 Task: Create Instagram posts with motivational quotes using Canva. Use watercolor backgrounds and add decorative elements.
Action: Mouse moved to (383, 663)
Screenshot: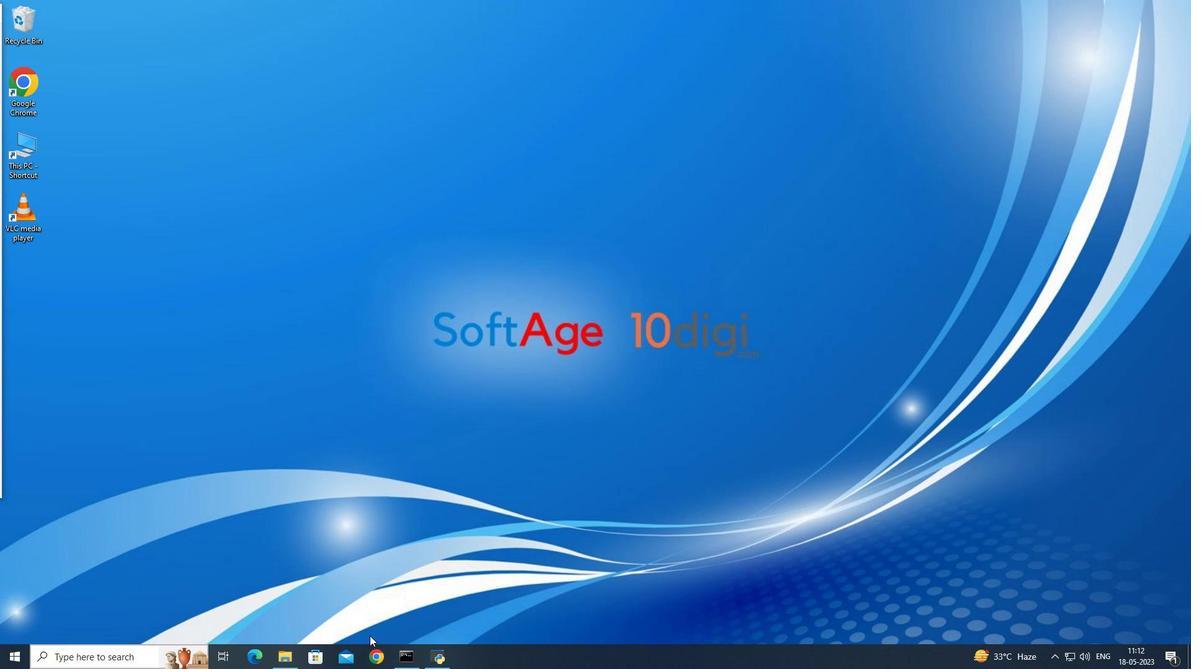 
Action: Mouse pressed left at (383, 663)
Screenshot: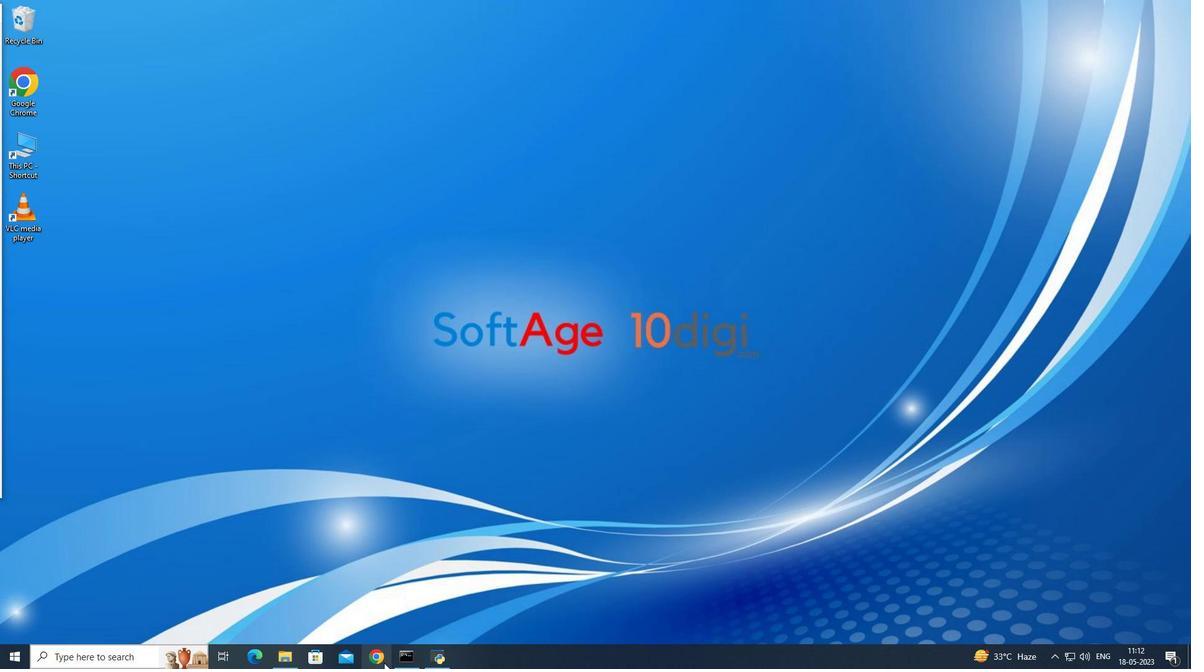 
Action: Mouse moved to (221, 25)
Screenshot: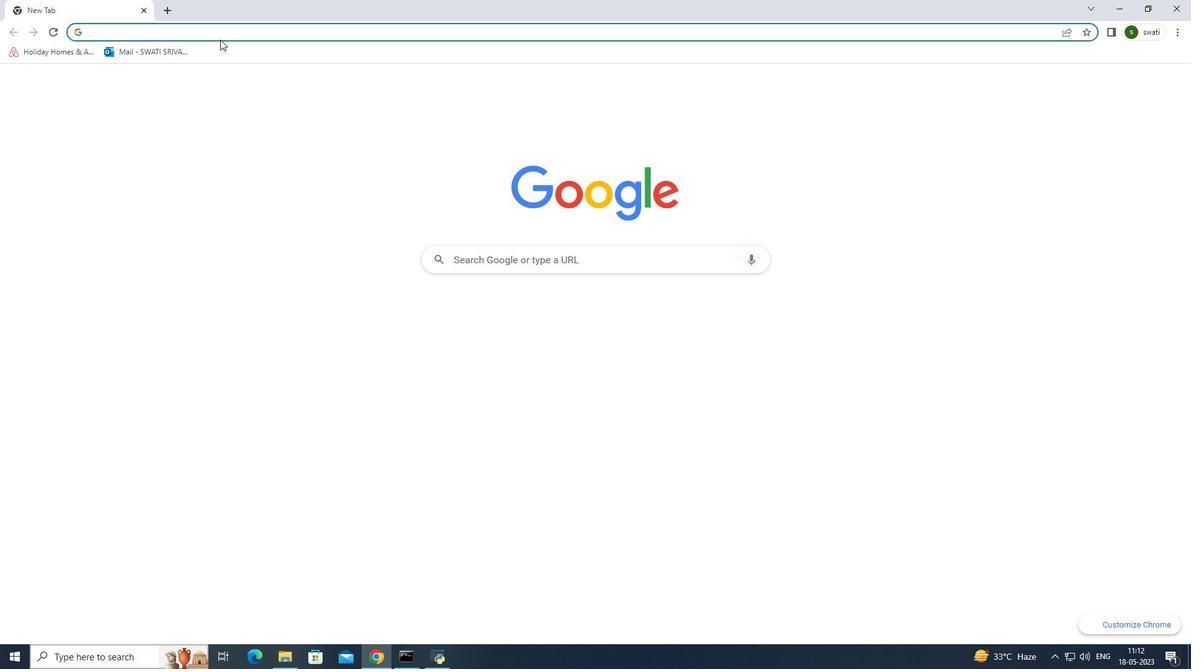 
Action: Mouse pressed left at (221, 25)
Screenshot: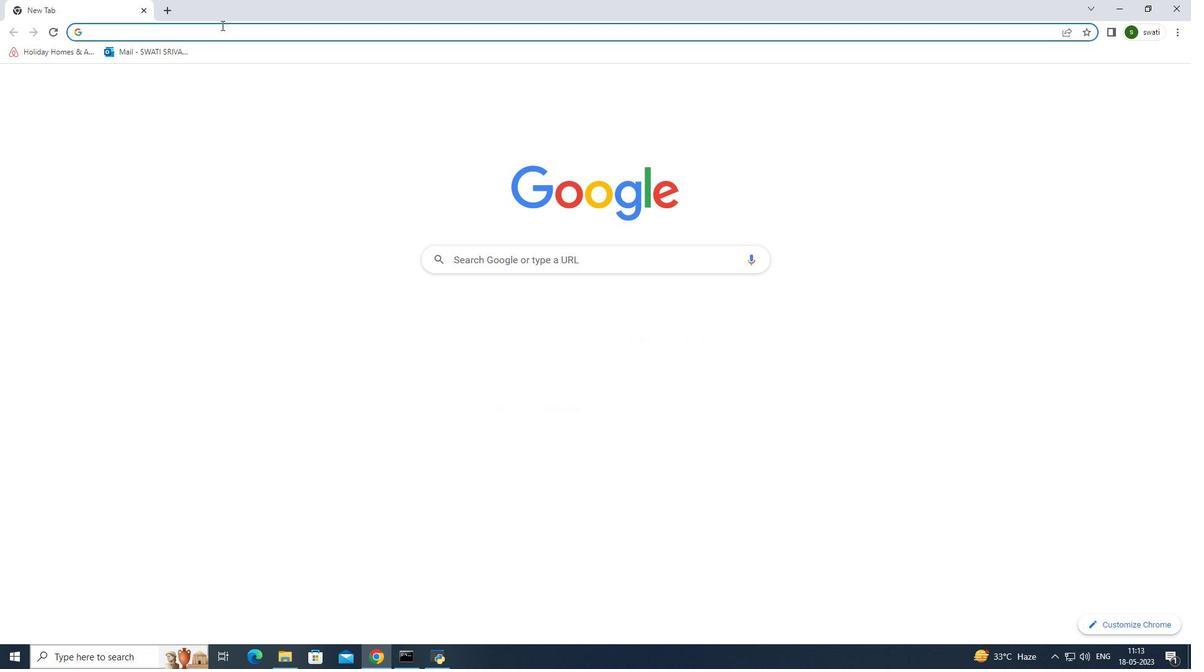 
Action: Key pressed canva
Screenshot: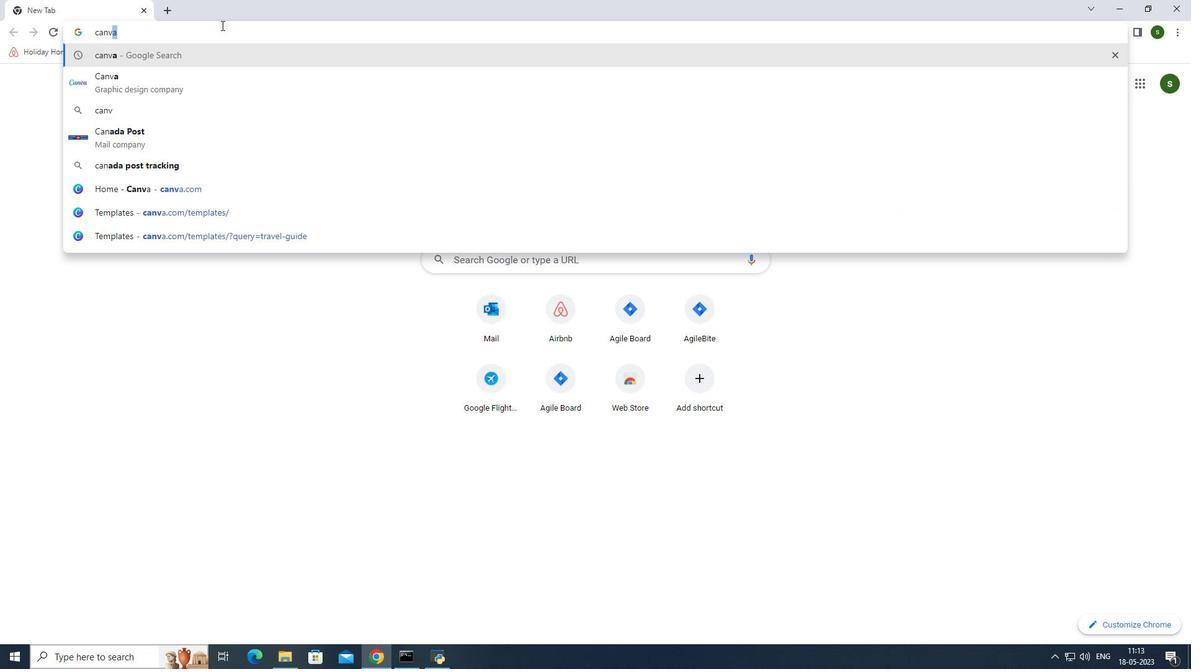 
Action: Mouse moved to (204, 89)
Screenshot: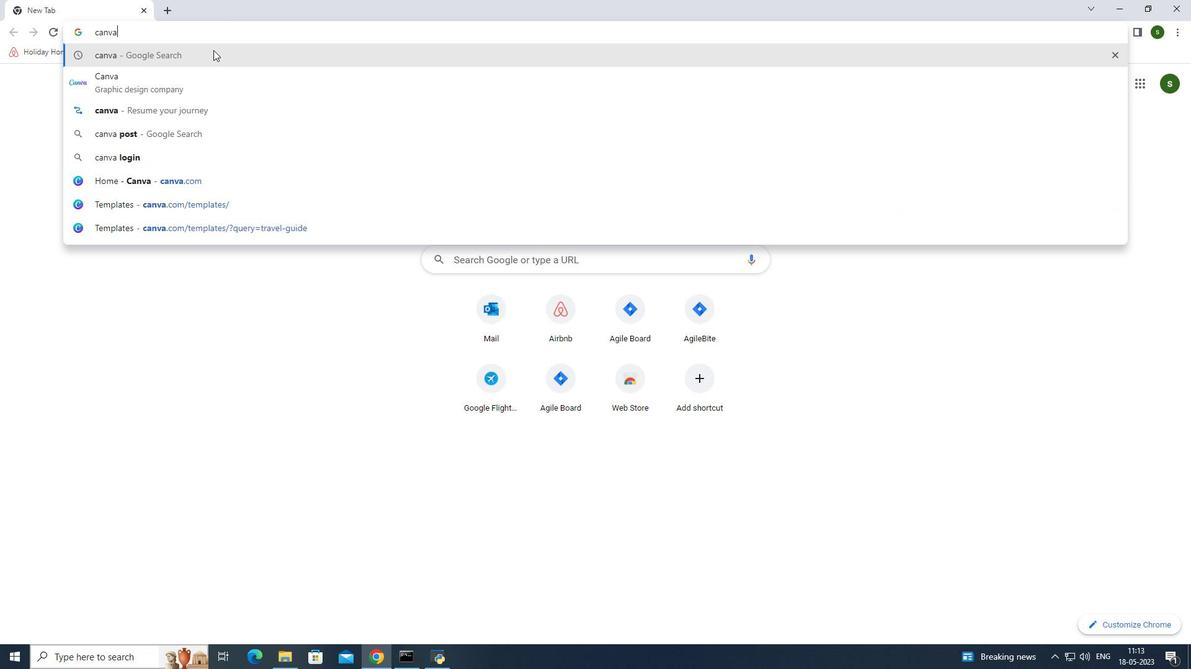 
Action: Mouse pressed left at (204, 89)
Screenshot: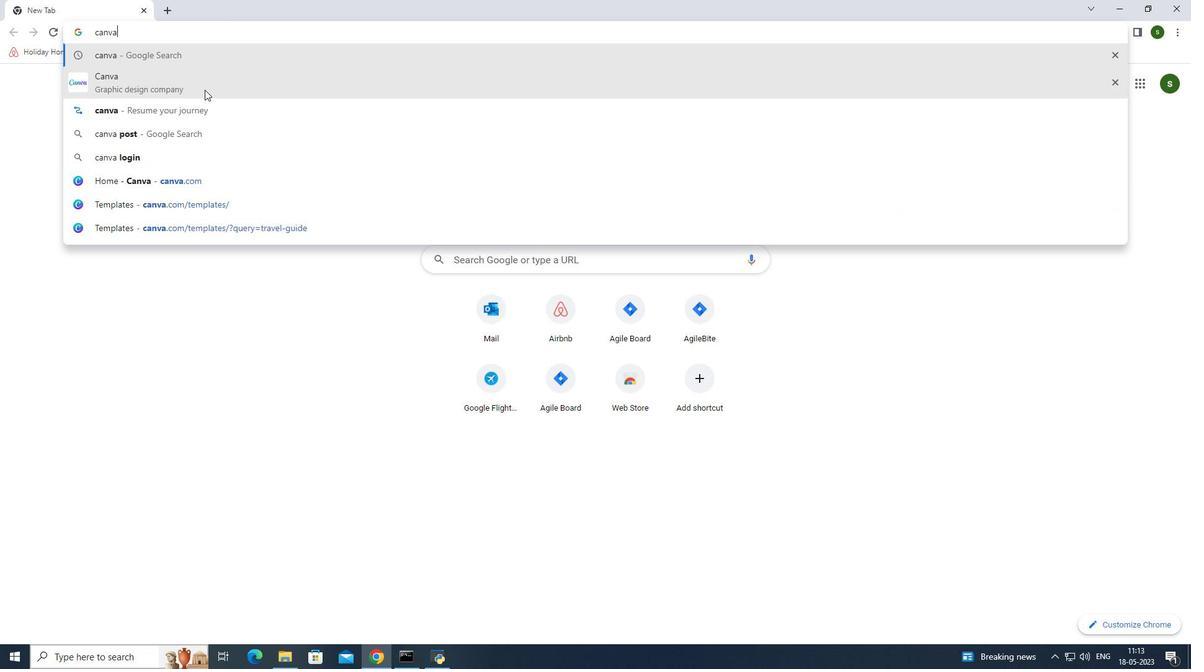 
Action: Mouse moved to (255, 195)
Screenshot: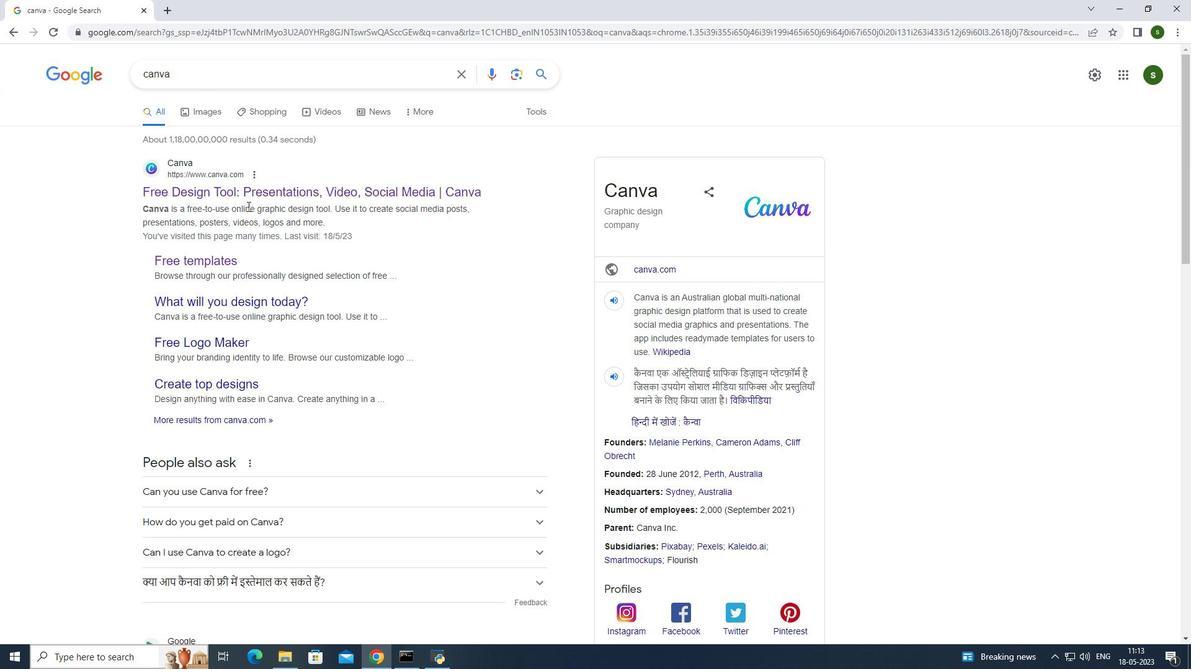 
Action: Mouse pressed left at (255, 195)
Screenshot: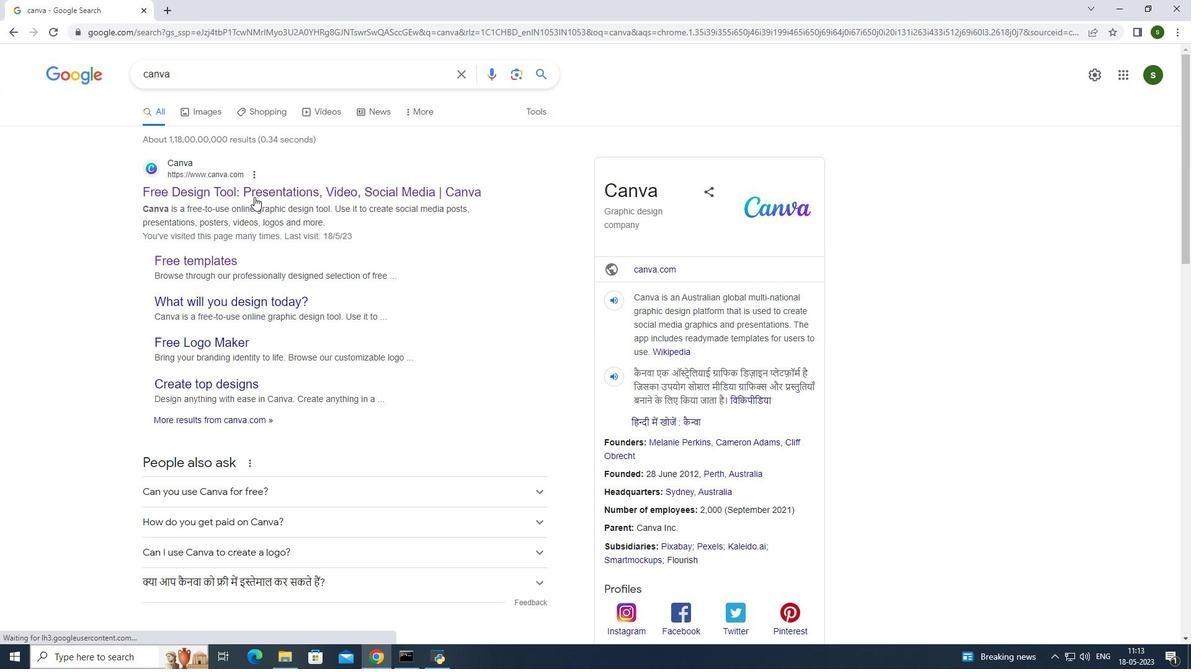 
Action: Mouse moved to (1034, 326)
Screenshot: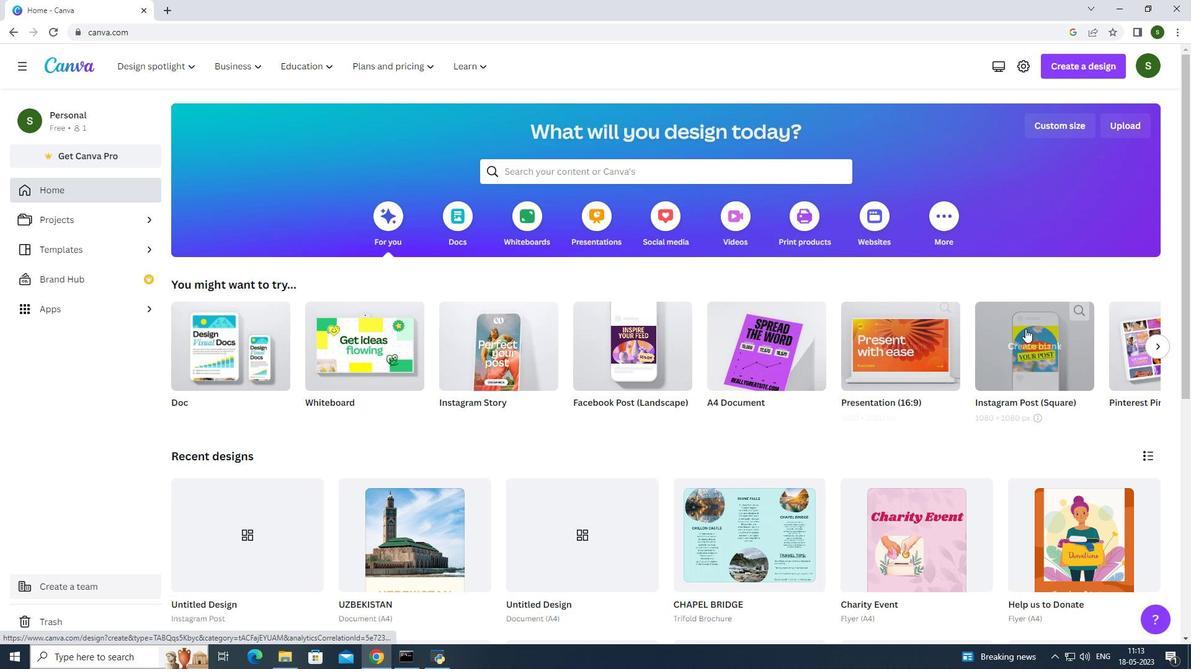 
Action: Mouse pressed left at (1034, 326)
Screenshot: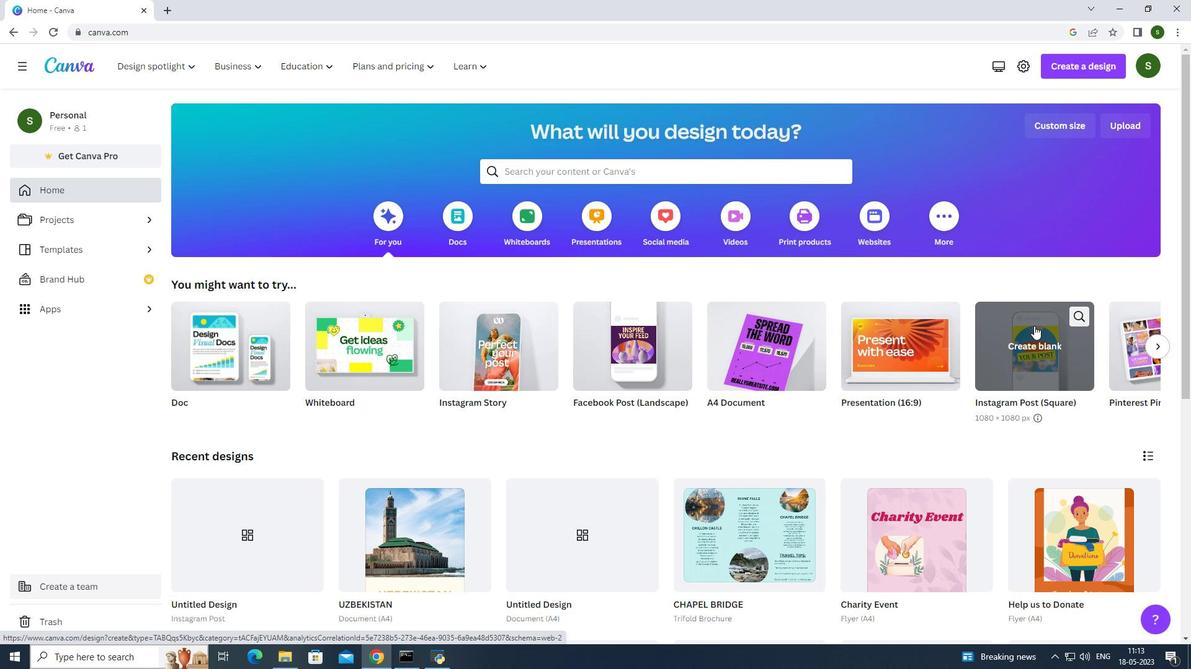 
Action: Mouse moved to (312, 5)
Screenshot: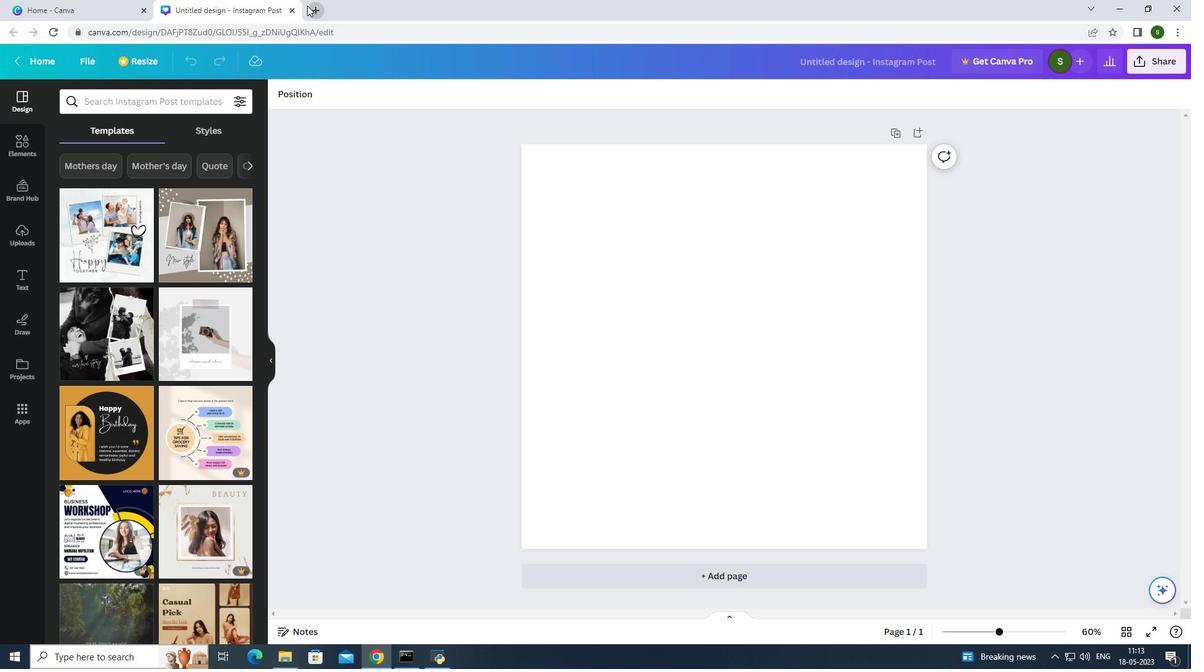 
Action: Mouse pressed left at (312, 5)
Screenshot: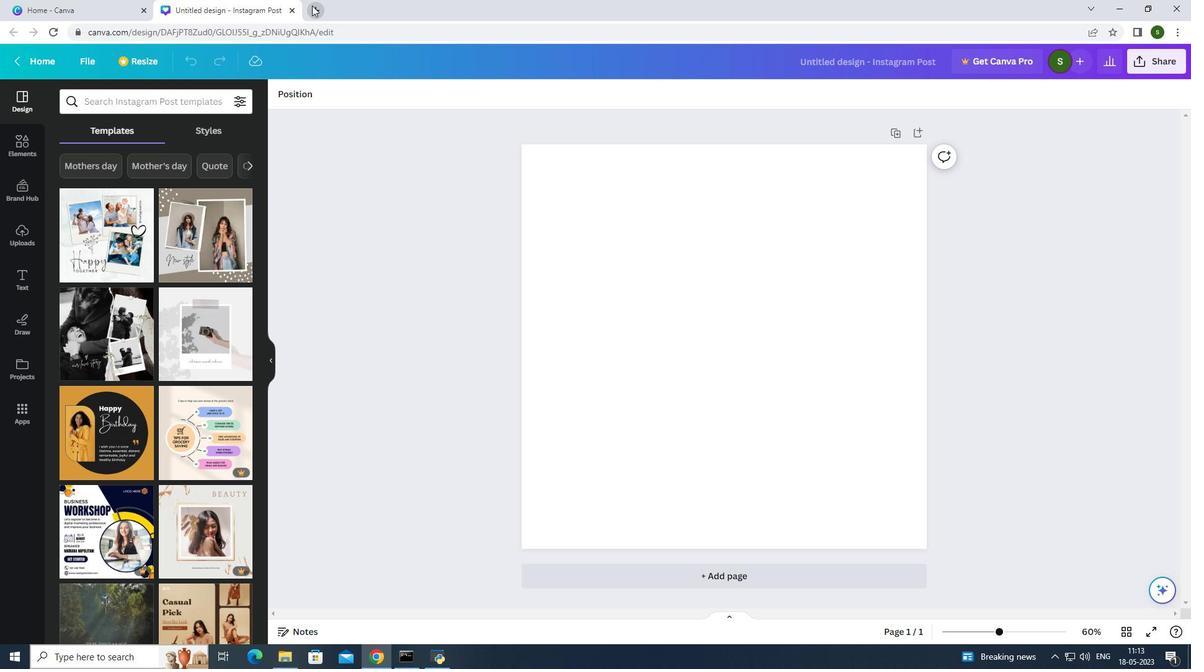 
Action: Mouse moved to (368, 29)
Screenshot: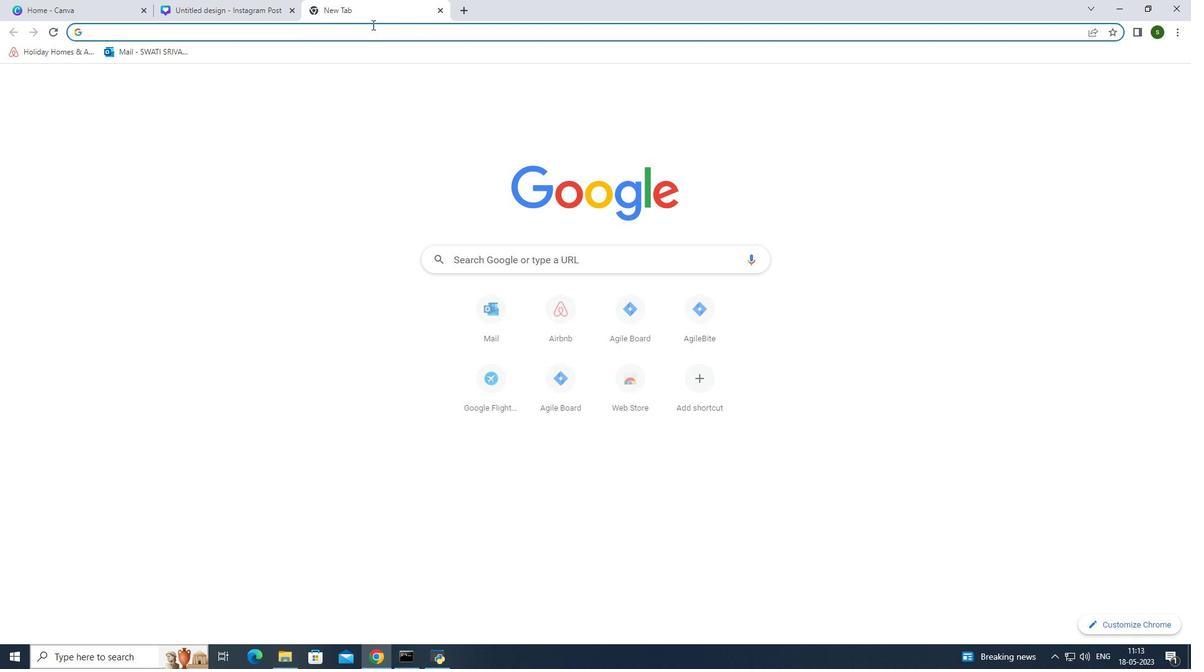 
Action: Mouse pressed left at (368, 29)
Screenshot: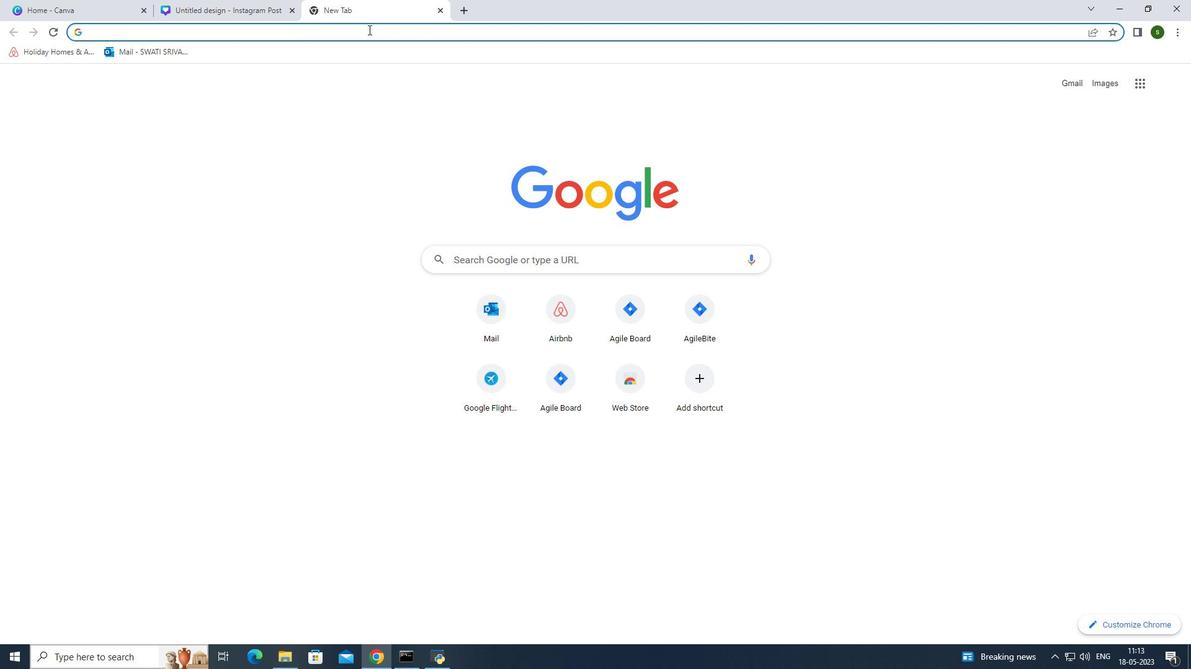
Action: Key pressed motivation
Screenshot: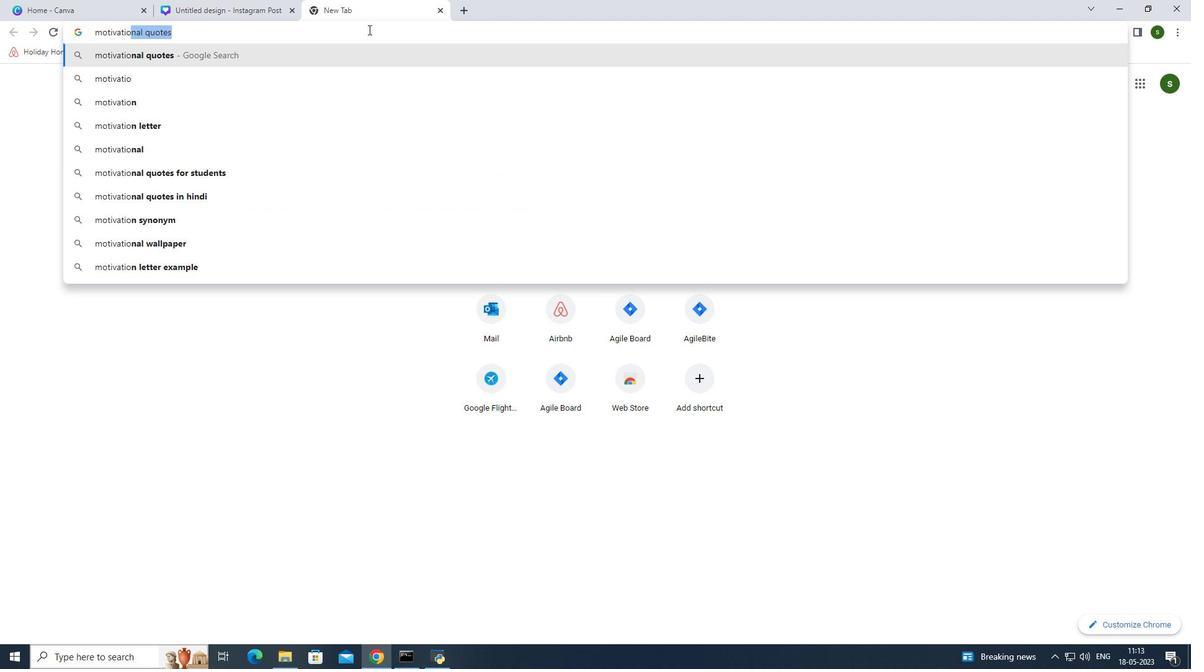 
Action: Mouse moved to (259, 58)
Screenshot: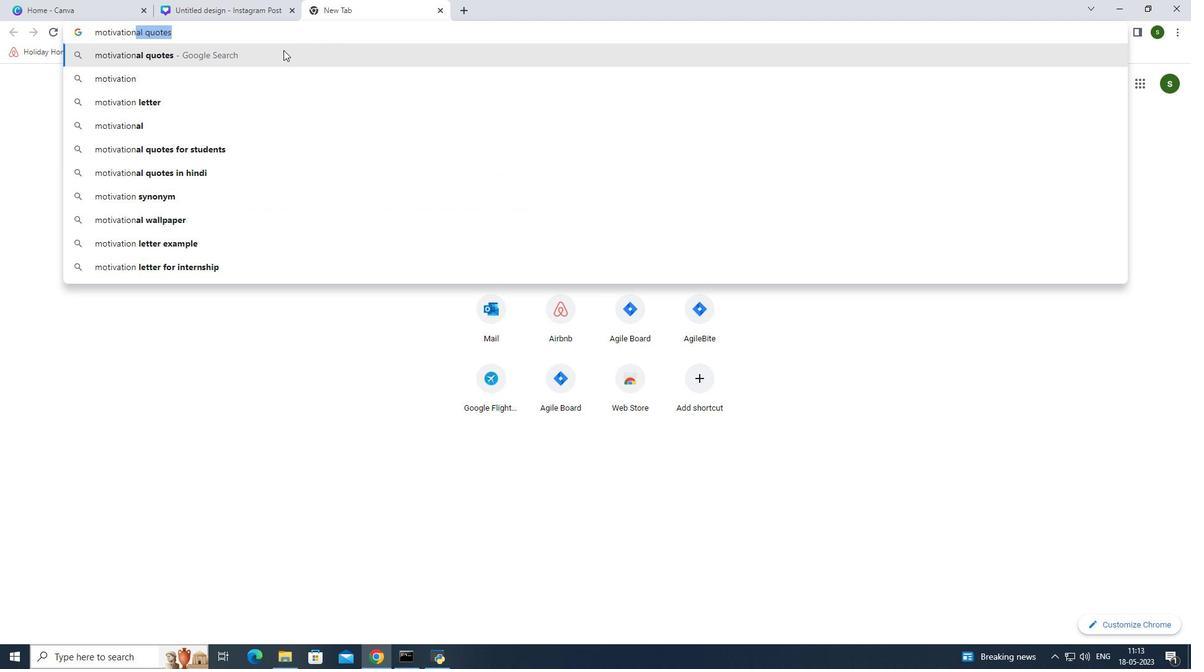 
Action: Mouse pressed left at (259, 58)
Screenshot: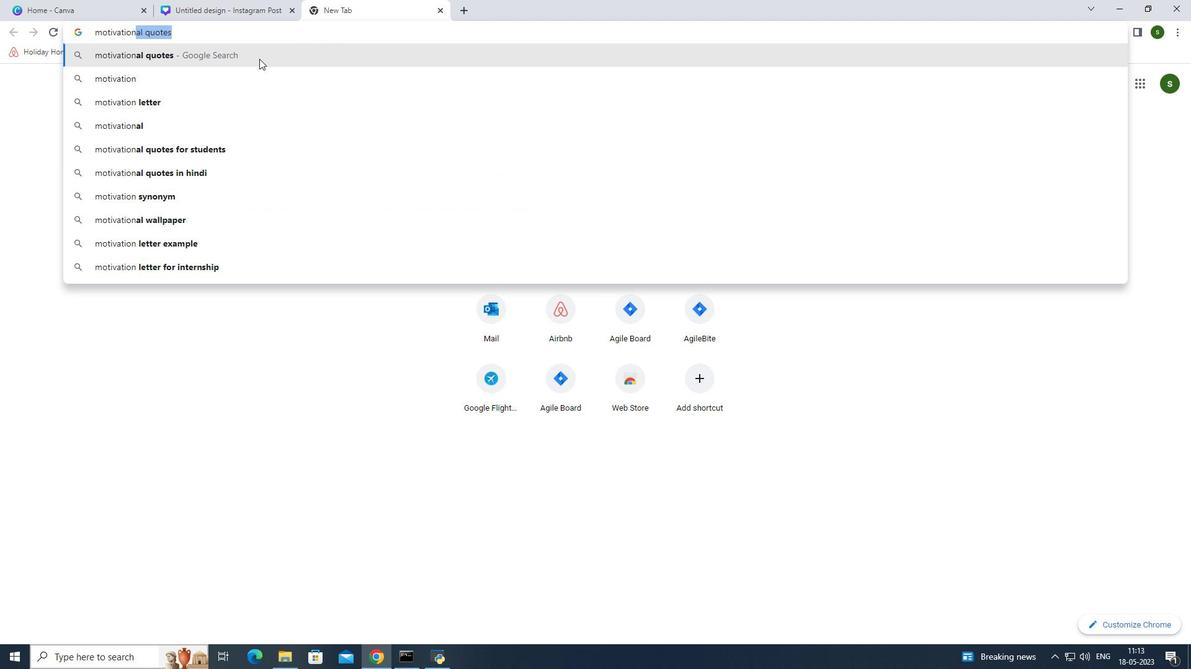 
Action: Mouse moved to (269, 66)
Screenshot: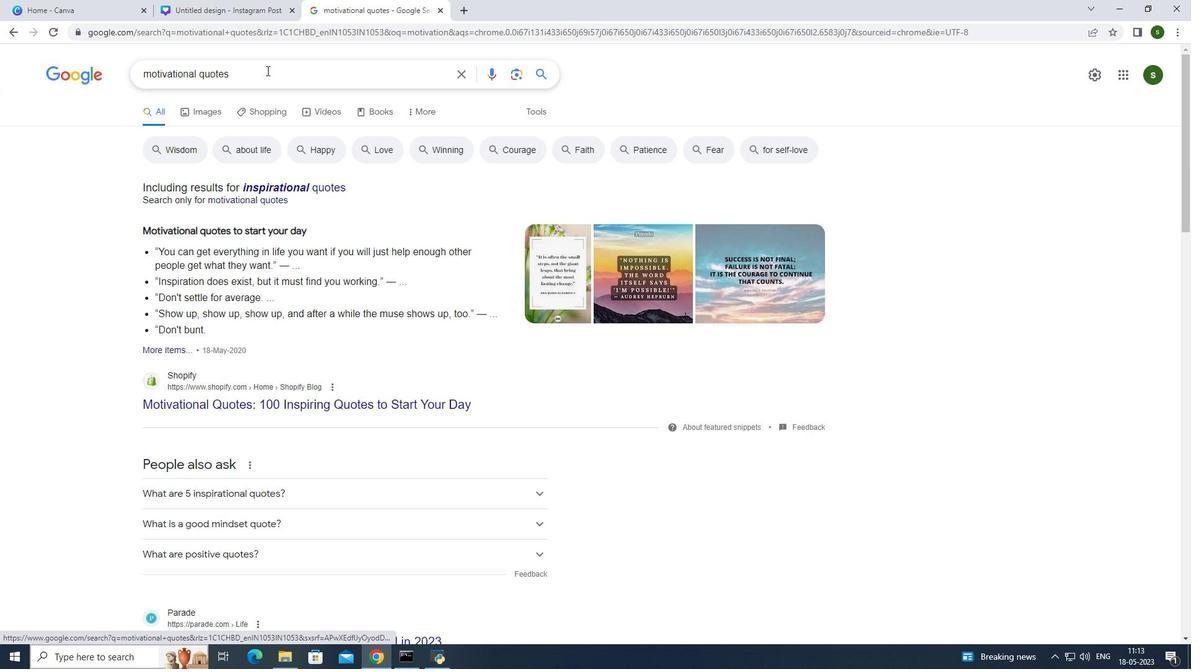 
Action: Mouse pressed left at (269, 66)
Screenshot: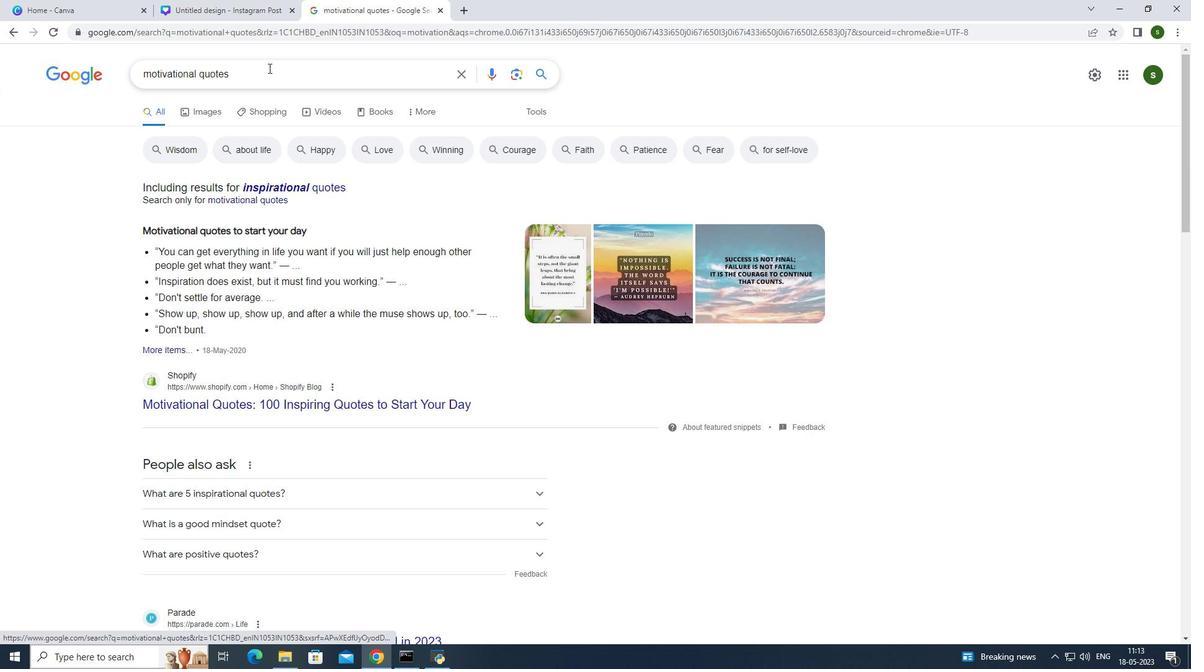 
Action: Mouse moved to (269, 75)
Screenshot: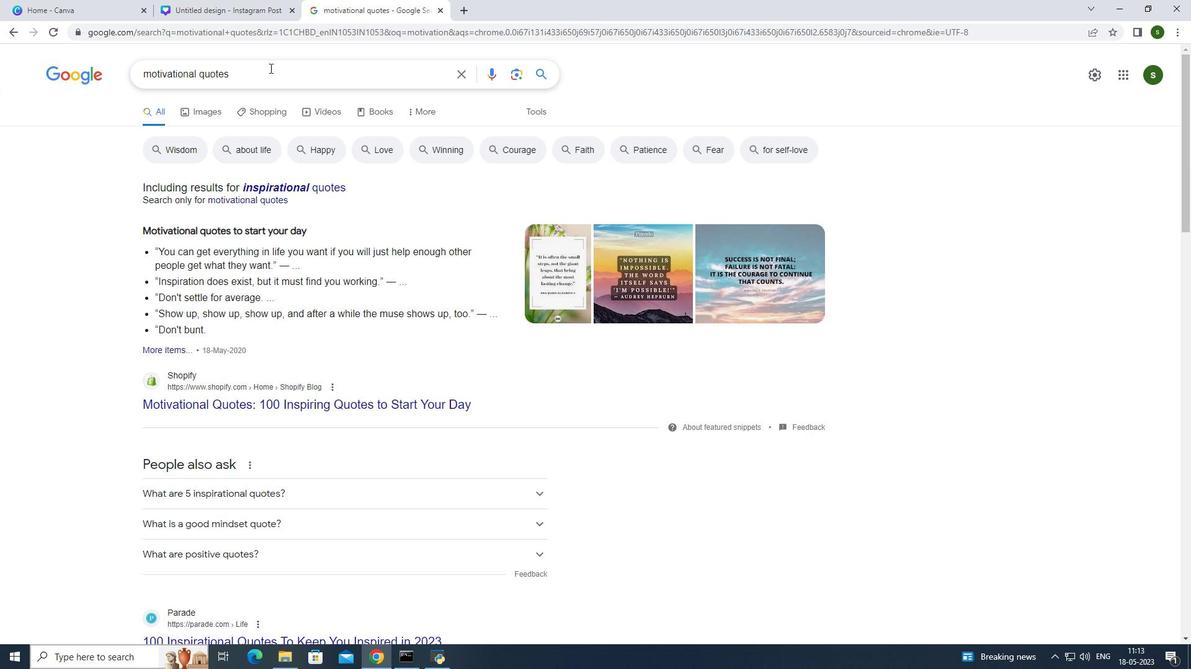 
Action: Mouse pressed left at (269, 75)
Screenshot: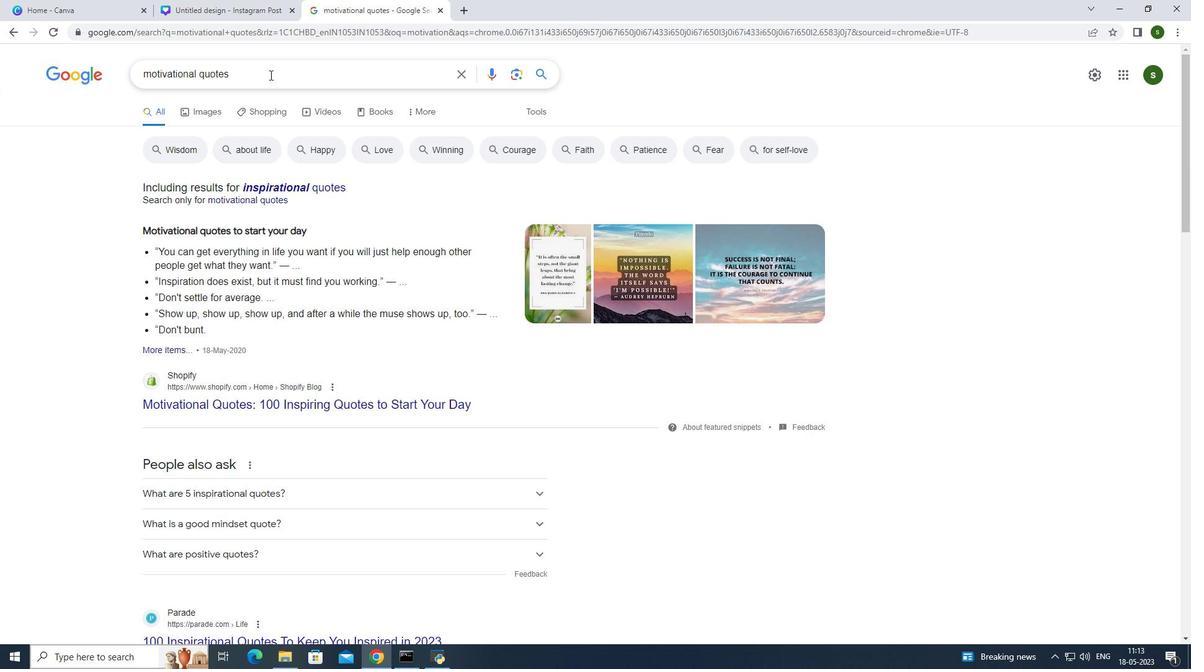 
Action: Key pressed <Key.space>for<Key.space>insp
Screenshot: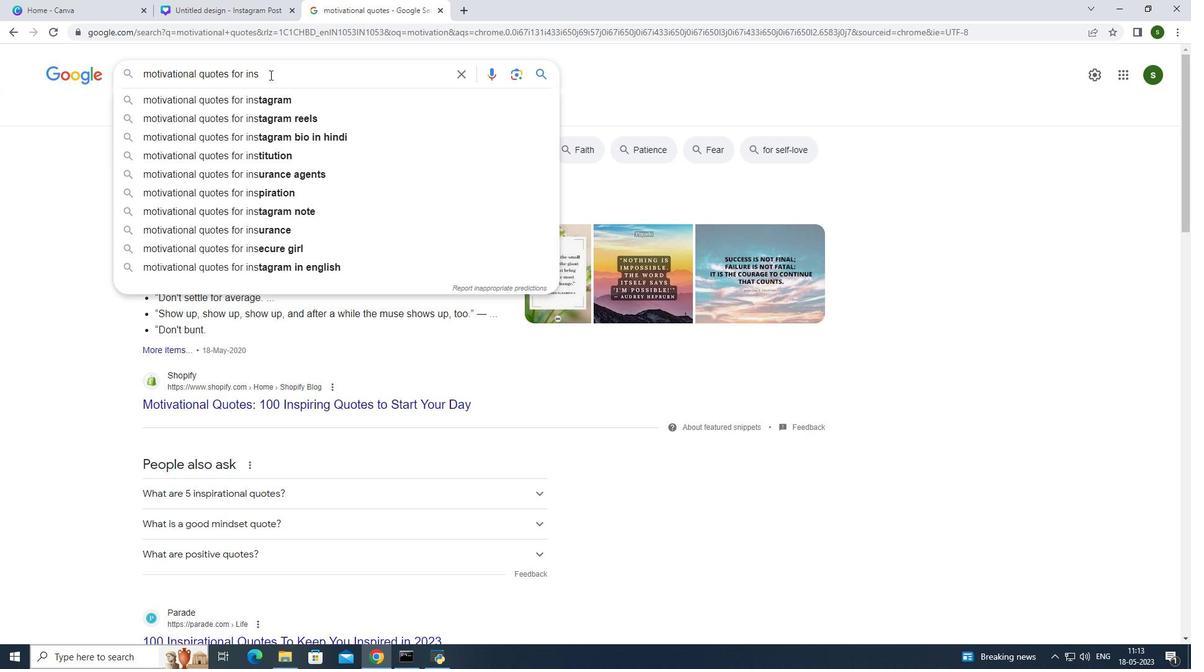 
Action: Mouse moved to (277, 96)
Screenshot: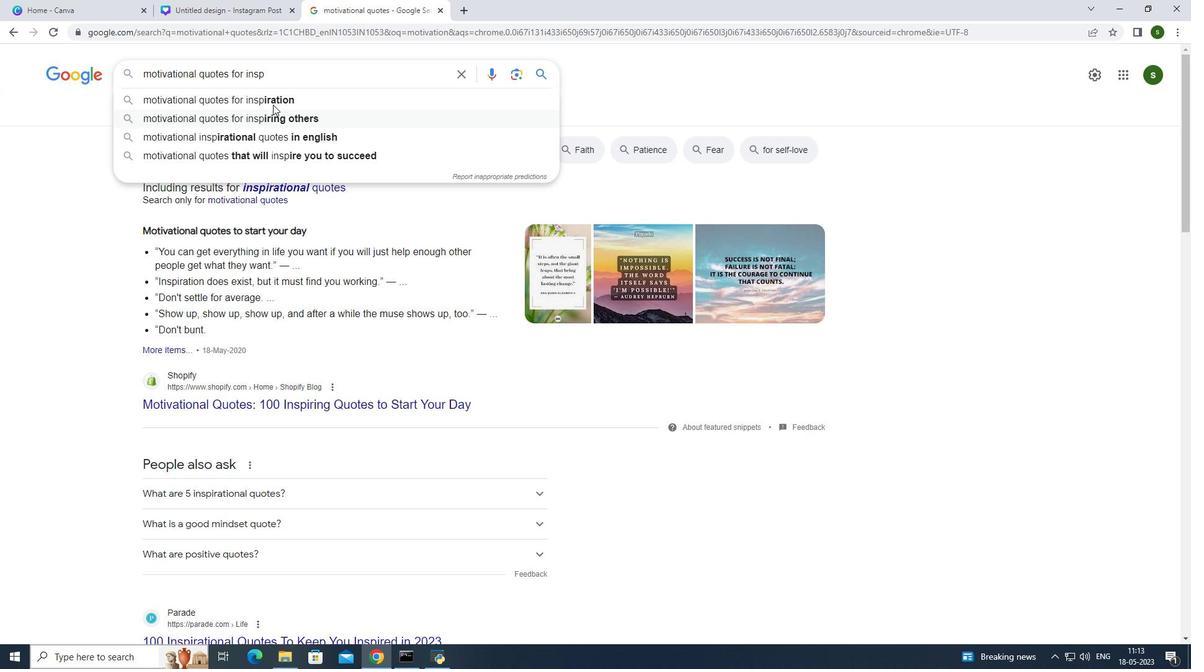 
Action: Mouse pressed left at (277, 96)
Screenshot: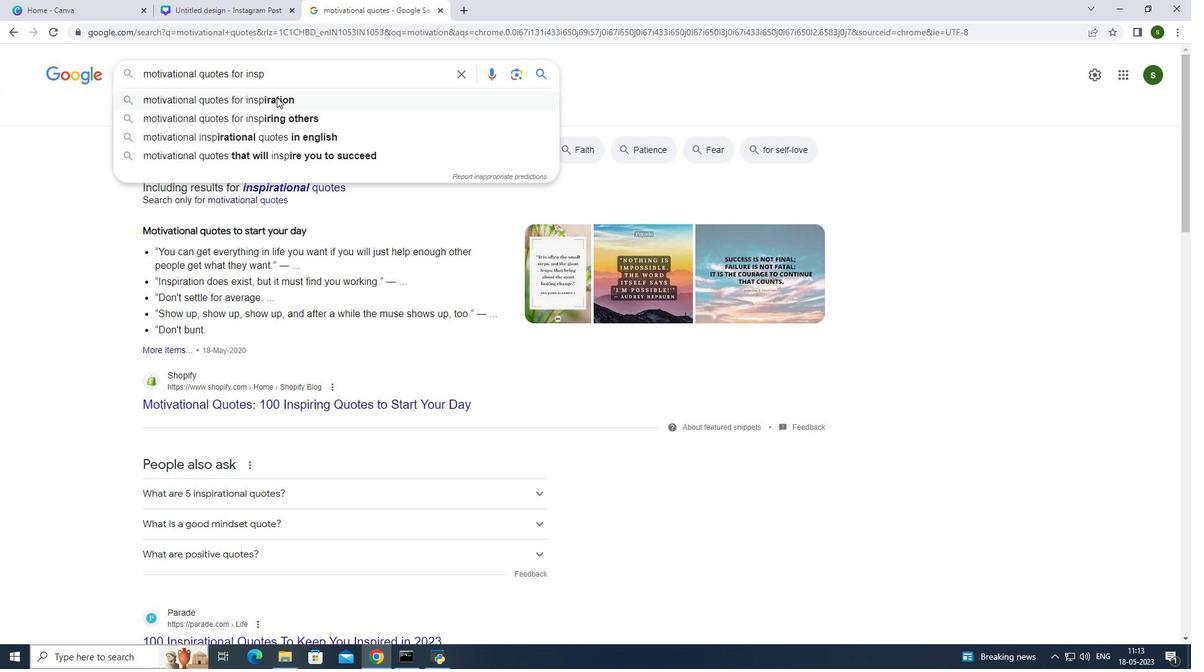 
Action: Mouse moved to (627, 427)
Screenshot: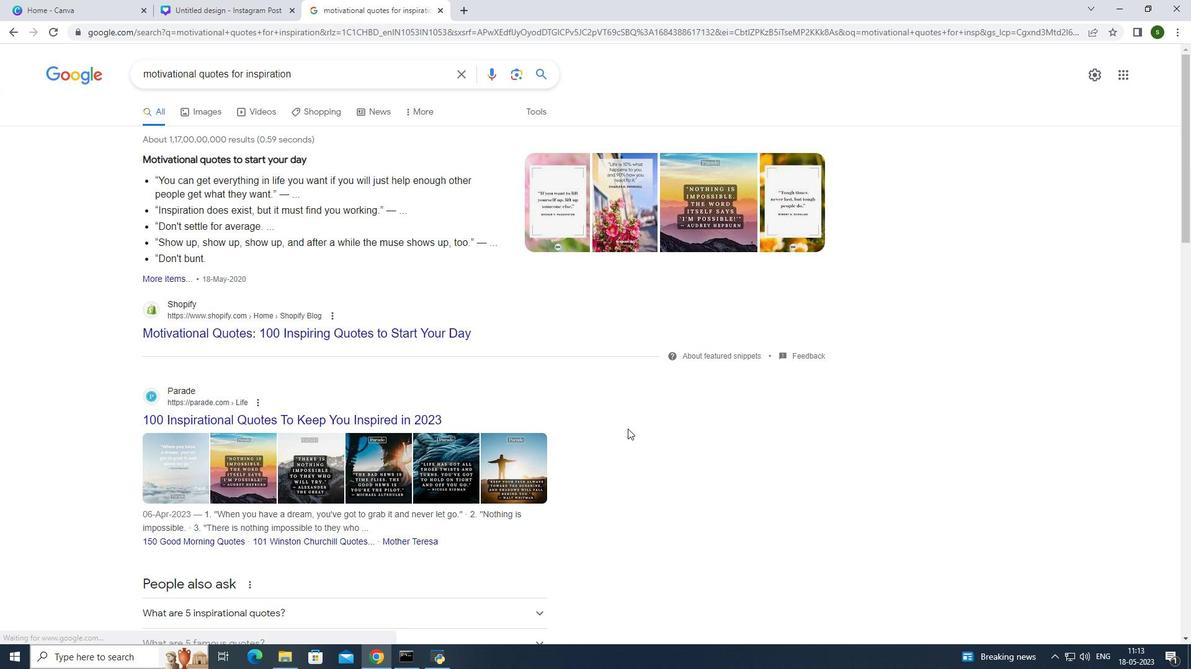 
Action: Mouse scrolled (627, 426) with delta (0, 0)
Screenshot: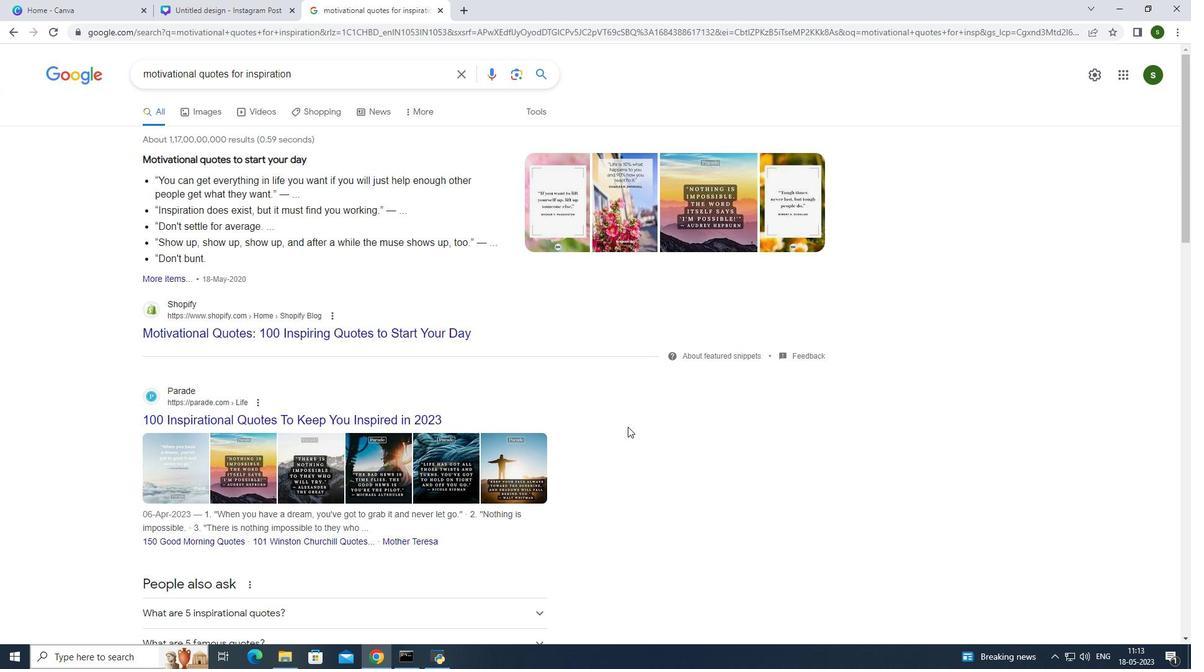 
Action: Mouse scrolled (627, 426) with delta (0, 0)
Screenshot: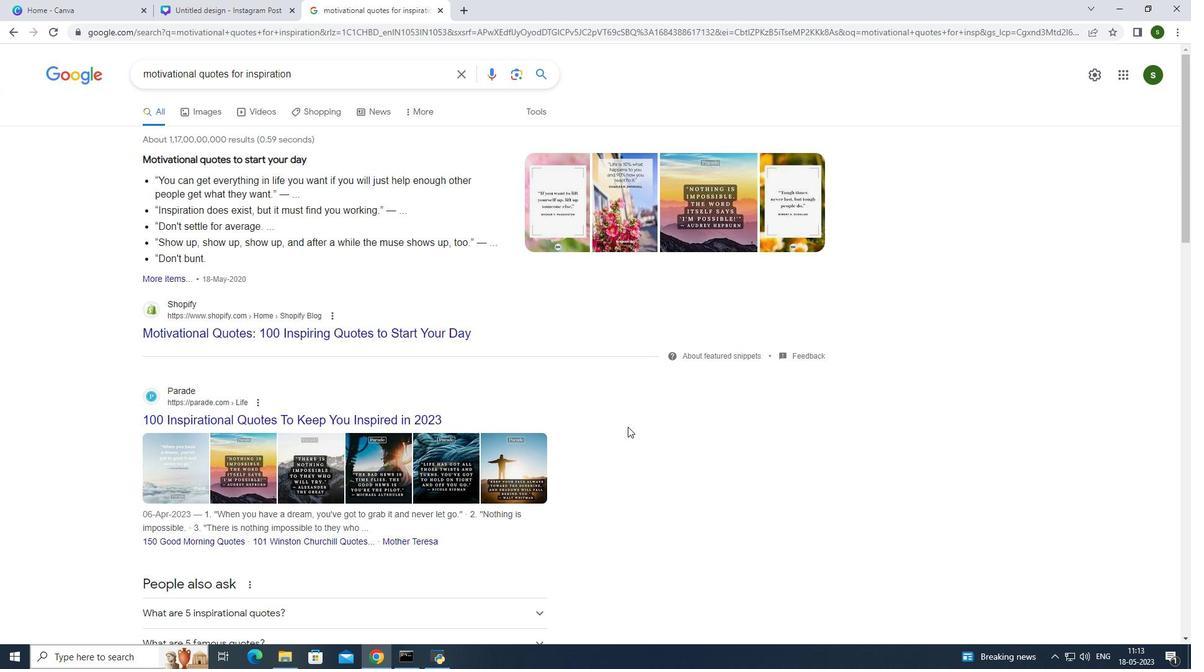 
Action: Mouse scrolled (627, 426) with delta (0, 0)
Screenshot: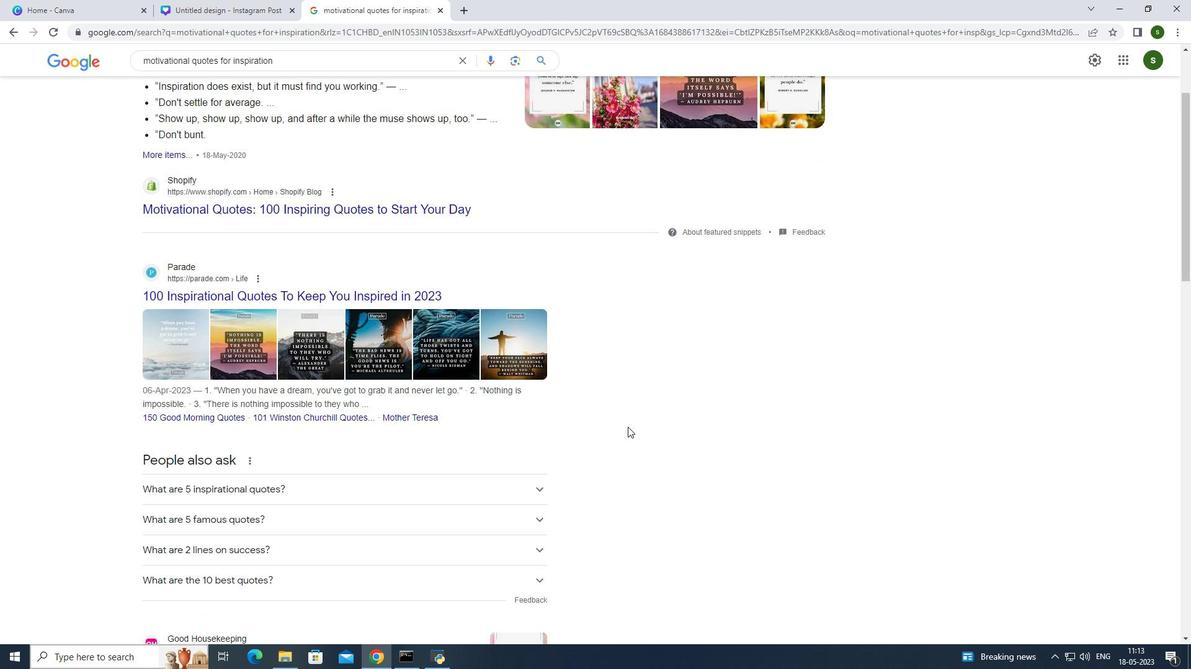 
Action: Mouse moved to (628, 426)
Screenshot: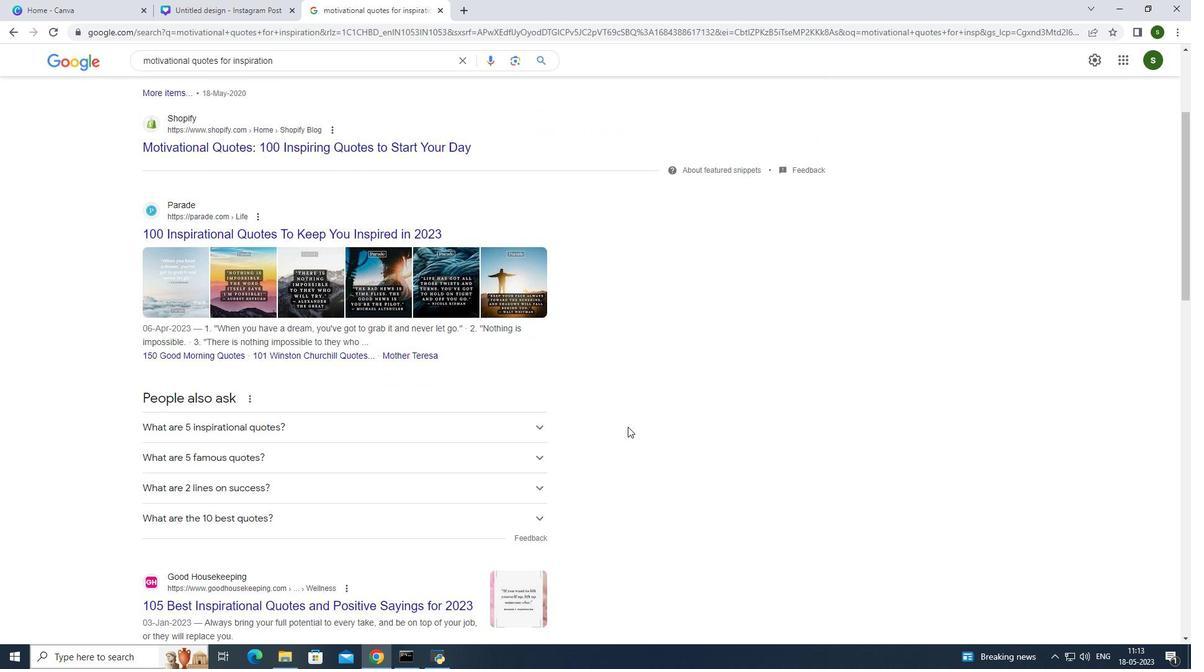 
Action: Mouse scrolled (628, 425) with delta (0, 0)
Screenshot: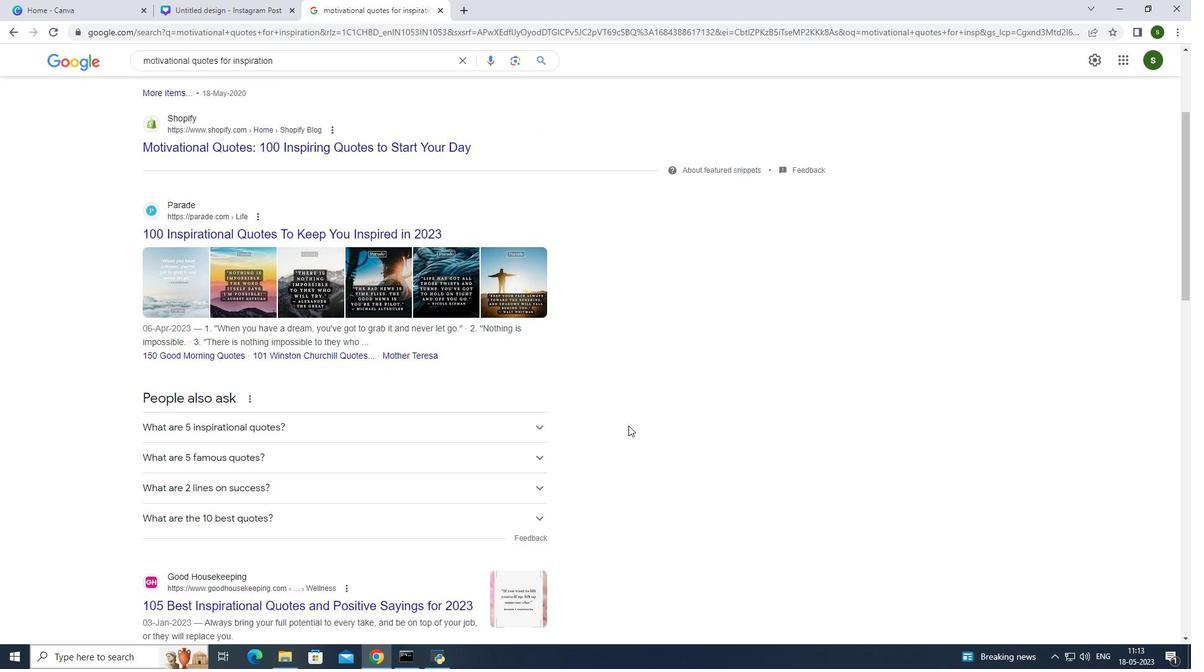 
Action: Mouse scrolled (628, 425) with delta (0, 0)
Screenshot: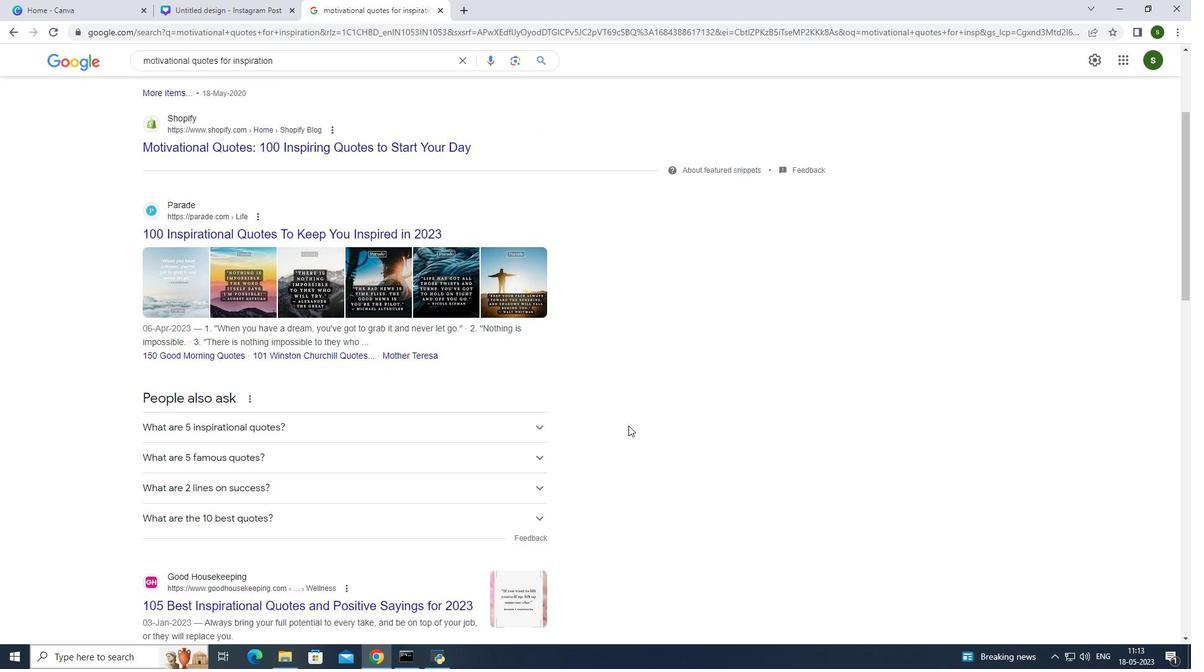 
Action: Mouse scrolled (628, 425) with delta (0, 0)
Screenshot: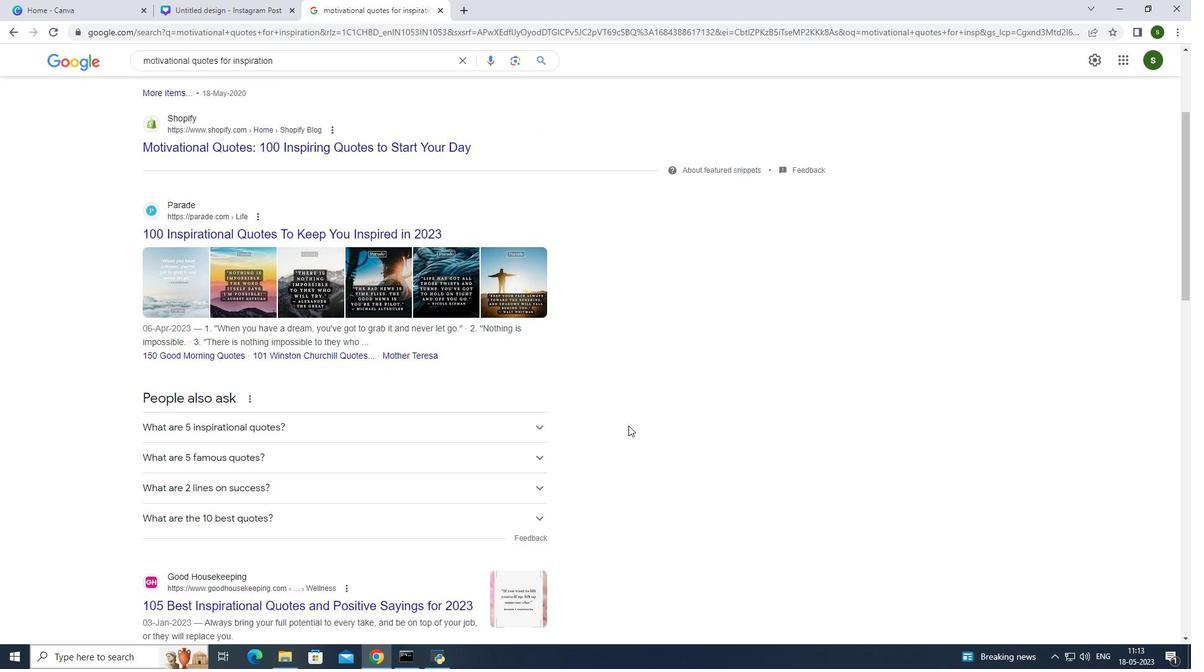 
Action: Mouse scrolled (628, 425) with delta (0, 0)
Screenshot: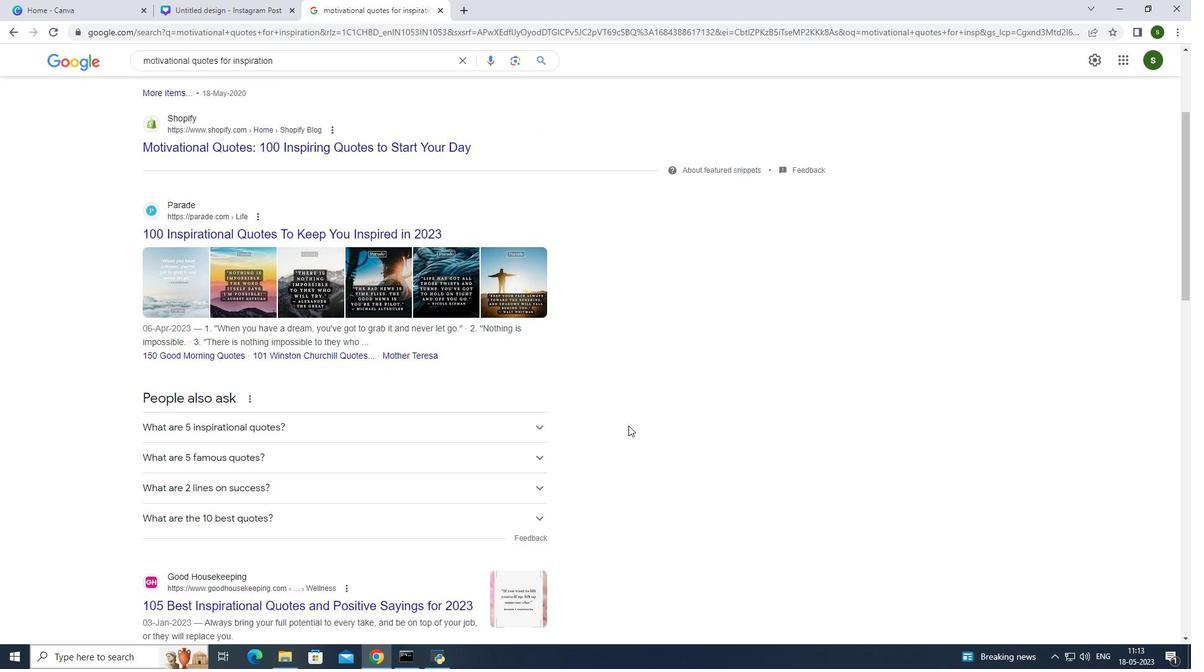 
Action: Mouse moved to (372, 363)
Screenshot: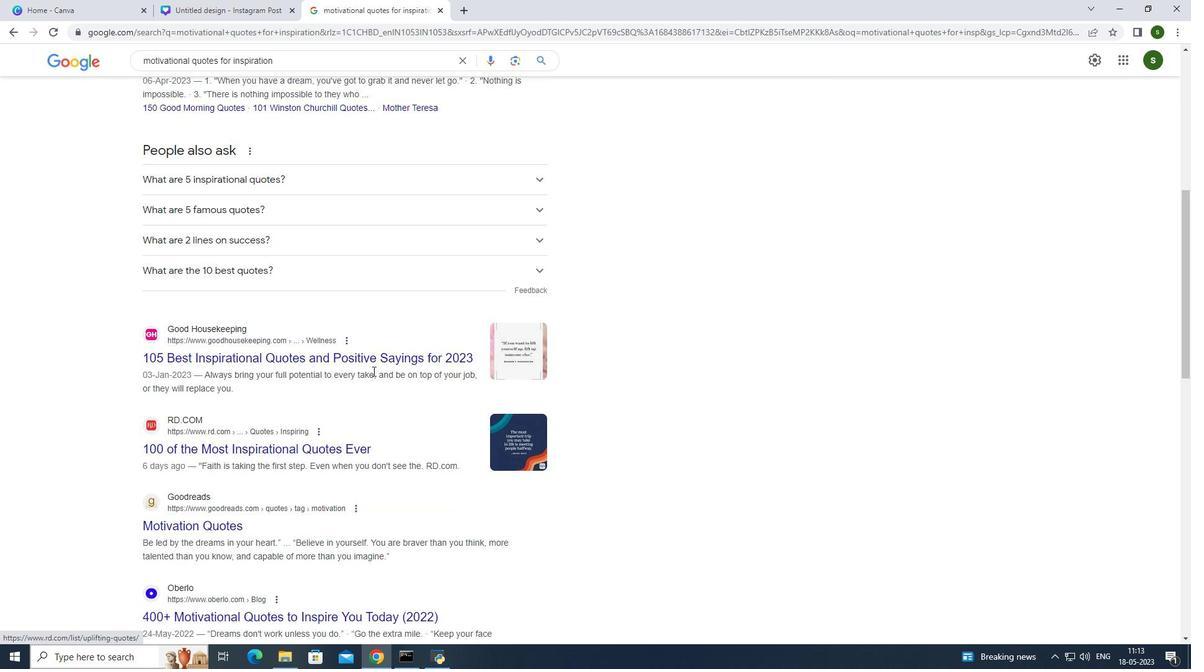 
Action: Mouse pressed left at (372, 363)
Screenshot: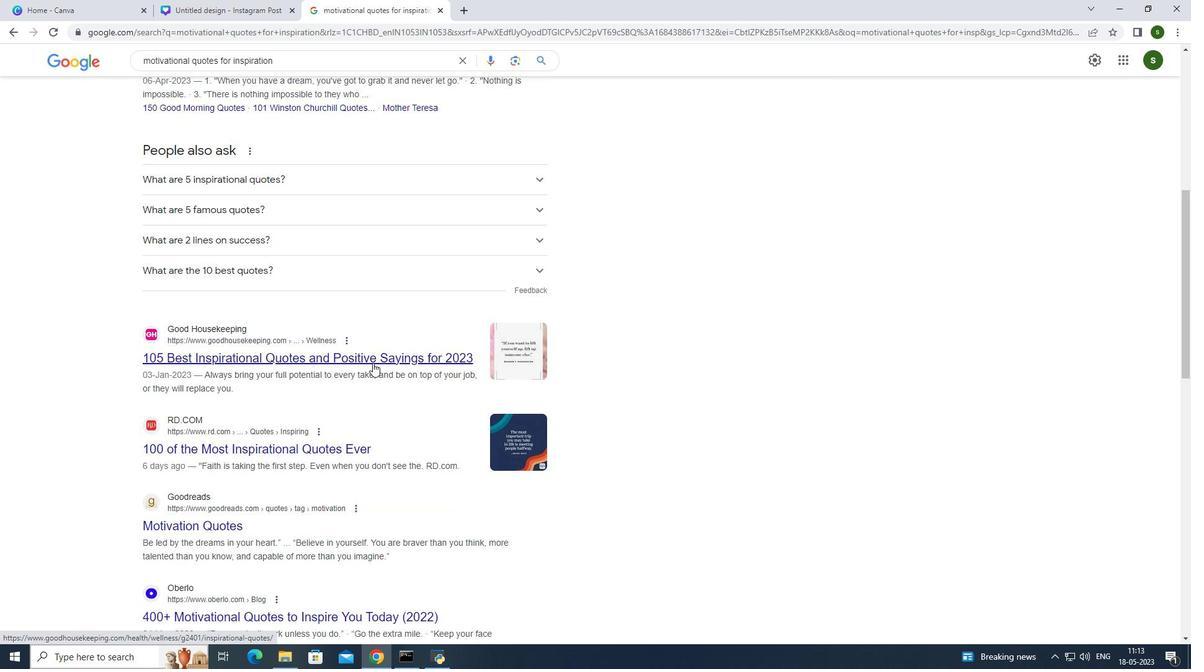 
Action: Mouse moved to (823, 404)
Screenshot: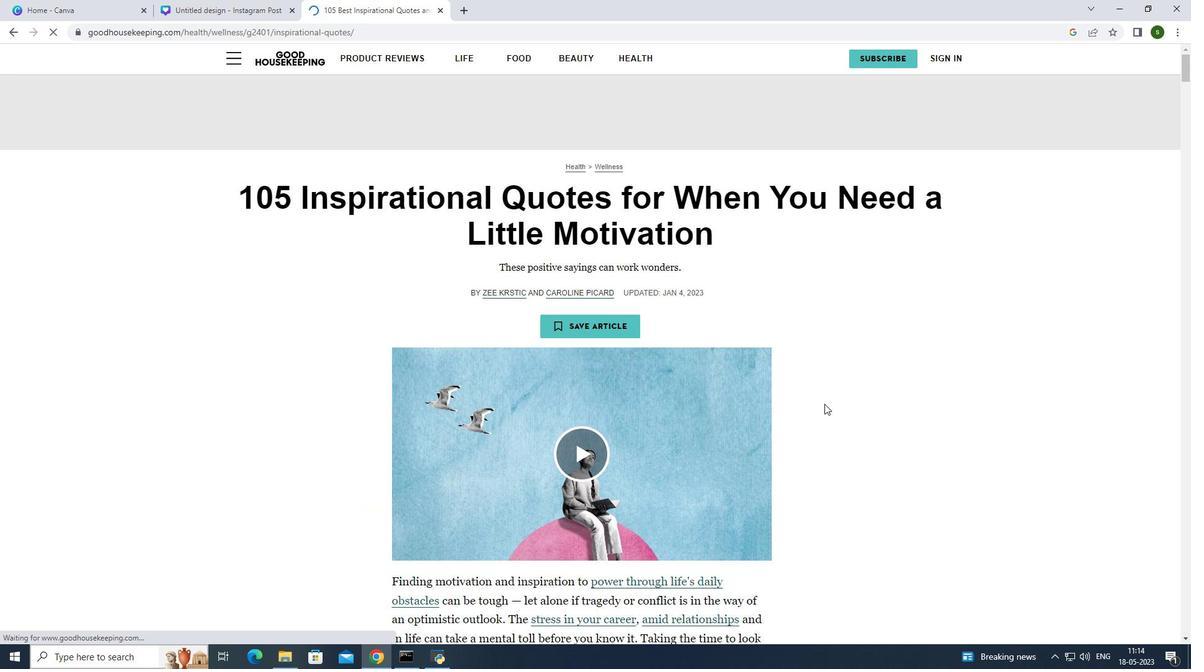 
Action: Mouse scrolled (823, 403) with delta (0, 0)
Screenshot: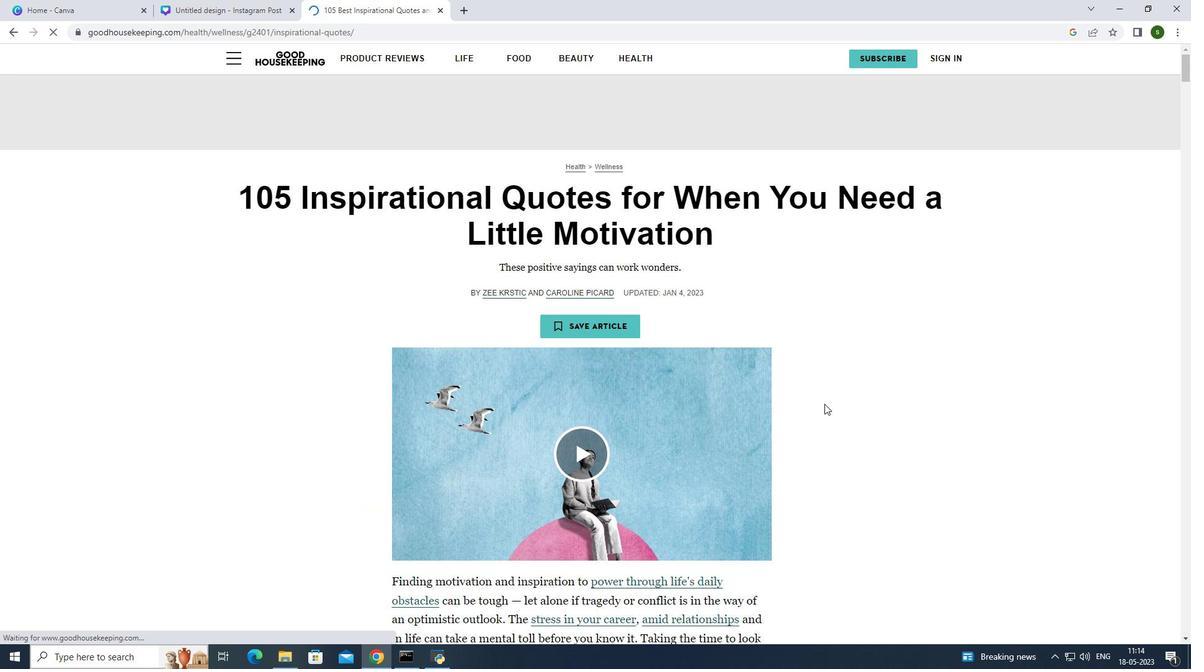 
Action: Mouse scrolled (823, 403) with delta (0, 0)
Screenshot: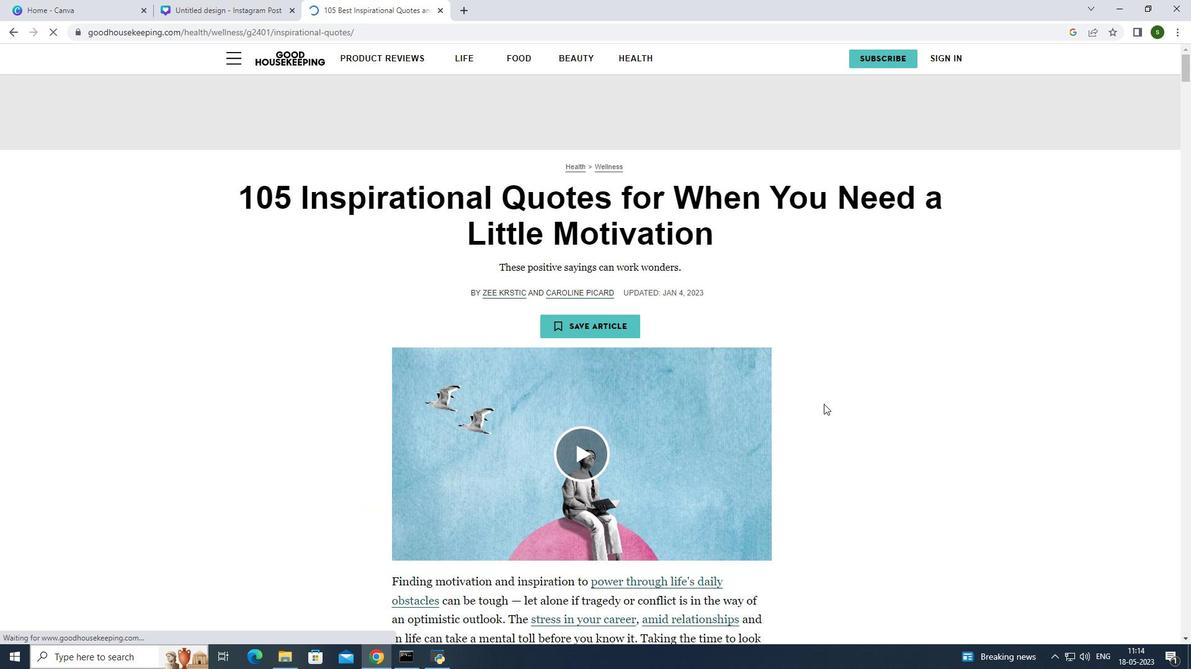 
Action: Mouse scrolled (823, 403) with delta (0, 0)
Screenshot: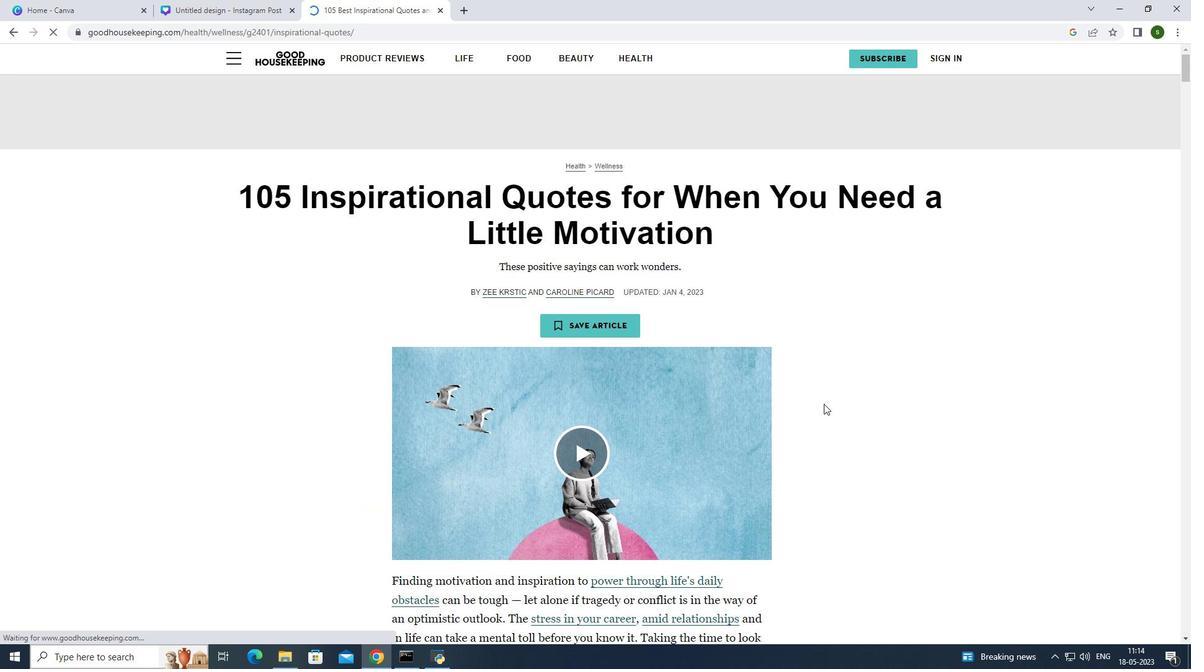 
Action: Mouse scrolled (823, 403) with delta (0, 0)
Screenshot: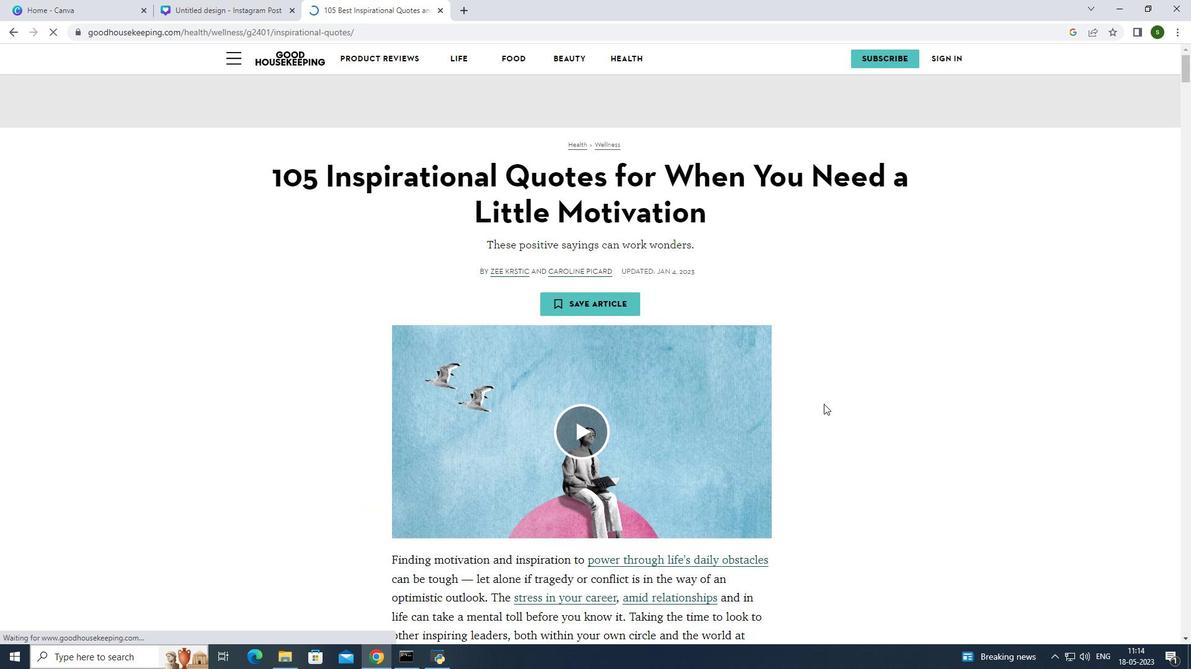 
Action: Mouse scrolled (823, 403) with delta (0, 0)
Screenshot: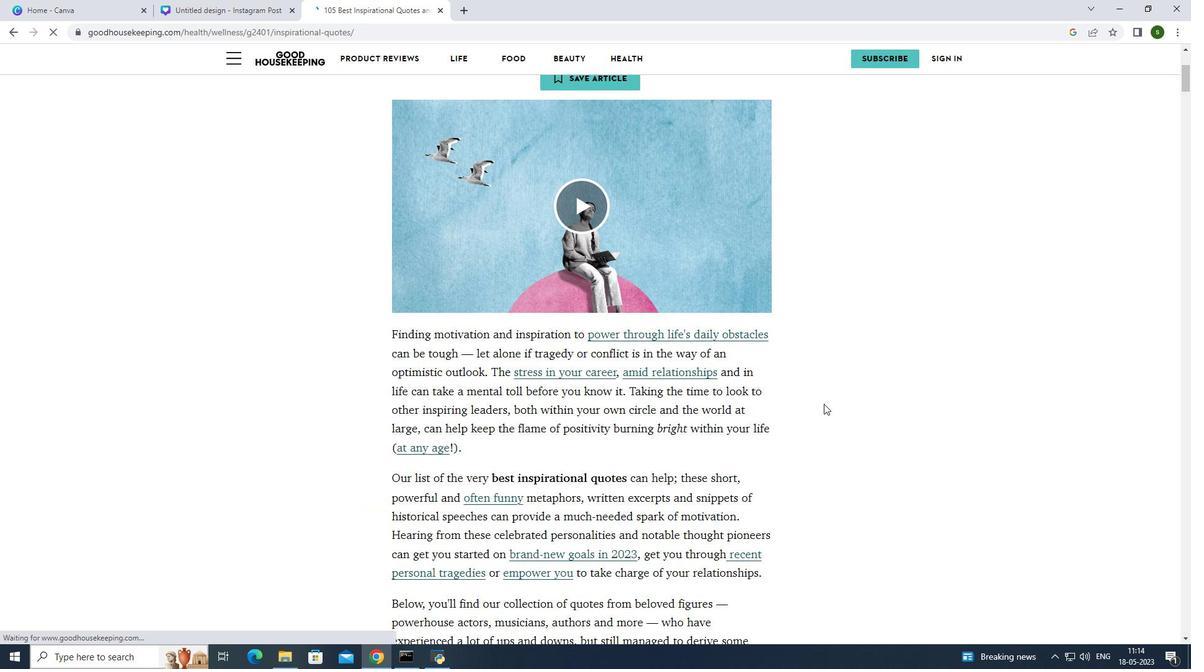 
Action: Mouse scrolled (823, 403) with delta (0, 0)
Screenshot: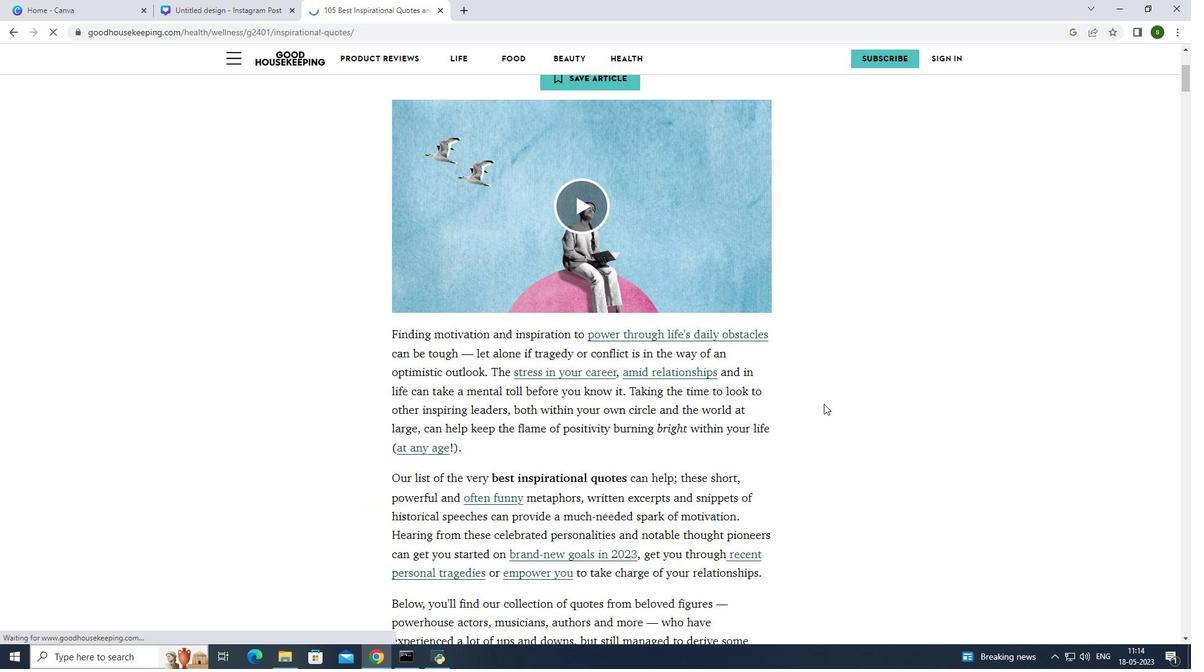 
Action: Mouse scrolled (823, 403) with delta (0, 0)
Screenshot: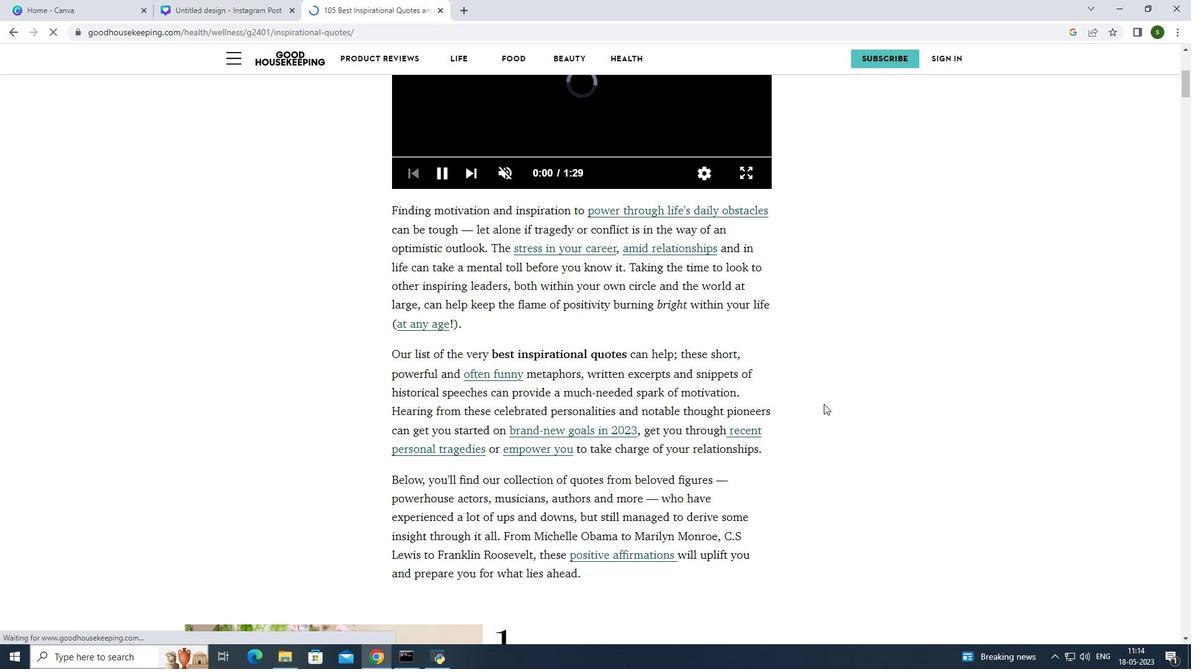 
Action: Mouse scrolled (823, 403) with delta (0, 0)
Screenshot: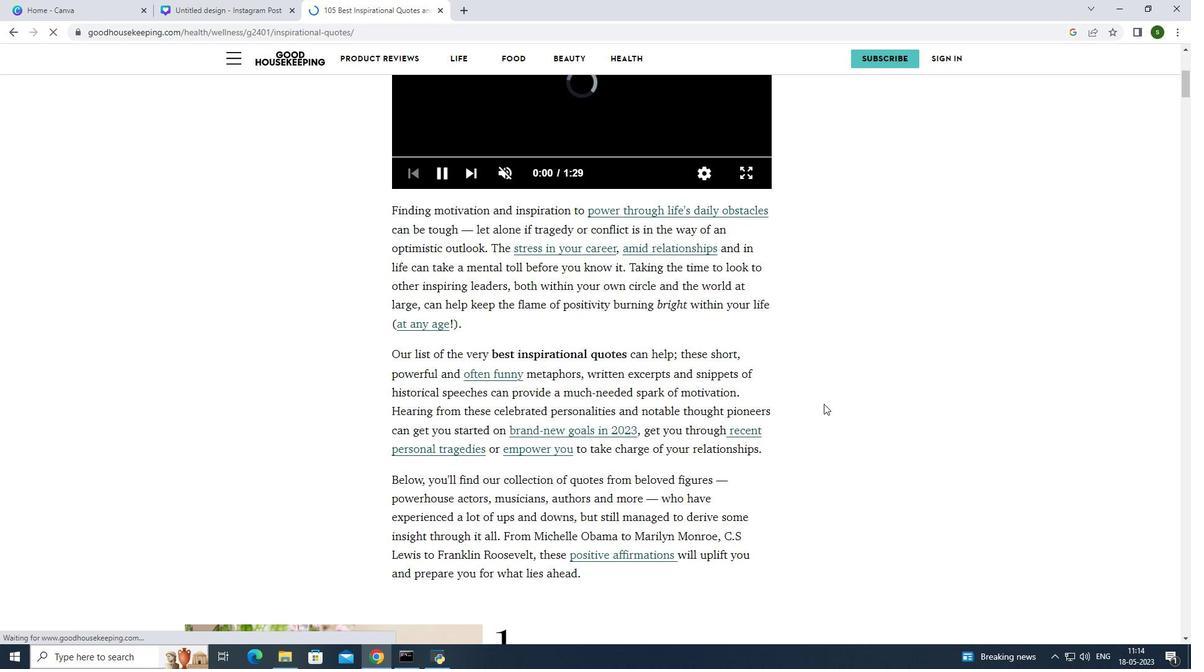 
Action: Mouse scrolled (823, 403) with delta (0, 0)
Screenshot: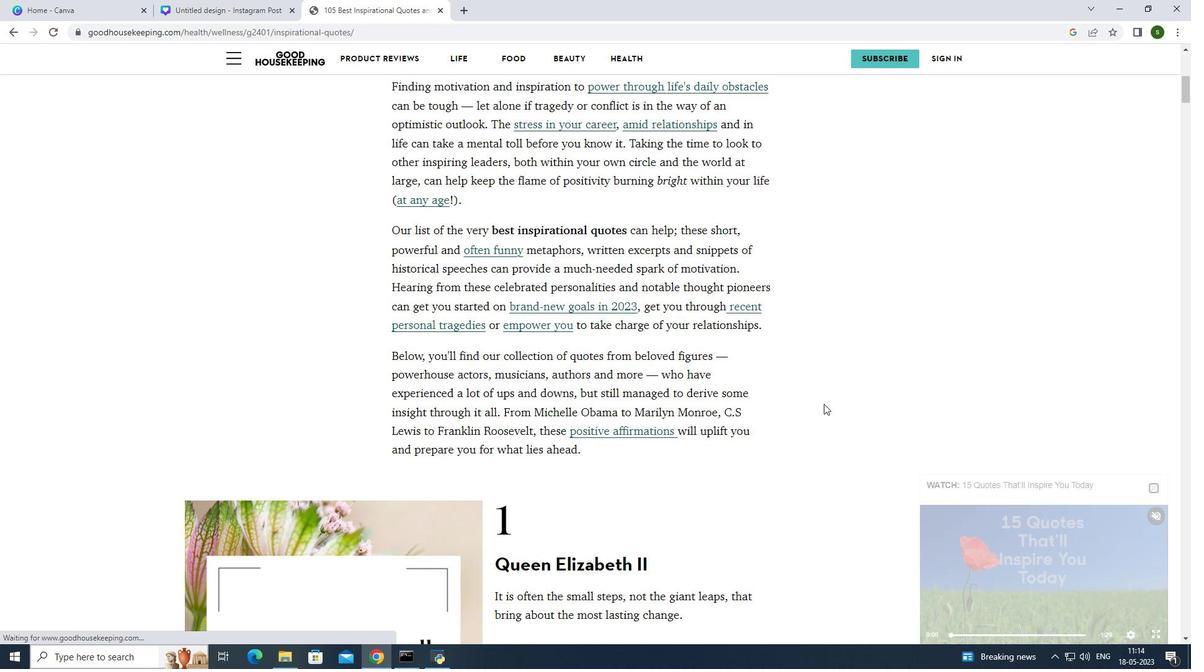 
Action: Mouse scrolled (823, 403) with delta (0, 0)
Screenshot: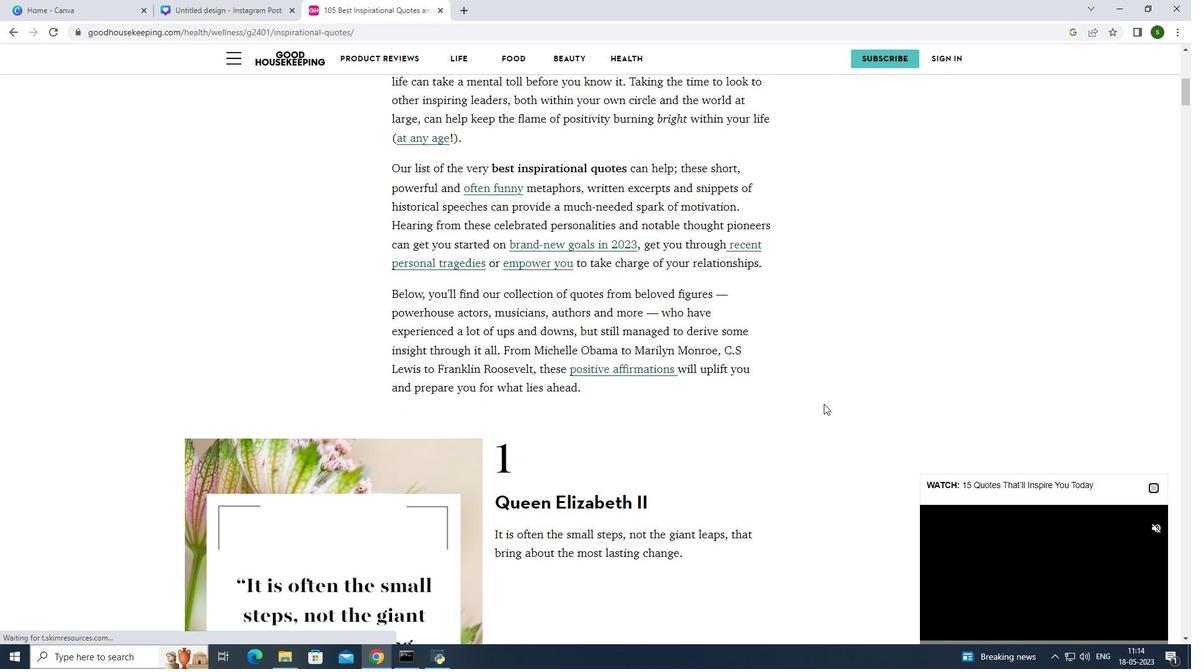 
Action: Mouse scrolled (823, 403) with delta (0, 0)
Screenshot: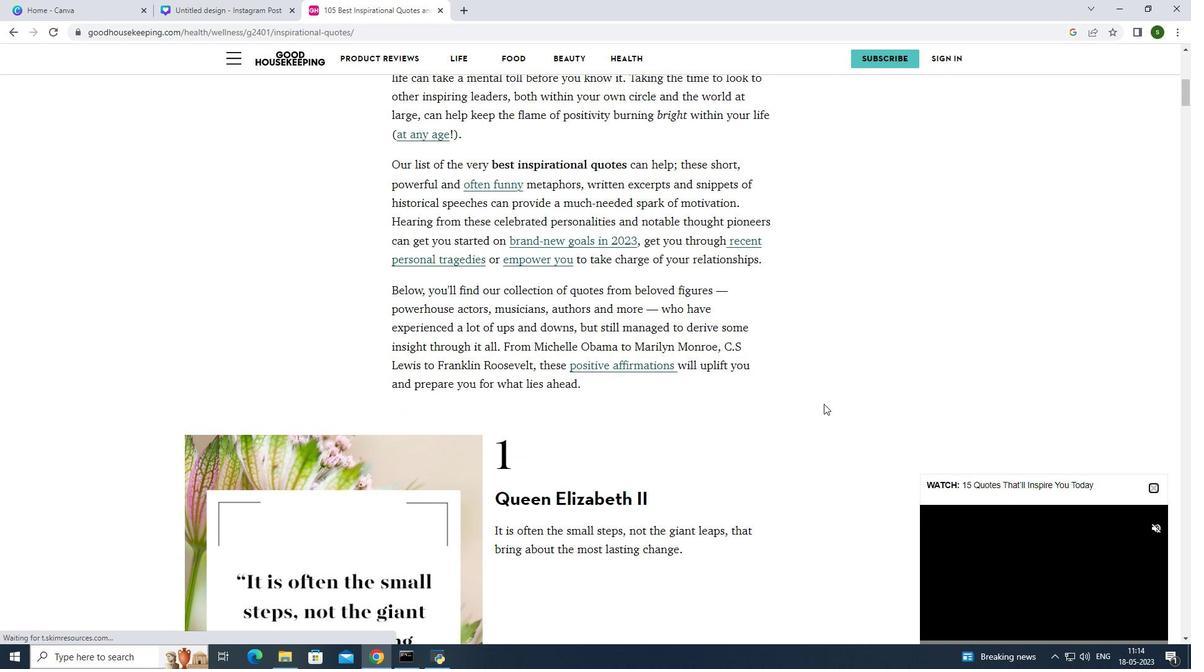 
Action: Mouse scrolled (823, 403) with delta (0, 0)
Screenshot: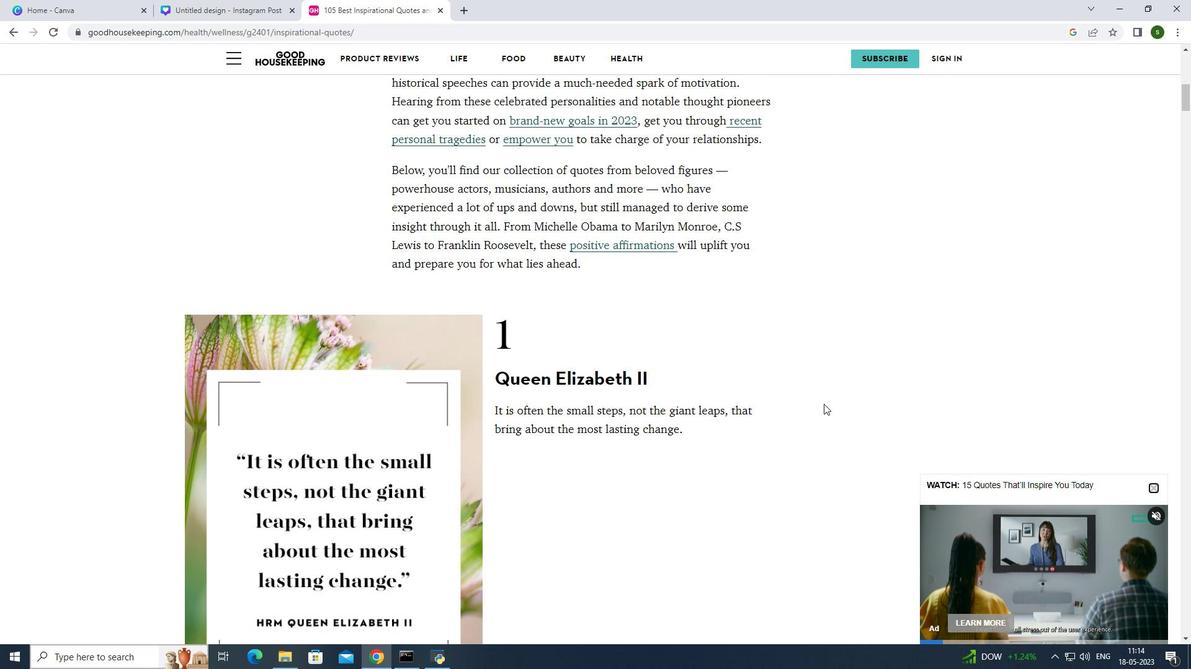 
Action: Mouse scrolled (823, 403) with delta (0, 0)
Screenshot: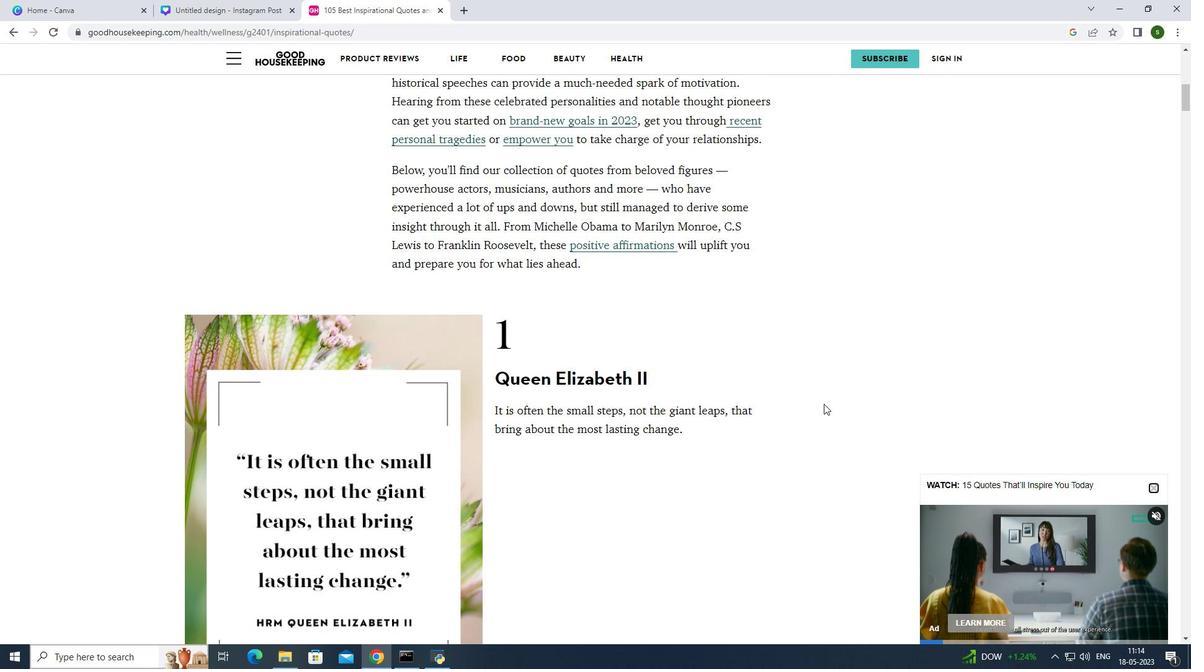 
Action: Mouse scrolled (823, 403) with delta (0, 0)
Screenshot: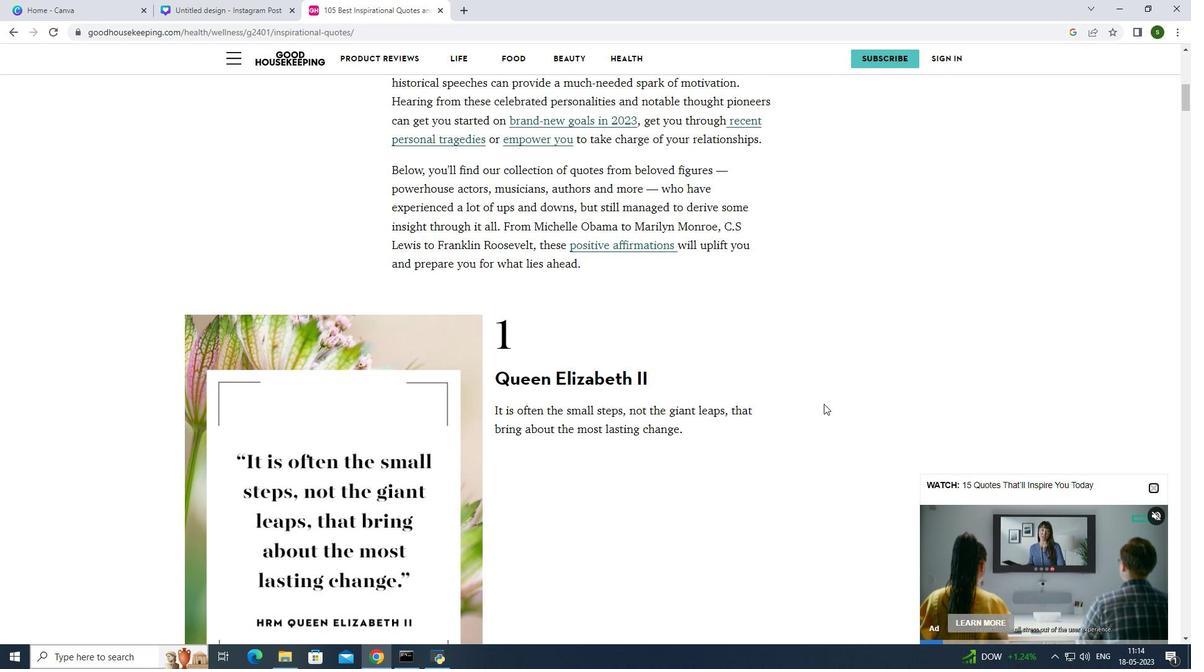 
Action: Mouse scrolled (823, 403) with delta (0, 0)
Screenshot: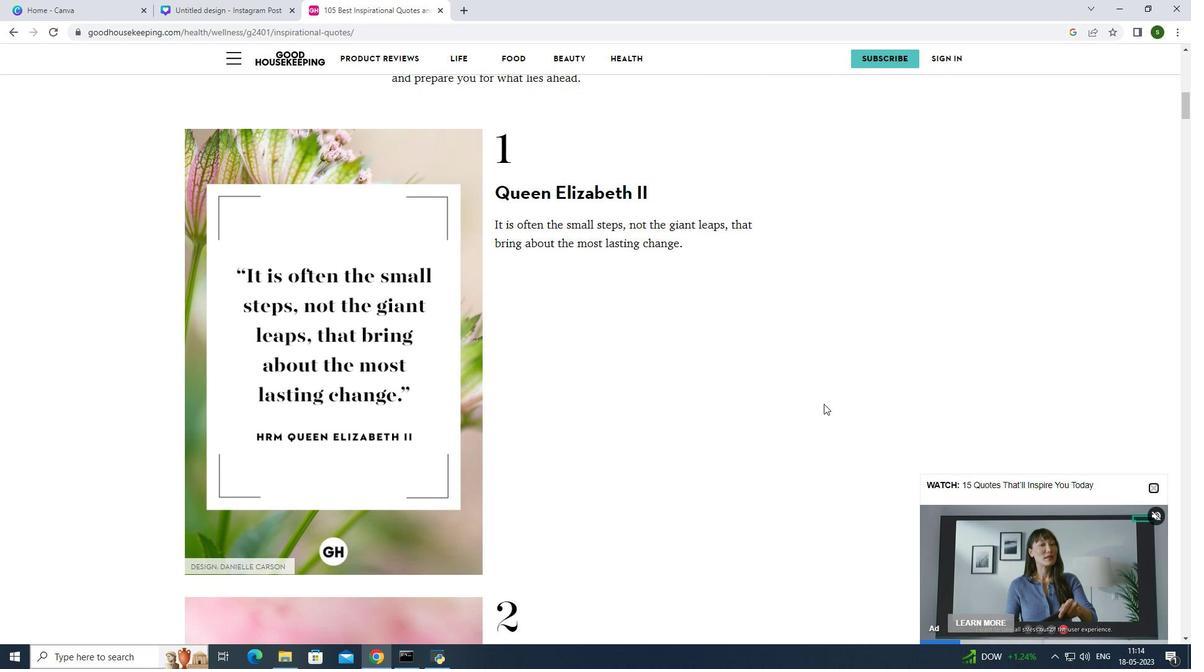 
Action: Mouse scrolled (823, 403) with delta (0, 0)
Screenshot: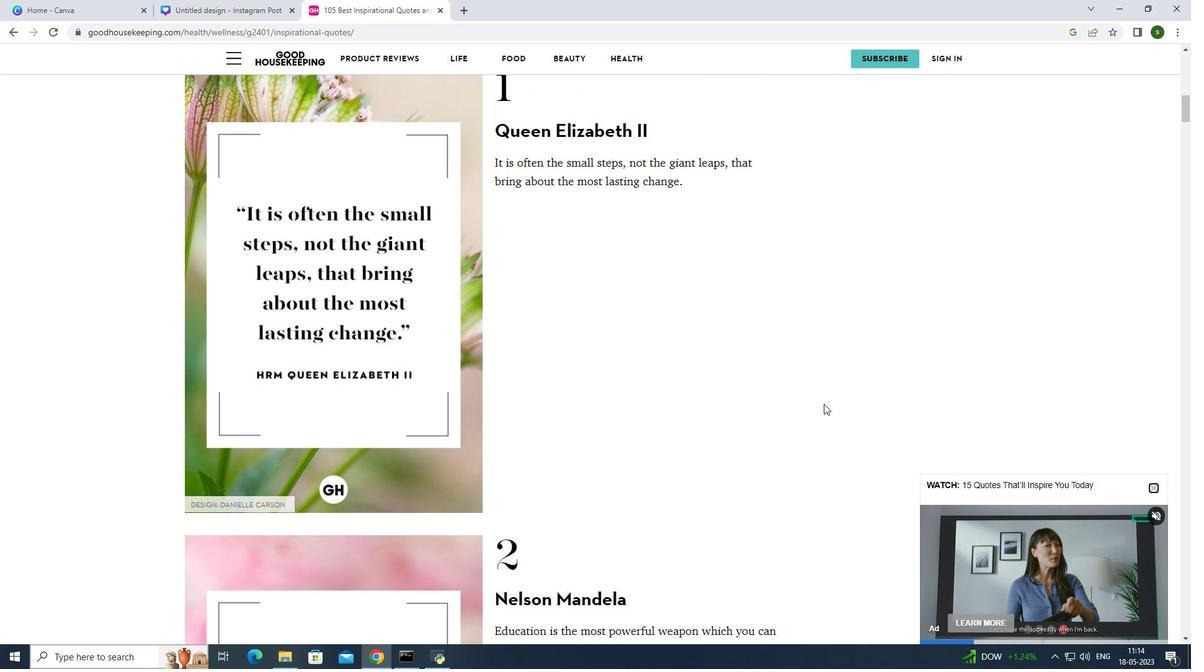 
Action: Mouse scrolled (823, 403) with delta (0, 0)
Screenshot: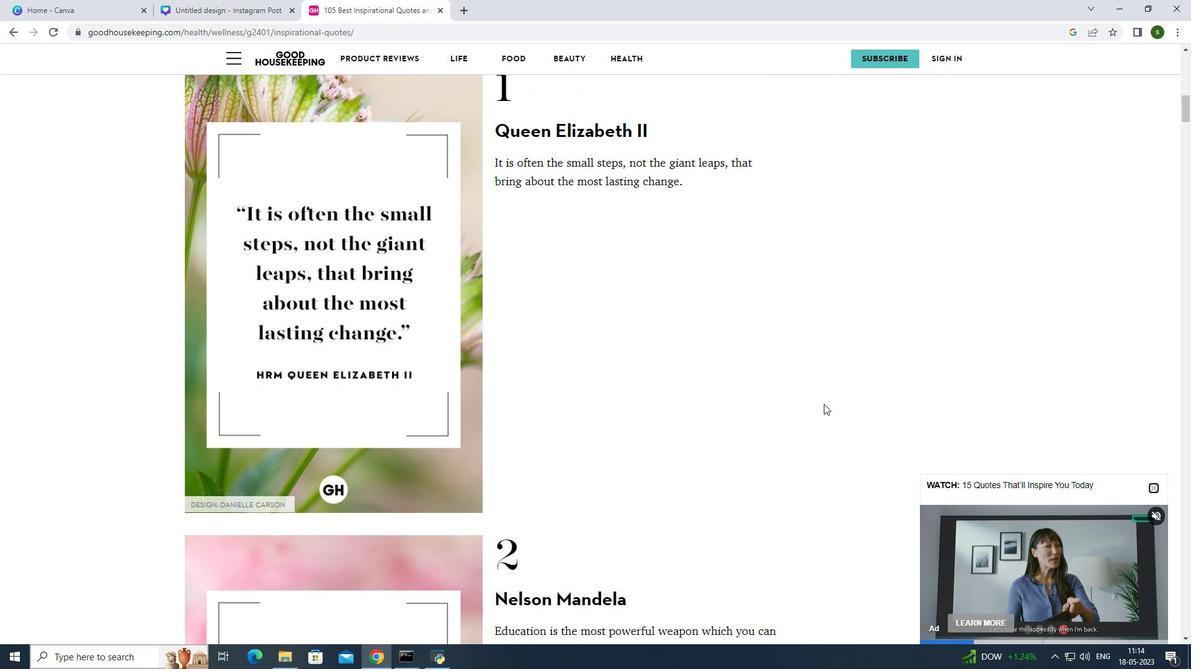 
Action: Mouse scrolled (823, 403) with delta (0, 0)
Screenshot: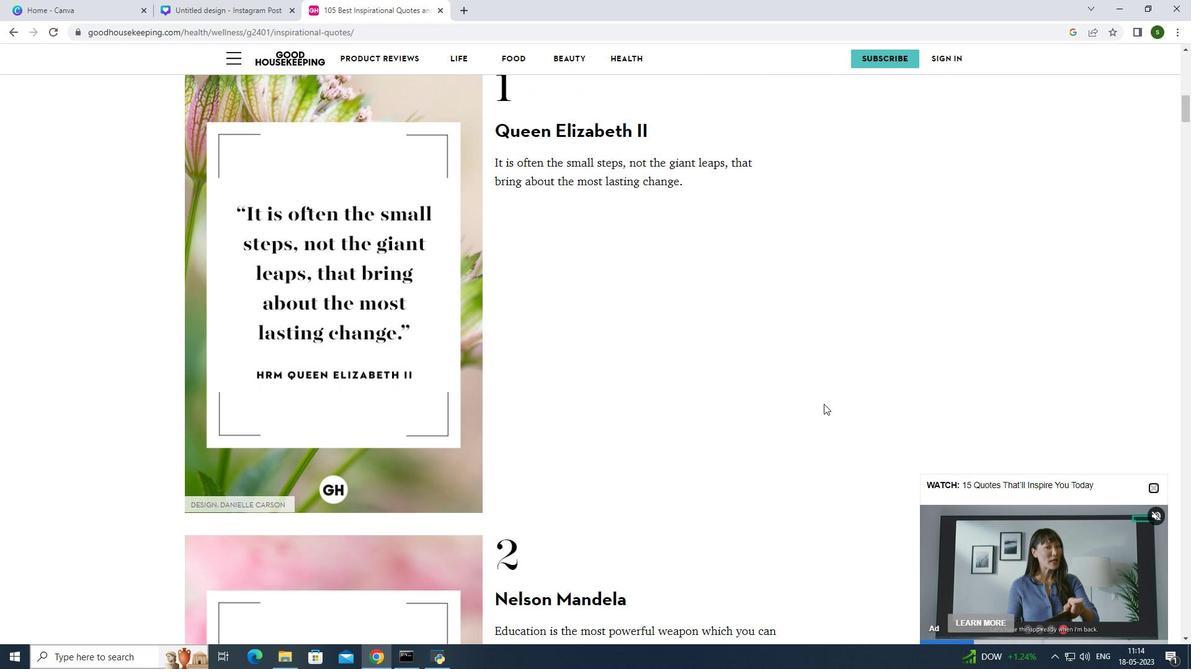 
Action: Mouse scrolled (823, 403) with delta (0, 0)
Screenshot: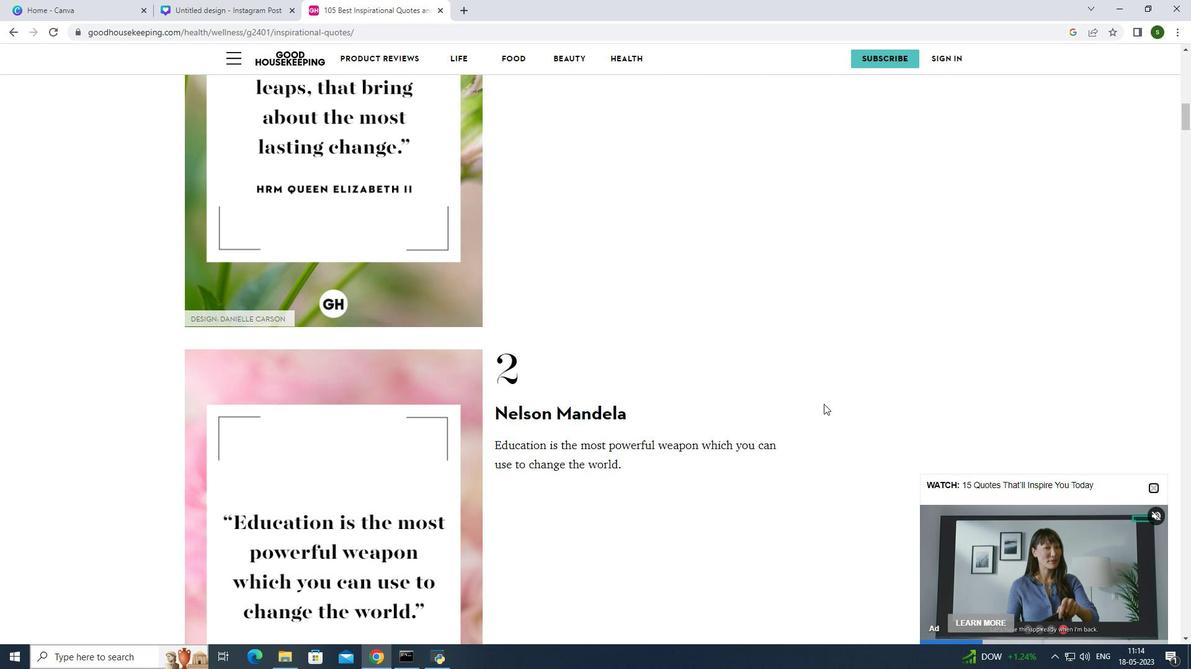 
Action: Mouse scrolled (823, 403) with delta (0, 0)
Screenshot: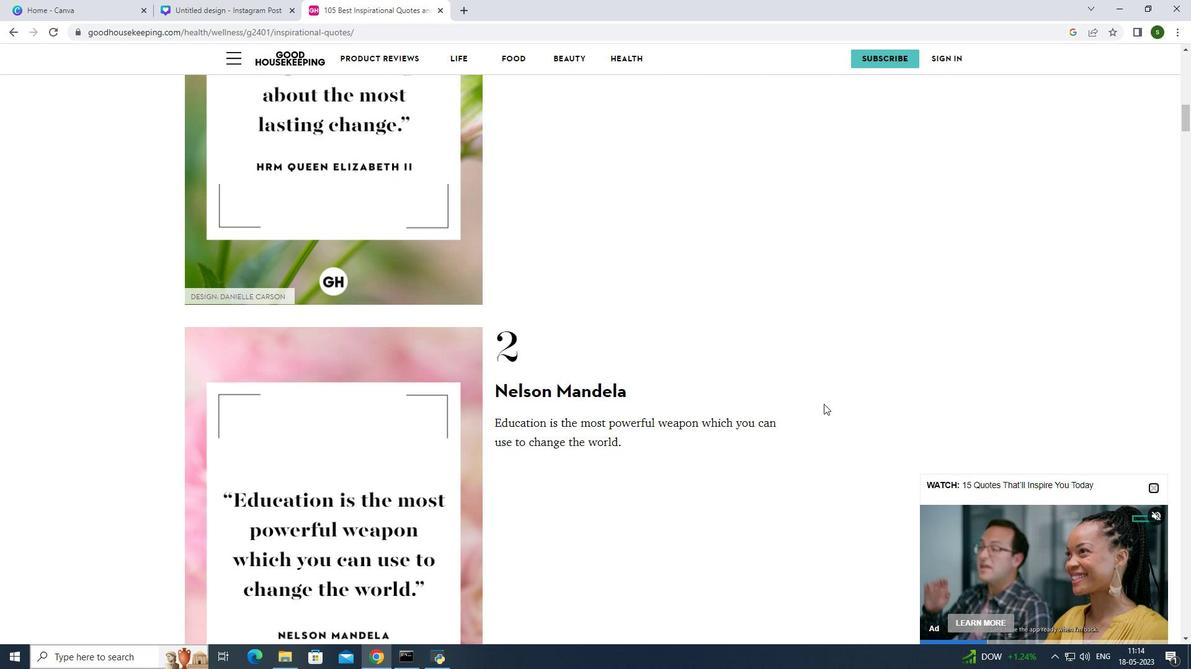 
Action: Mouse scrolled (823, 403) with delta (0, 0)
Screenshot: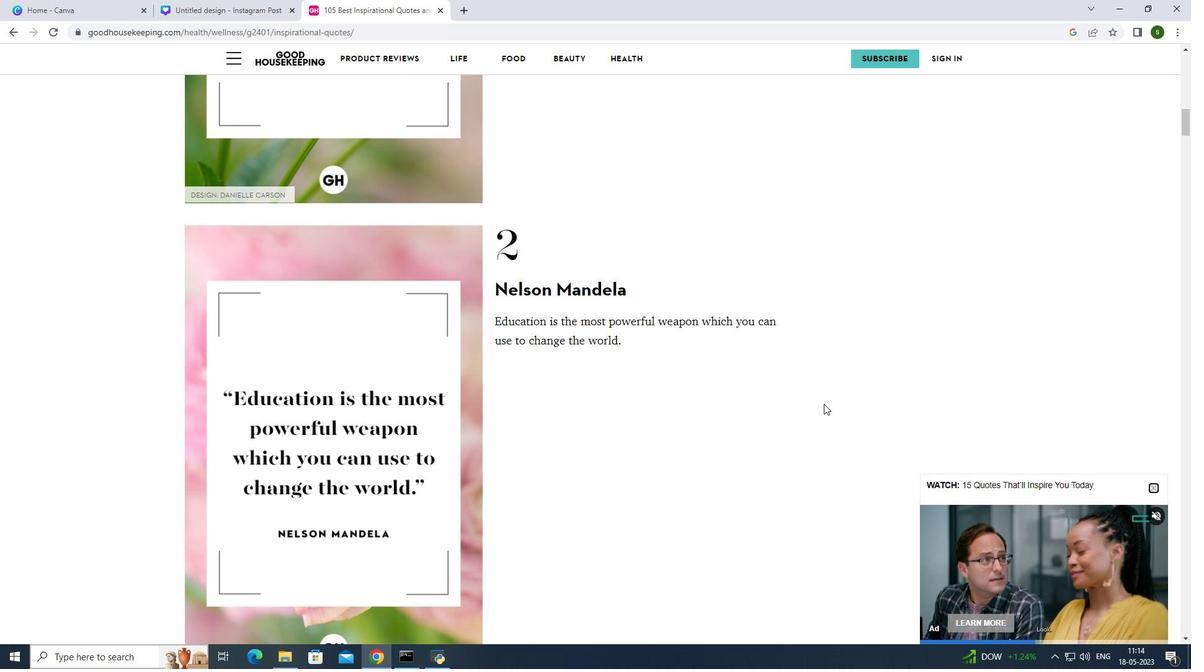 
Action: Mouse scrolled (823, 403) with delta (0, 0)
Screenshot: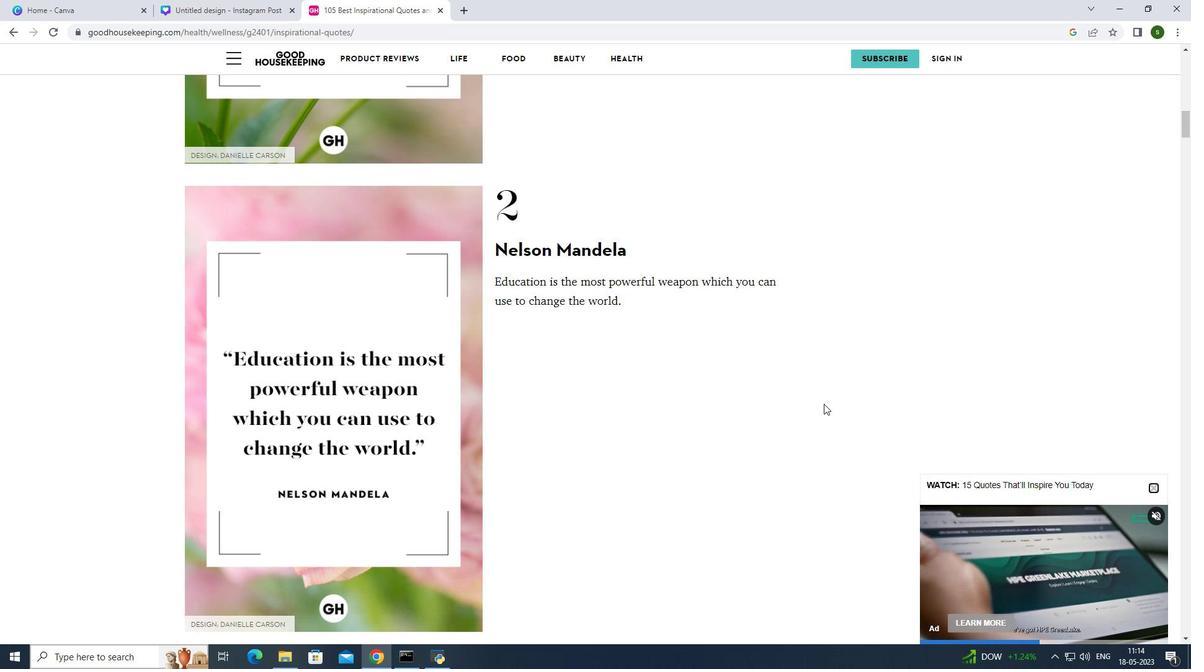 
Action: Mouse scrolled (823, 403) with delta (0, 0)
Screenshot: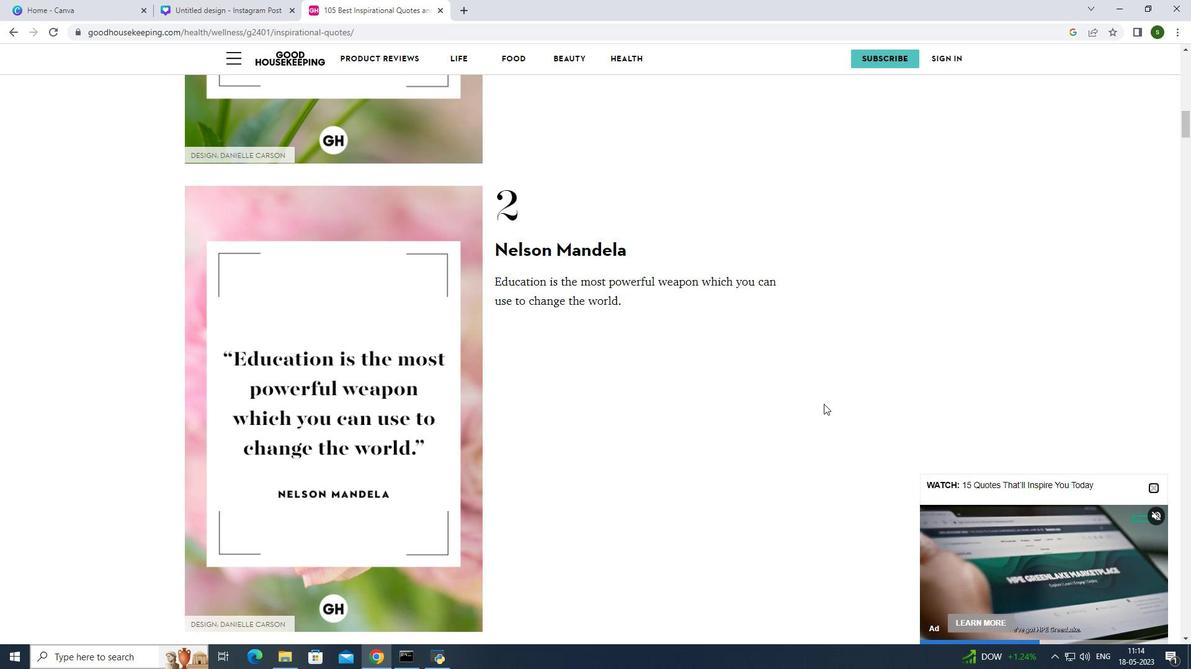 
Action: Mouse scrolled (823, 403) with delta (0, 0)
Screenshot: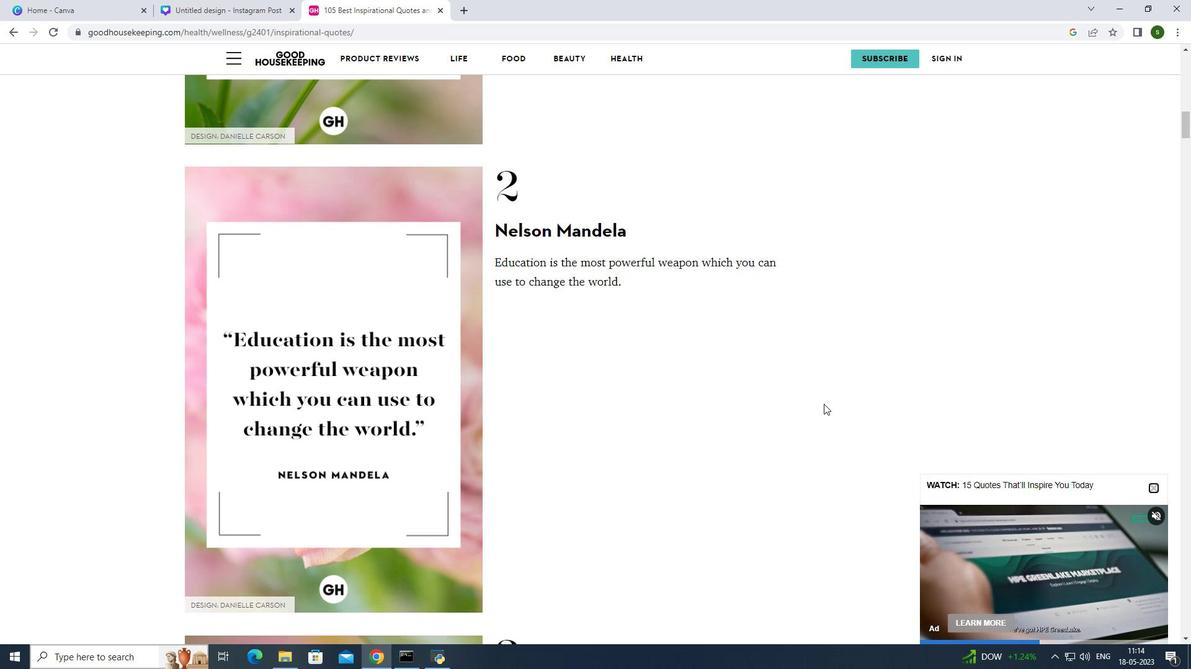 
Action: Mouse moved to (819, 404)
Screenshot: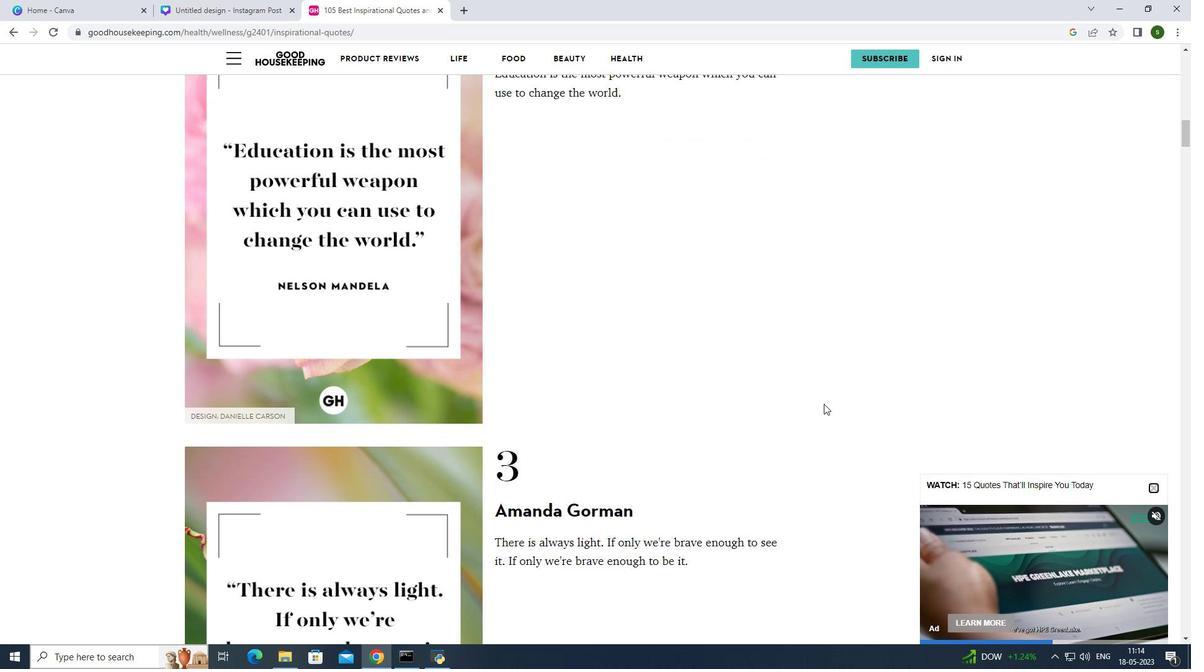 
Action: Mouse scrolled (821, 403) with delta (0, 0)
Screenshot: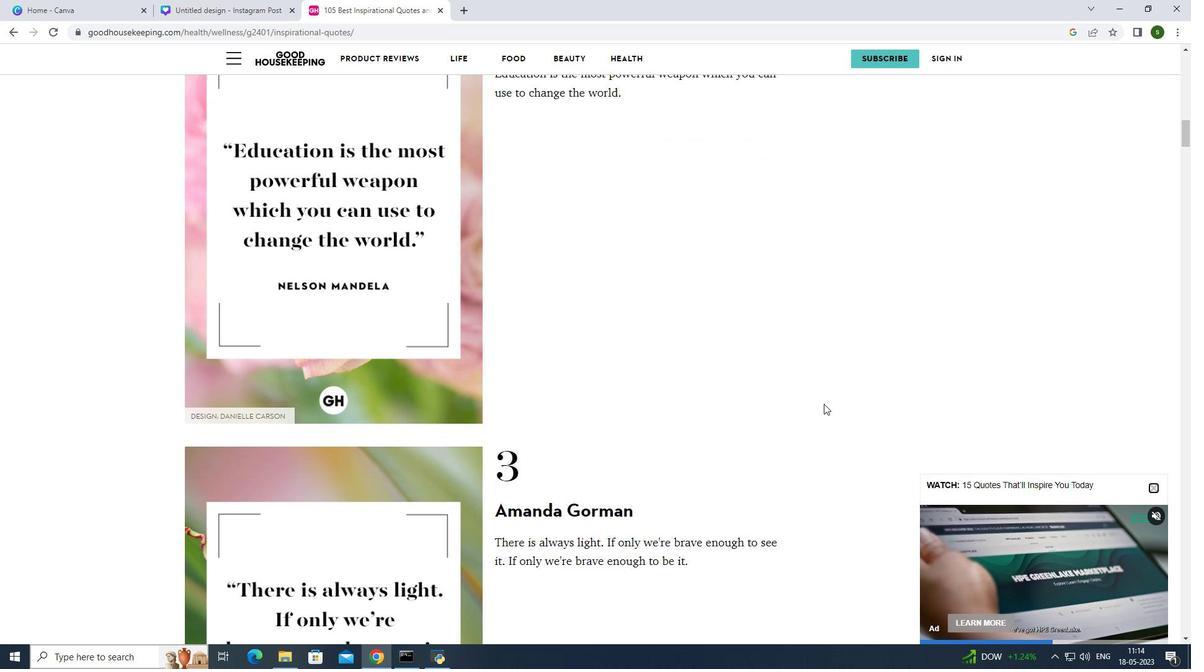 
Action: Mouse moved to (815, 405)
Screenshot: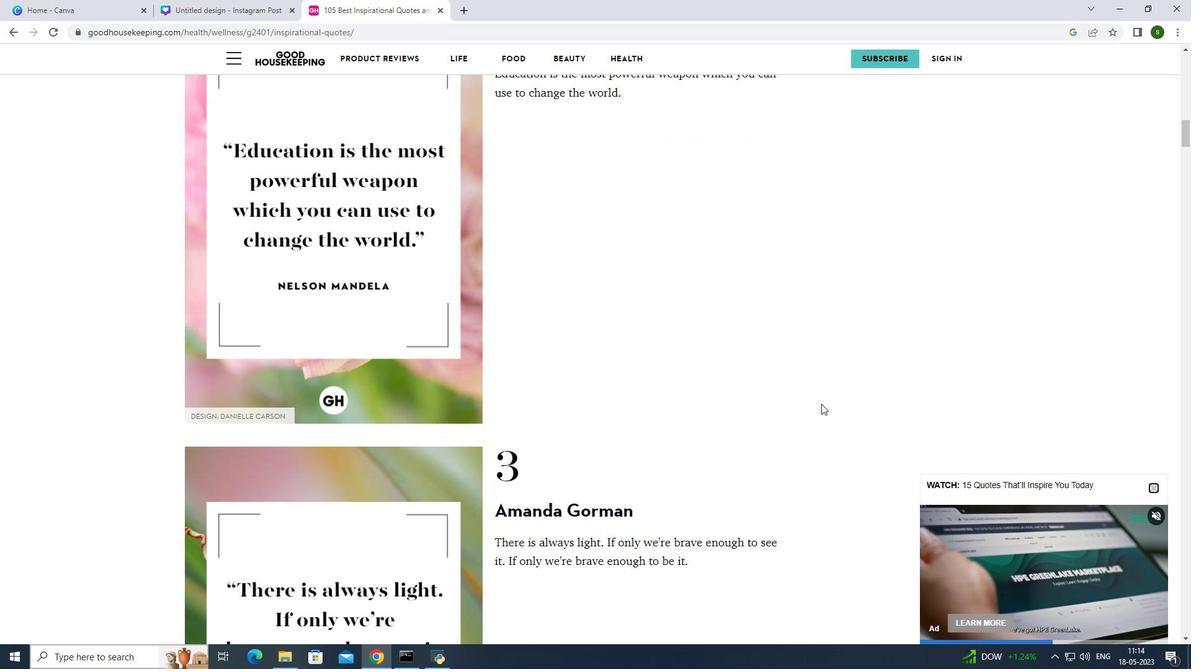 
Action: Mouse scrolled (815, 404) with delta (0, 0)
Screenshot: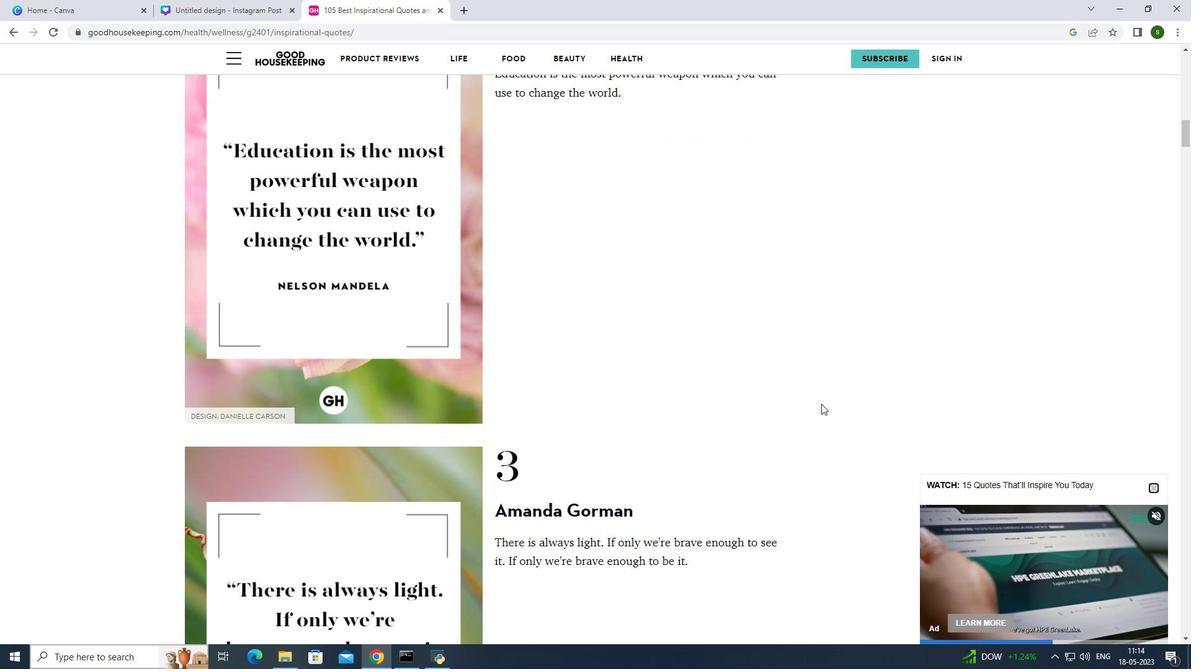 
Action: Mouse moved to (815, 405)
Screenshot: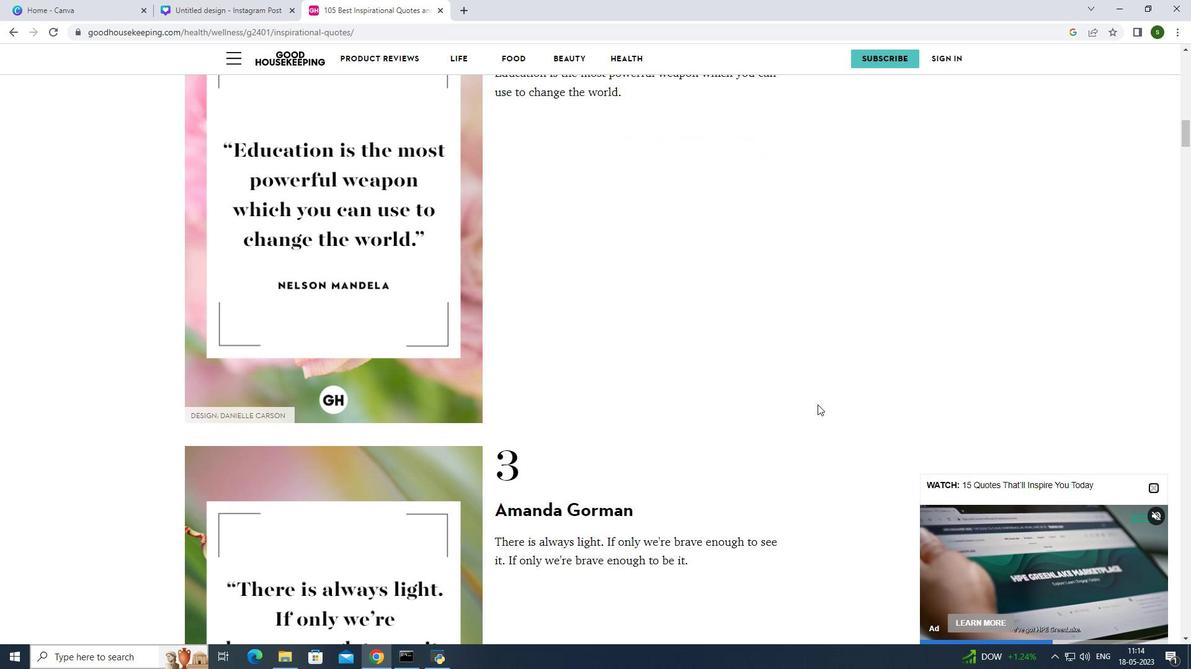 
Action: Mouse scrolled (815, 404) with delta (0, 0)
Screenshot: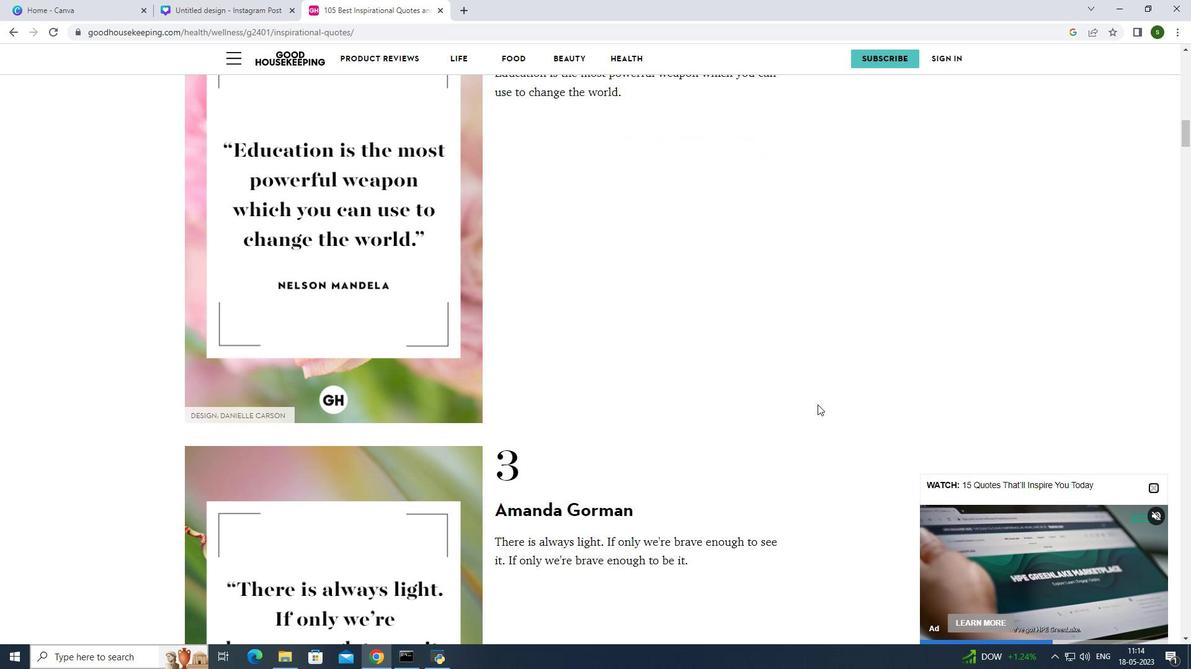 
Action: Mouse moved to (814, 405)
Screenshot: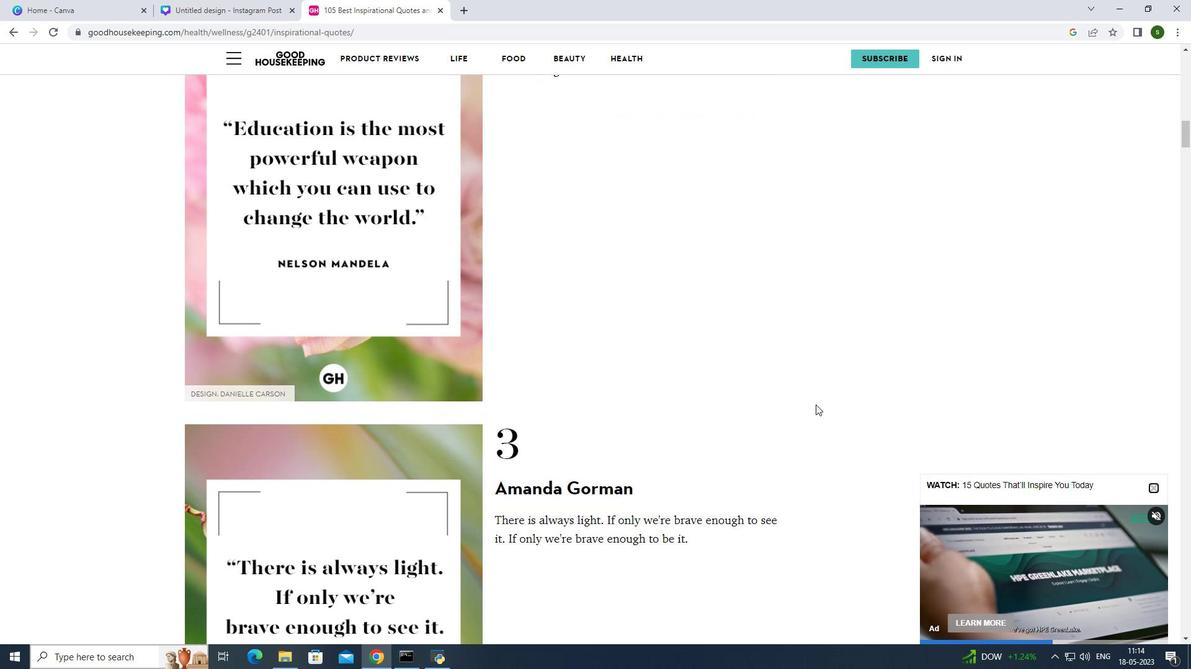 
Action: Mouse scrolled (814, 404) with delta (0, 0)
Screenshot: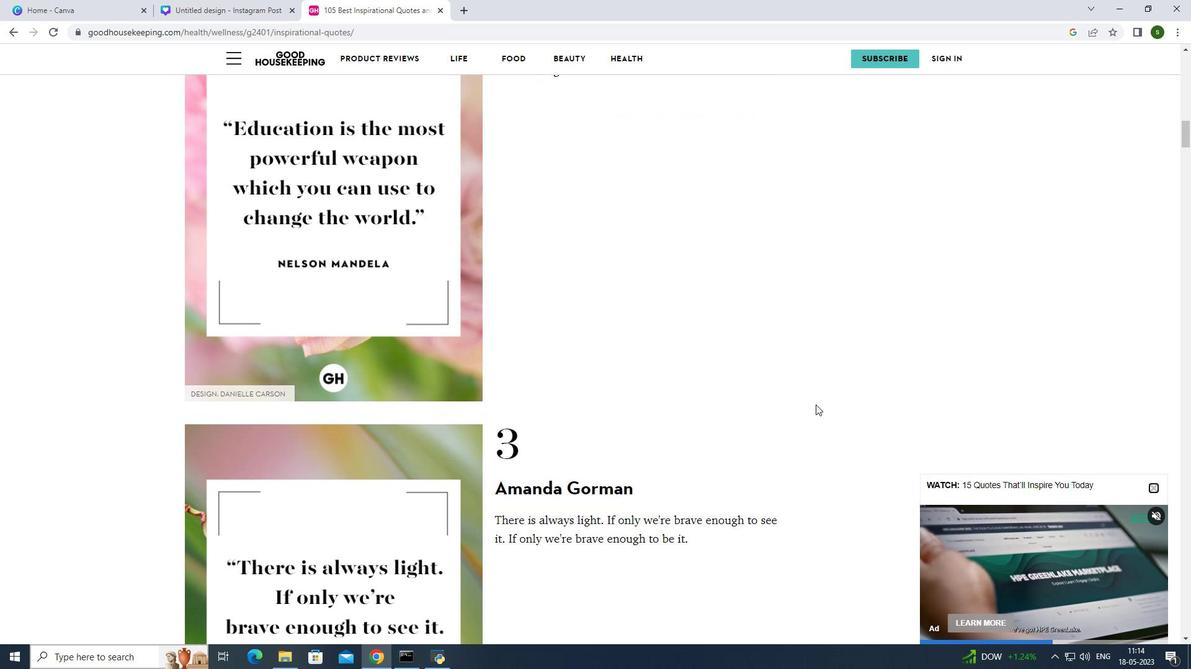 
Action: Mouse scrolled (814, 404) with delta (0, 0)
Screenshot: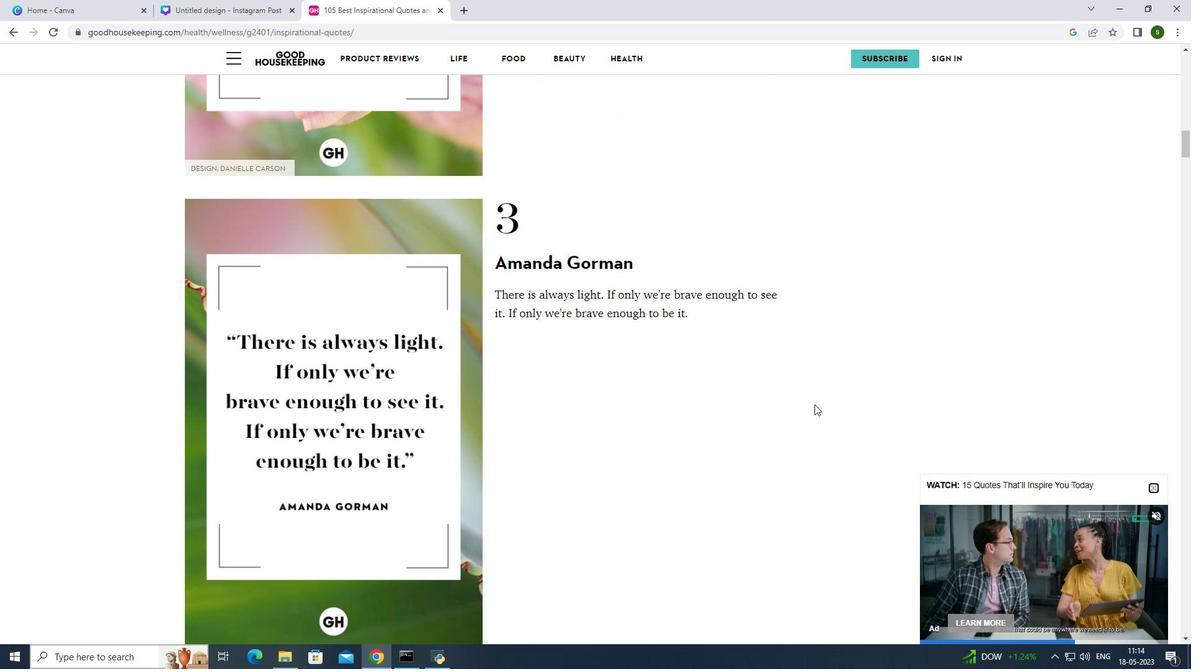 
Action: Mouse moved to (723, 407)
Screenshot: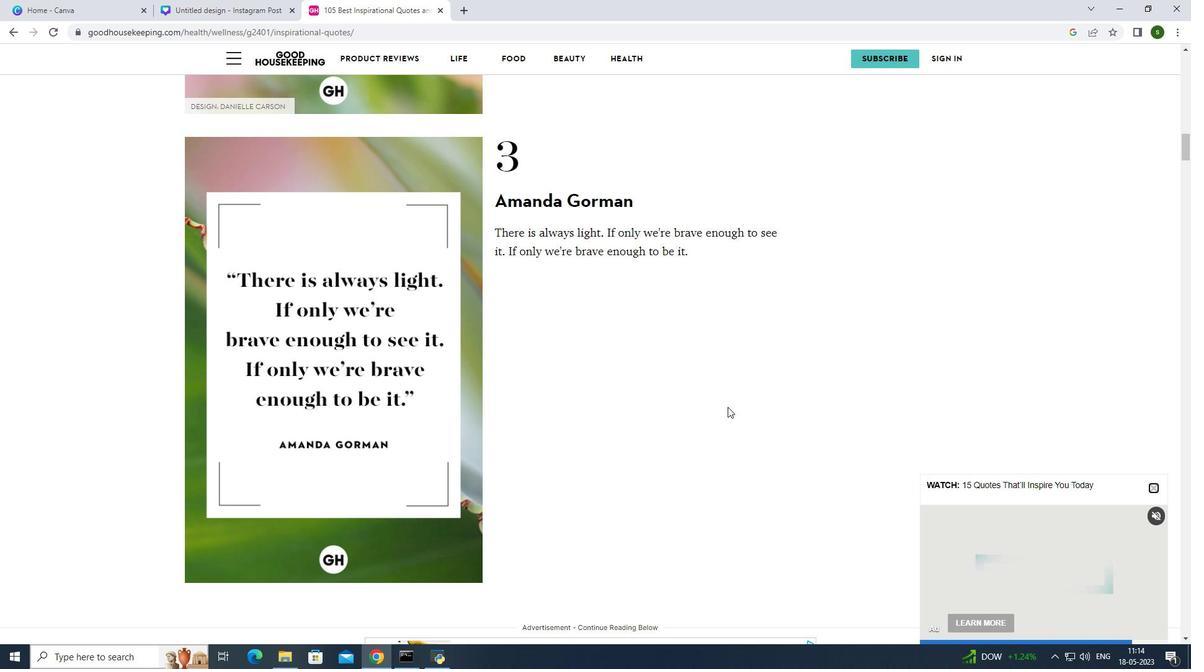 
Action: Mouse scrolled (723, 406) with delta (0, 0)
Screenshot: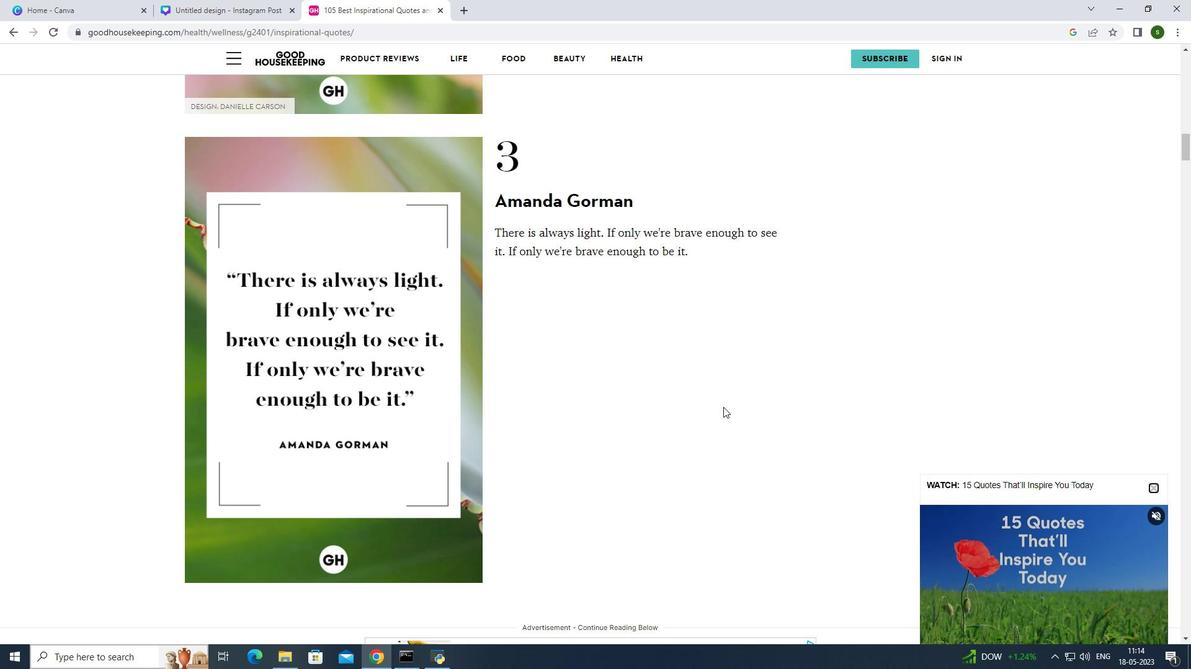 
Action: Mouse scrolled (723, 406) with delta (0, 0)
Screenshot: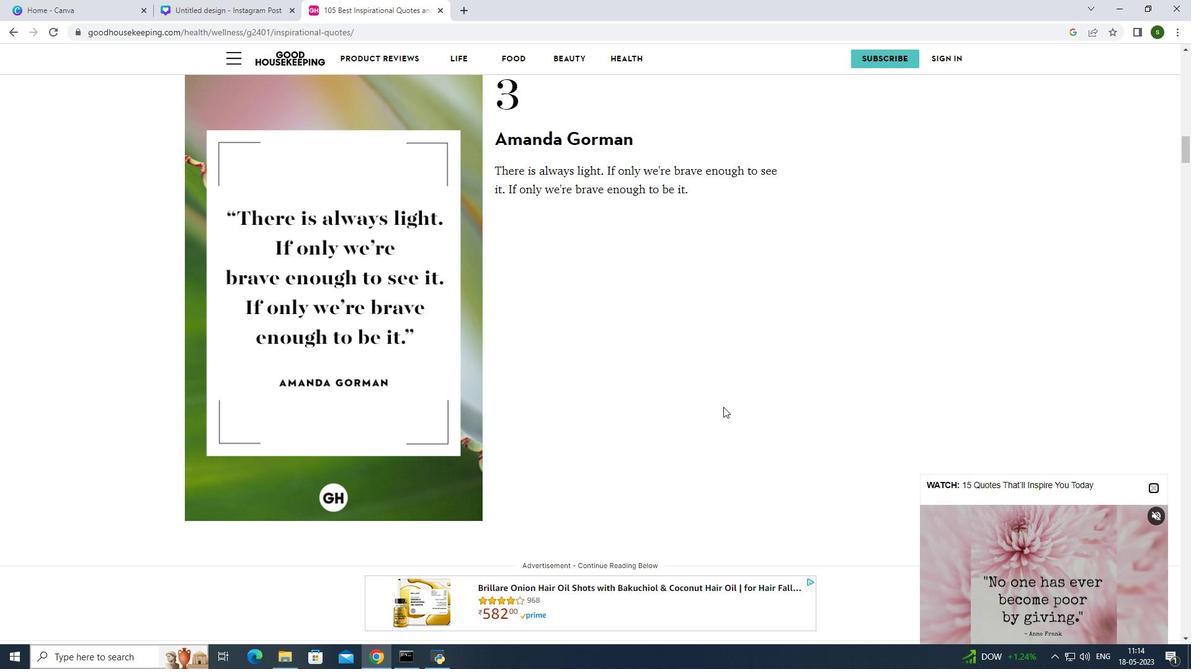 
Action: Mouse scrolled (723, 406) with delta (0, 0)
Screenshot: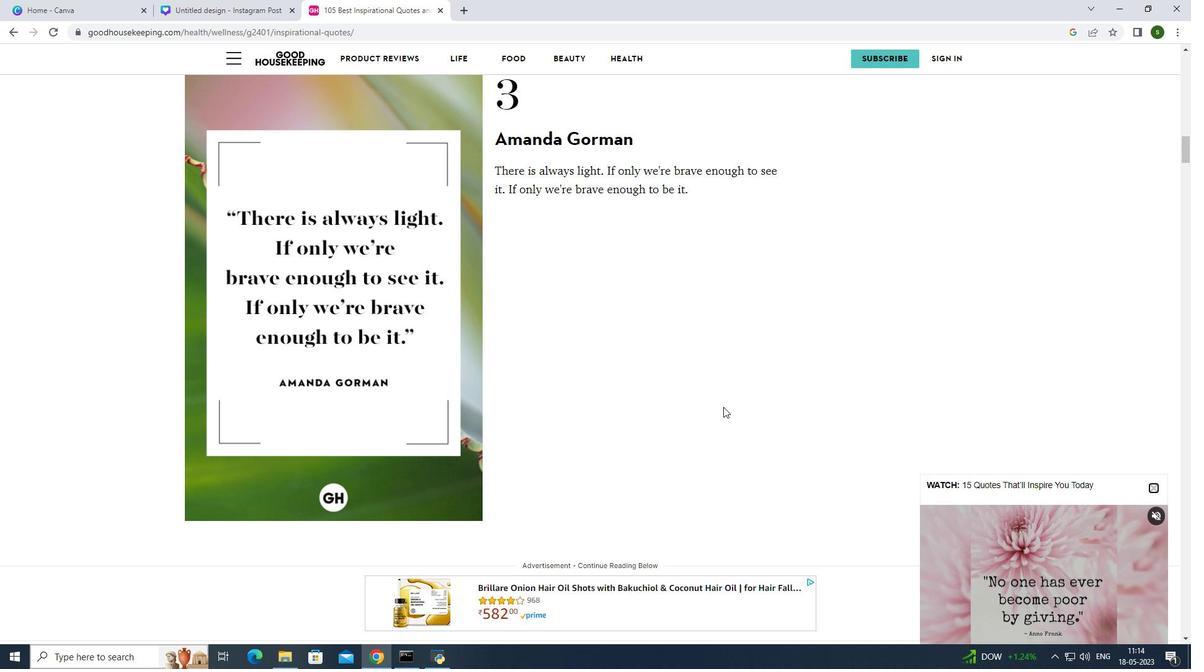 
Action: Mouse scrolled (723, 406) with delta (0, 0)
Screenshot: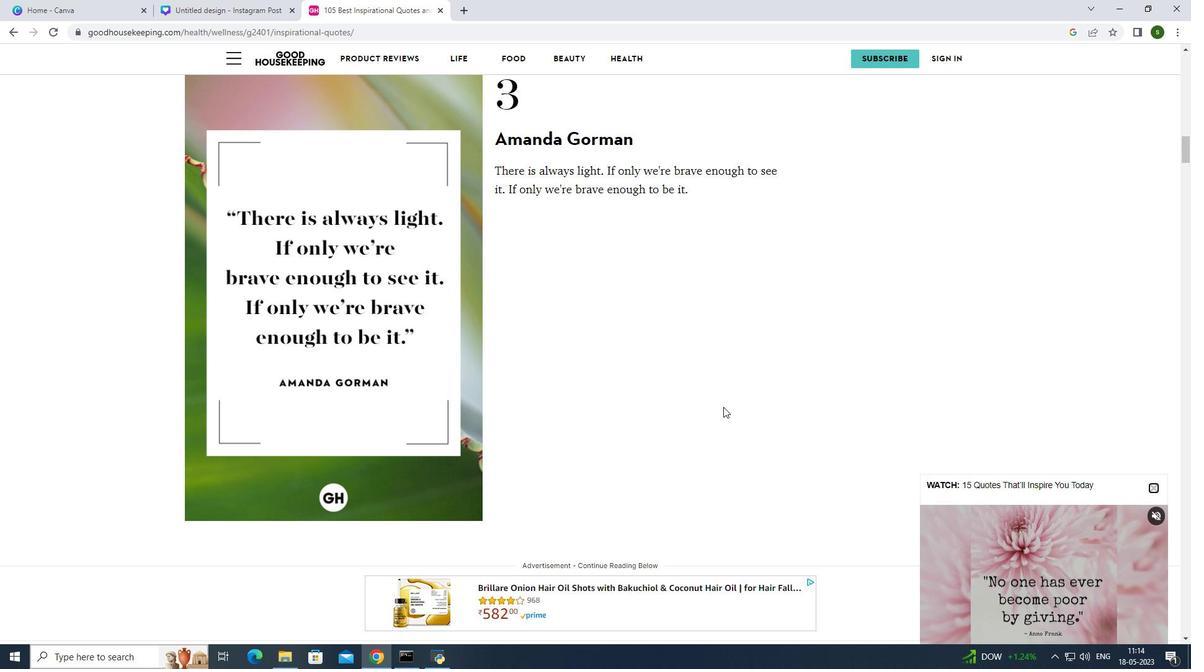 
Action: Mouse scrolled (723, 406) with delta (0, 0)
Screenshot: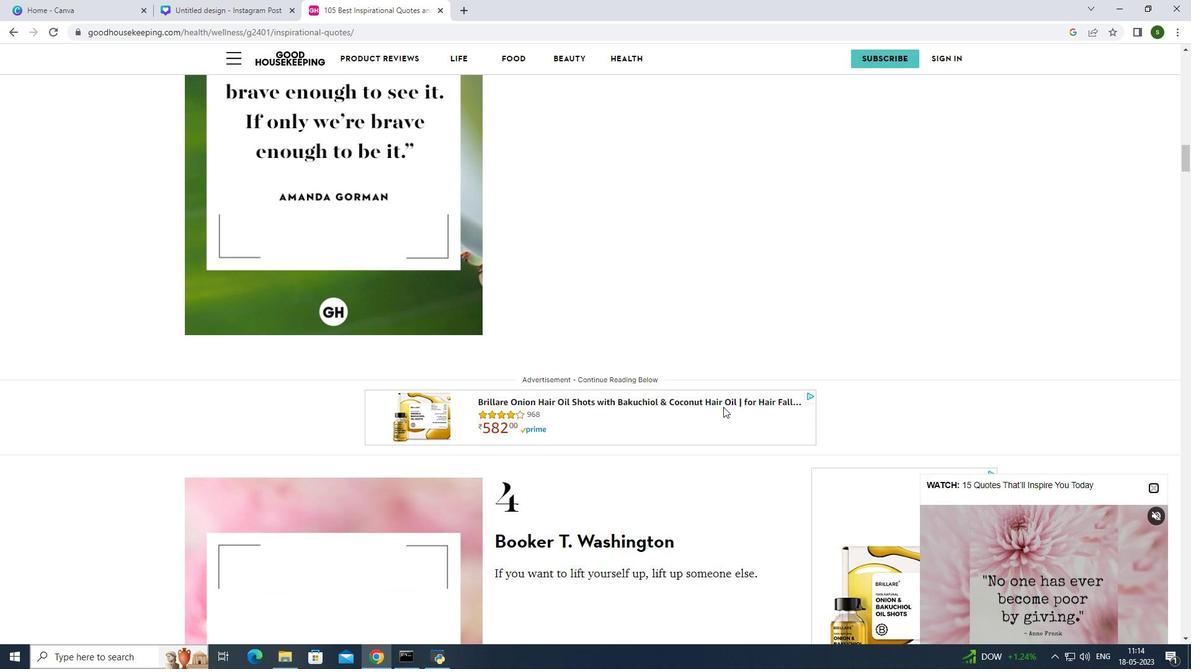 
Action: Mouse scrolled (723, 406) with delta (0, 0)
Screenshot: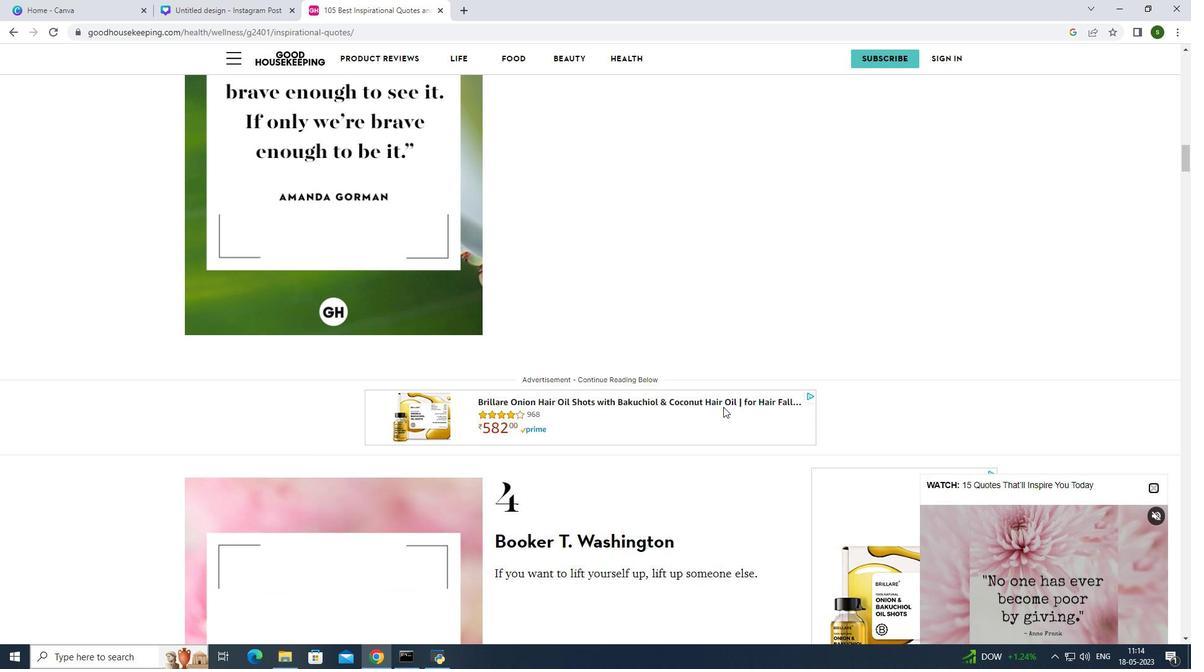 
Action: Mouse scrolled (723, 406) with delta (0, 0)
Screenshot: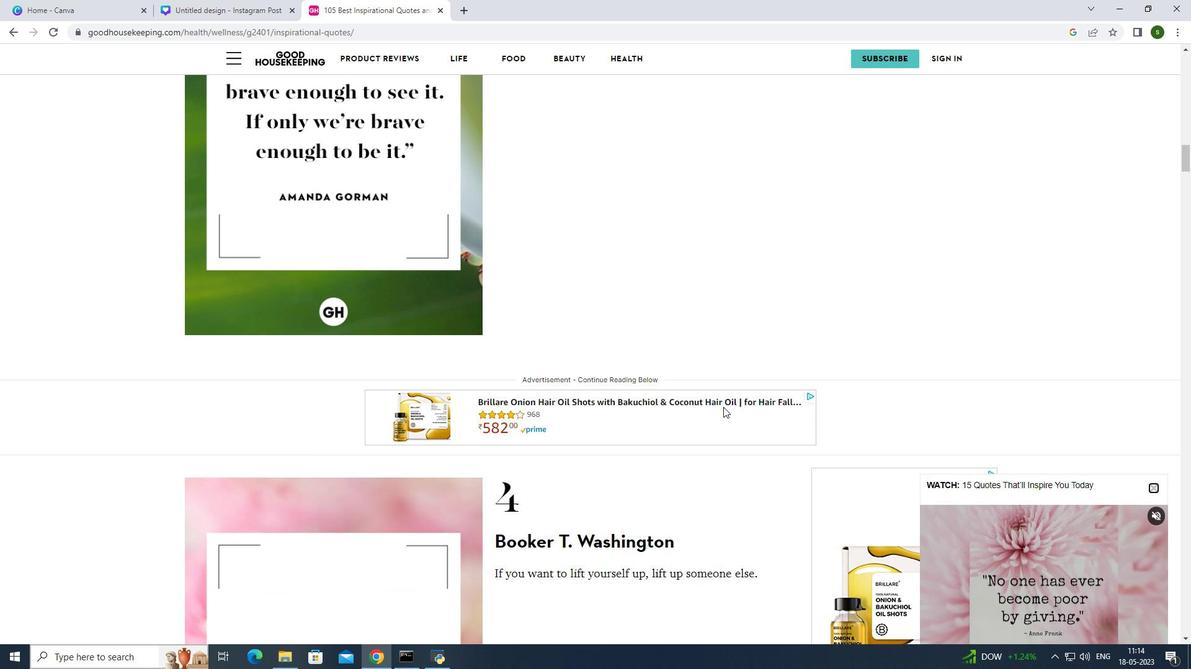 
Action: Mouse scrolled (723, 406) with delta (0, 0)
Screenshot: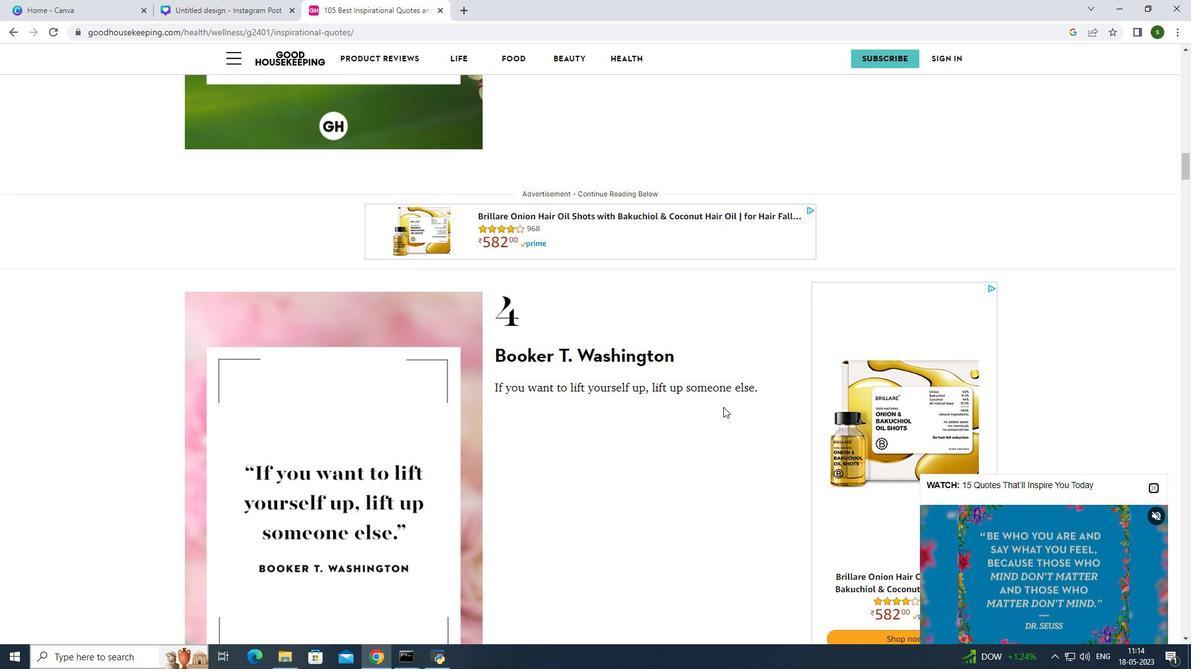 
Action: Mouse scrolled (723, 406) with delta (0, 0)
Screenshot: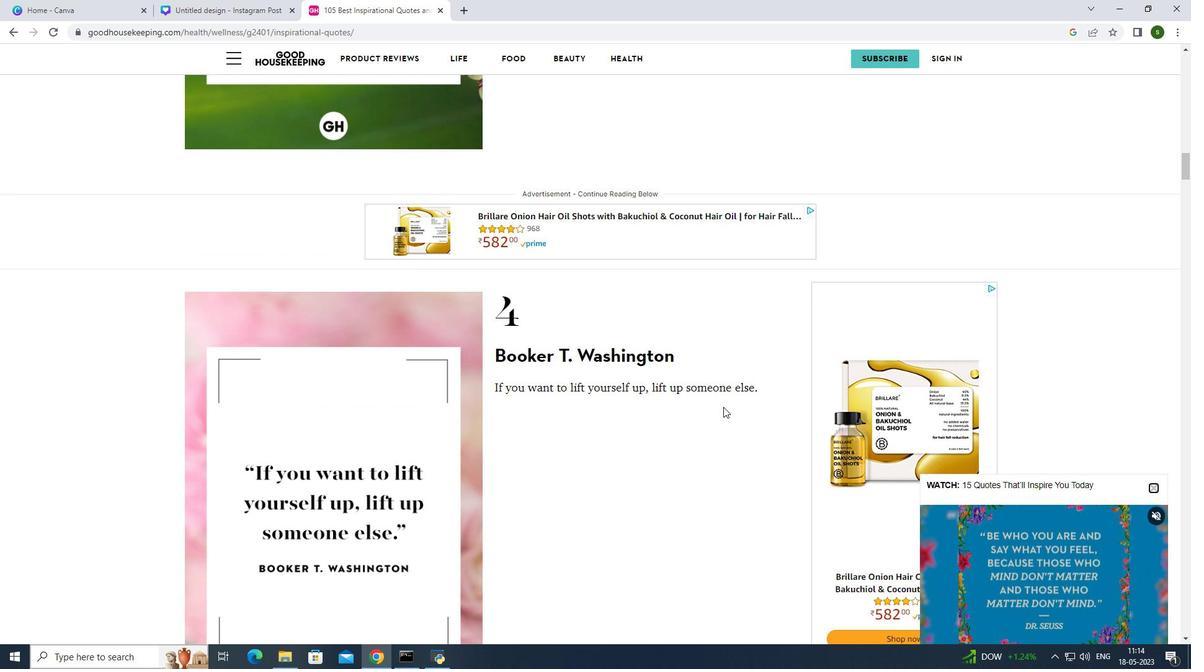
Action: Mouse scrolled (723, 406) with delta (0, 0)
Screenshot: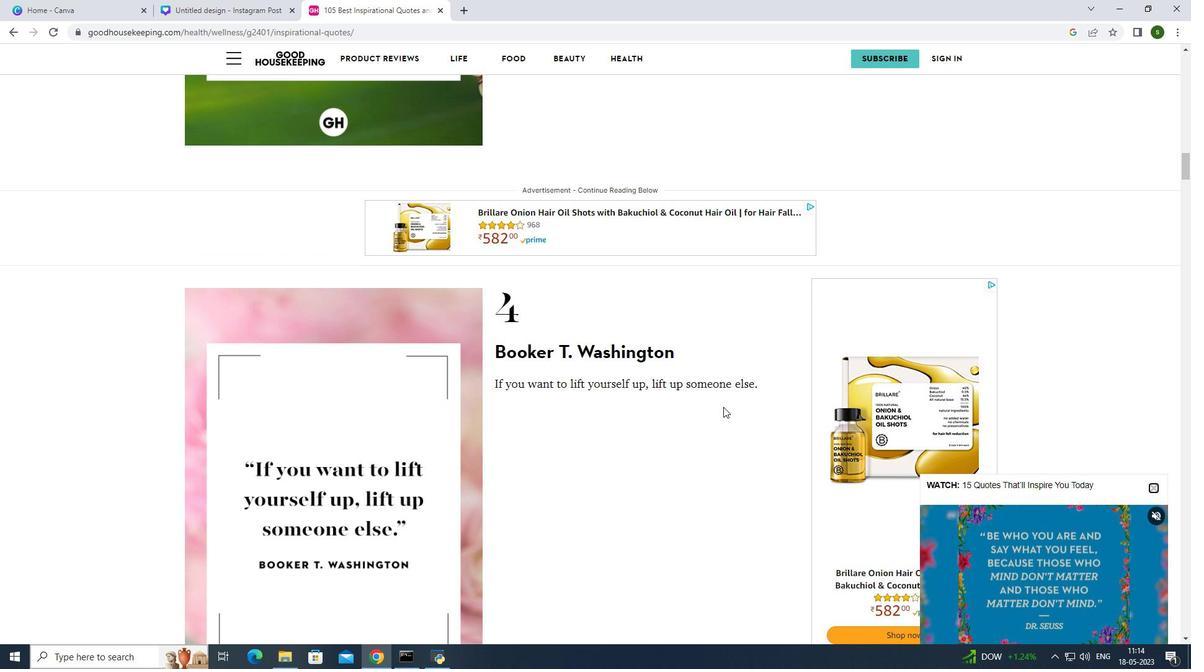 
Action: Mouse scrolled (723, 406) with delta (0, 0)
Screenshot: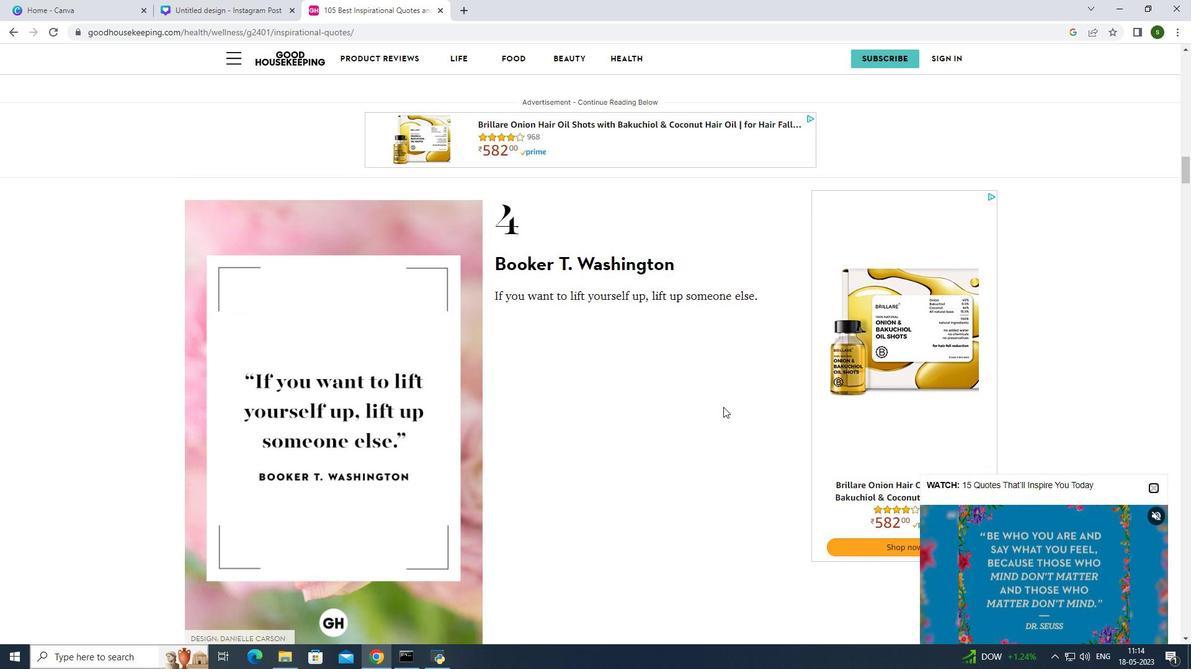 
Action: Mouse scrolled (723, 406) with delta (0, 0)
Screenshot: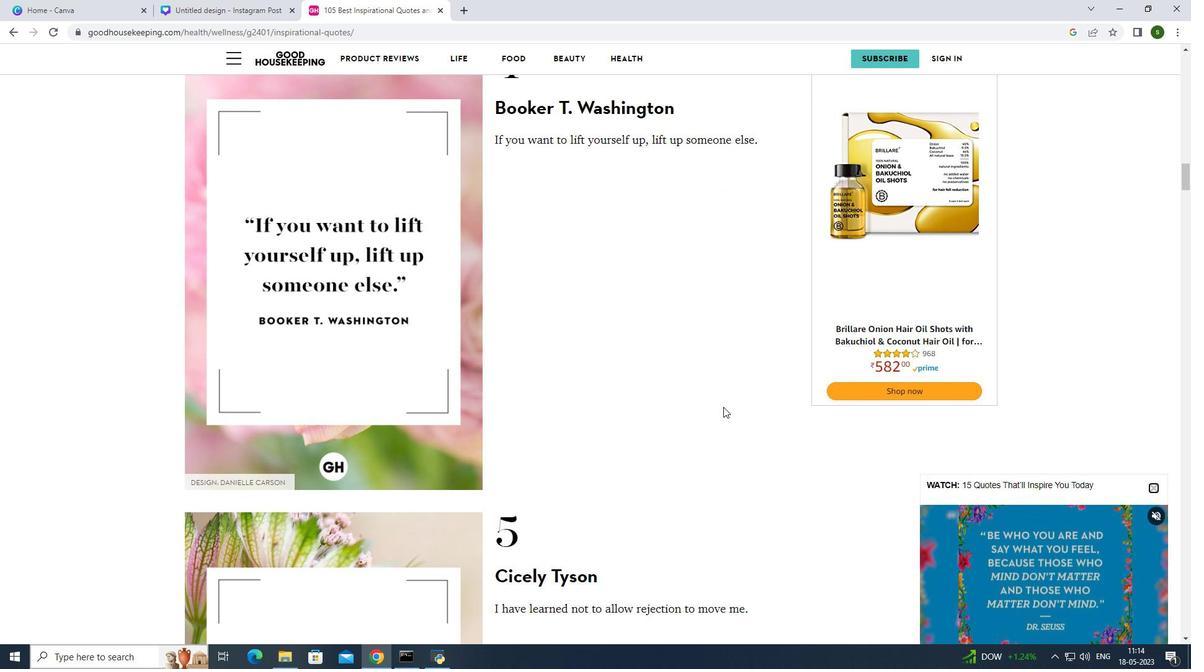 
Action: Mouse scrolled (723, 406) with delta (0, 0)
Screenshot: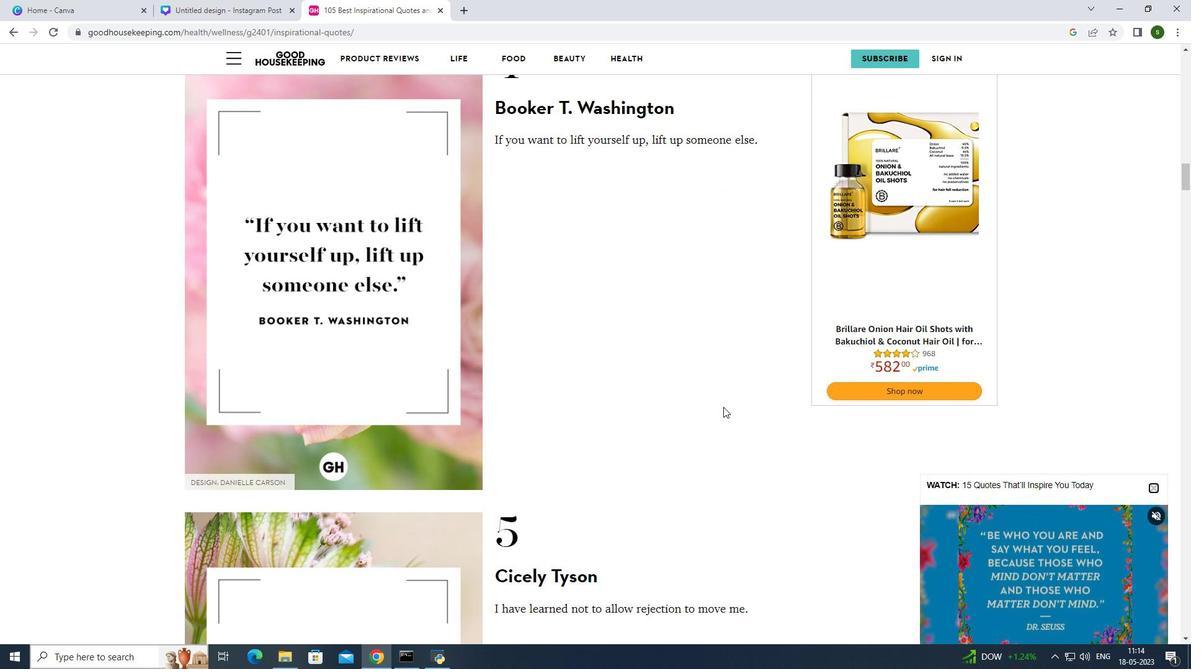 
Action: Mouse scrolled (723, 406) with delta (0, 0)
Screenshot: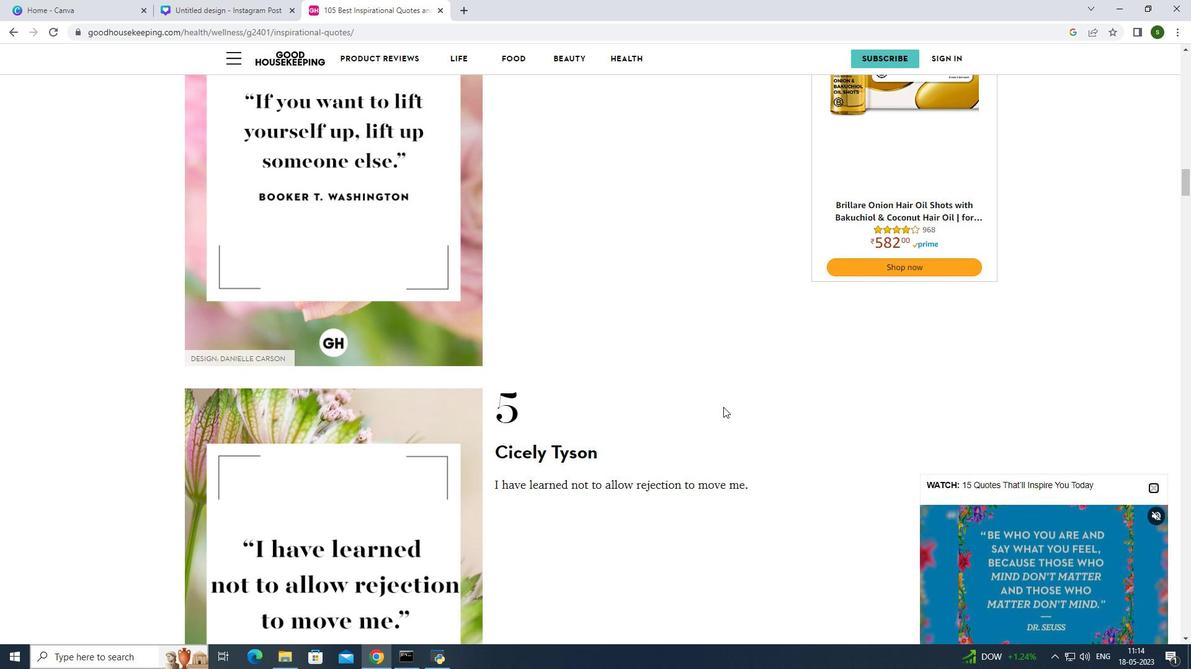 
Action: Mouse scrolled (723, 406) with delta (0, 0)
Screenshot: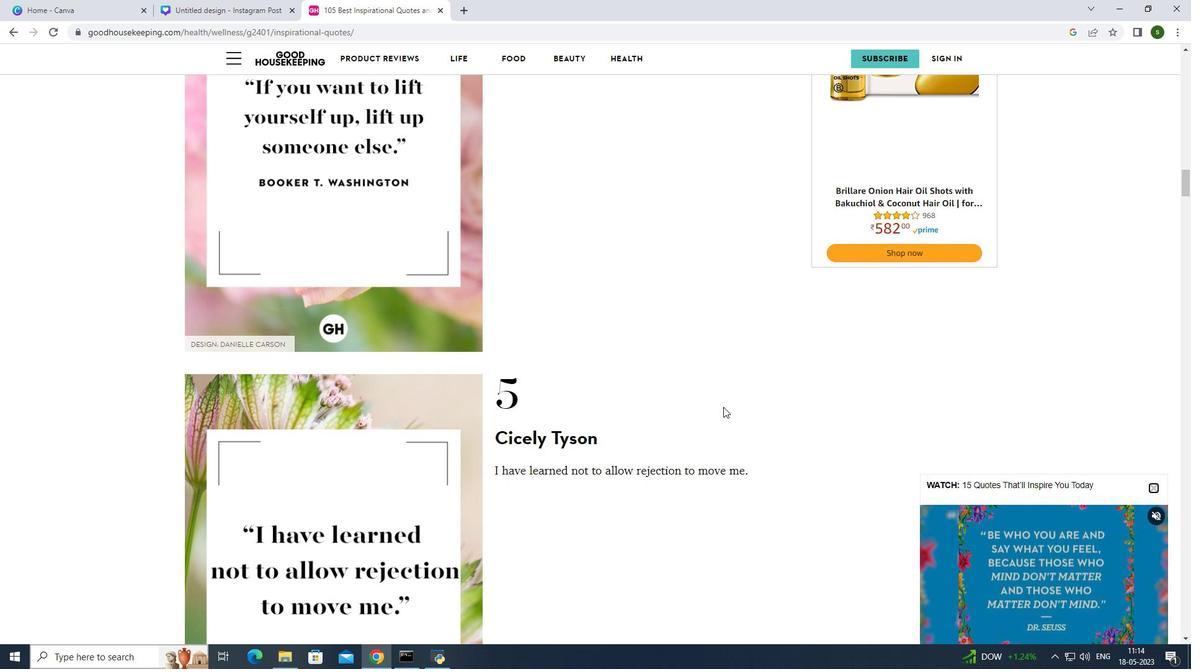 
Action: Mouse scrolled (723, 406) with delta (0, 0)
Screenshot: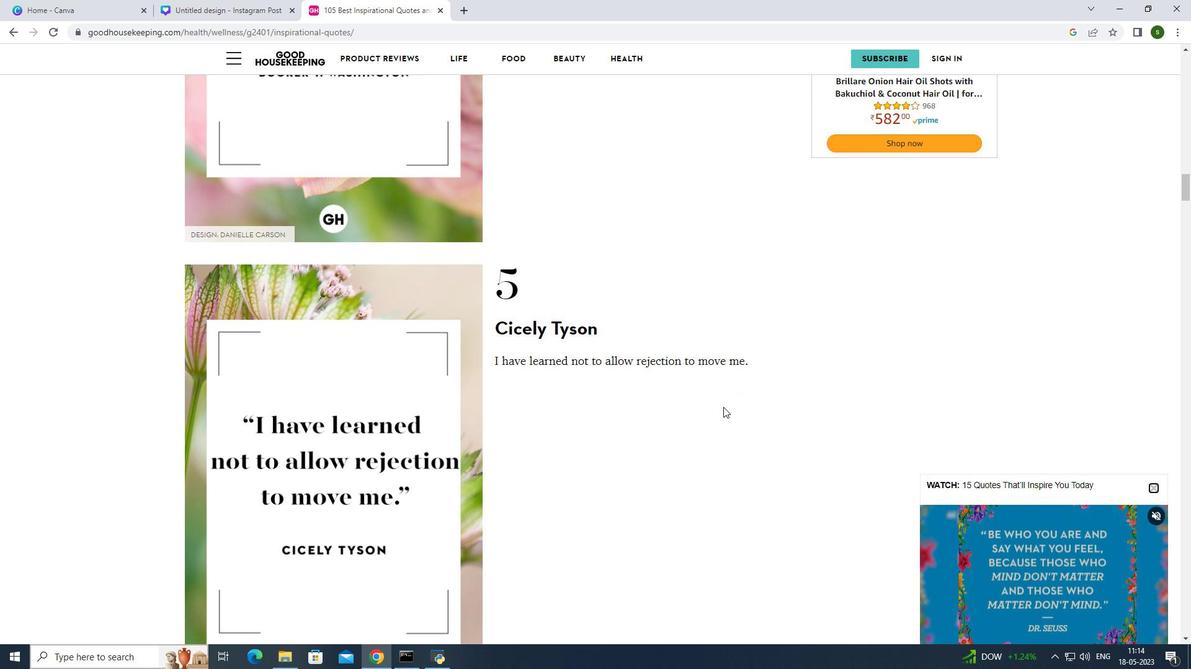 
Action: Mouse moved to (14, 27)
Screenshot: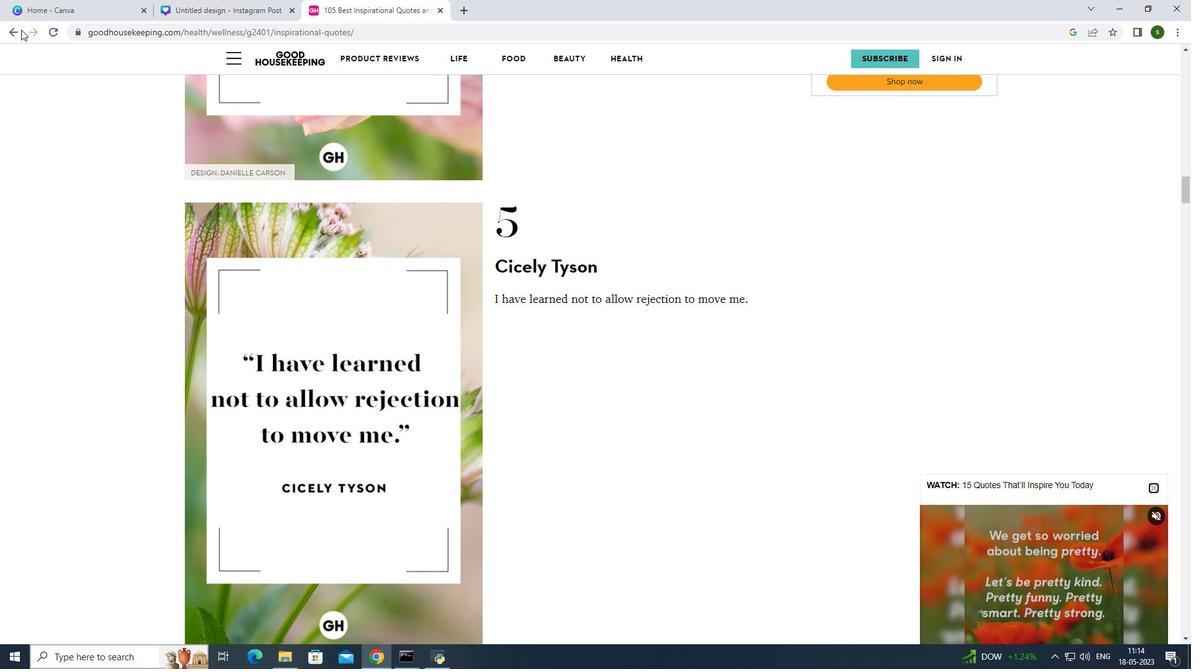 
Action: Mouse pressed left at (14, 27)
Screenshot: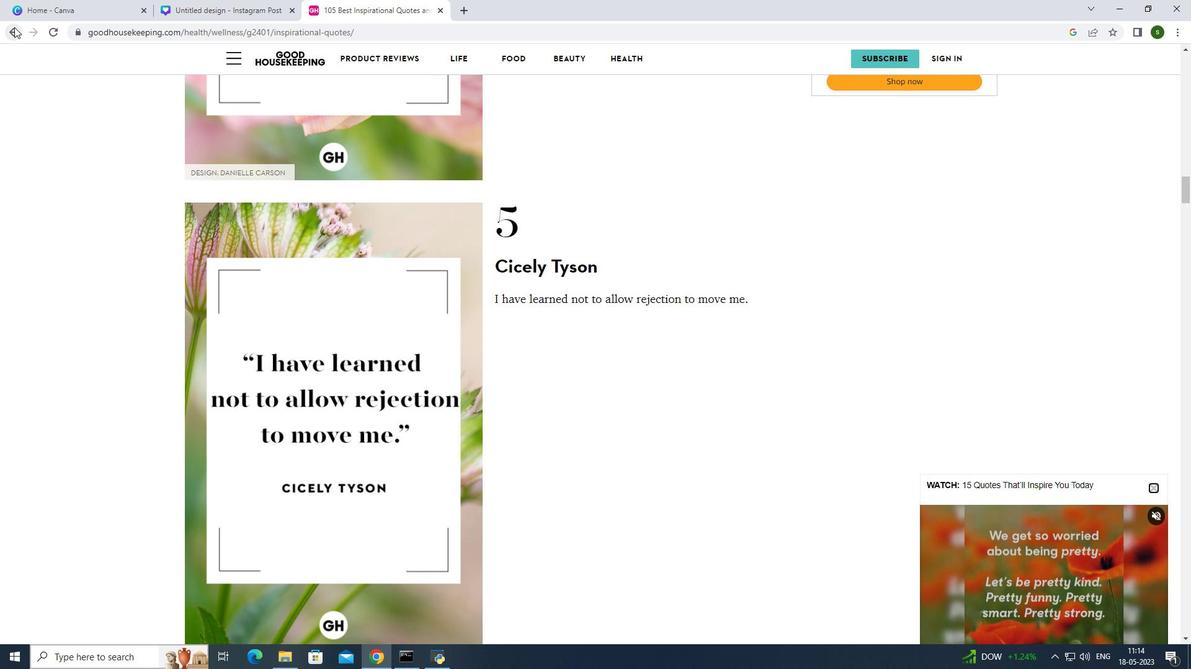 
Action: Mouse moved to (607, 337)
Screenshot: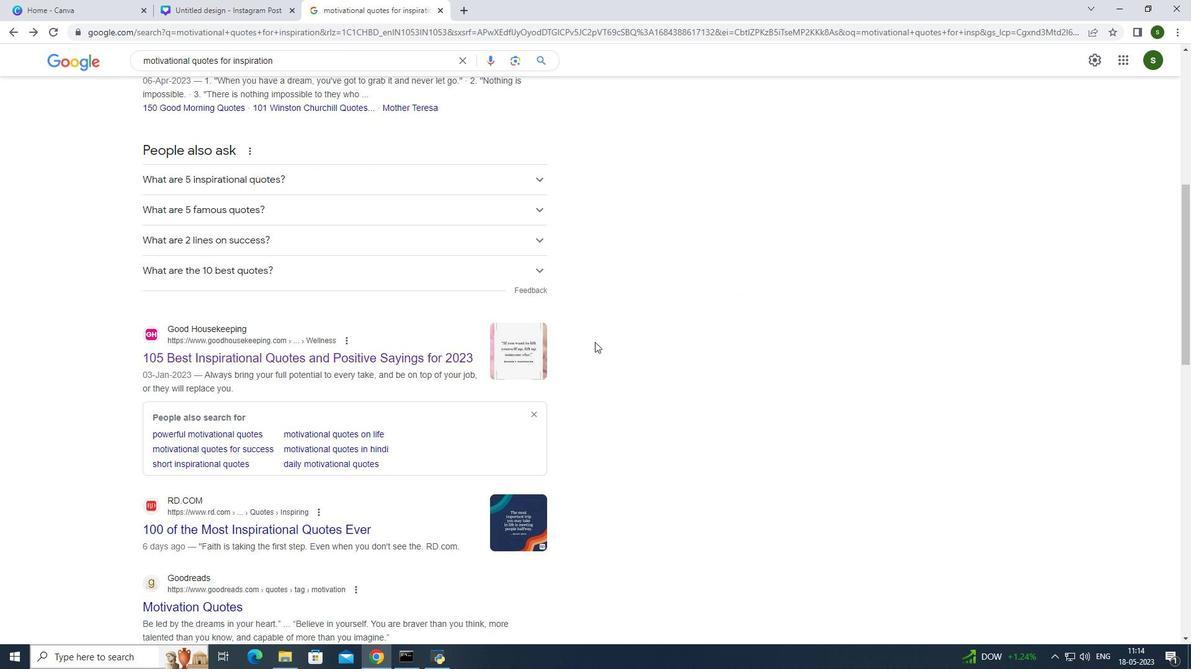 
Action: Mouse scrolled (607, 336) with delta (0, 0)
Screenshot: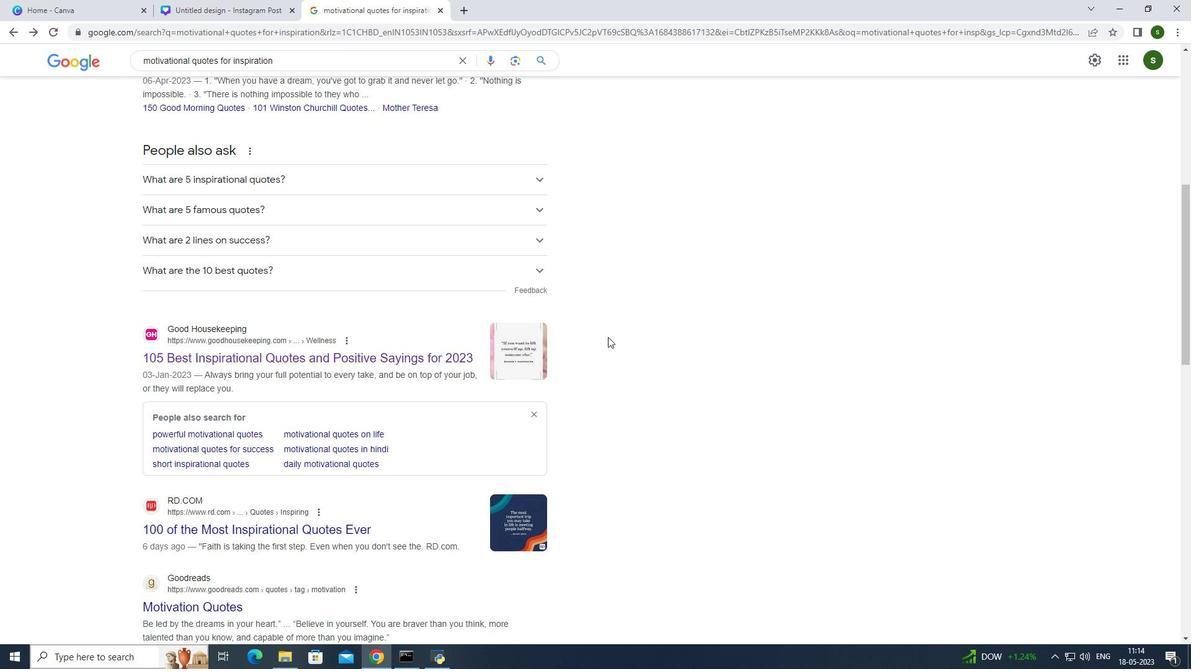 
Action: Mouse scrolled (607, 336) with delta (0, 0)
Screenshot: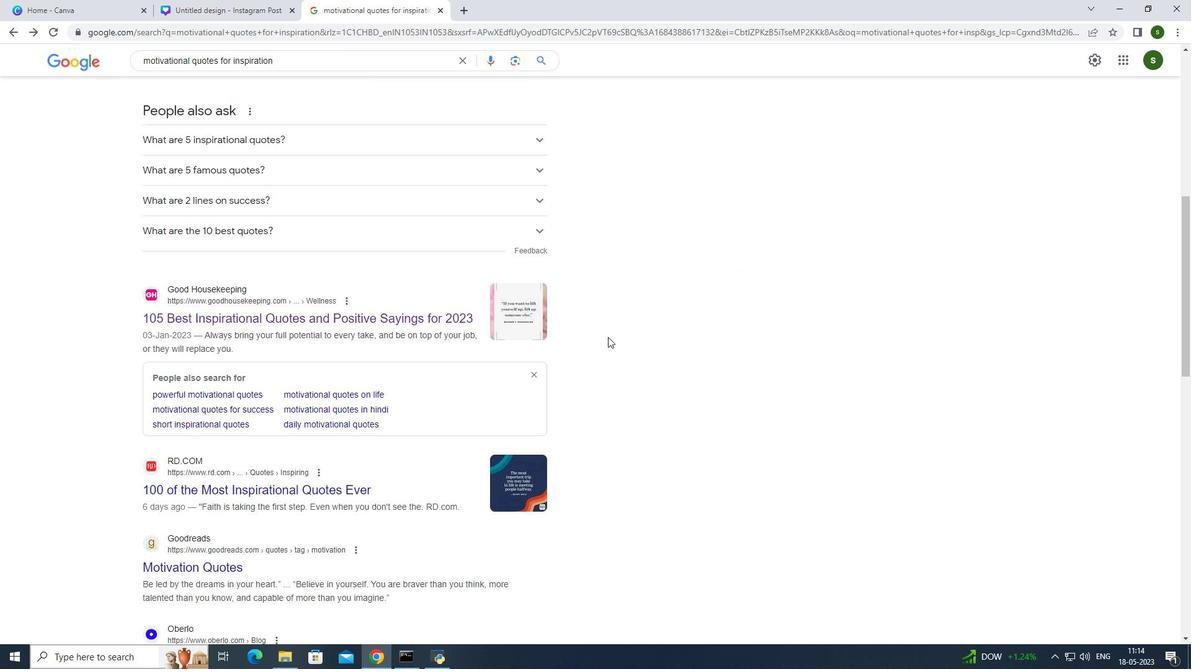 
Action: Mouse scrolled (607, 336) with delta (0, 0)
Screenshot: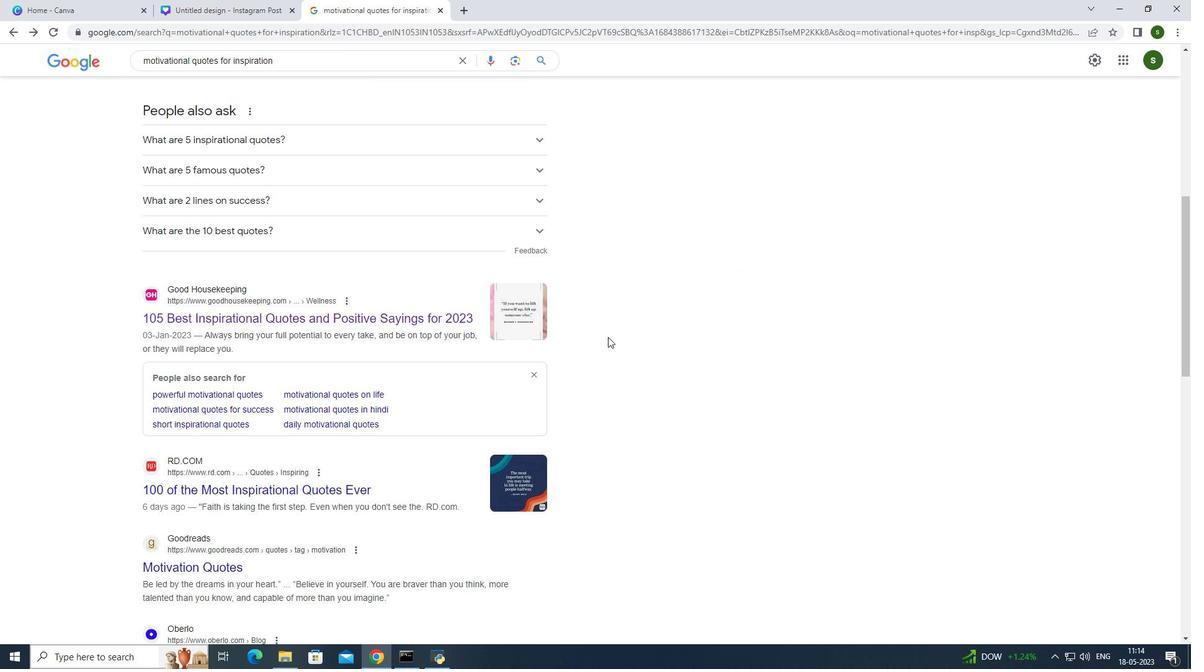 
Action: Mouse scrolled (607, 336) with delta (0, 0)
Screenshot: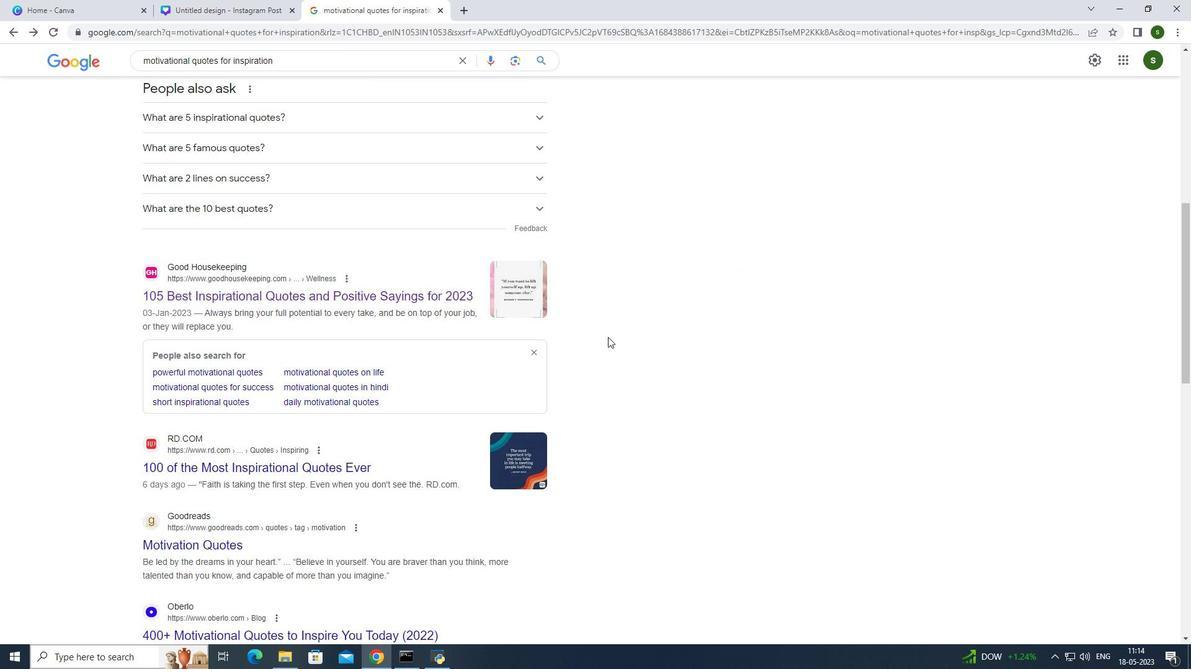 
Action: Mouse moved to (303, 282)
Screenshot: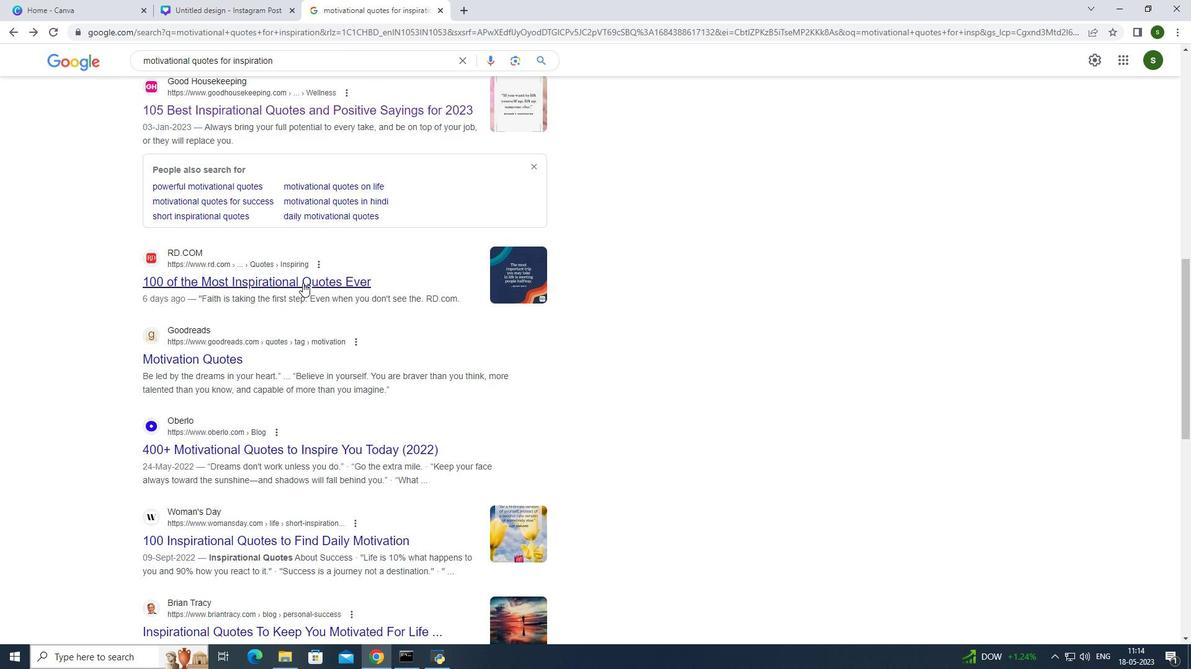 
Action: Mouse pressed right at (303, 282)
Screenshot: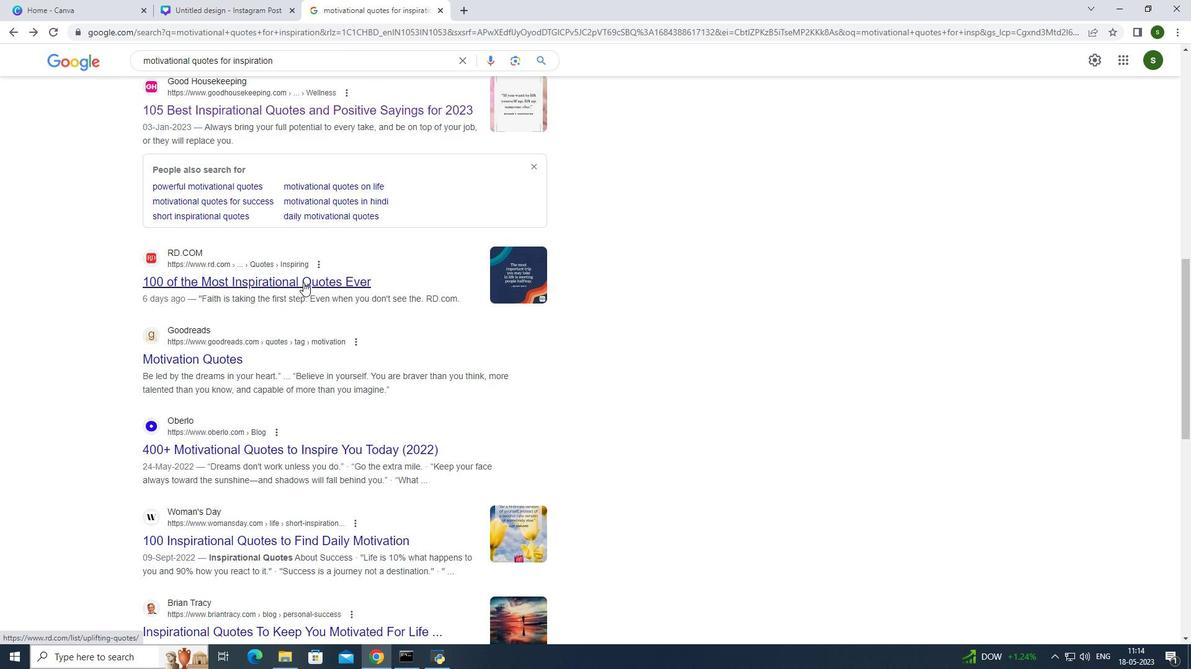 
Action: Mouse moved to (334, 291)
Screenshot: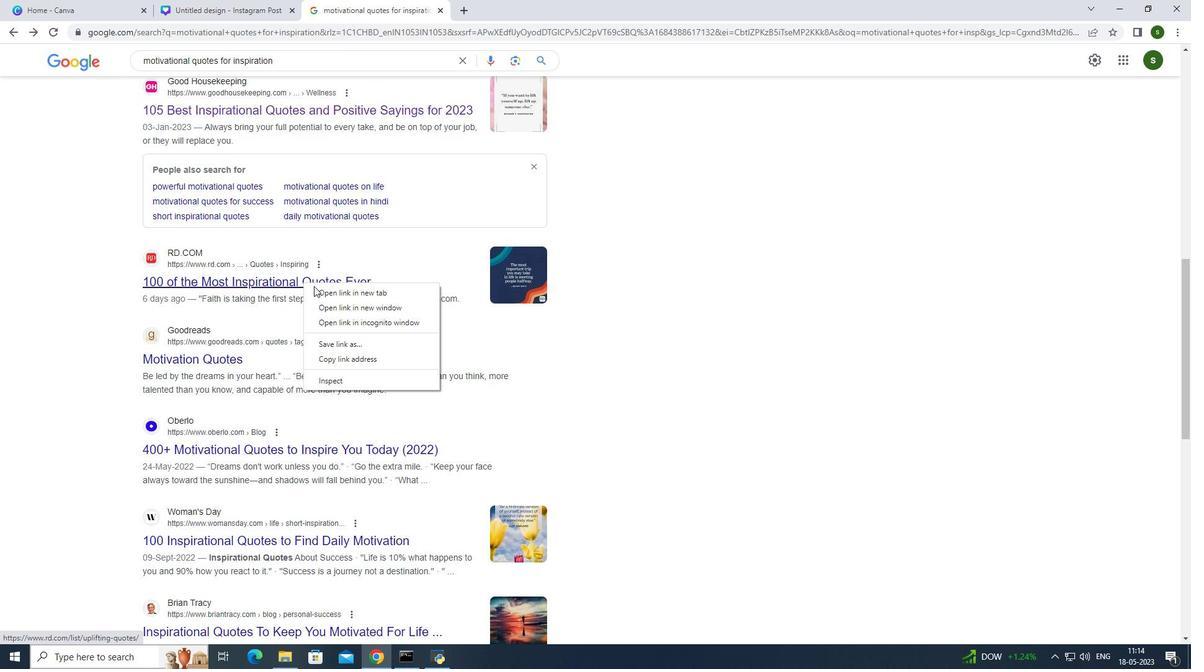 
Action: Mouse pressed left at (334, 291)
Screenshot: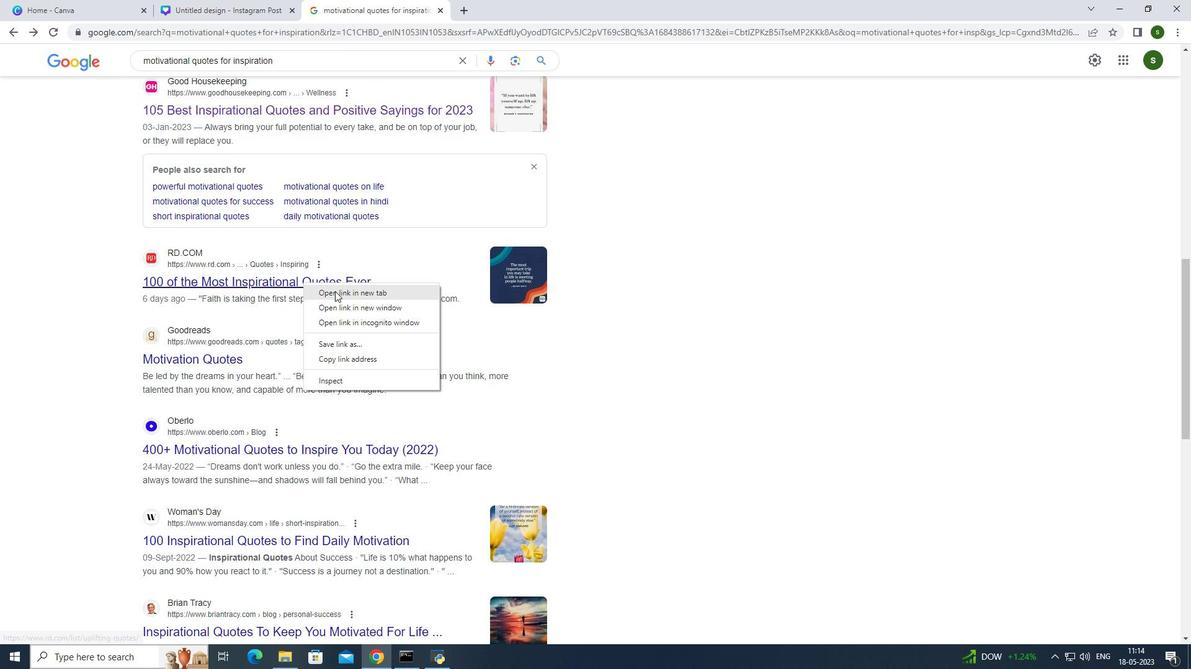 
Action: Mouse moved to (526, 11)
Screenshot: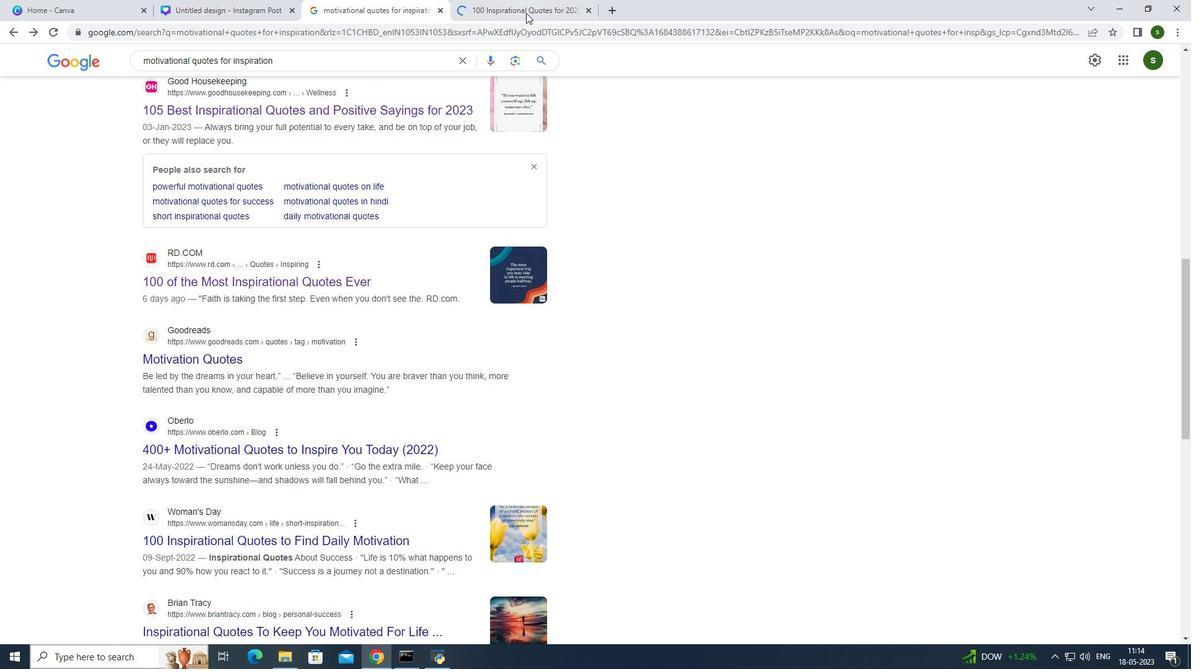 
Action: Mouse pressed left at (526, 11)
Screenshot: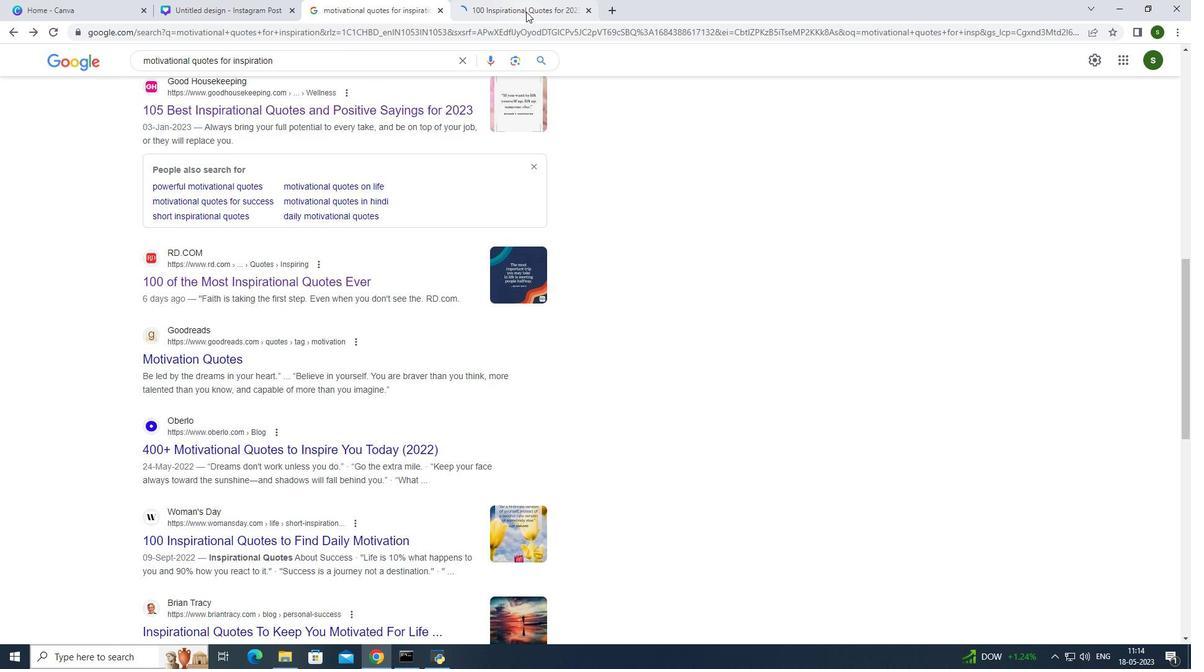 
Action: Mouse moved to (682, 359)
Screenshot: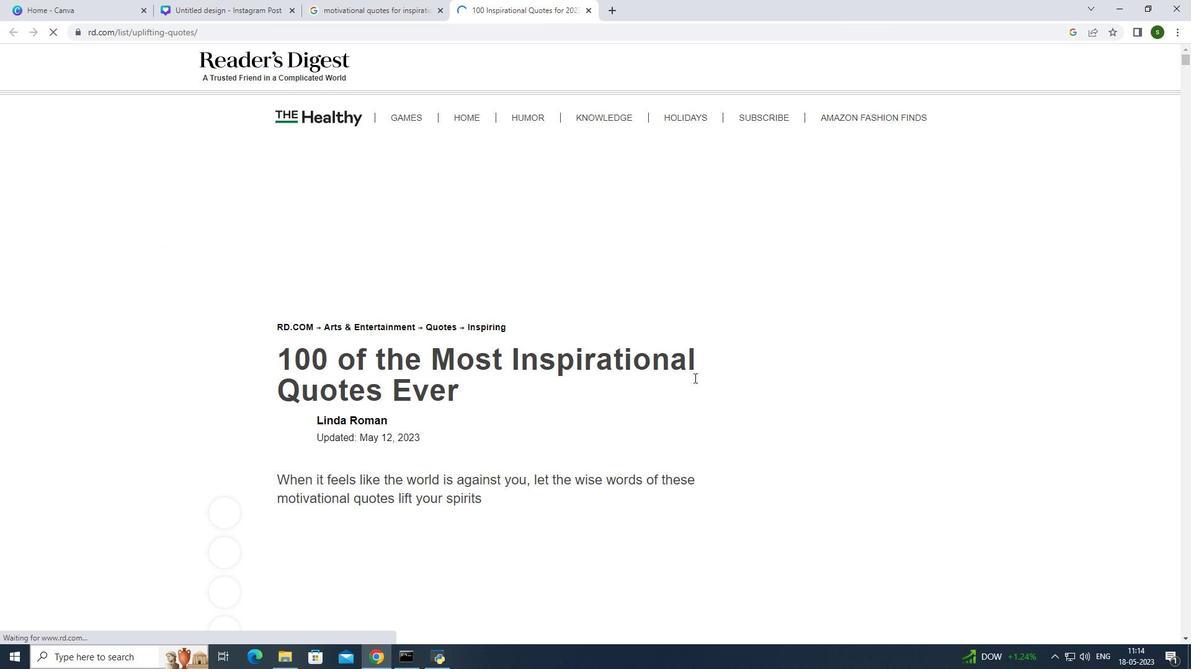 
Action: Mouse scrolled (682, 359) with delta (0, 0)
Screenshot: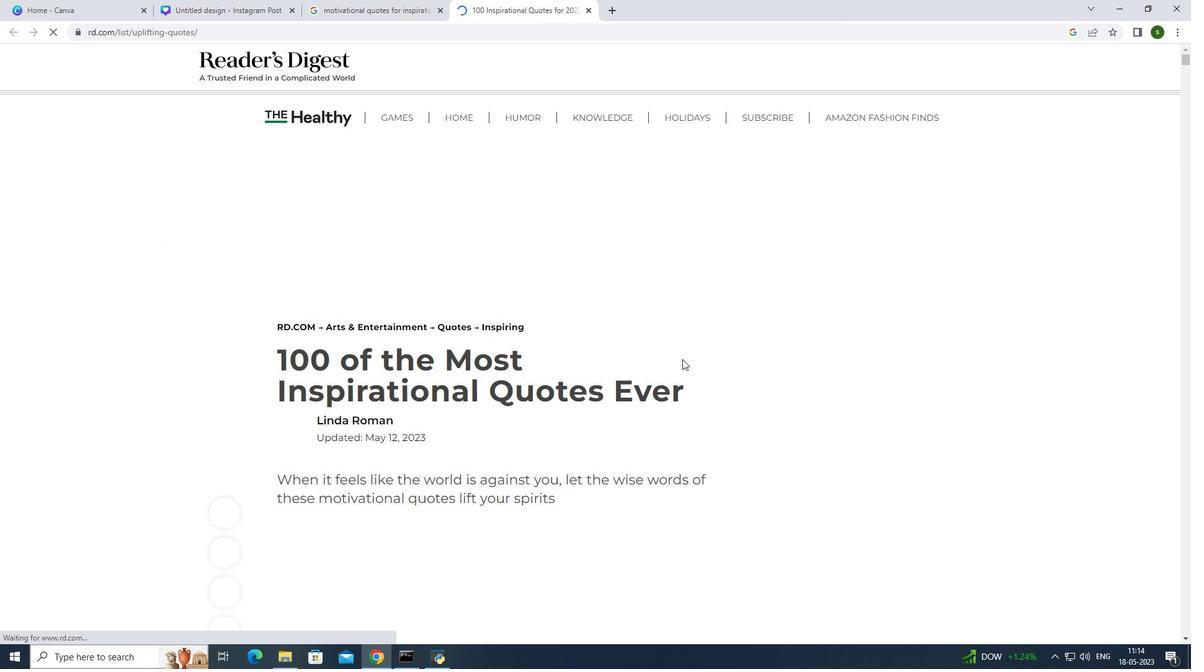 
Action: Mouse scrolled (682, 359) with delta (0, 0)
Screenshot: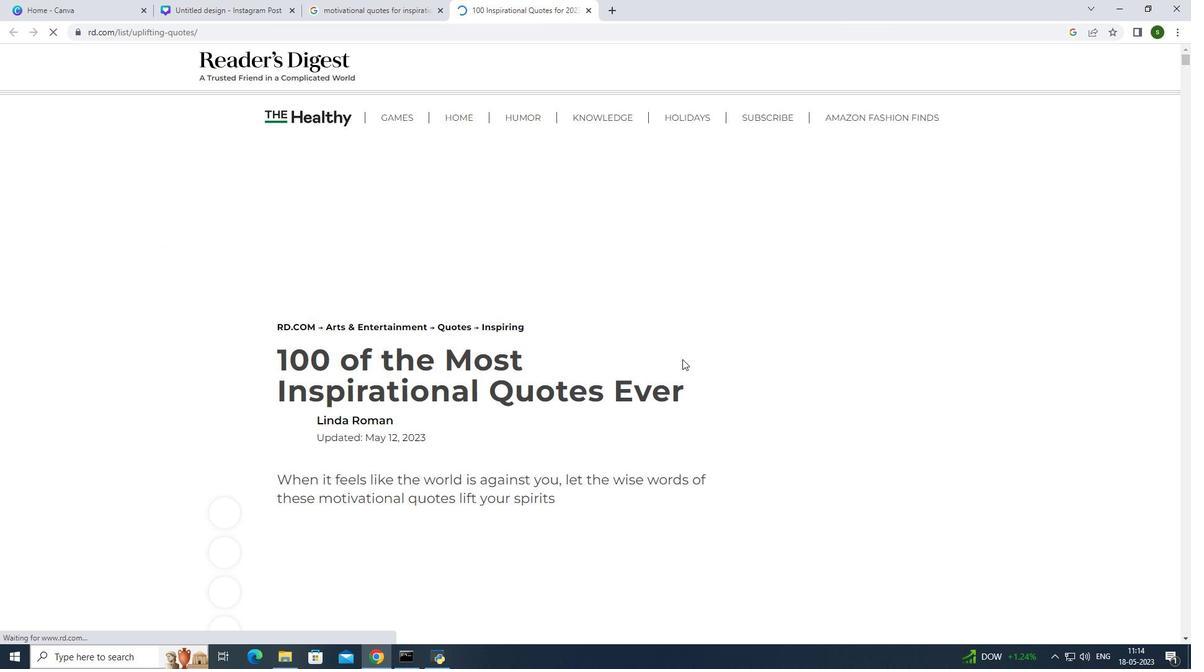 
Action: Mouse scrolled (682, 359) with delta (0, 0)
Screenshot: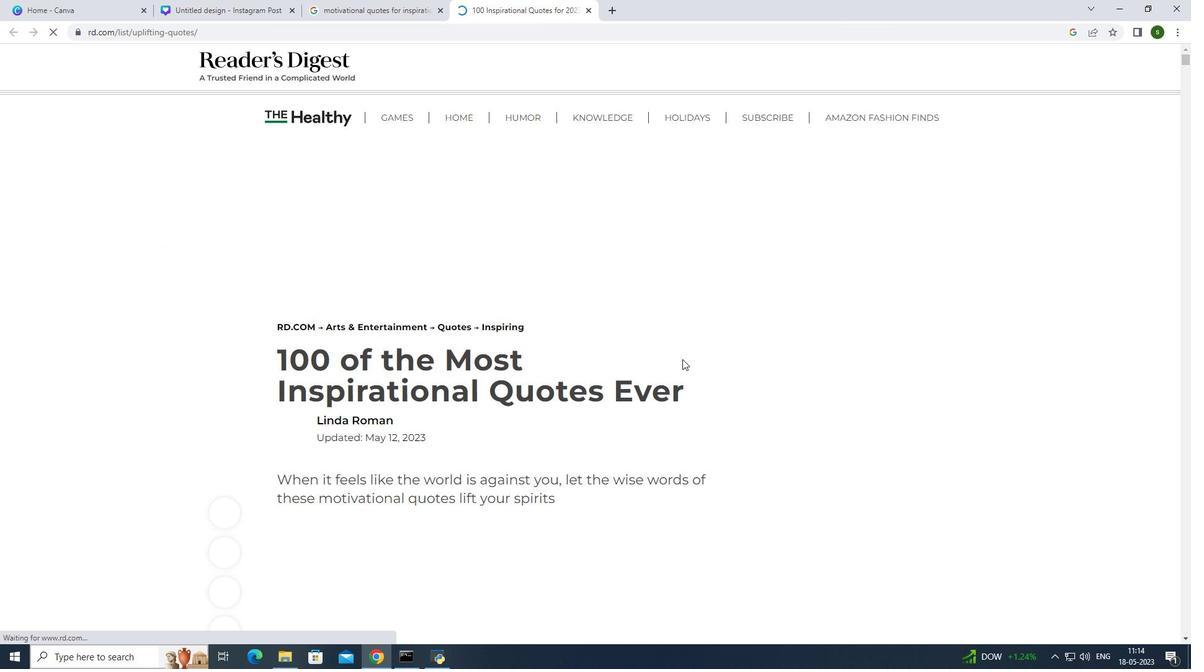 
Action: Mouse scrolled (682, 359) with delta (0, 0)
Screenshot: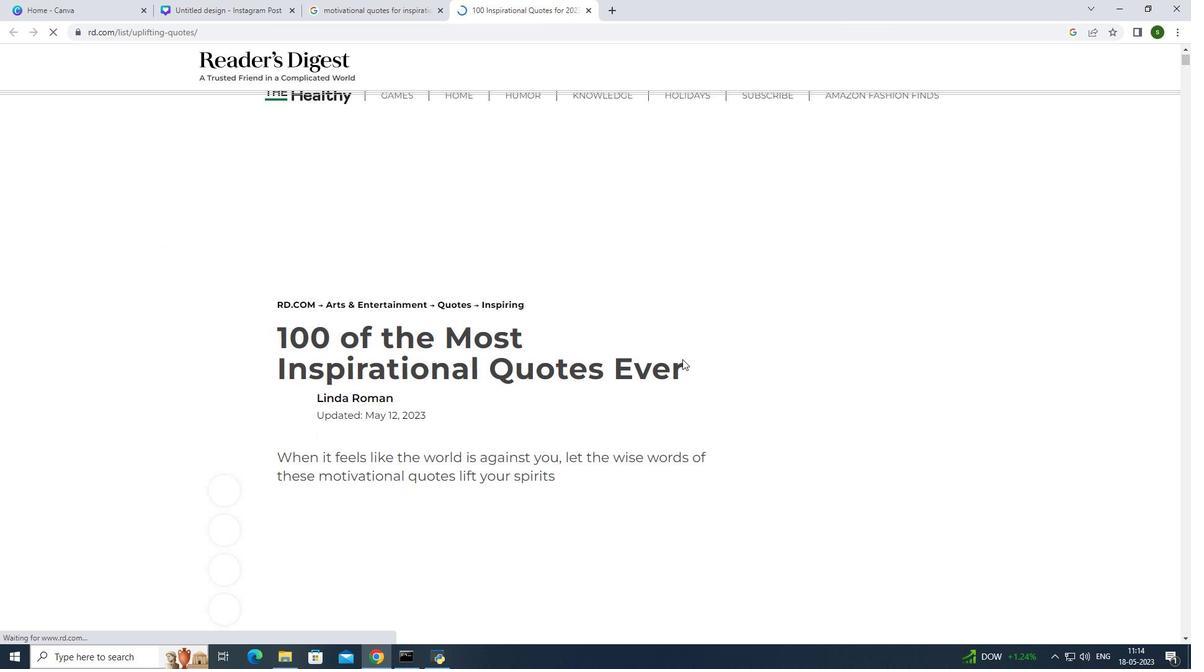 
Action: Mouse scrolled (682, 359) with delta (0, 0)
Screenshot: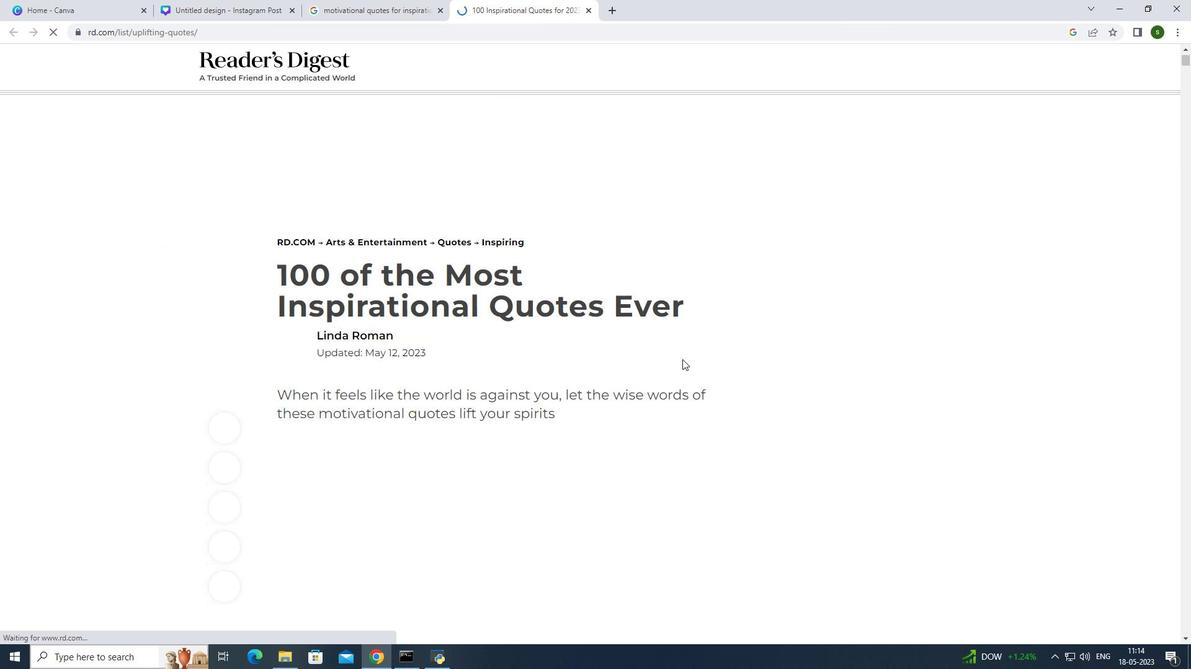 
Action: Mouse scrolled (682, 359) with delta (0, 0)
Screenshot: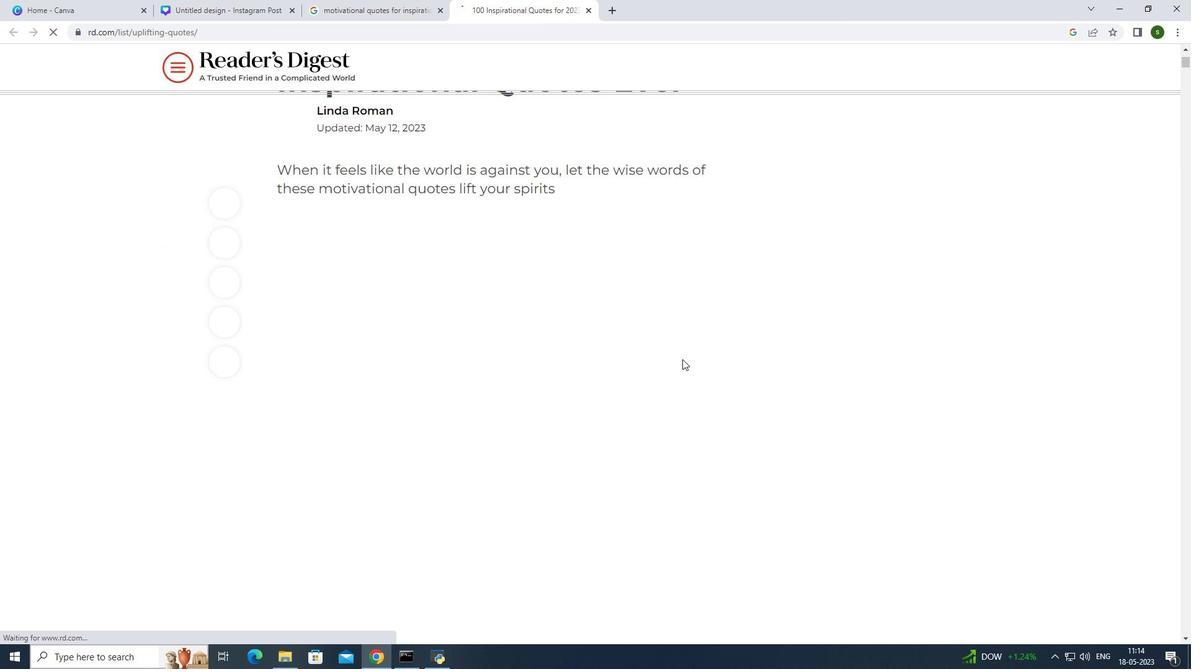 
Action: Mouse scrolled (682, 359) with delta (0, 0)
Screenshot: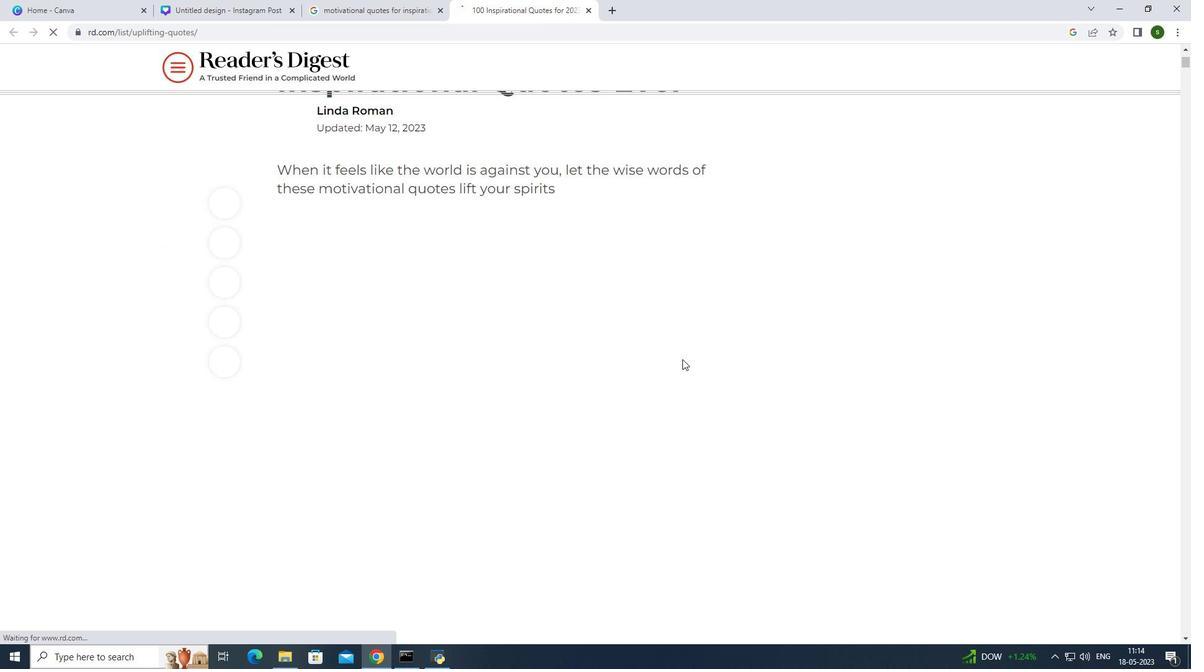 
Action: Mouse scrolled (682, 359) with delta (0, 0)
Screenshot: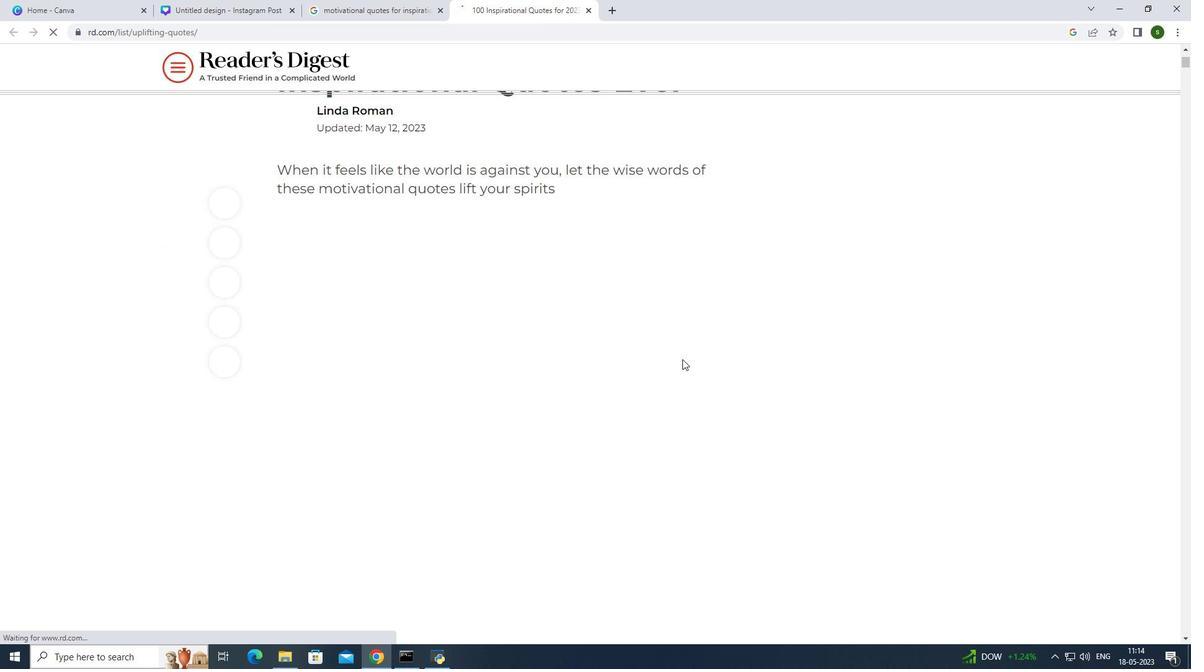 
Action: Mouse scrolled (682, 359) with delta (0, 0)
Screenshot: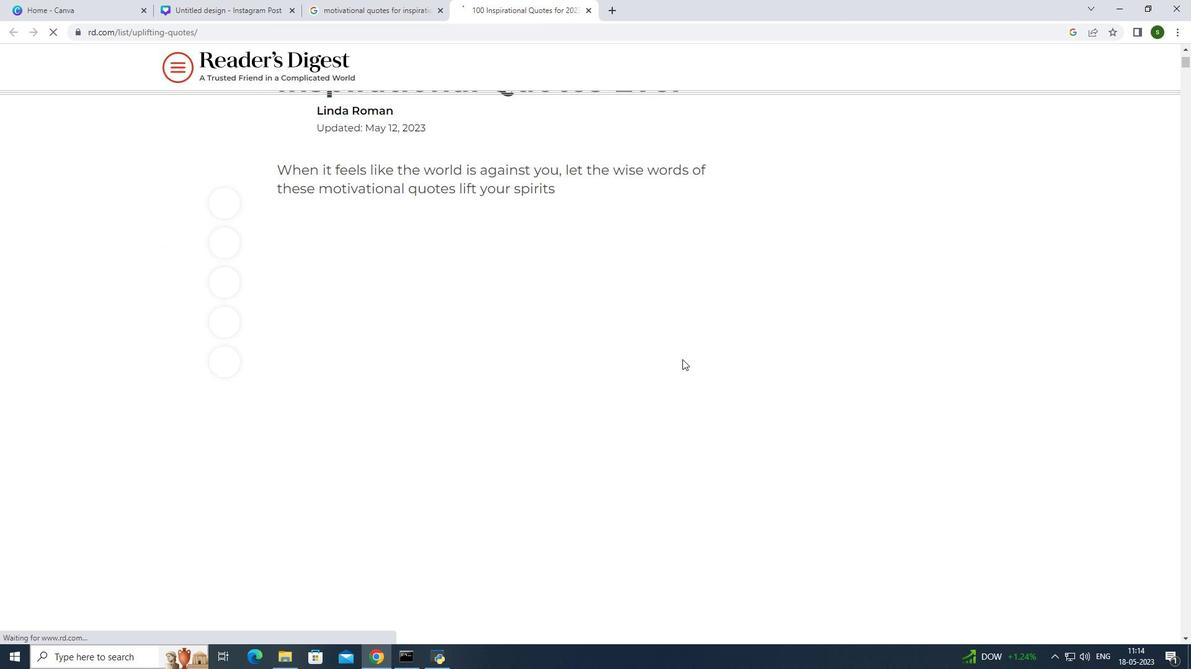 
Action: Mouse scrolled (682, 359) with delta (0, 0)
Screenshot: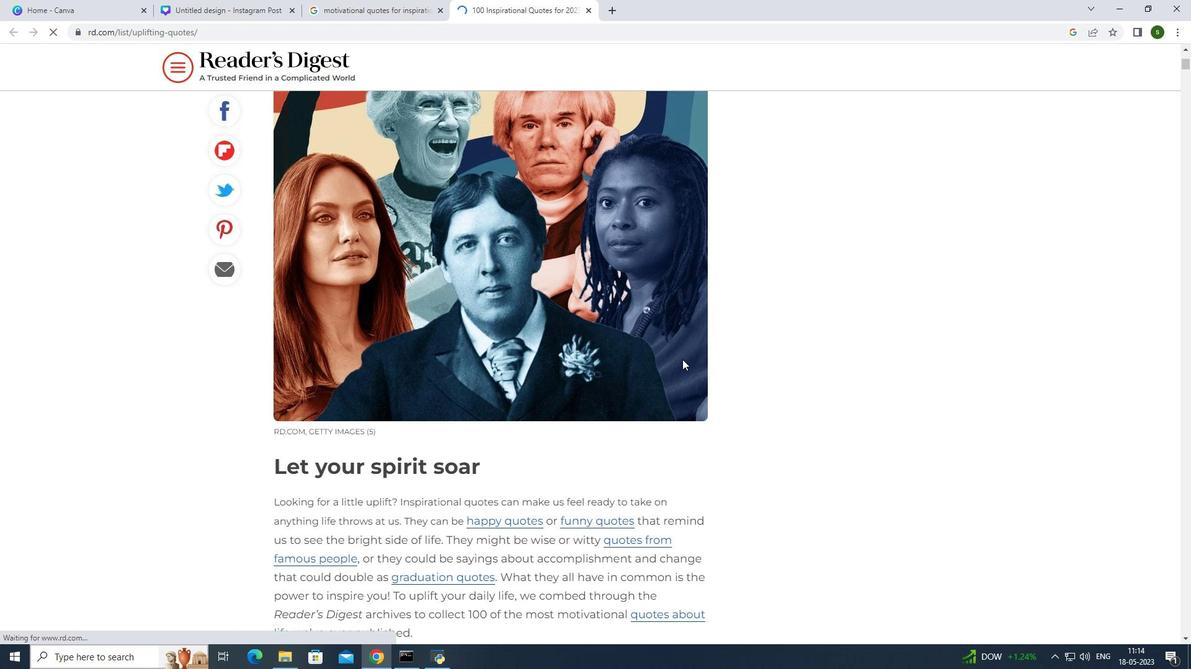 
Action: Mouse scrolled (682, 359) with delta (0, 0)
Screenshot: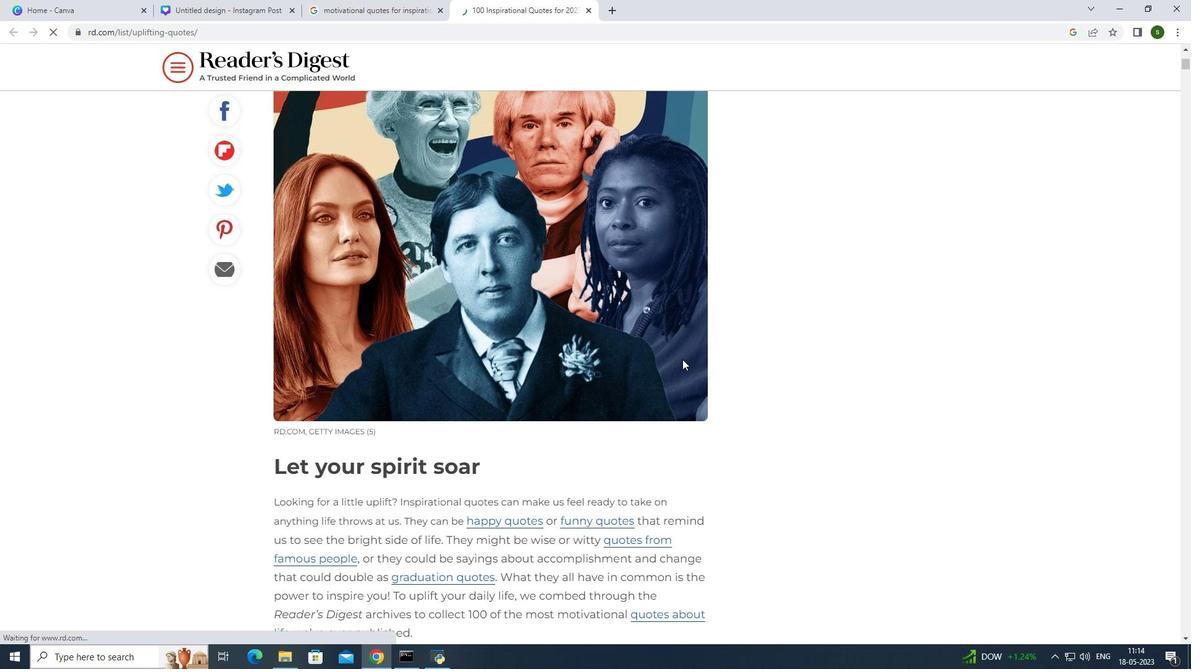 
Action: Mouse scrolled (682, 359) with delta (0, 0)
Screenshot: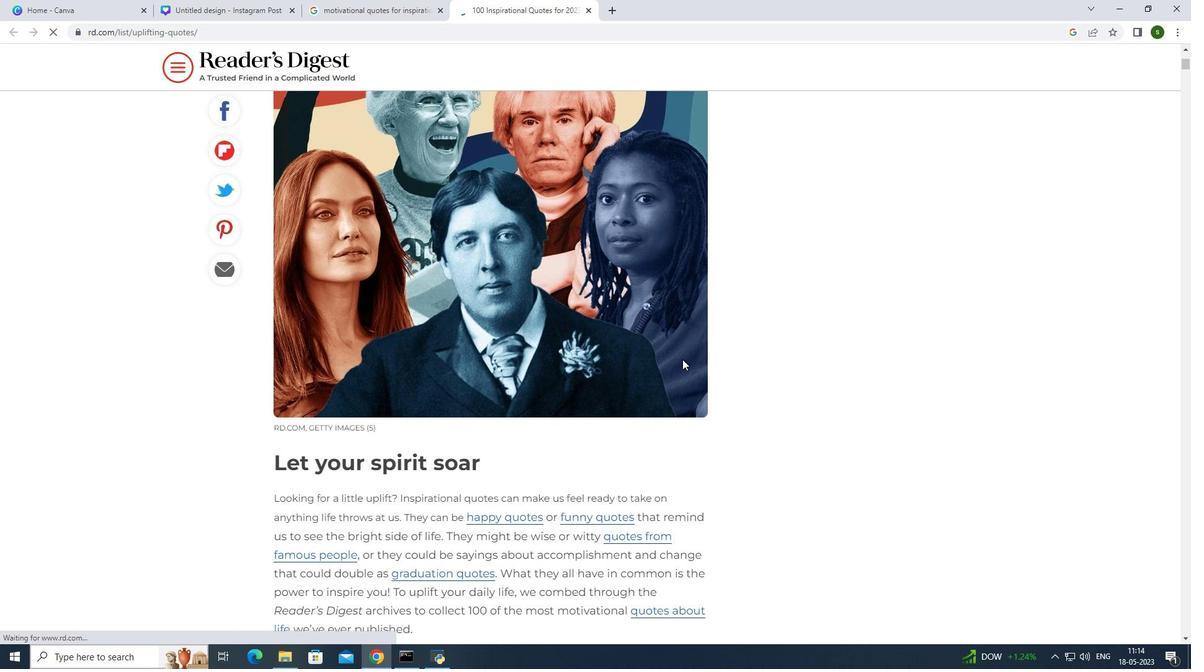 
Action: Mouse scrolled (682, 359) with delta (0, 0)
Screenshot: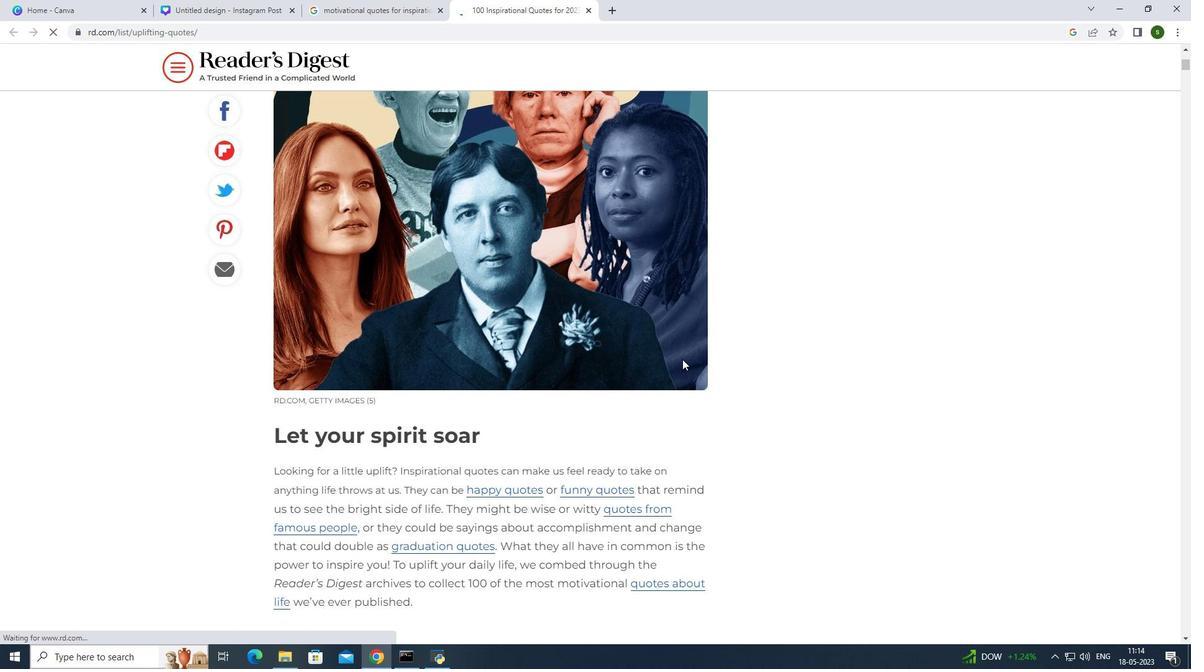 
Action: Mouse scrolled (682, 359) with delta (0, 0)
Screenshot: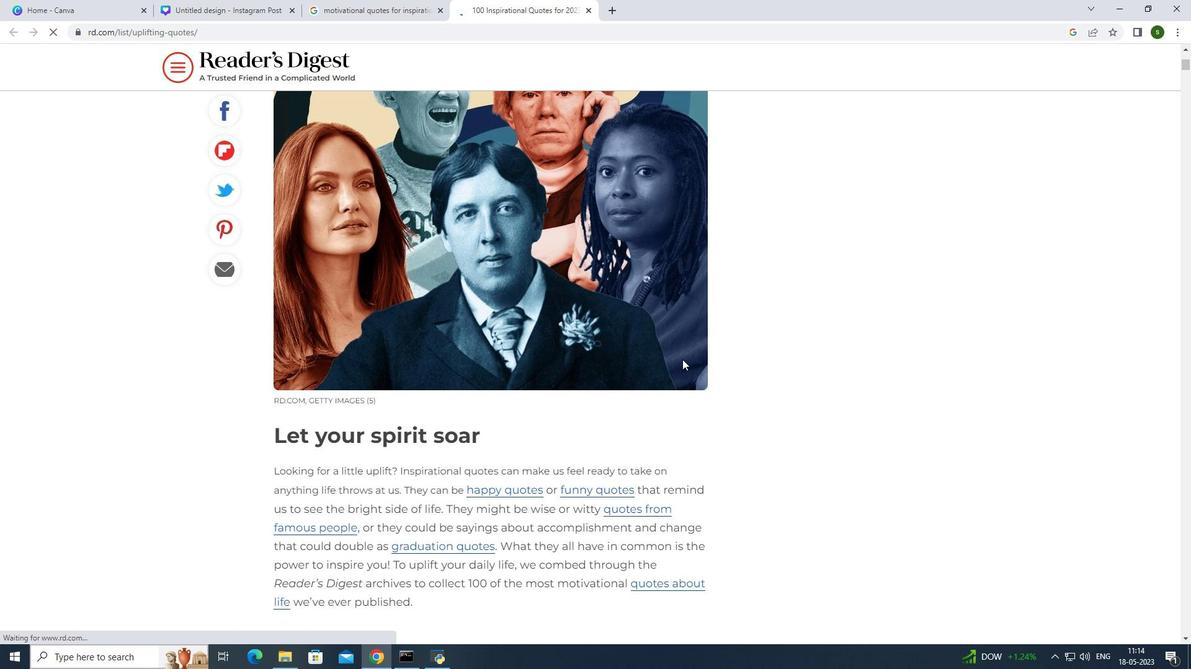 
Action: Mouse scrolled (682, 359) with delta (0, 0)
Screenshot: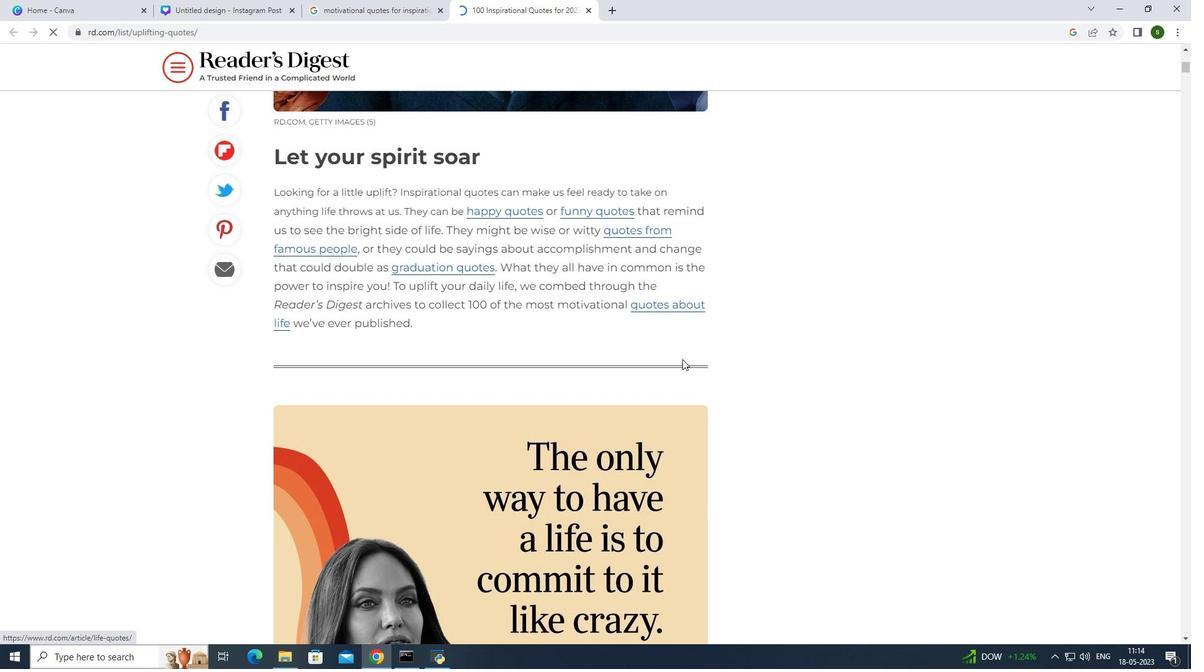 
Action: Mouse scrolled (682, 359) with delta (0, 0)
Screenshot: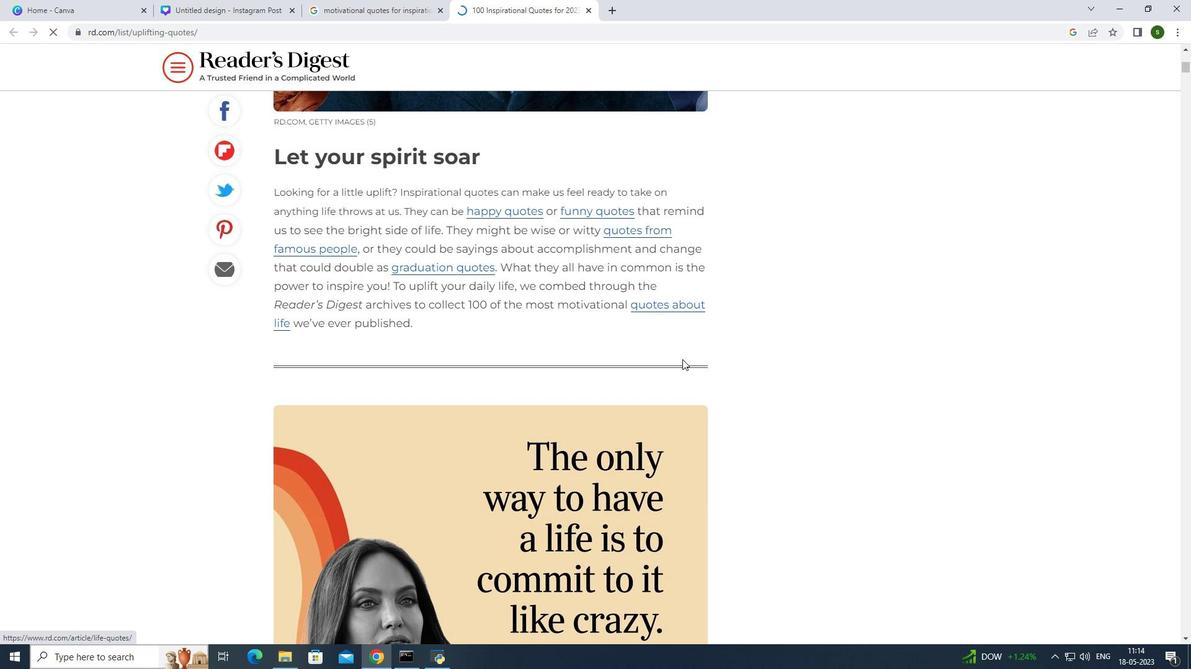 
Action: Mouse scrolled (682, 359) with delta (0, 0)
Screenshot: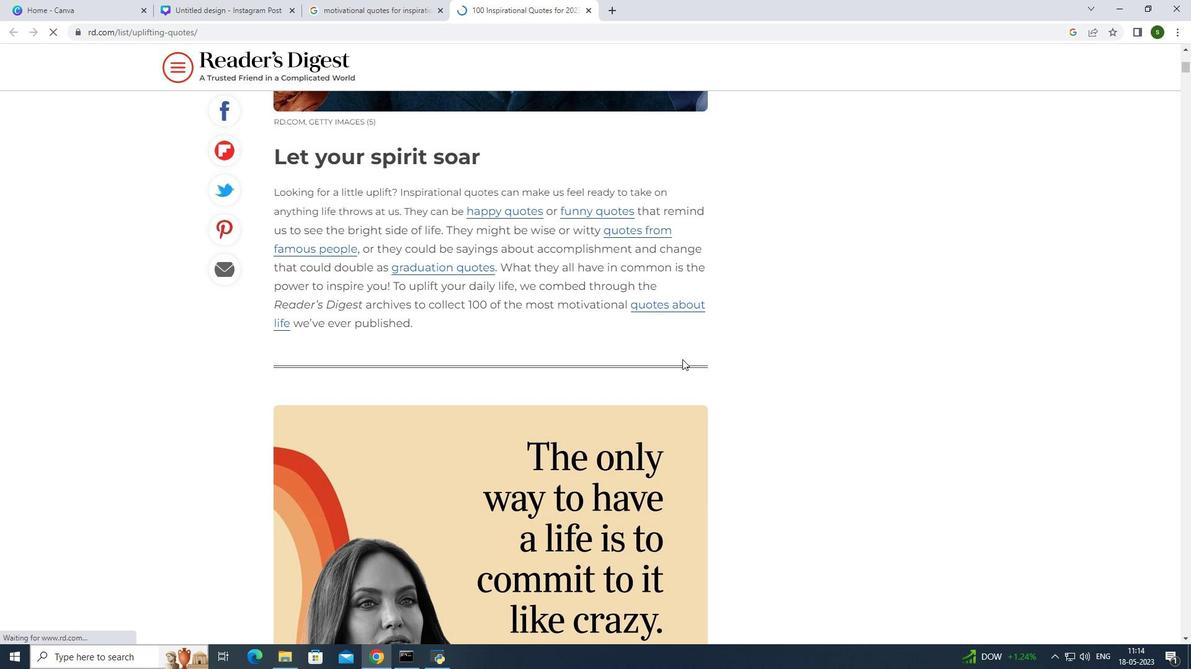 
Action: Mouse scrolled (682, 359) with delta (0, 0)
Screenshot: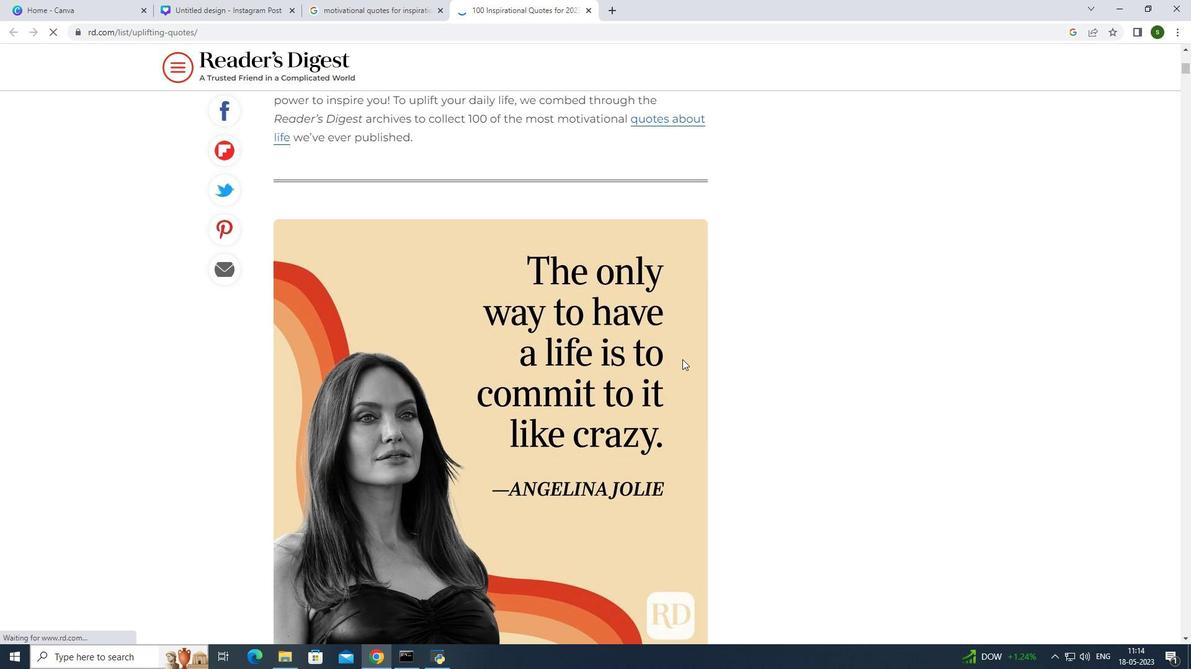 
Action: Mouse scrolled (682, 359) with delta (0, 0)
Screenshot: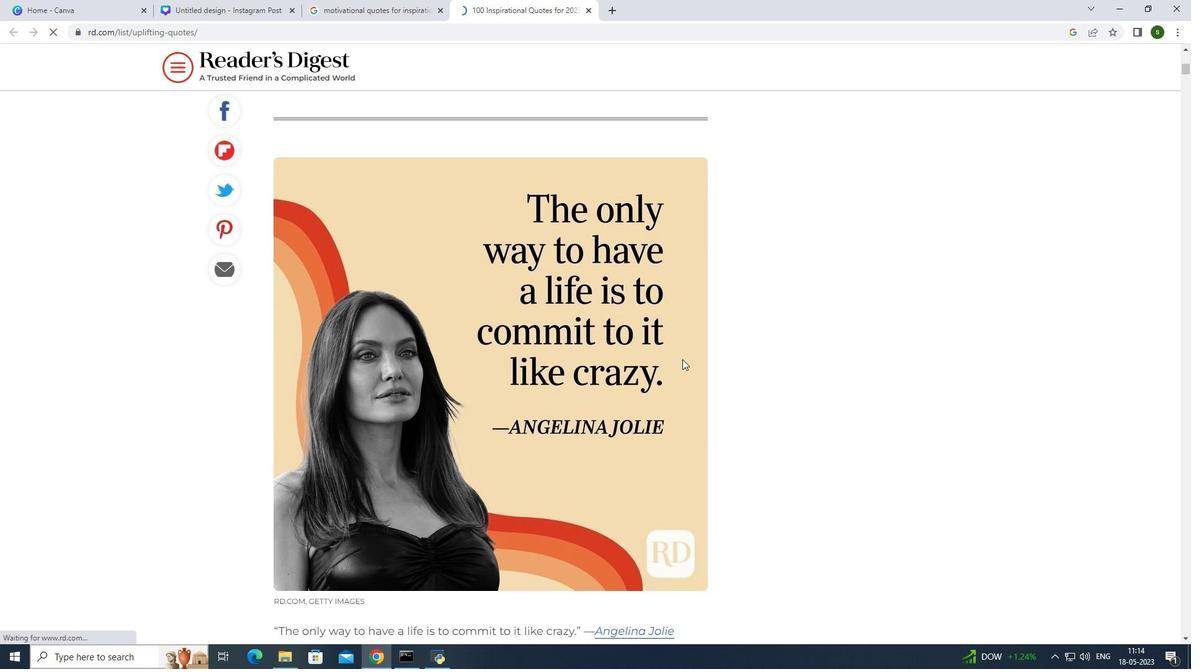 
Action: Mouse scrolled (682, 359) with delta (0, 0)
Screenshot: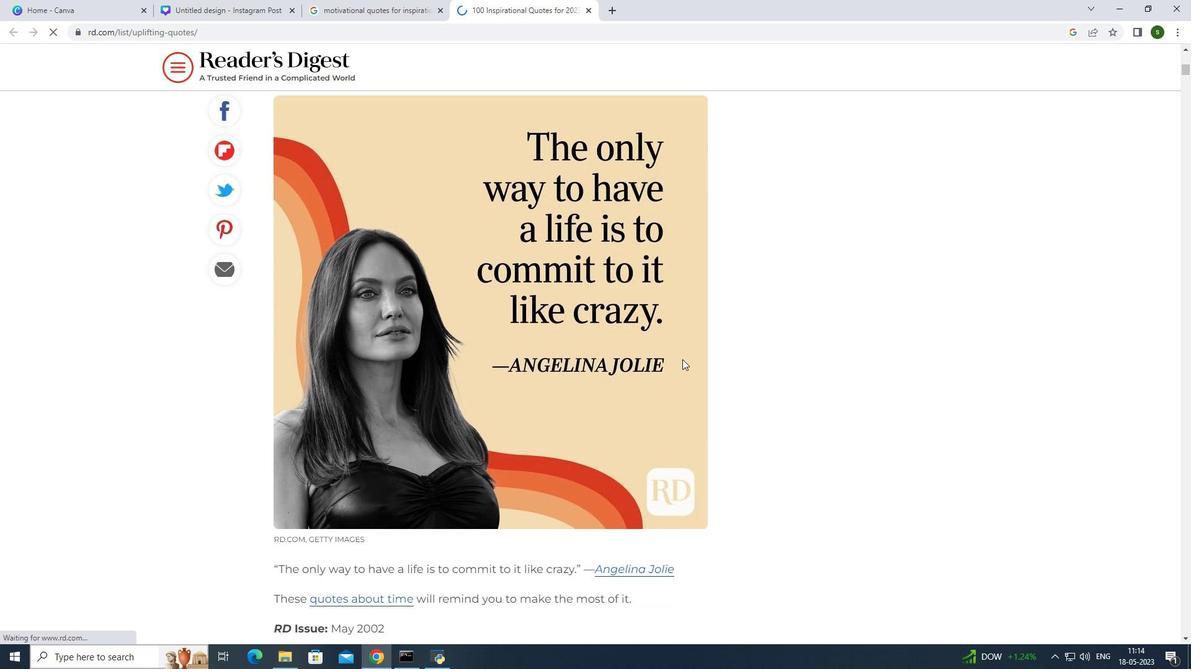 
Action: Mouse scrolled (682, 359) with delta (0, 0)
Screenshot: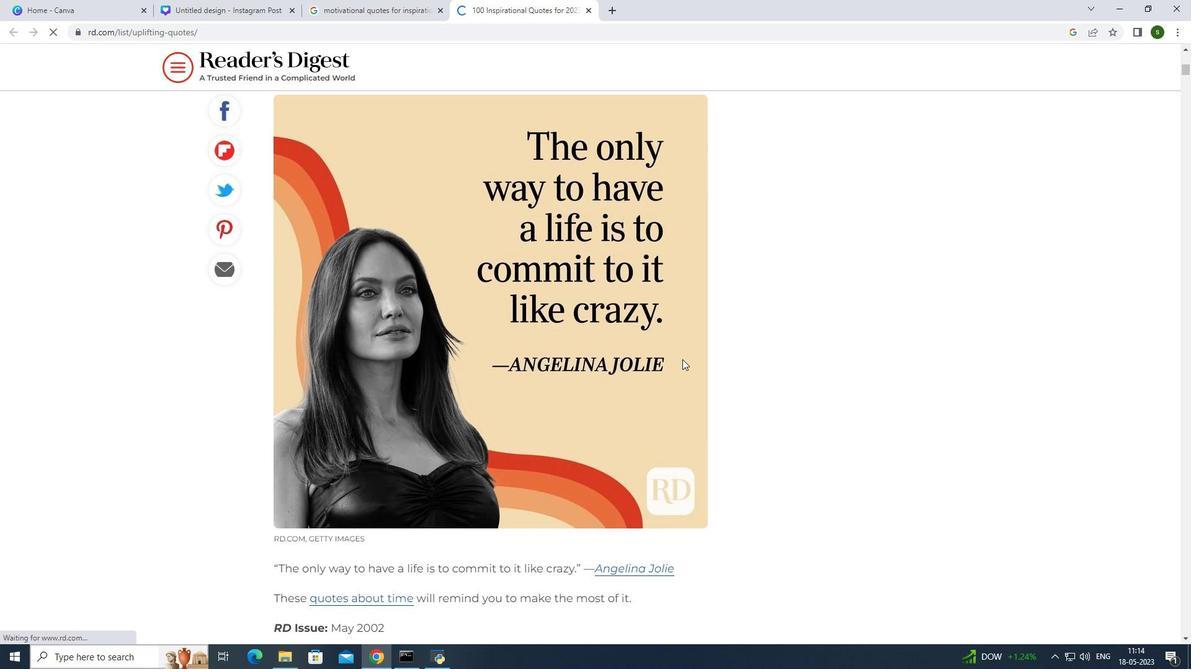 
Action: Mouse scrolled (682, 359) with delta (0, 0)
Screenshot: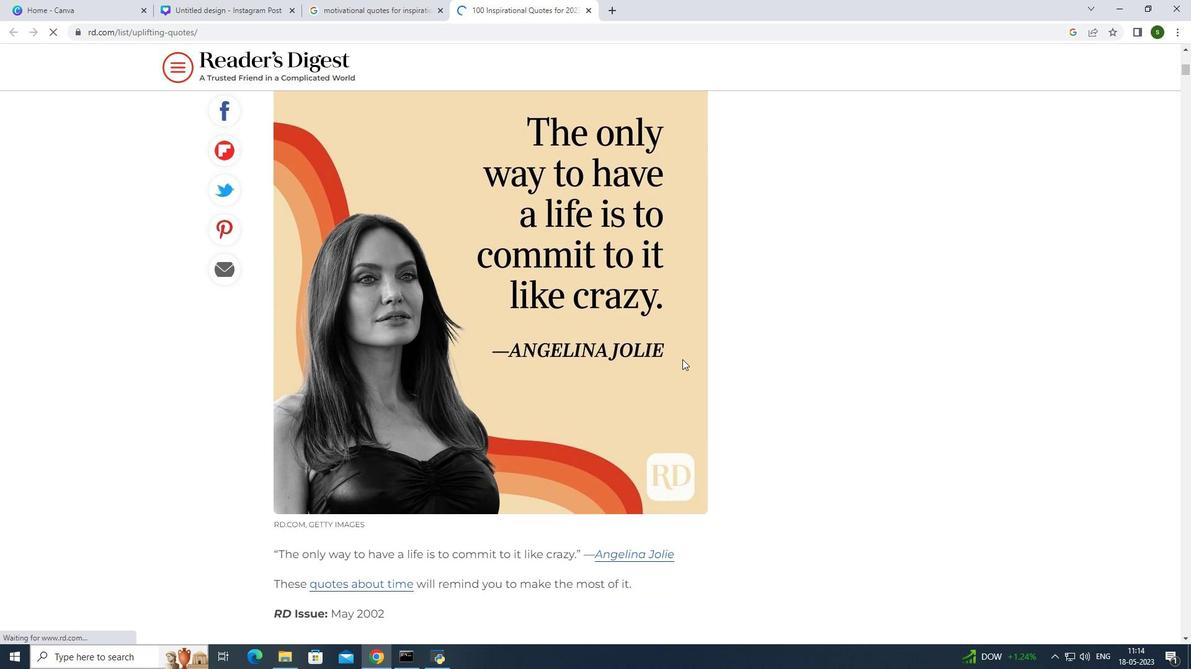 
Action: Mouse scrolled (682, 359) with delta (0, 0)
Screenshot: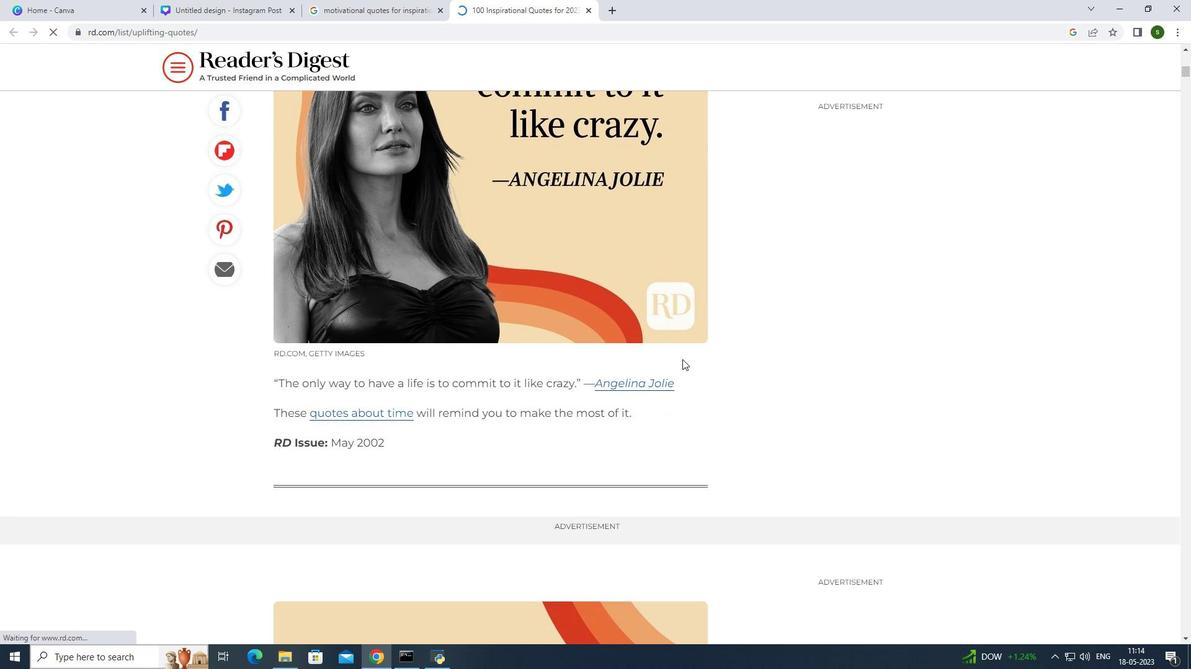 
Action: Mouse scrolled (682, 359) with delta (0, 0)
Screenshot: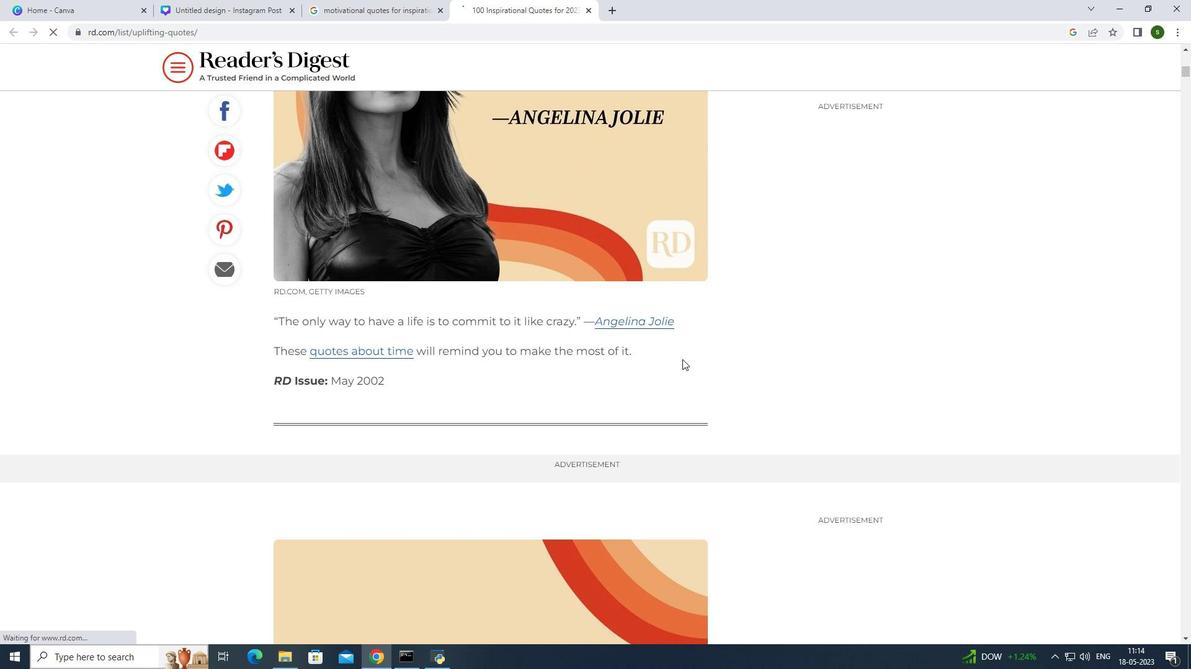 
Action: Mouse scrolled (682, 359) with delta (0, 0)
Screenshot: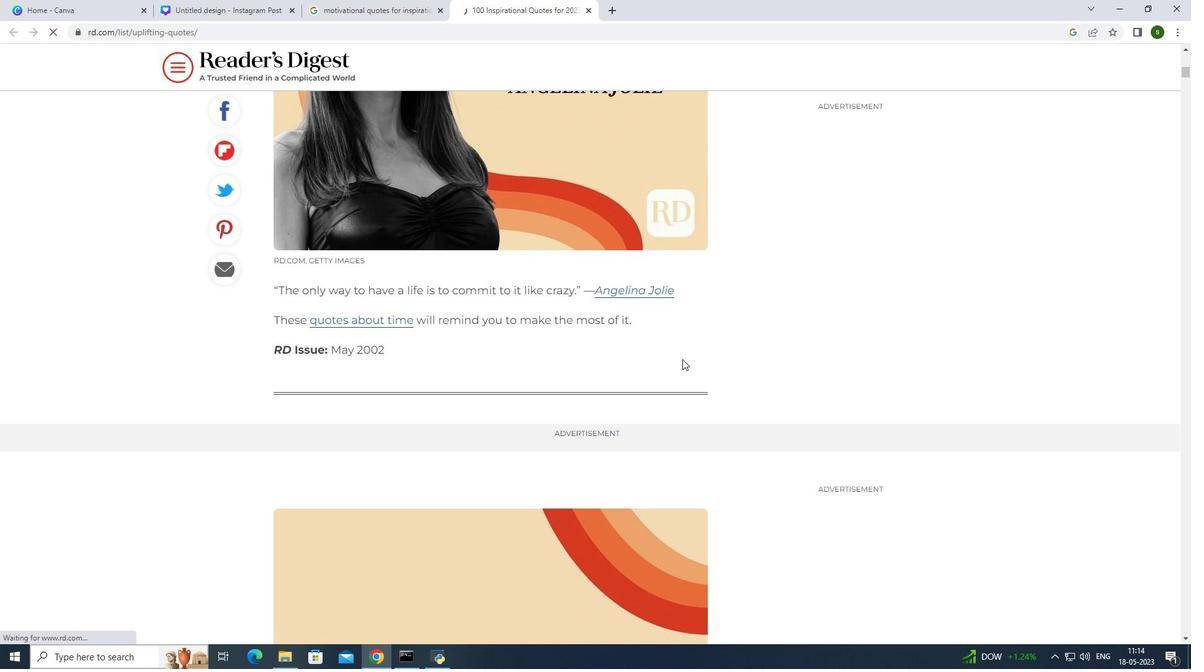 
Action: Mouse scrolled (682, 359) with delta (0, 0)
Screenshot: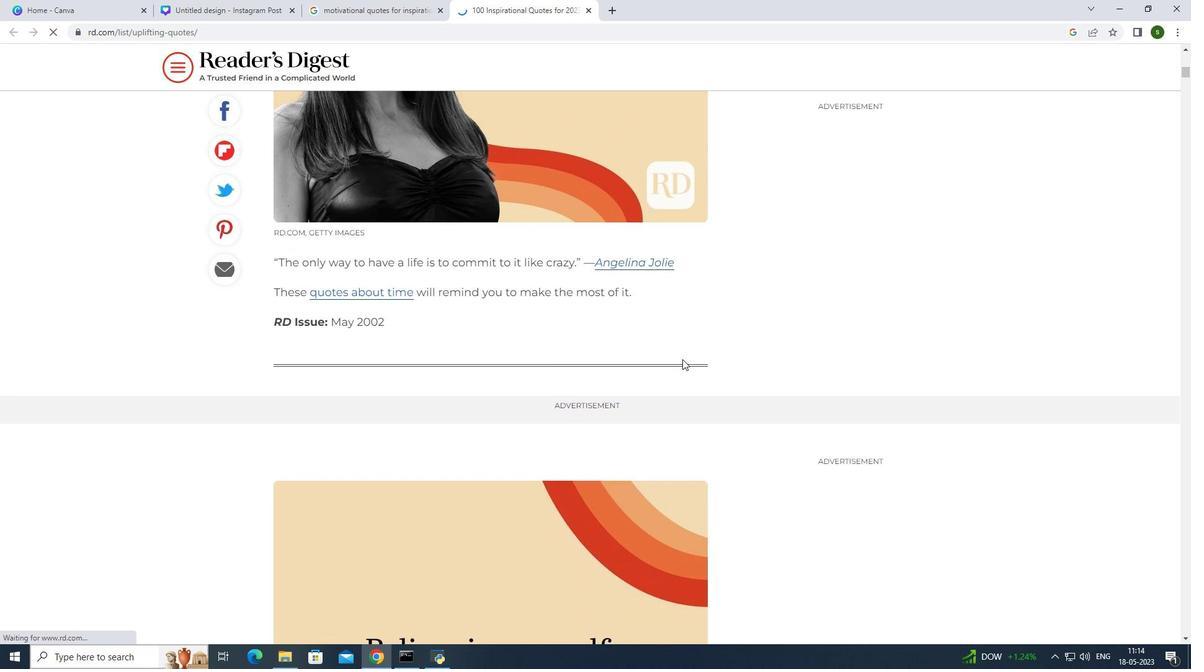 
Action: Mouse scrolled (682, 359) with delta (0, 0)
Screenshot: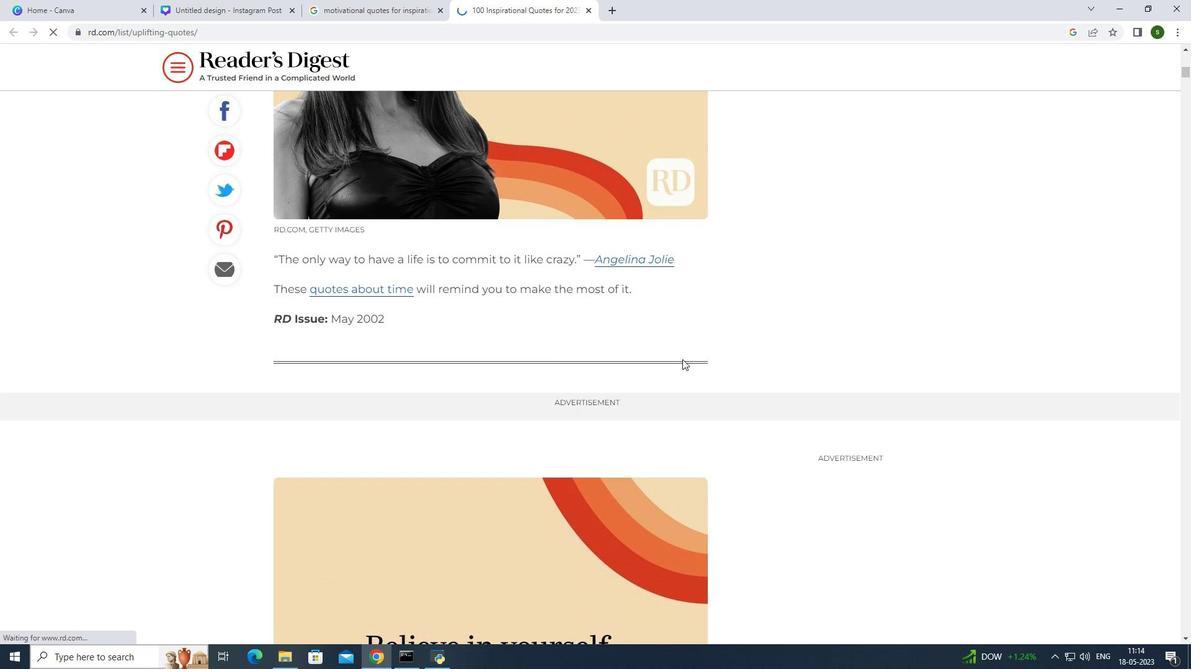 
Action: Mouse scrolled (682, 359) with delta (0, 0)
Screenshot: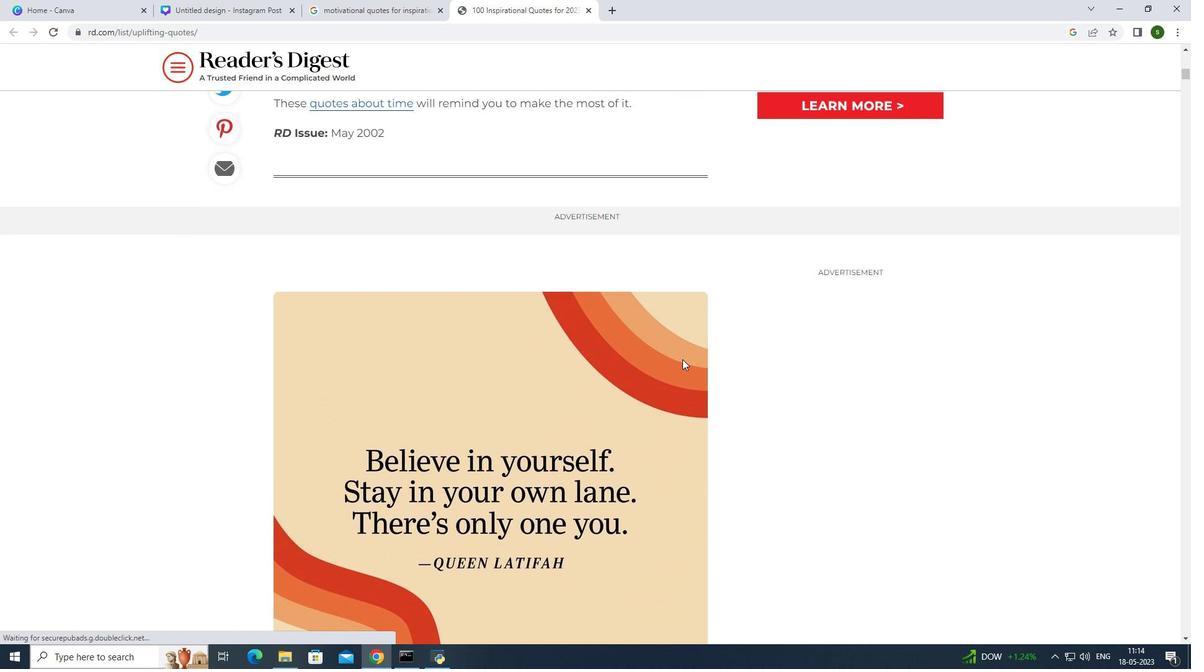 
Action: Mouse scrolled (682, 359) with delta (0, 0)
Screenshot: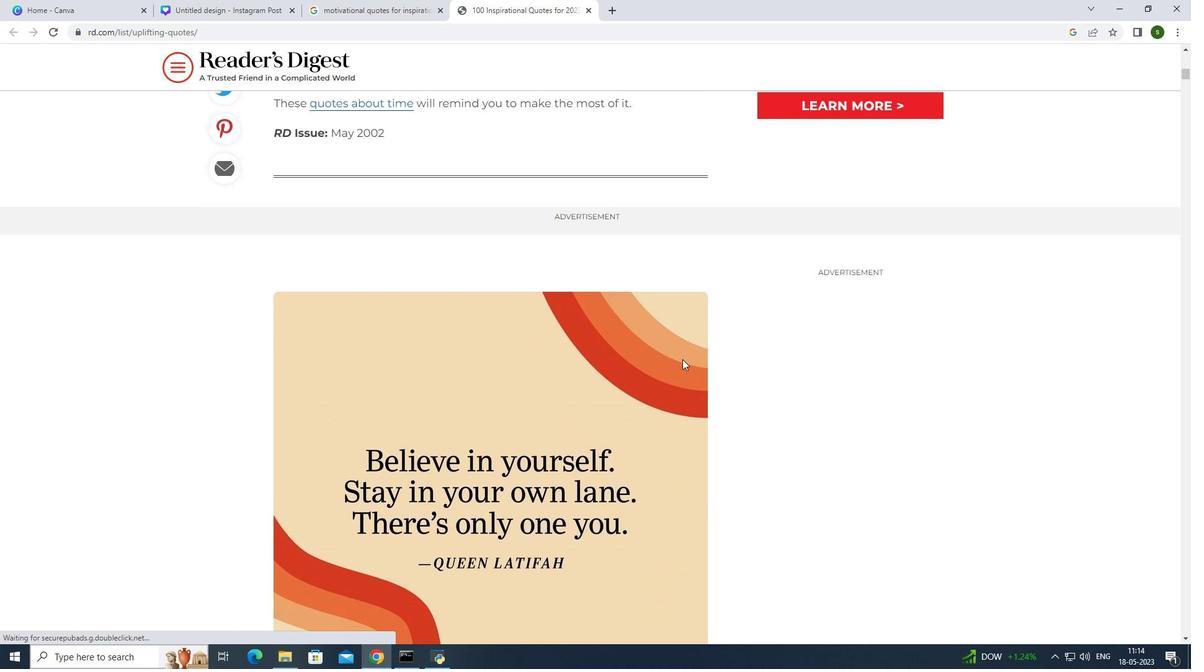 
Action: Mouse scrolled (682, 359) with delta (0, 0)
Screenshot: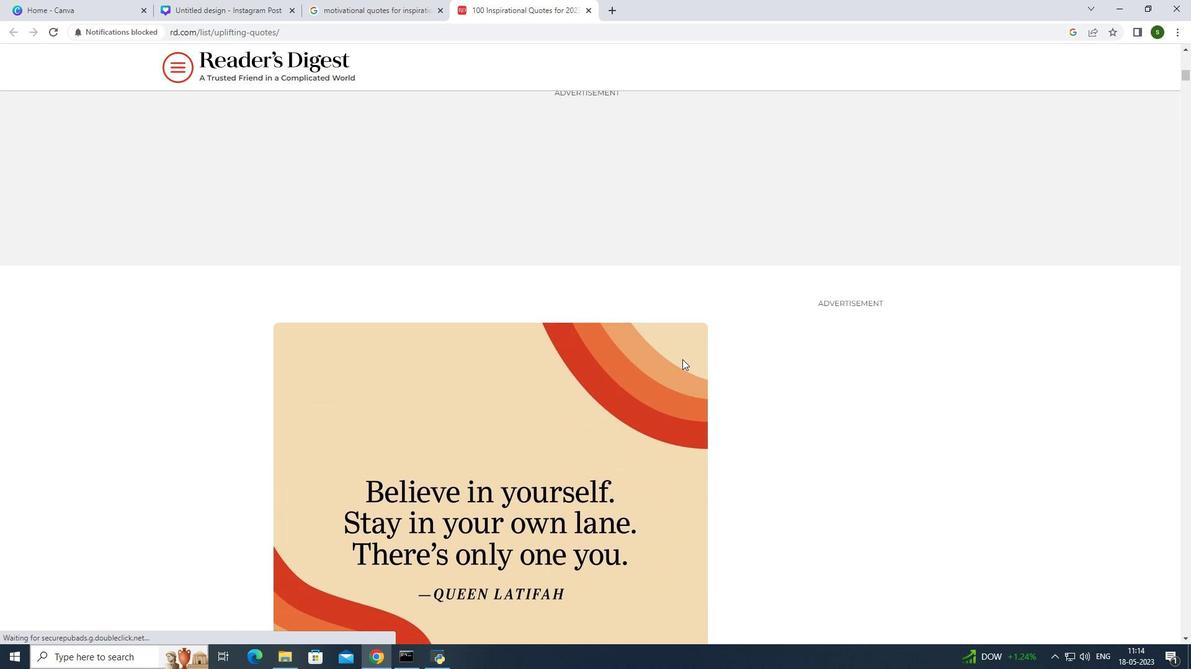 
Action: Mouse scrolled (682, 359) with delta (0, 0)
Screenshot: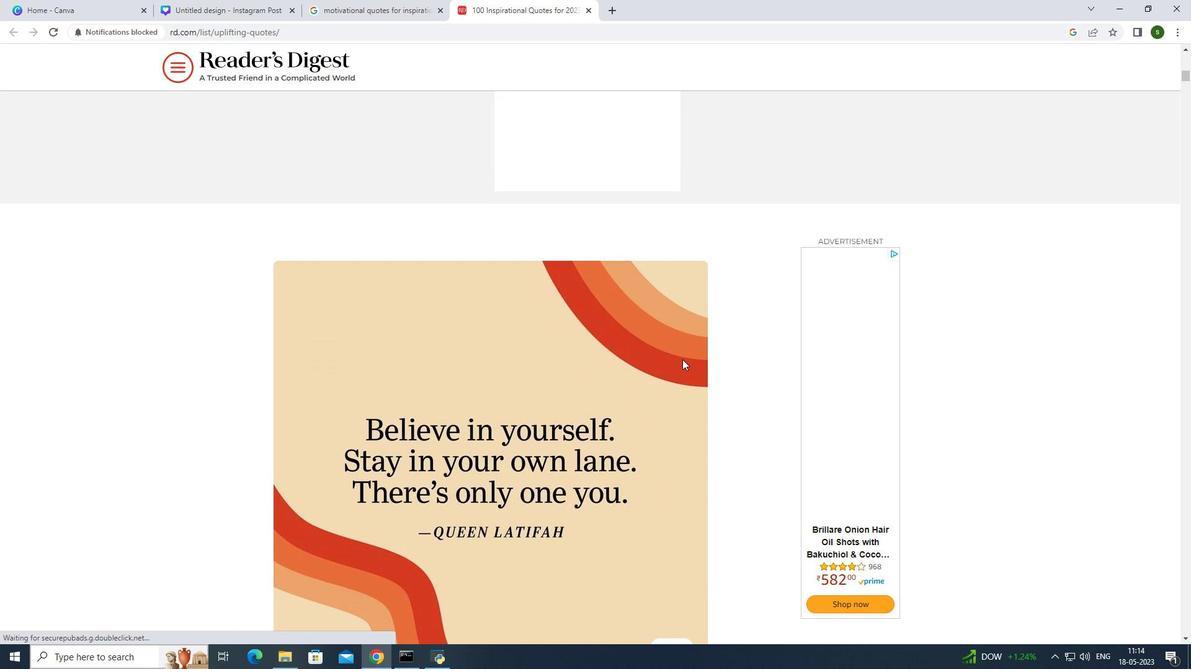 
Action: Mouse scrolled (682, 359) with delta (0, 0)
Screenshot: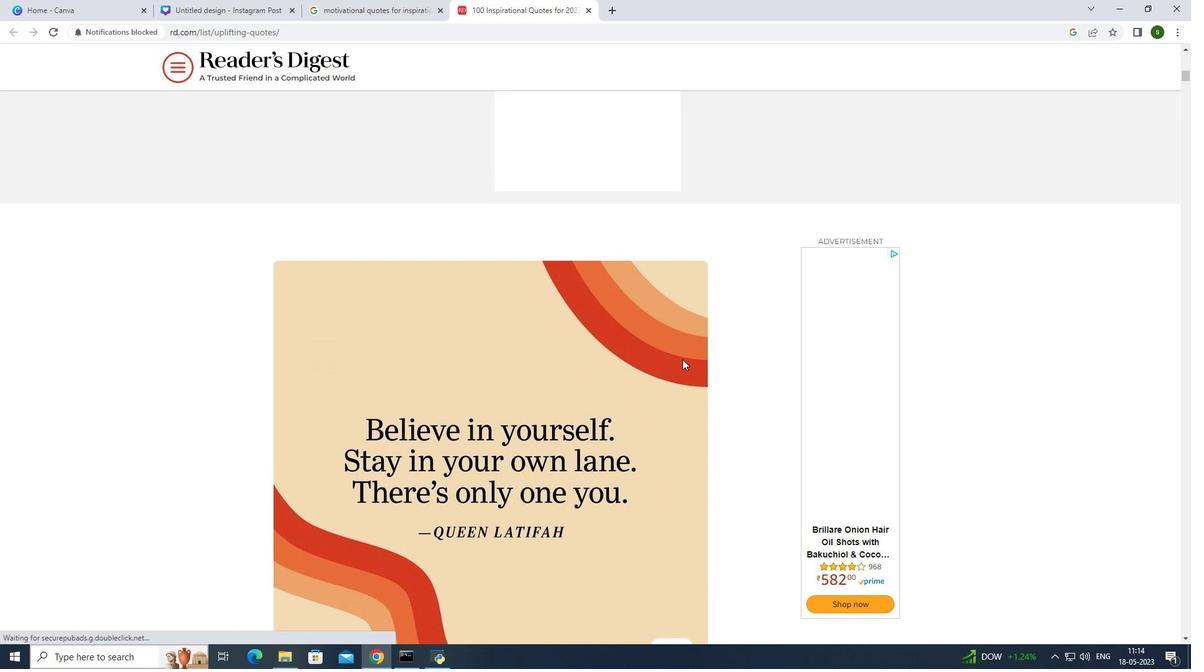 
Action: Mouse scrolled (682, 359) with delta (0, 0)
Screenshot: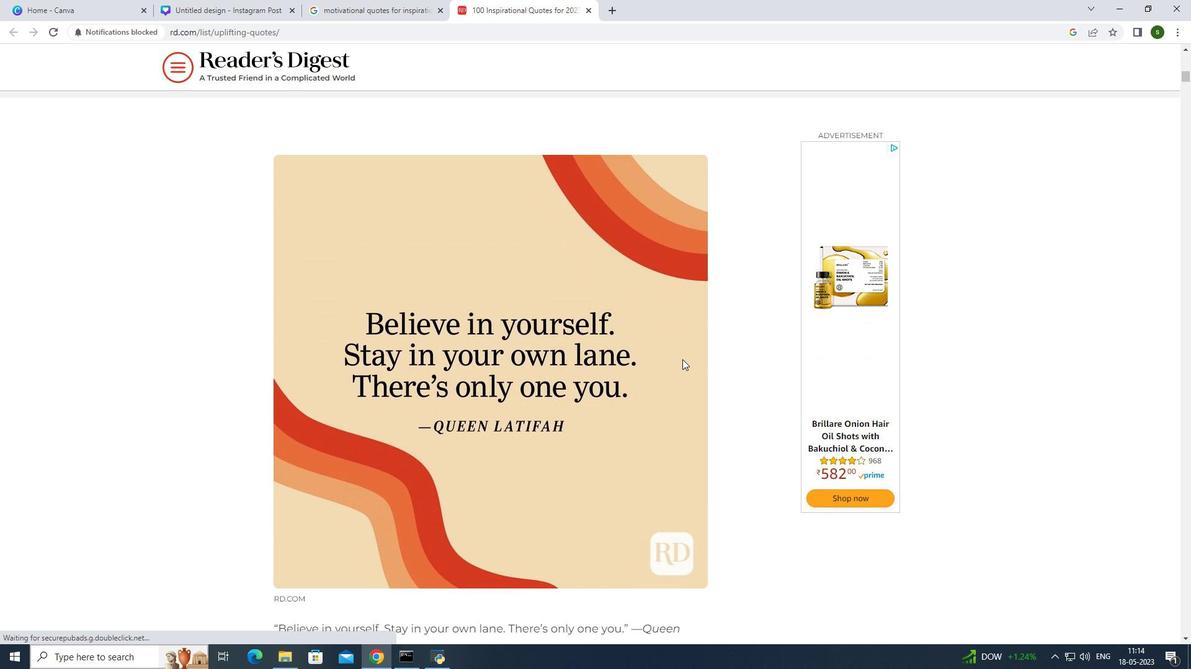 
Action: Mouse scrolled (682, 359) with delta (0, 0)
Screenshot: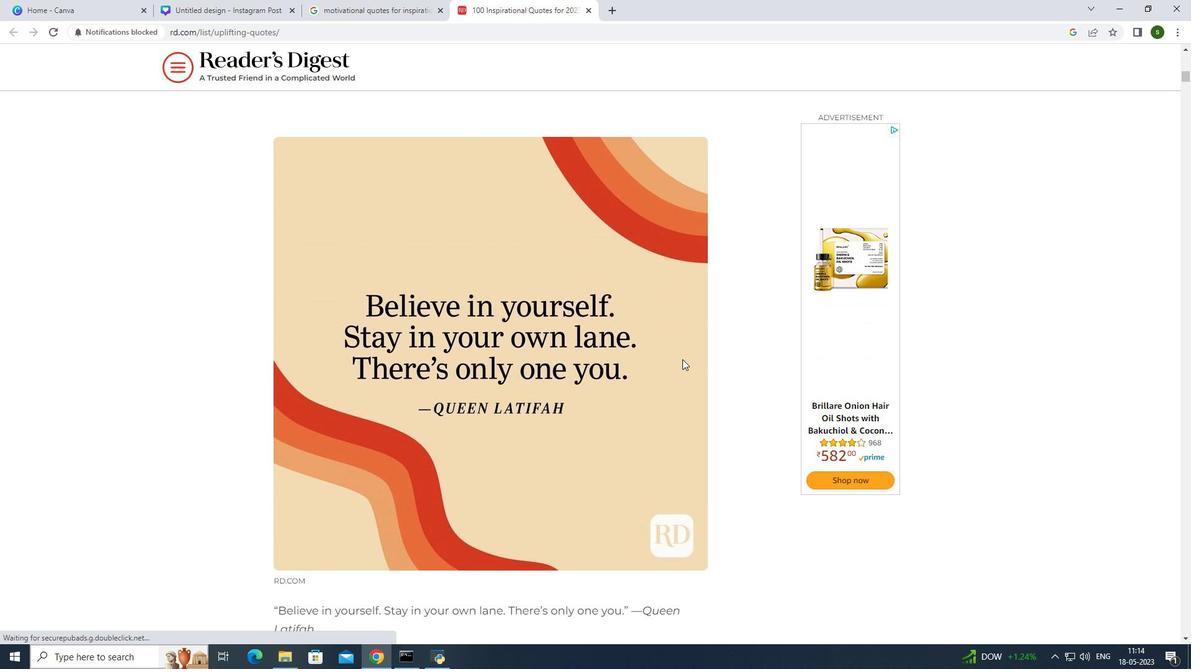 
Action: Mouse scrolled (682, 359) with delta (0, 0)
Screenshot: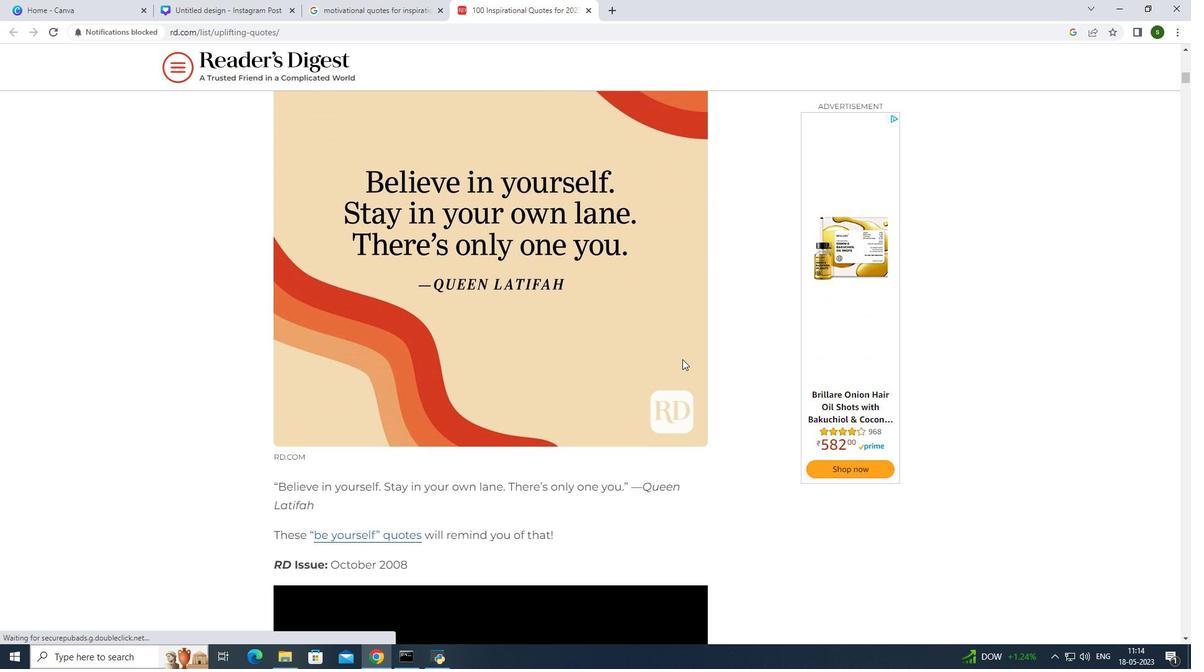 
Action: Mouse scrolled (682, 359) with delta (0, 0)
Screenshot: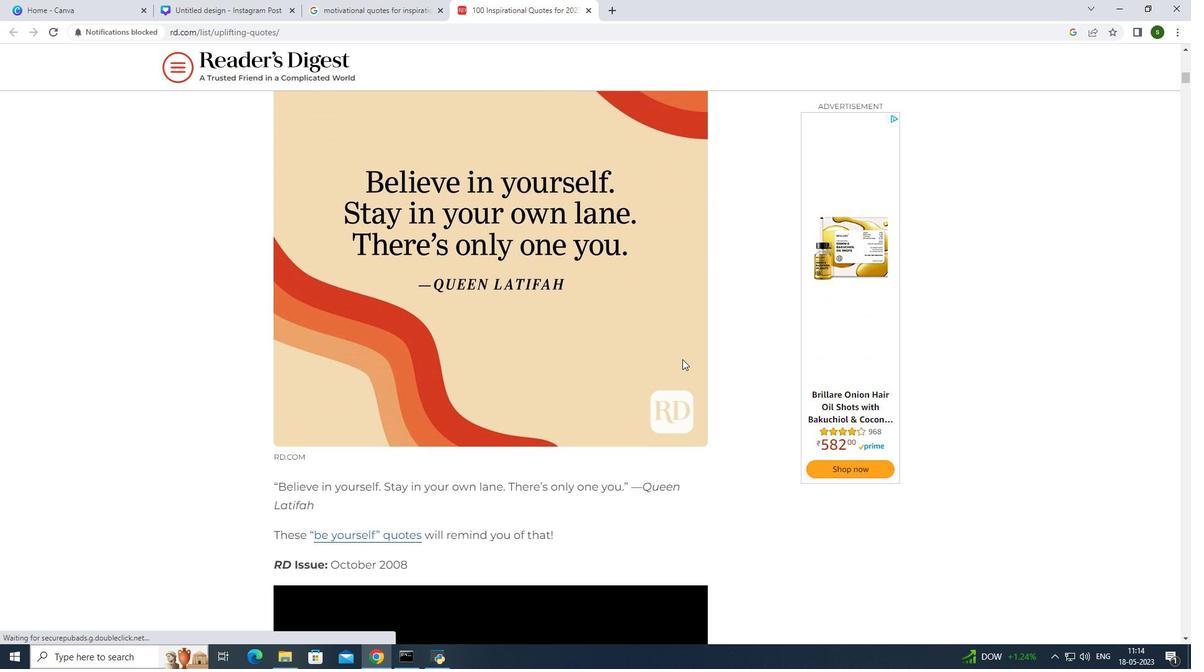 
Action: Mouse scrolled (682, 359) with delta (0, 0)
Screenshot: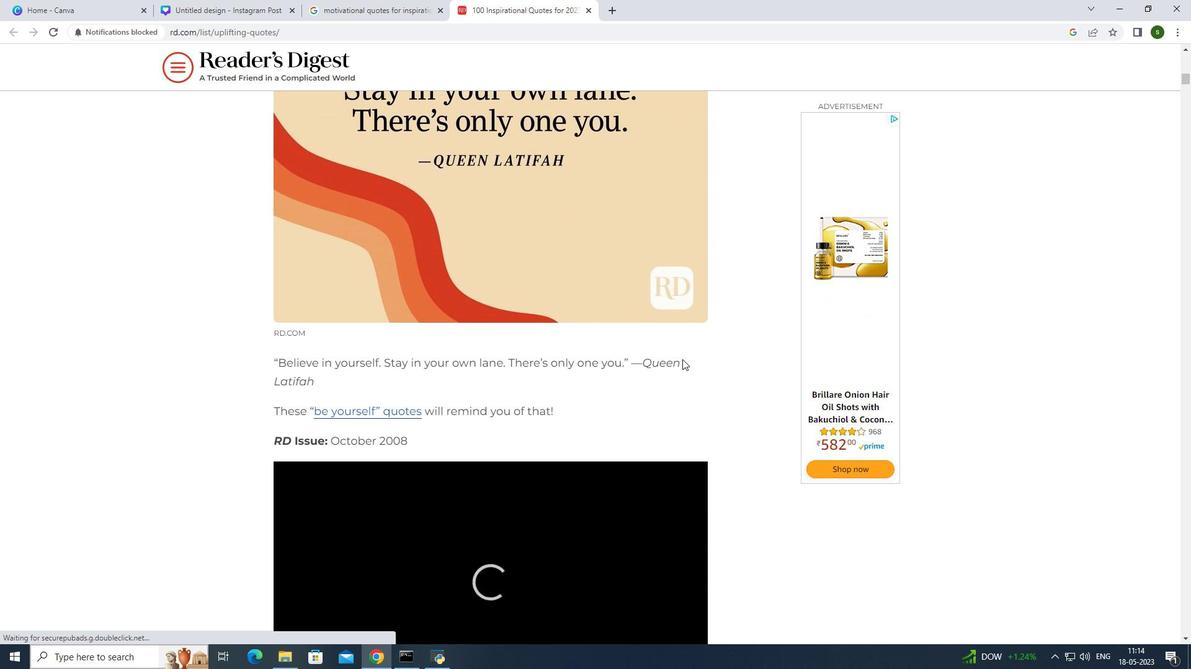 
Action: Mouse scrolled (682, 359) with delta (0, 0)
Screenshot: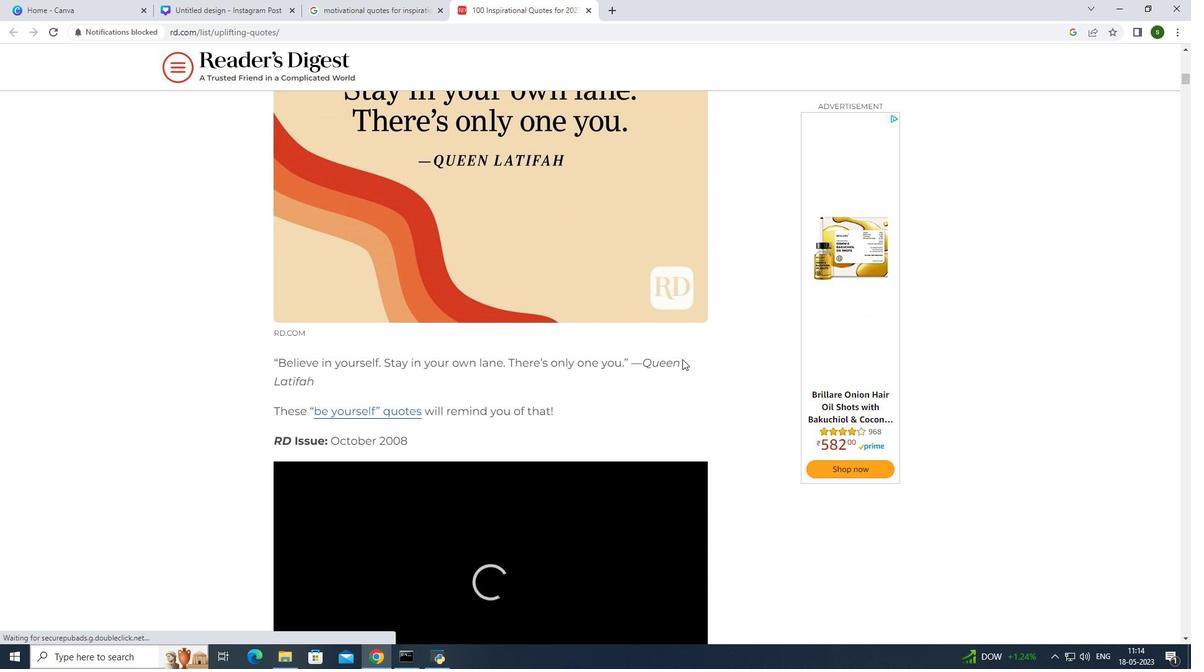 
Action: Mouse scrolled (682, 359) with delta (0, 0)
Screenshot: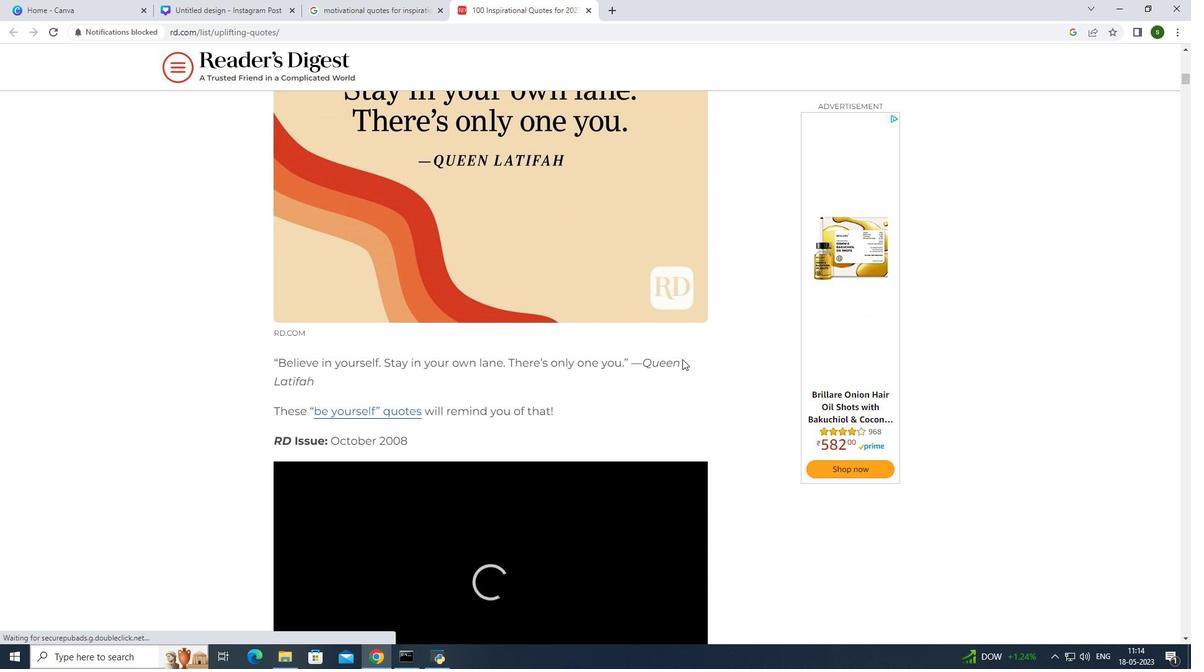 
Action: Mouse scrolled (682, 359) with delta (0, 0)
Screenshot: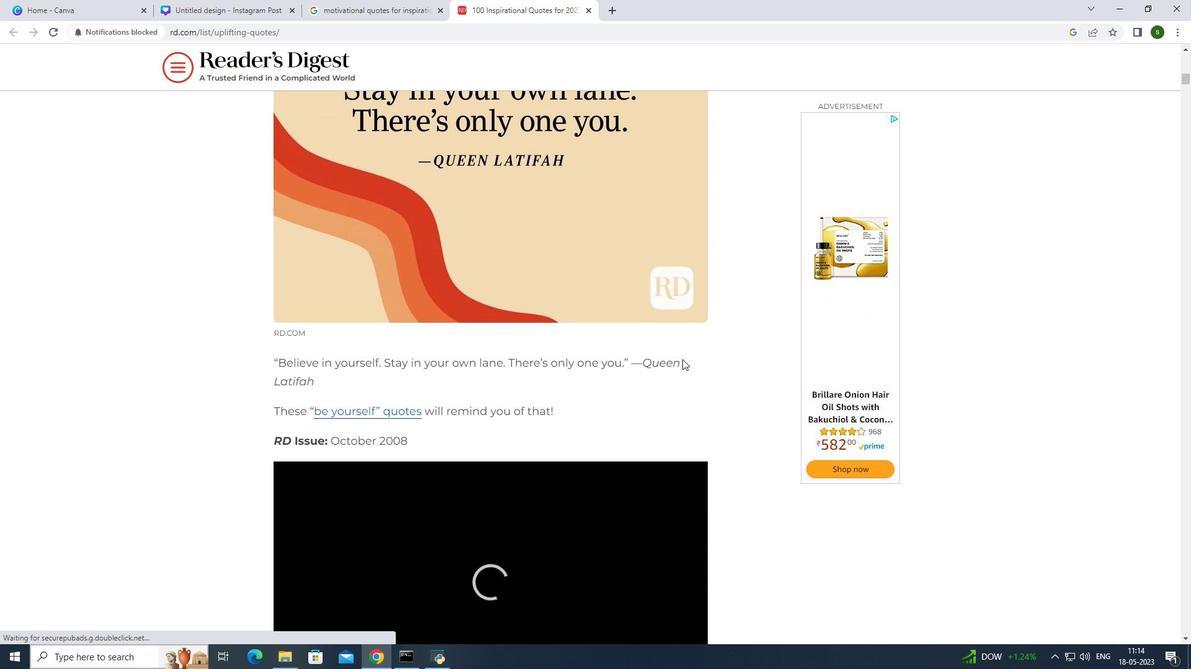 
Action: Mouse scrolled (682, 359) with delta (0, 0)
Screenshot: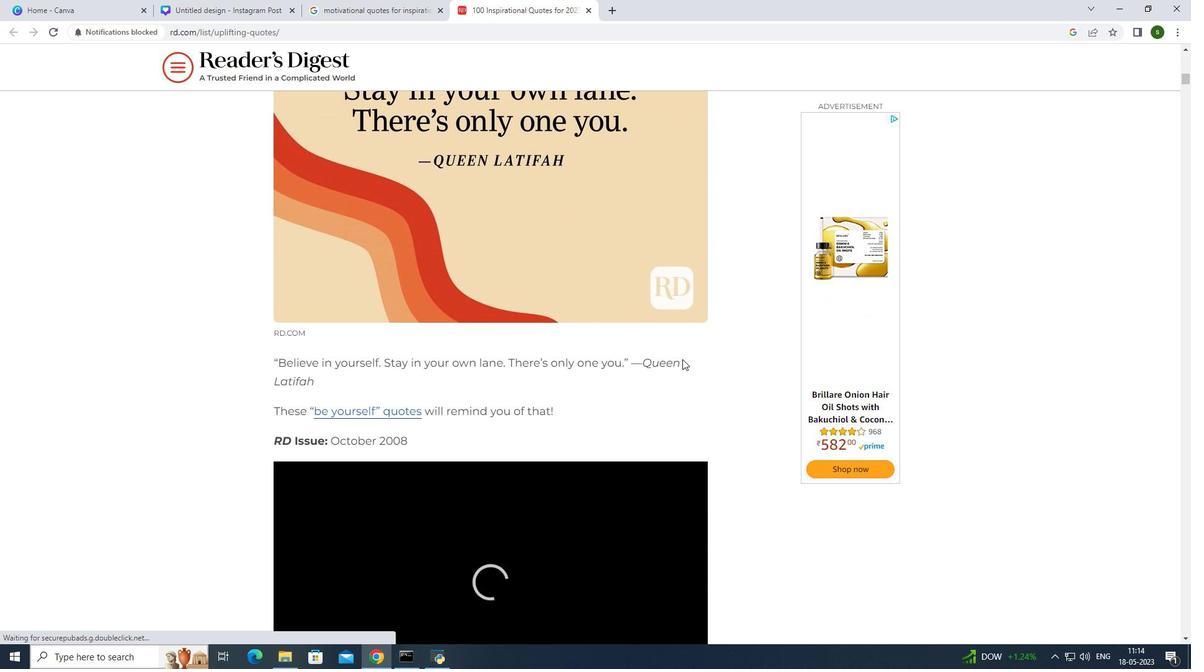 
Action: Mouse scrolled (682, 359) with delta (0, 0)
Screenshot: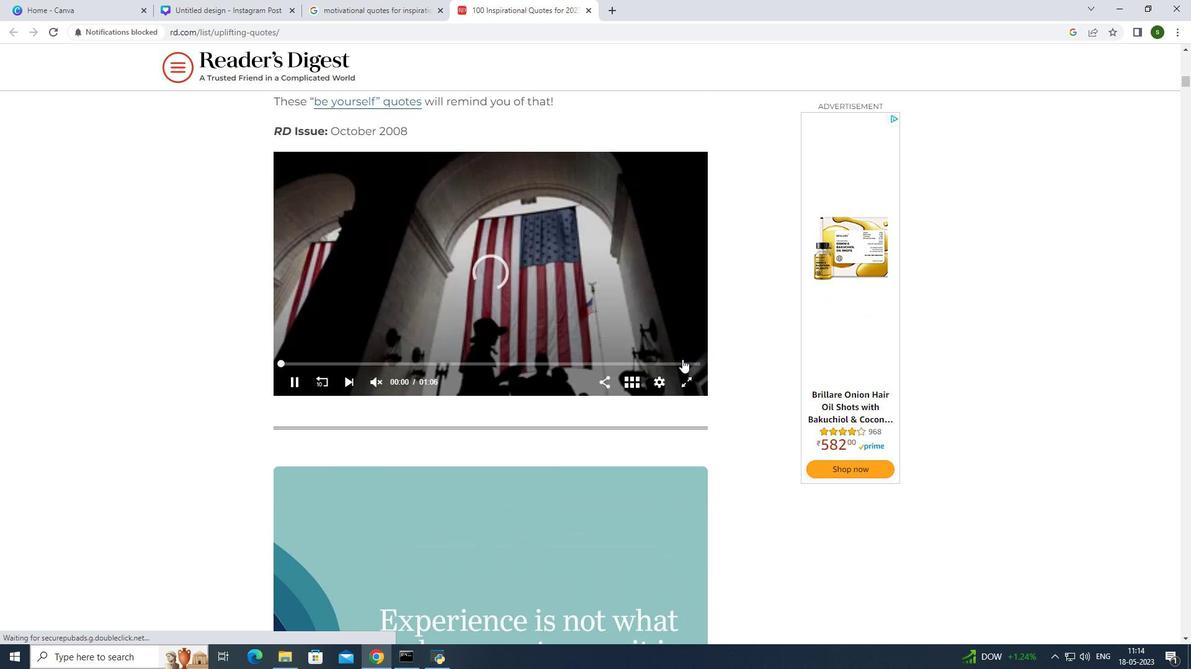 
Action: Mouse scrolled (682, 359) with delta (0, 0)
Screenshot: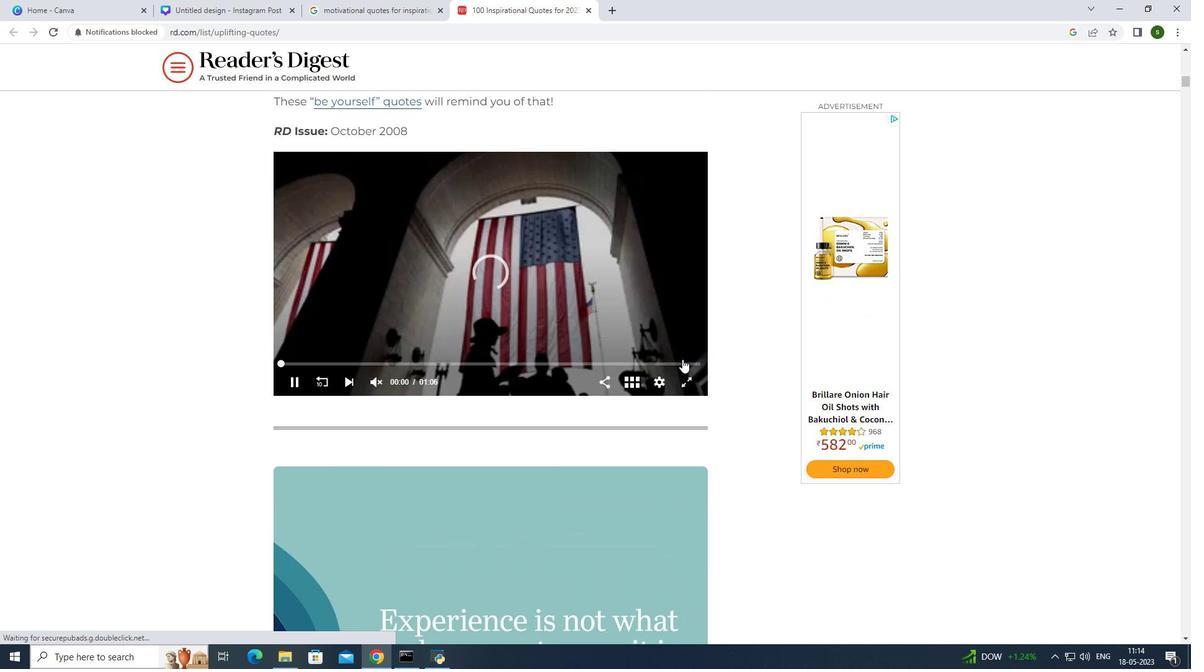 
Action: Mouse scrolled (682, 359) with delta (0, 0)
Screenshot: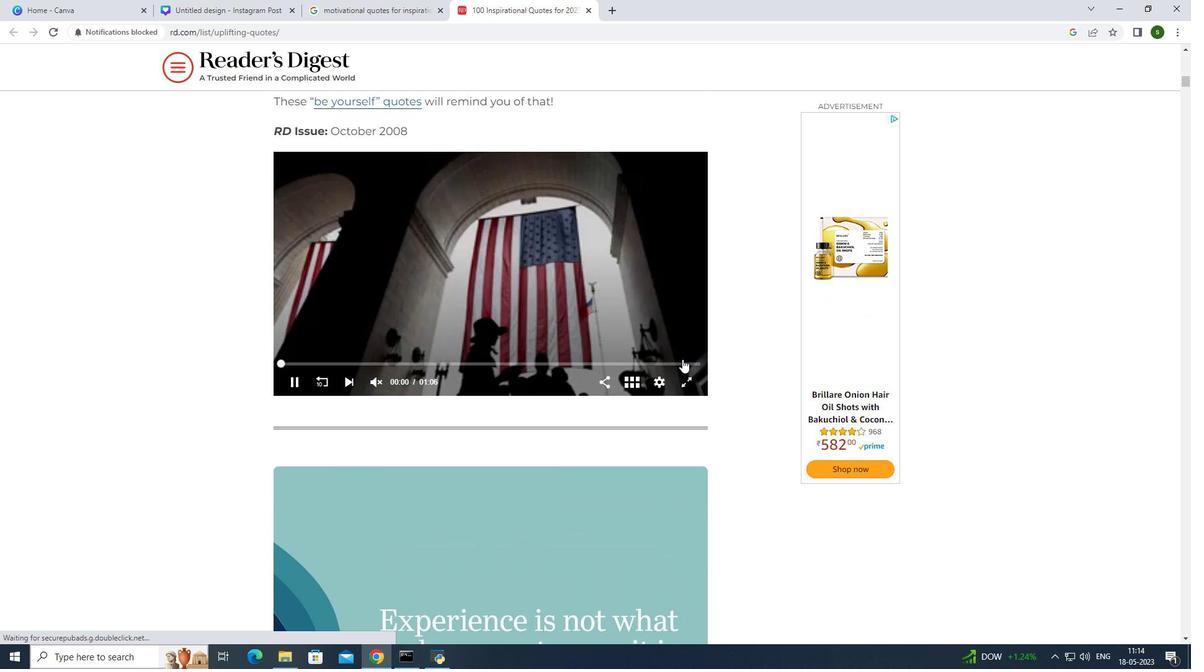 
Action: Mouse scrolled (682, 359) with delta (0, 0)
Screenshot: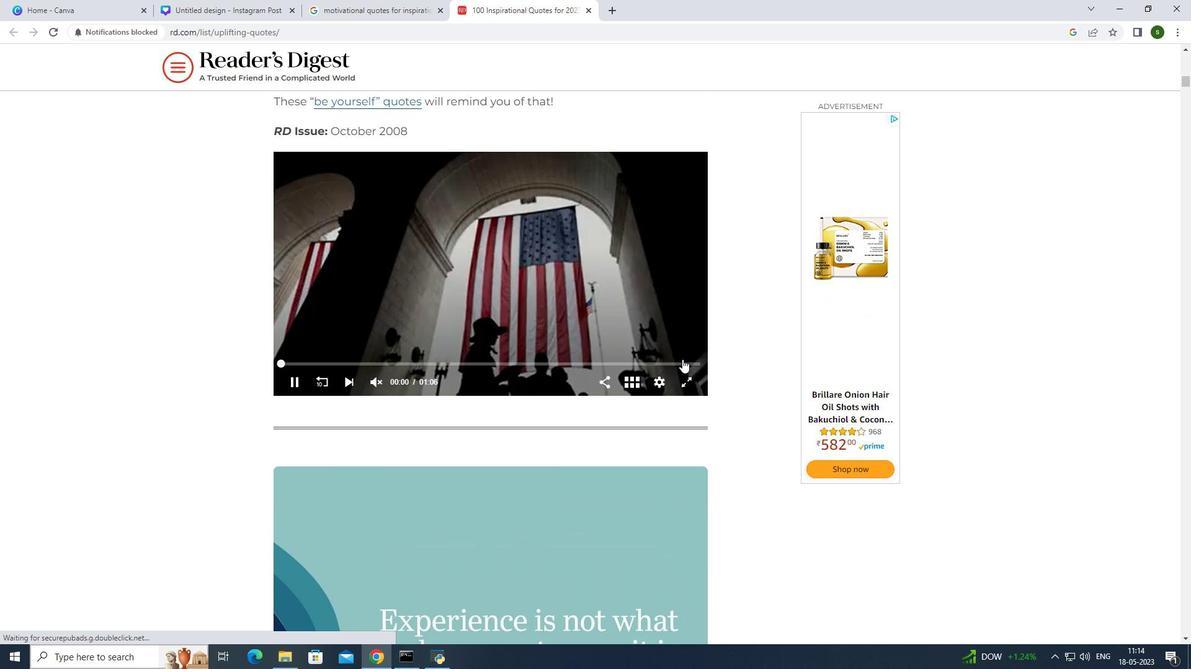 
Action: Mouse scrolled (682, 359) with delta (0, 0)
Screenshot: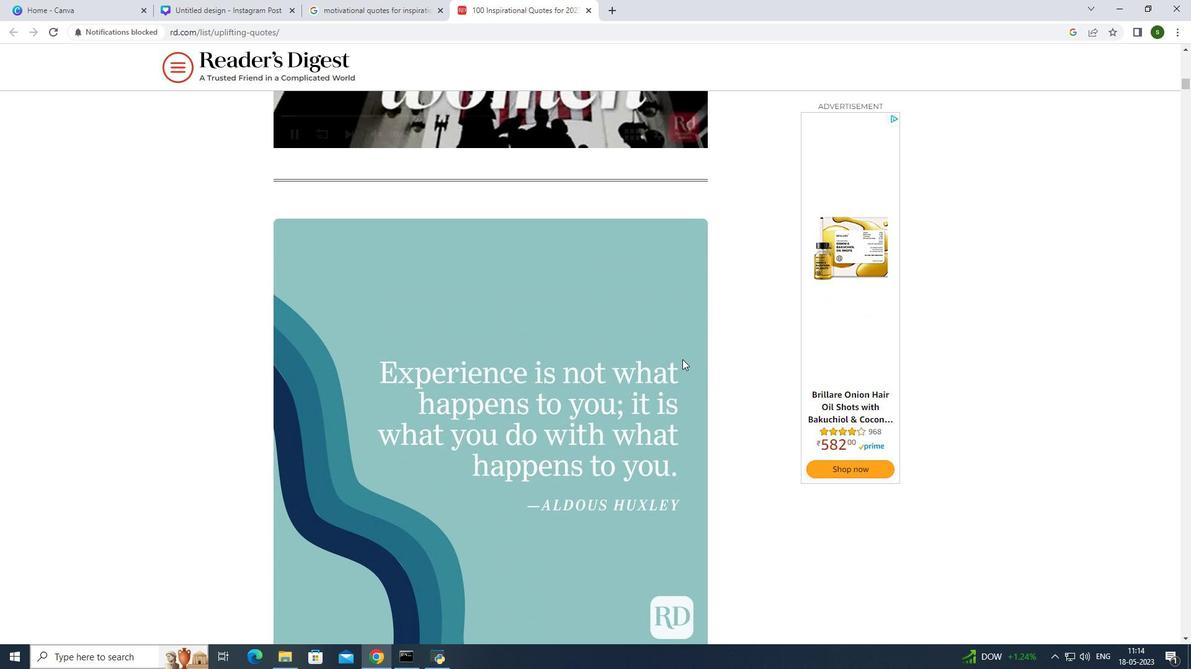 
Action: Mouse scrolled (682, 359) with delta (0, 0)
Screenshot: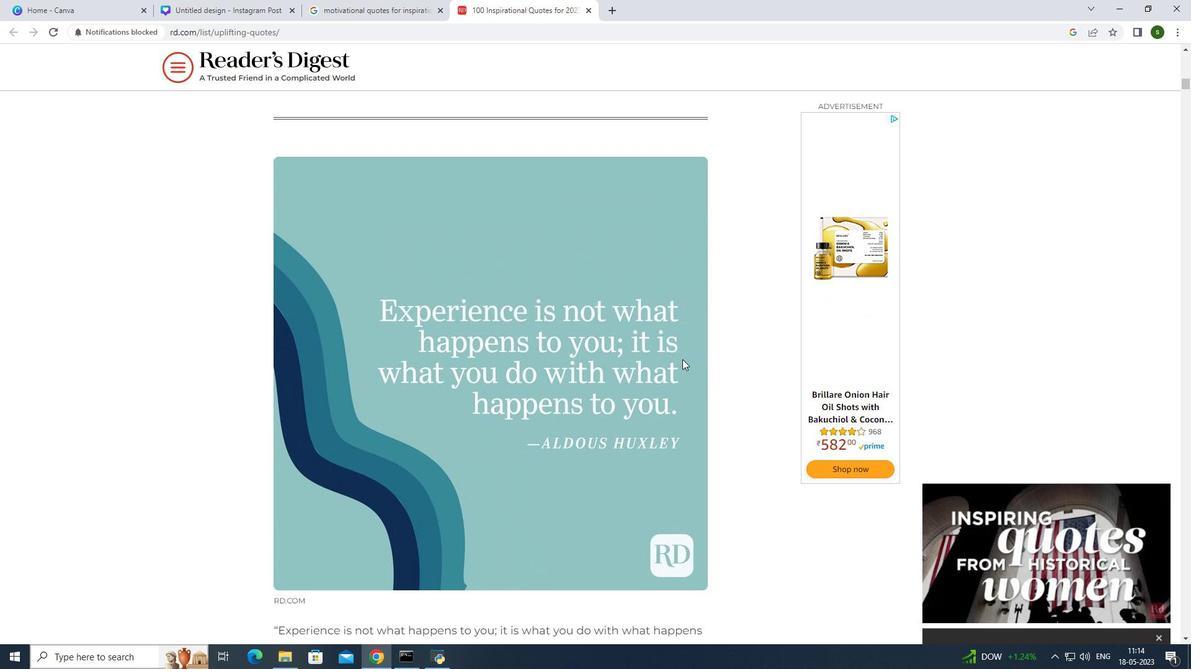 
Action: Mouse scrolled (682, 359) with delta (0, 0)
Screenshot: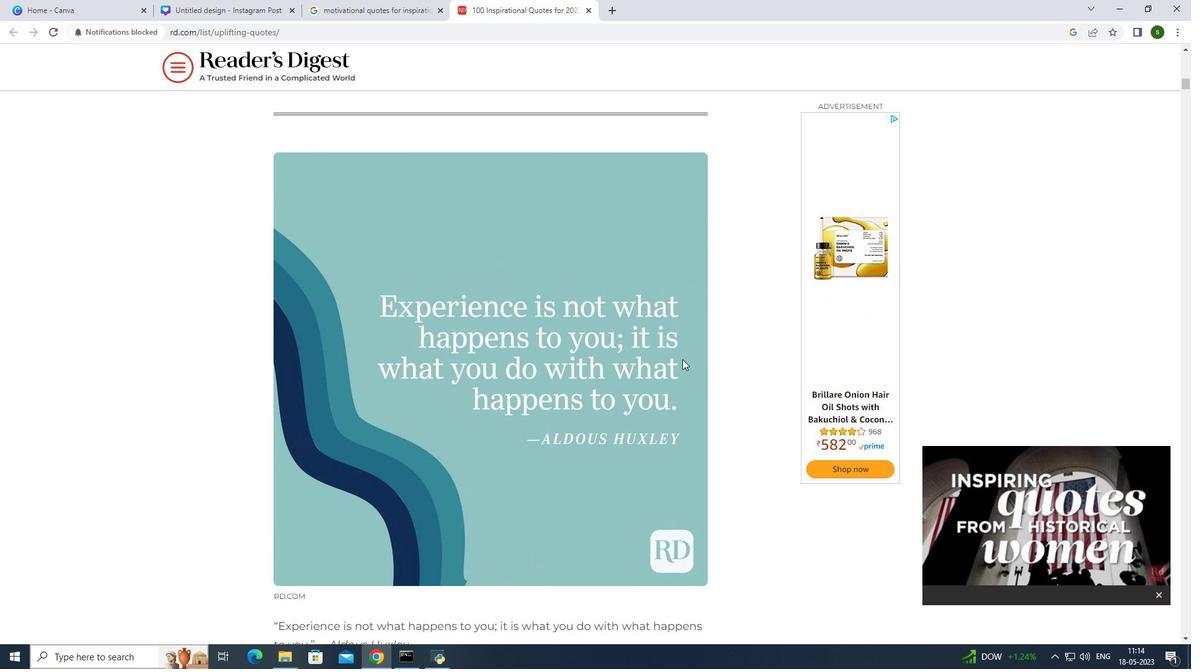 
Action: Mouse scrolled (682, 359) with delta (0, 0)
Screenshot: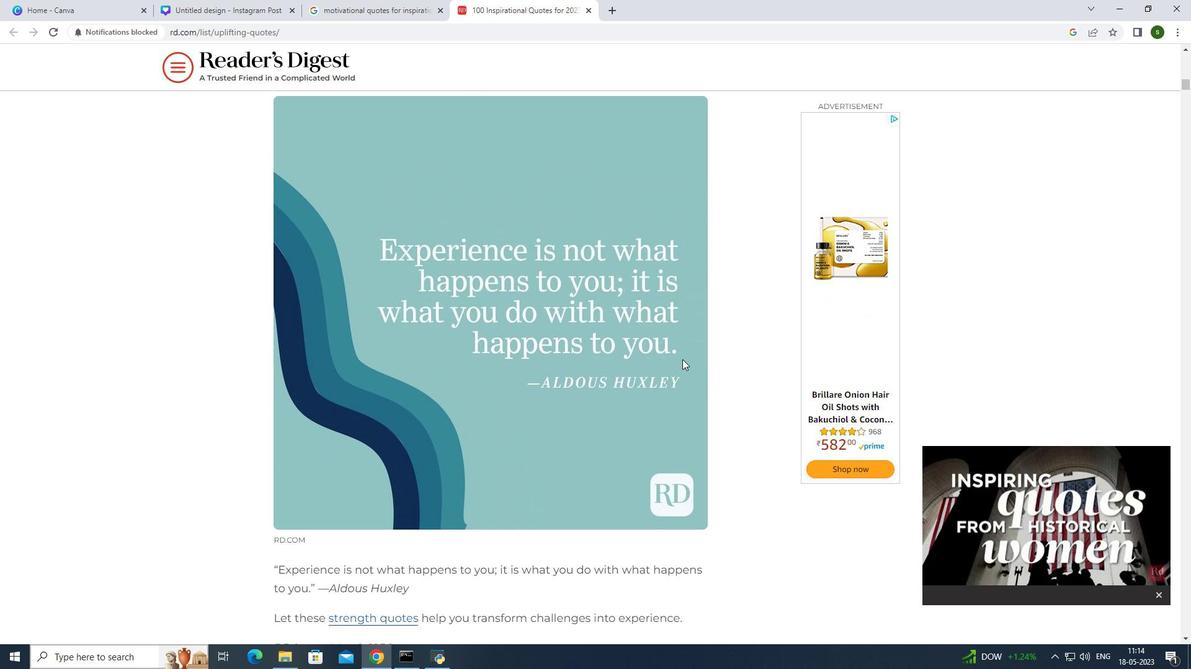 
Action: Mouse scrolled (682, 359) with delta (0, 0)
Screenshot: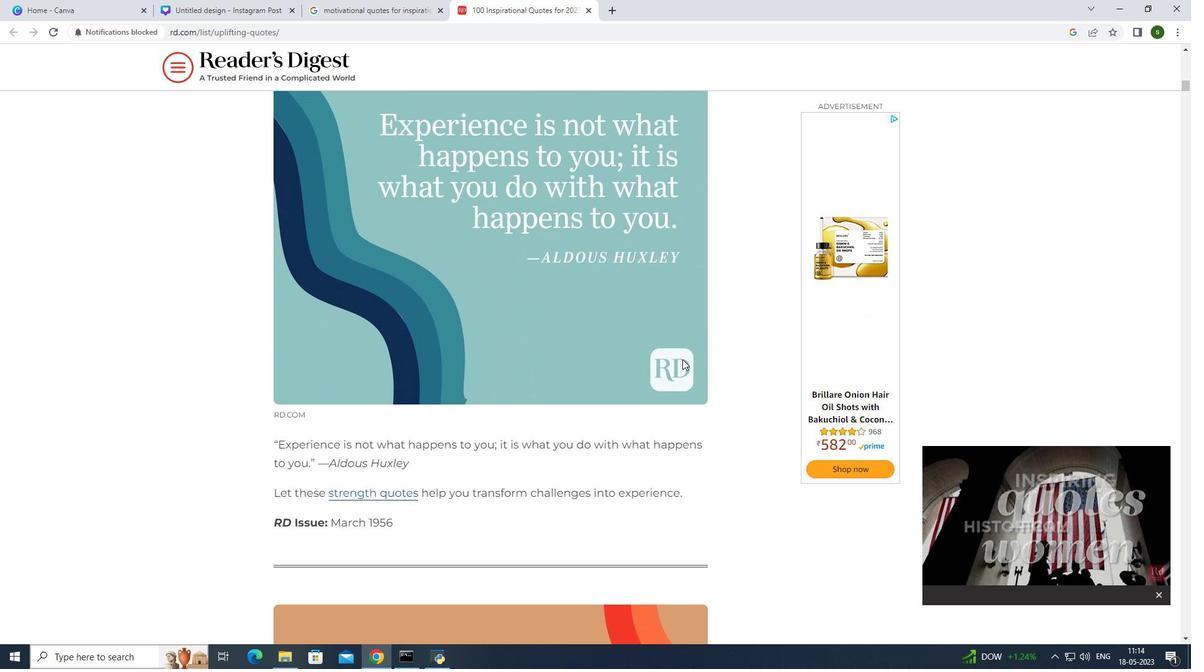 
Action: Mouse scrolled (682, 359) with delta (0, 0)
Screenshot: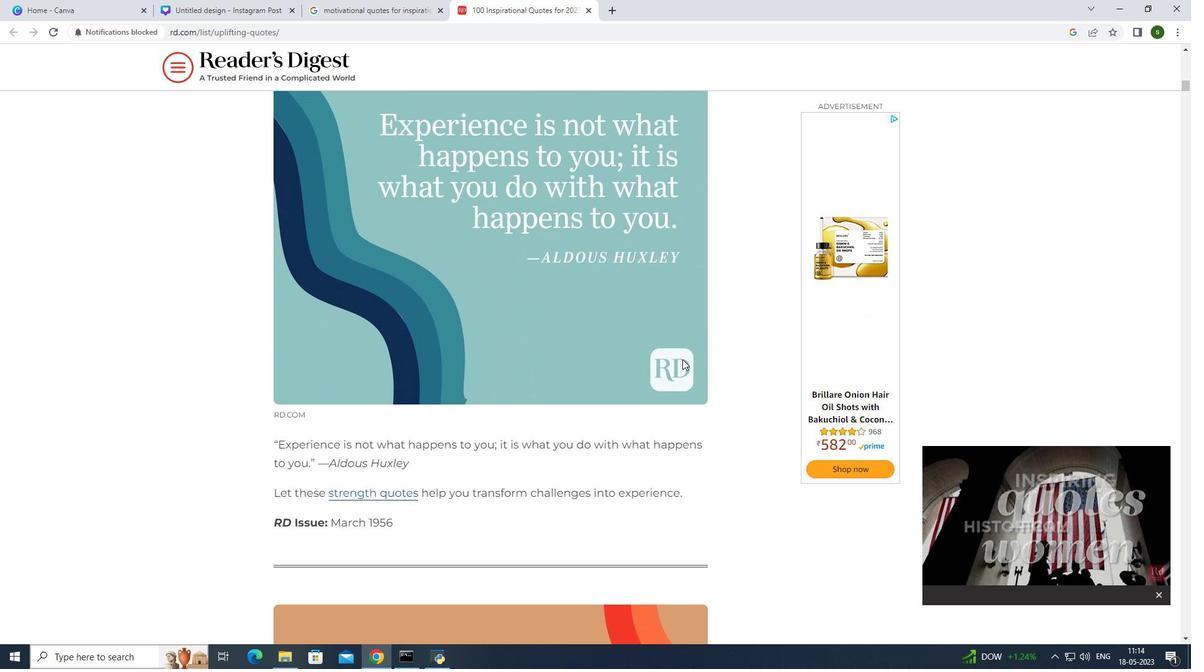 
Action: Mouse scrolled (682, 359) with delta (0, 0)
Screenshot: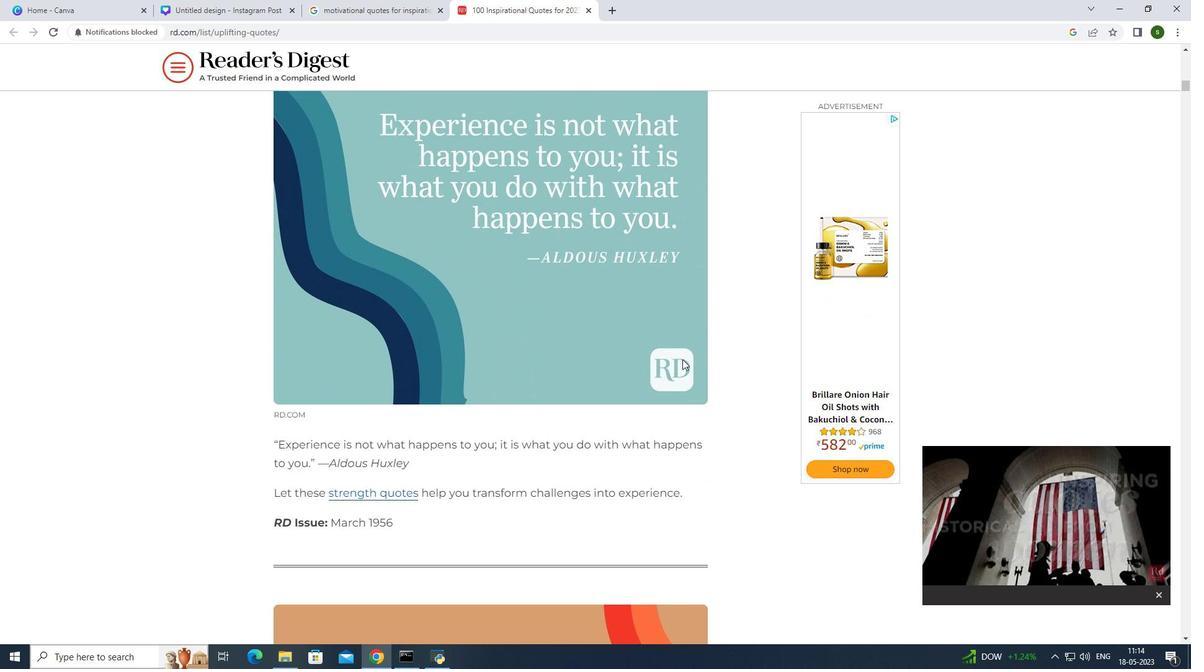 
Action: Mouse scrolled (682, 359) with delta (0, 0)
Screenshot: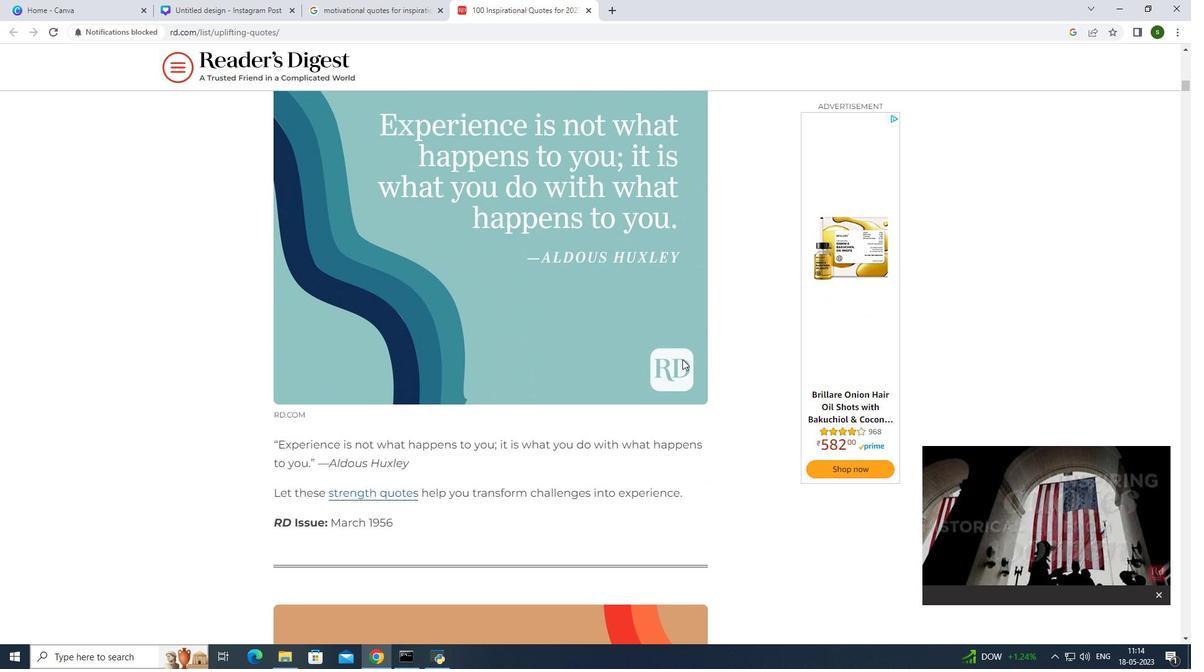 
Action: Mouse scrolled (682, 359) with delta (0, 0)
Screenshot: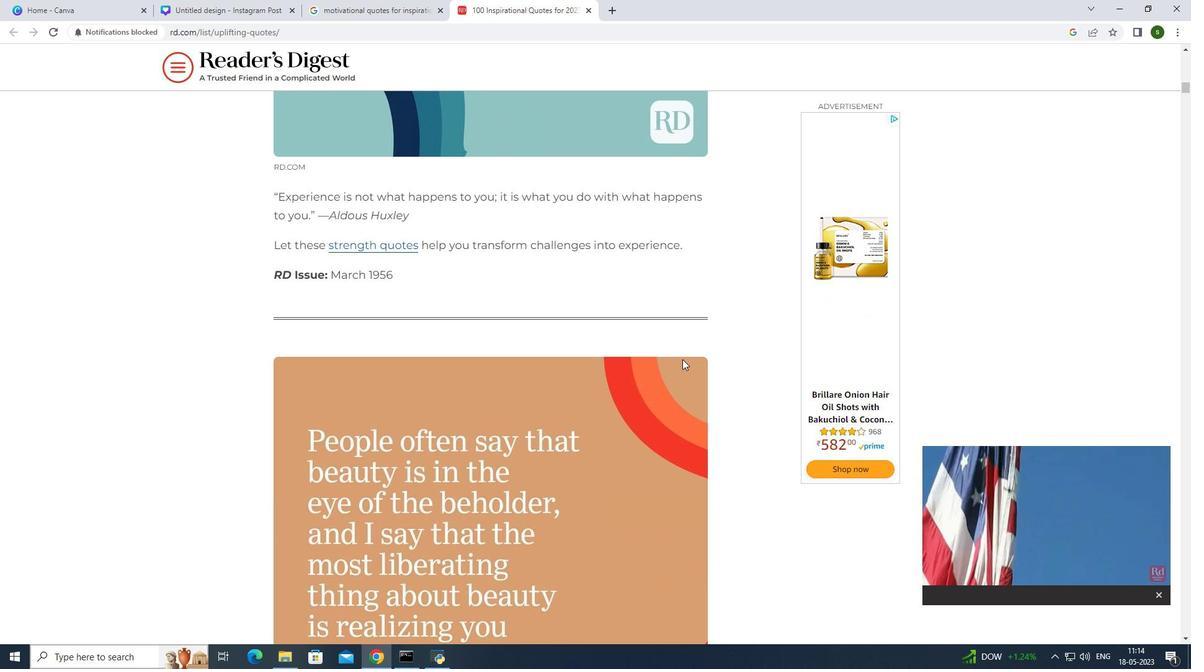 
Action: Mouse scrolled (682, 359) with delta (0, 0)
Screenshot: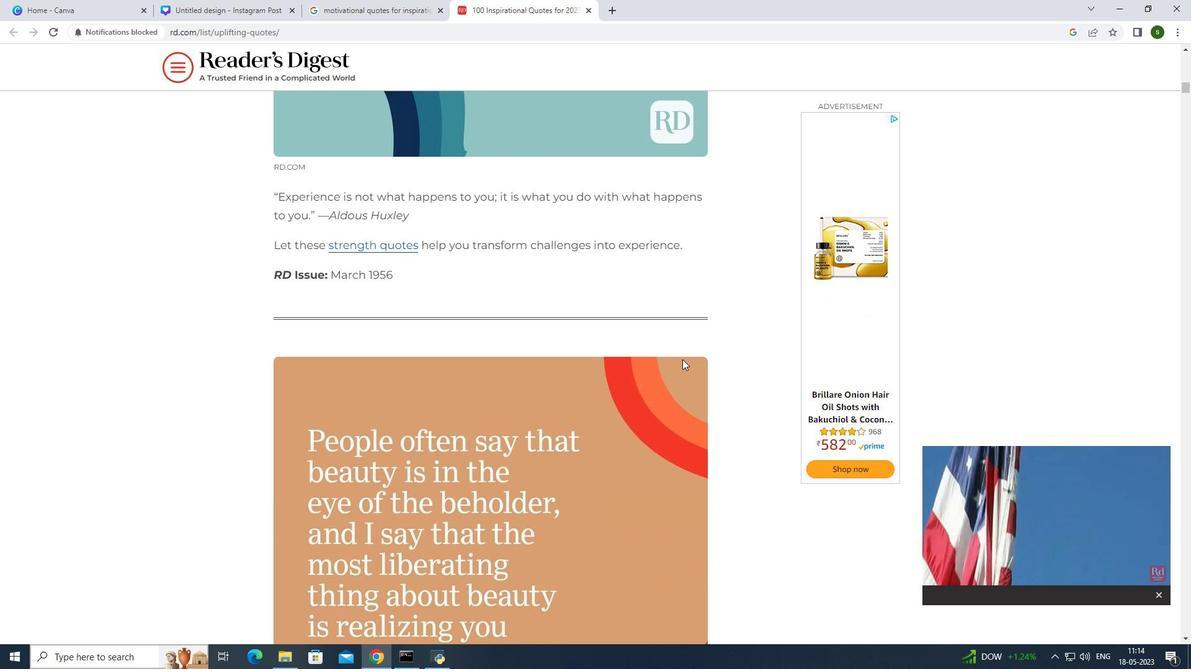 
Action: Mouse scrolled (682, 359) with delta (0, 0)
Screenshot: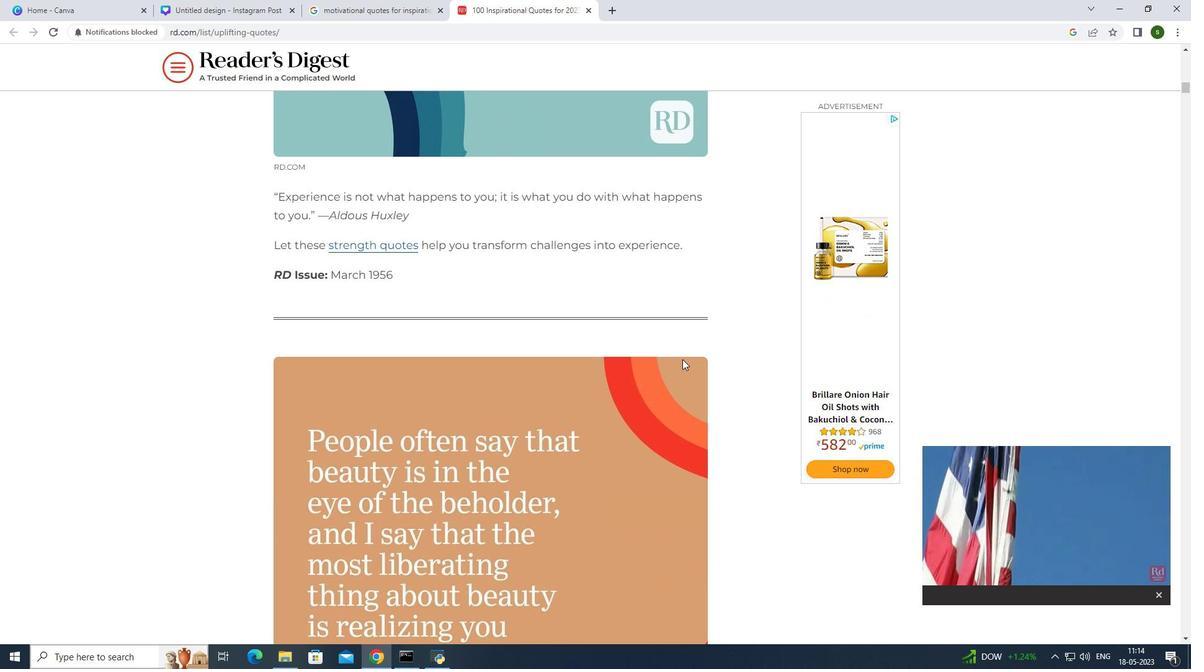 
Action: Mouse scrolled (682, 359) with delta (0, 0)
Screenshot: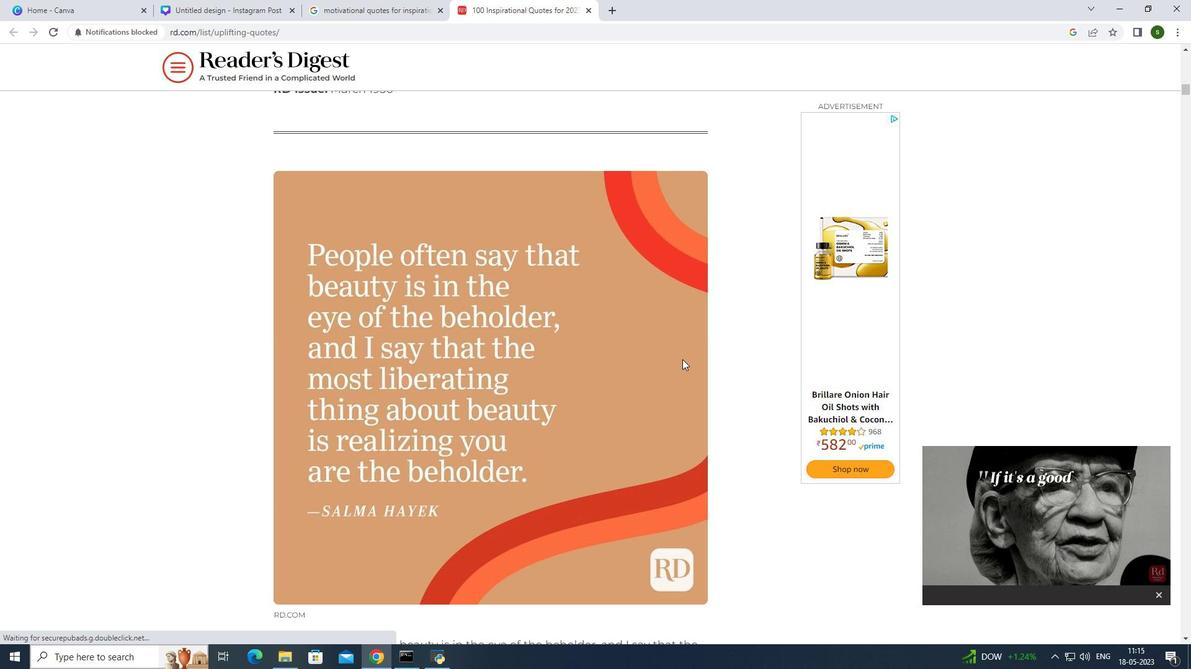 
Action: Mouse scrolled (682, 359) with delta (0, 0)
Screenshot: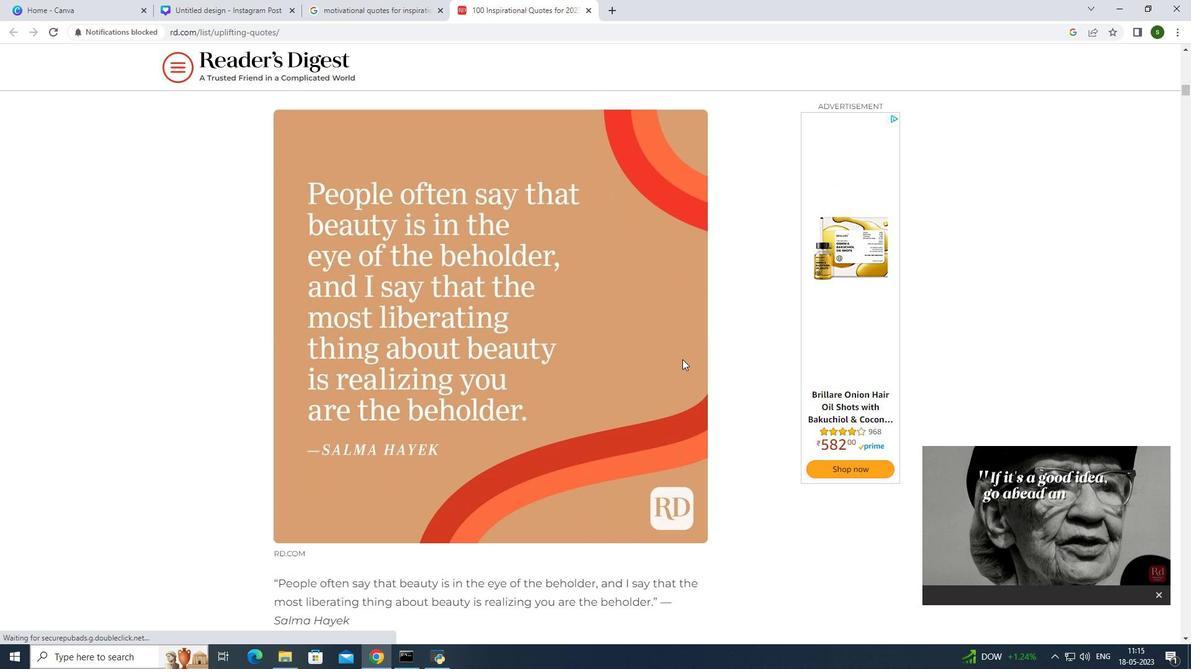 
Action: Mouse scrolled (682, 359) with delta (0, 0)
Screenshot: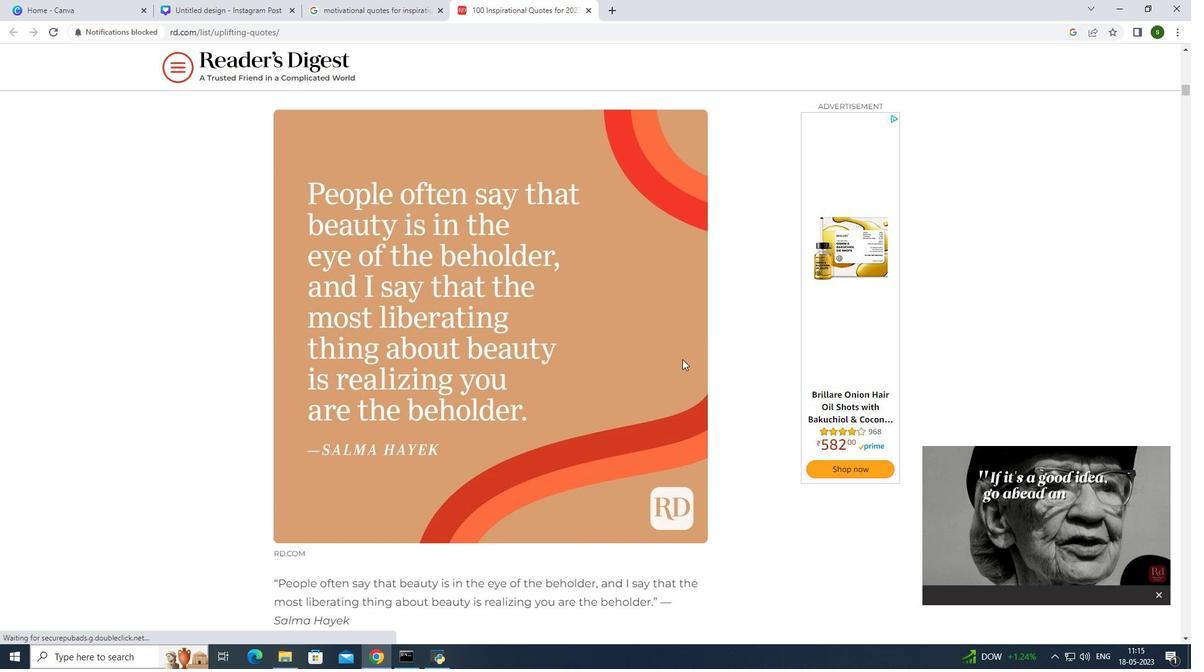 
Action: Mouse scrolled (682, 359) with delta (0, 0)
Screenshot: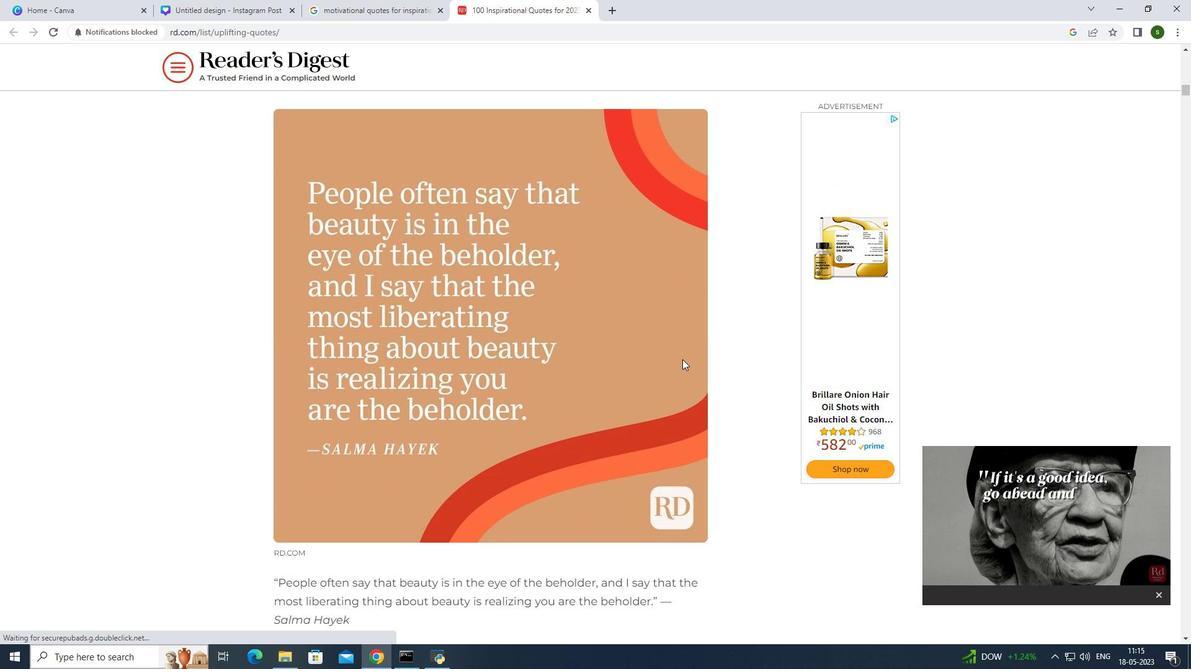 
Action: Mouse scrolled (682, 359) with delta (0, 0)
Screenshot: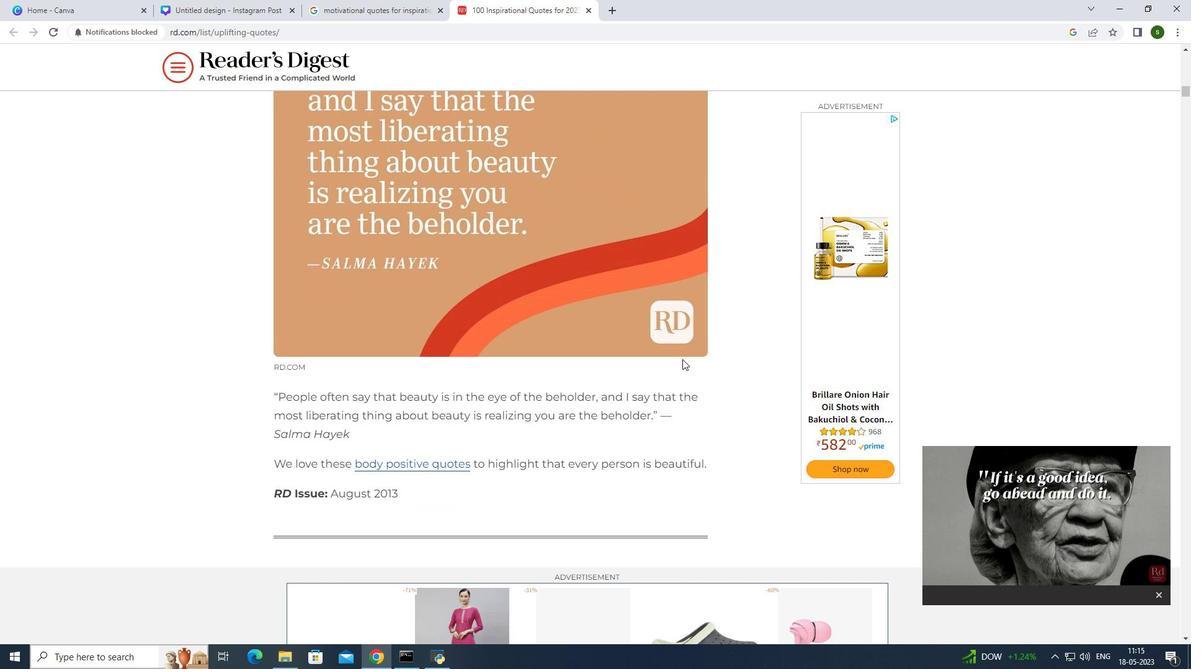 
Action: Mouse scrolled (682, 359) with delta (0, 0)
Screenshot: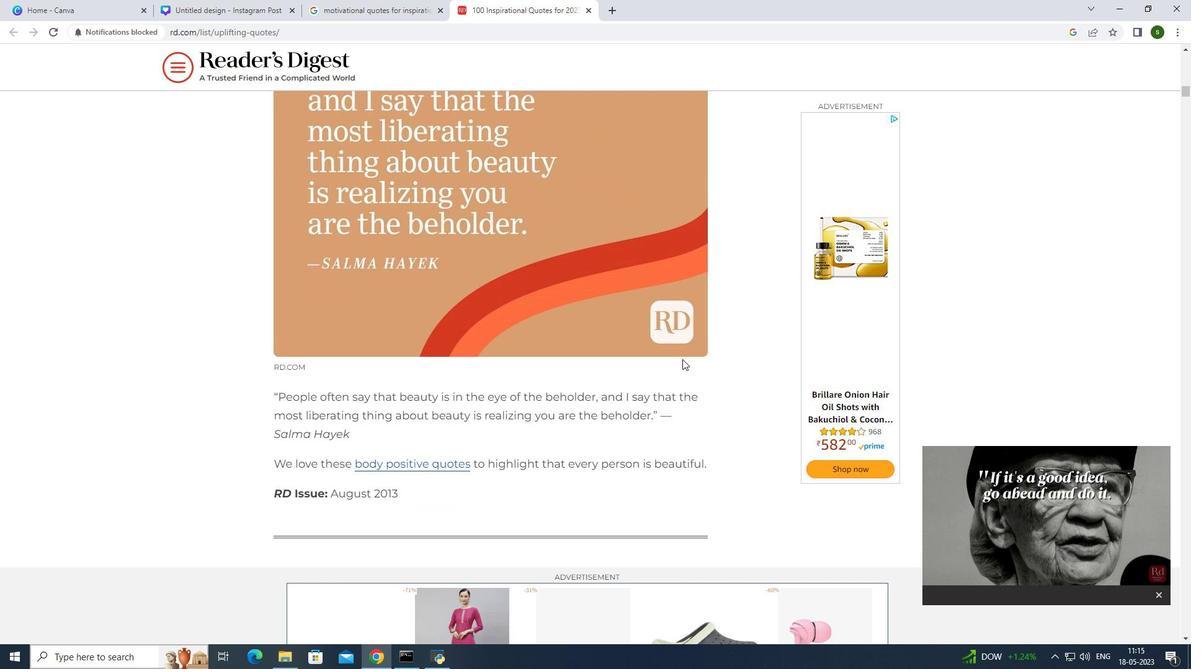 
Action: Mouse scrolled (682, 359) with delta (0, 0)
Screenshot: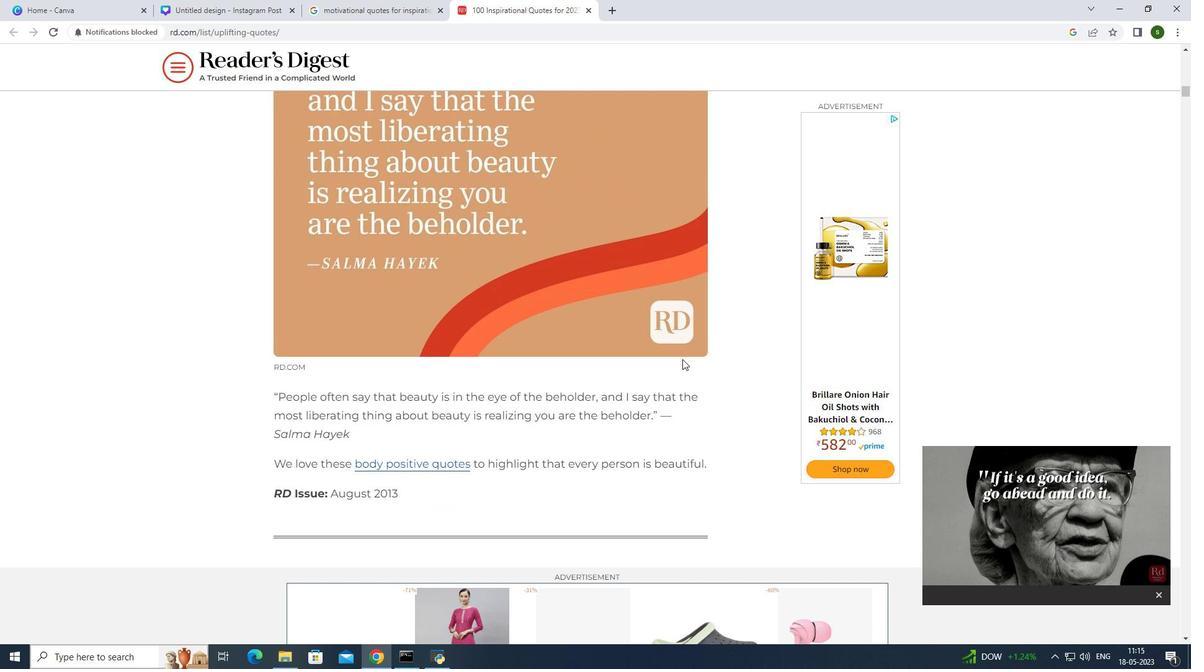
Action: Mouse scrolled (682, 359) with delta (0, 0)
Screenshot: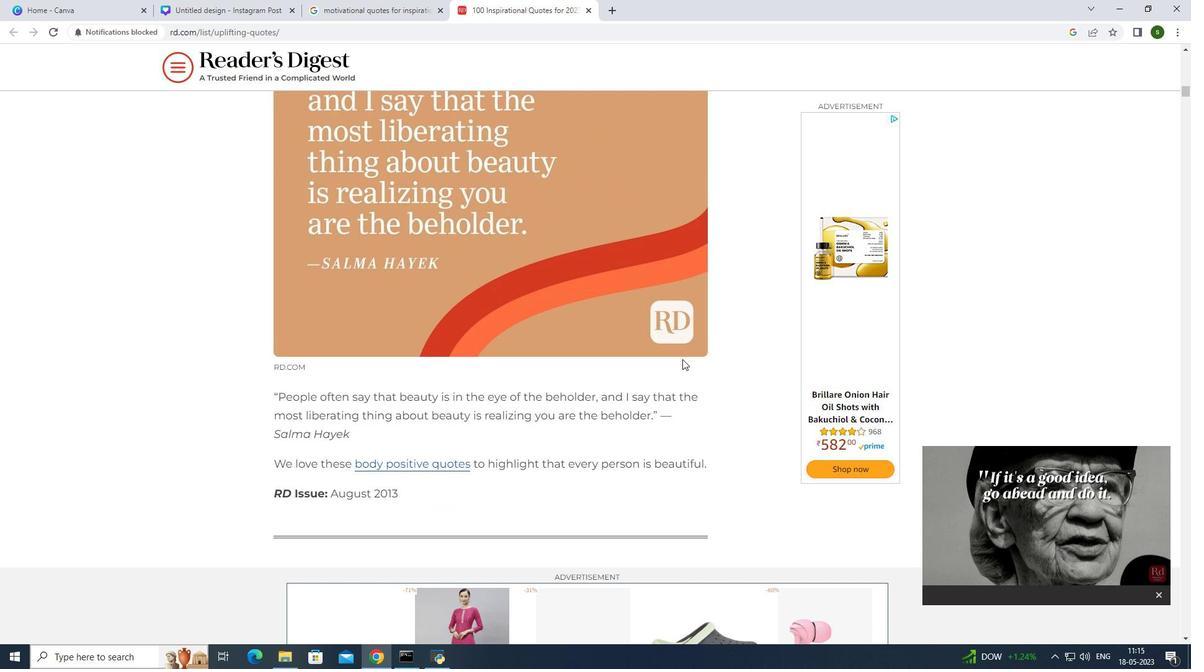 
Action: Mouse scrolled (682, 359) with delta (0, 0)
Screenshot: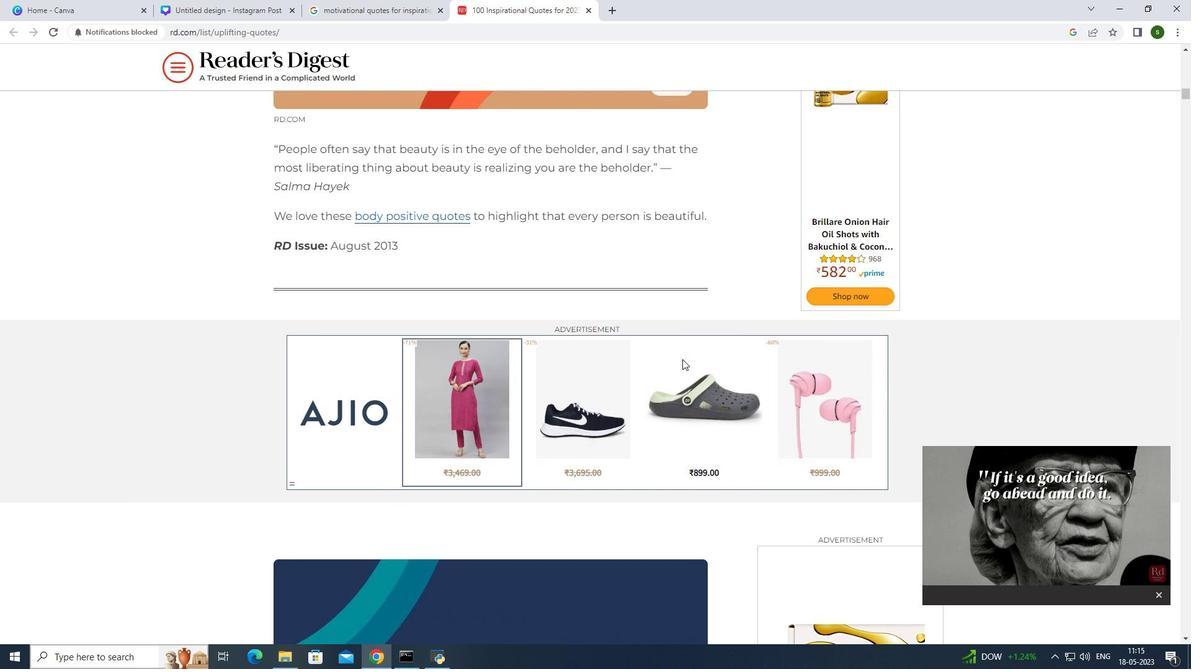 
Action: Mouse scrolled (682, 359) with delta (0, 0)
Screenshot: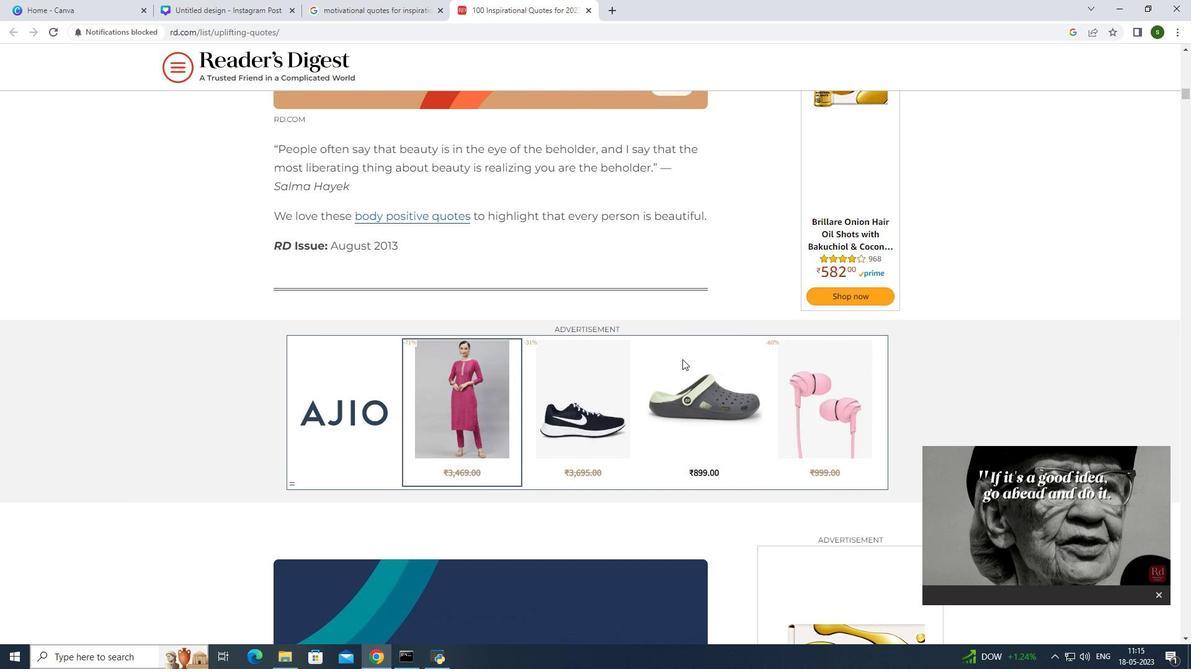 
Action: Mouse scrolled (682, 359) with delta (0, 0)
Screenshot: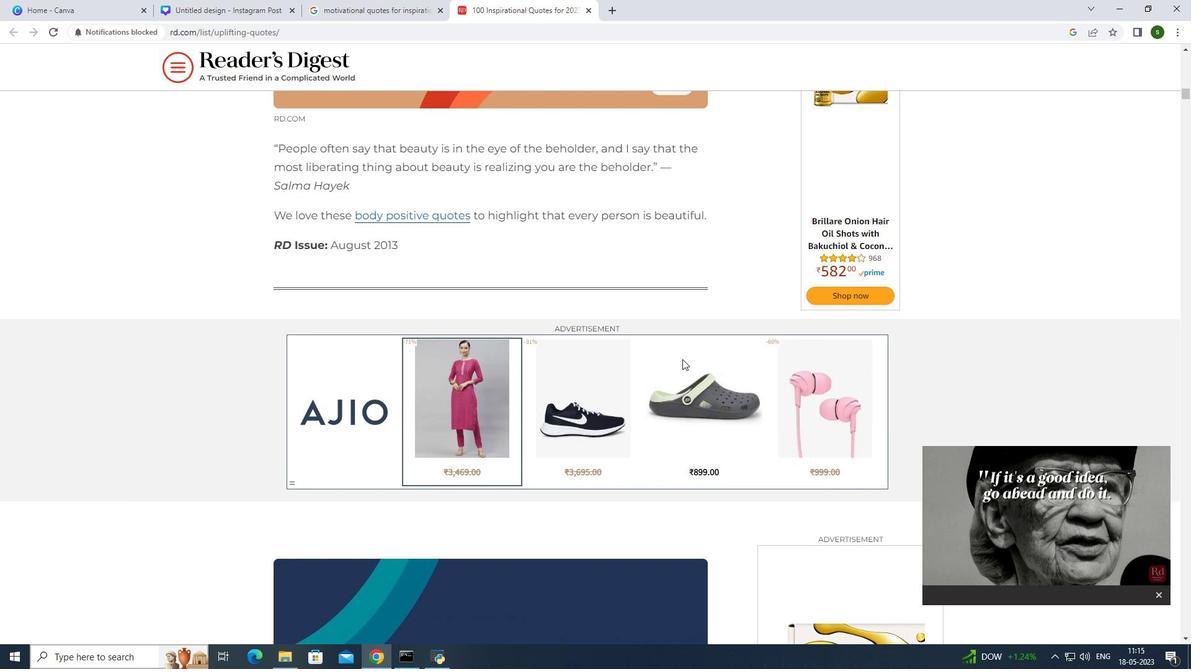
Action: Mouse scrolled (682, 359) with delta (0, 0)
Screenshot: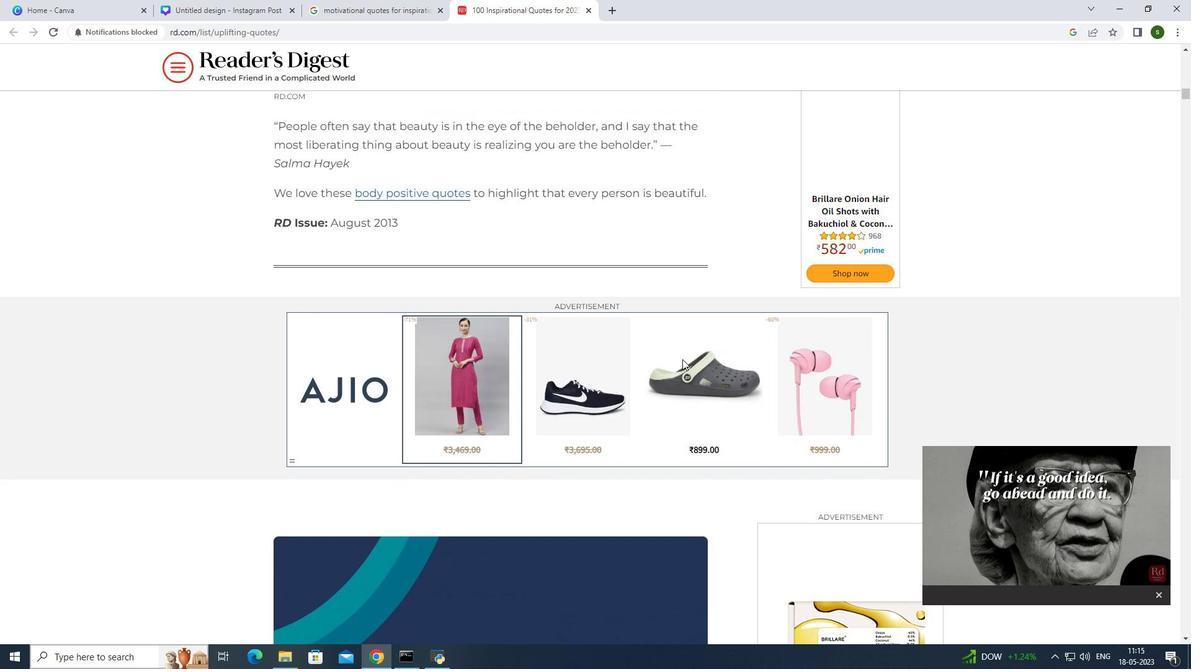 
Action: Mouse scrolled (682, 359) with delta (0, 0)
Screenshot: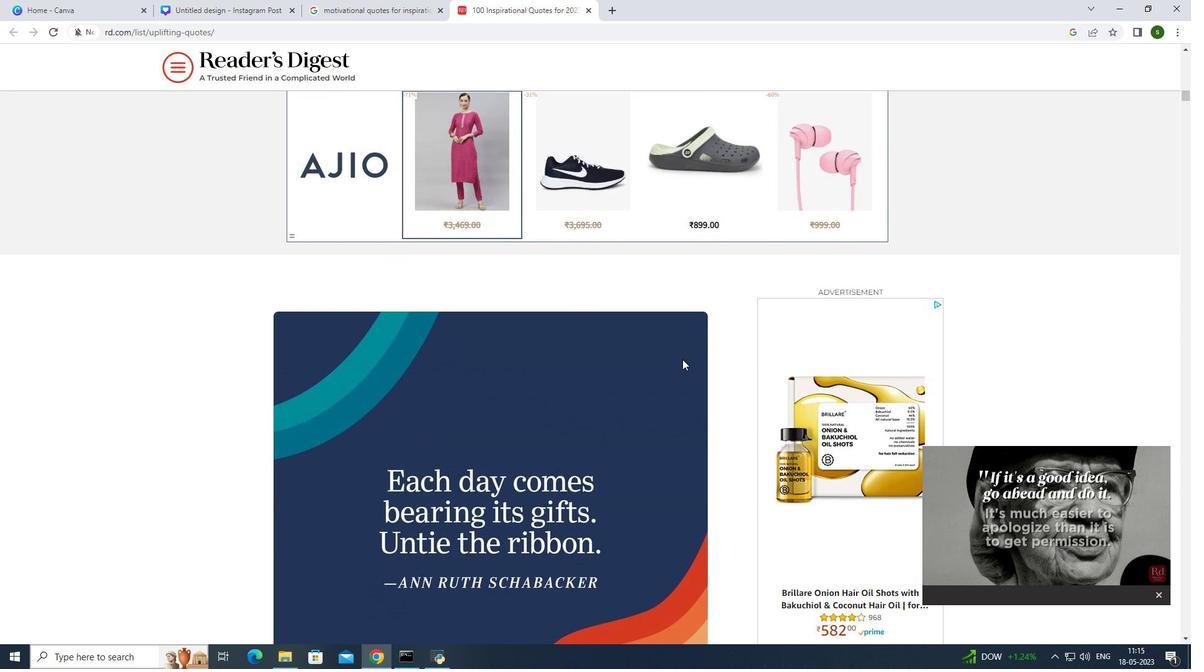 
Action: Mouse scrolled (682, 359) with delta (0, 0)
Screenshot: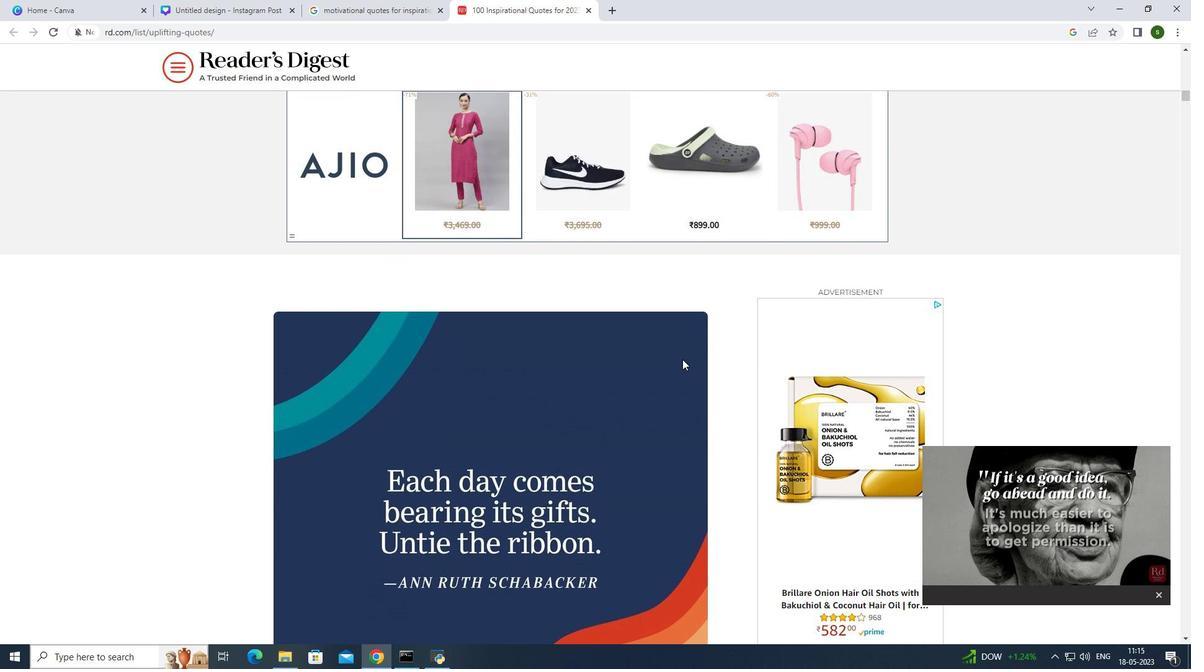 
Action: Mouse scrolled (682, 359) with delta (0, 0)
Screenshot: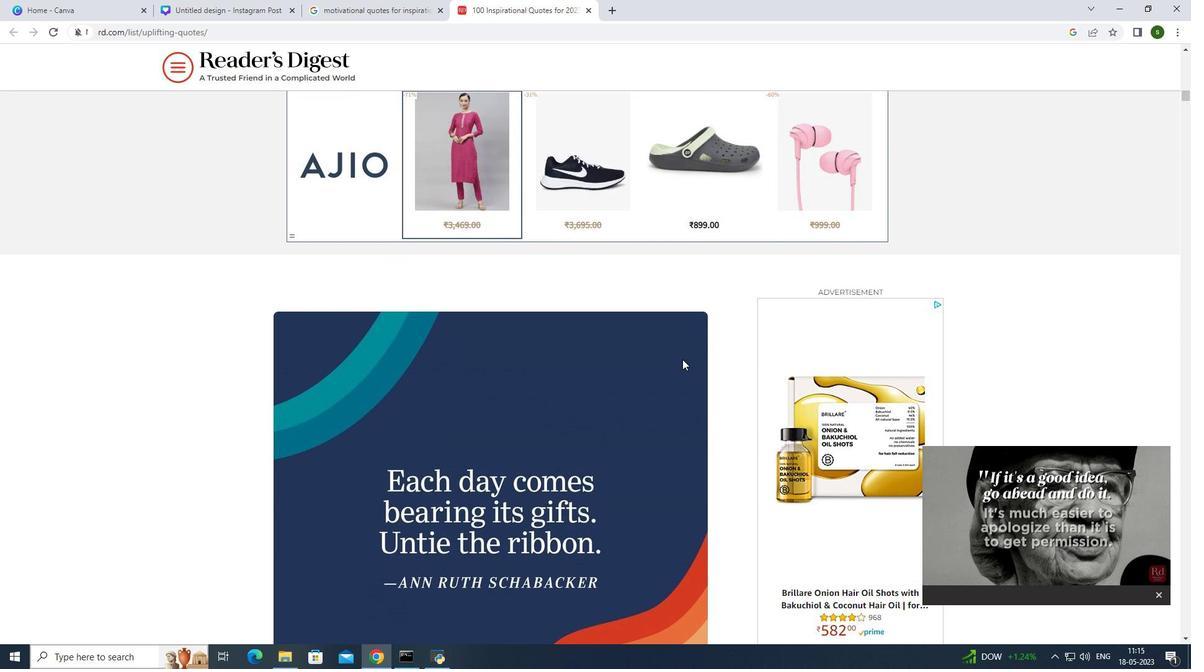
Action: Mouse scrolled (682, 359) with delta (0, 0)
Screenshot: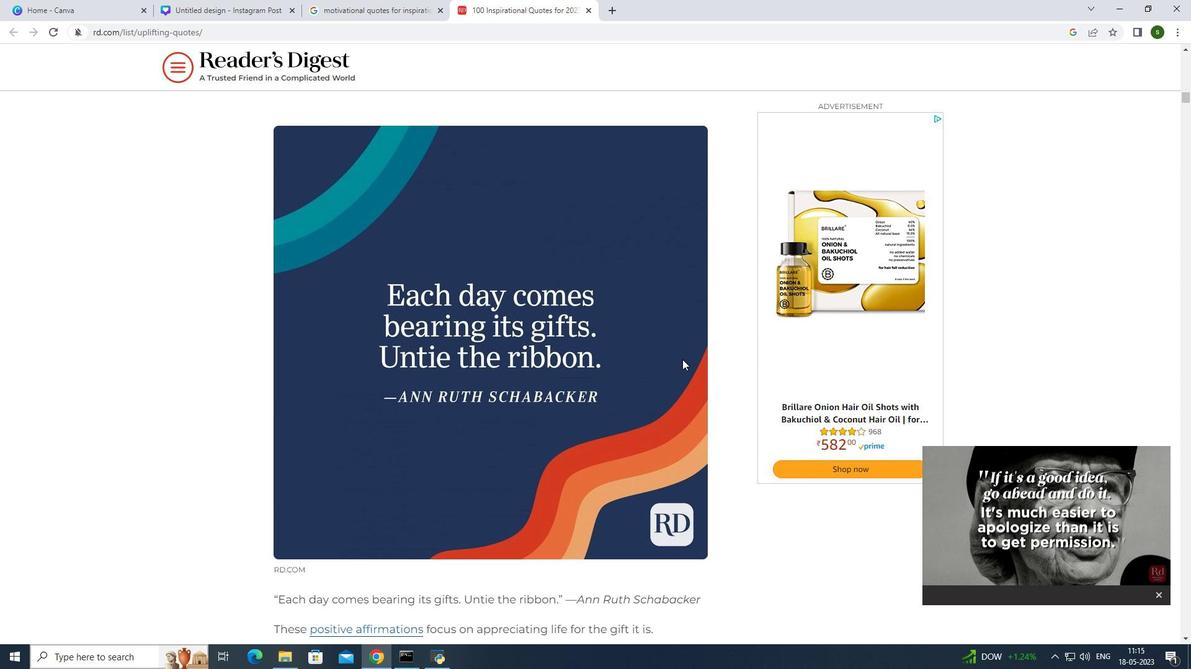 
Action: Mouse scrolled (682, 359) with delta (0, 0)
Screenshot: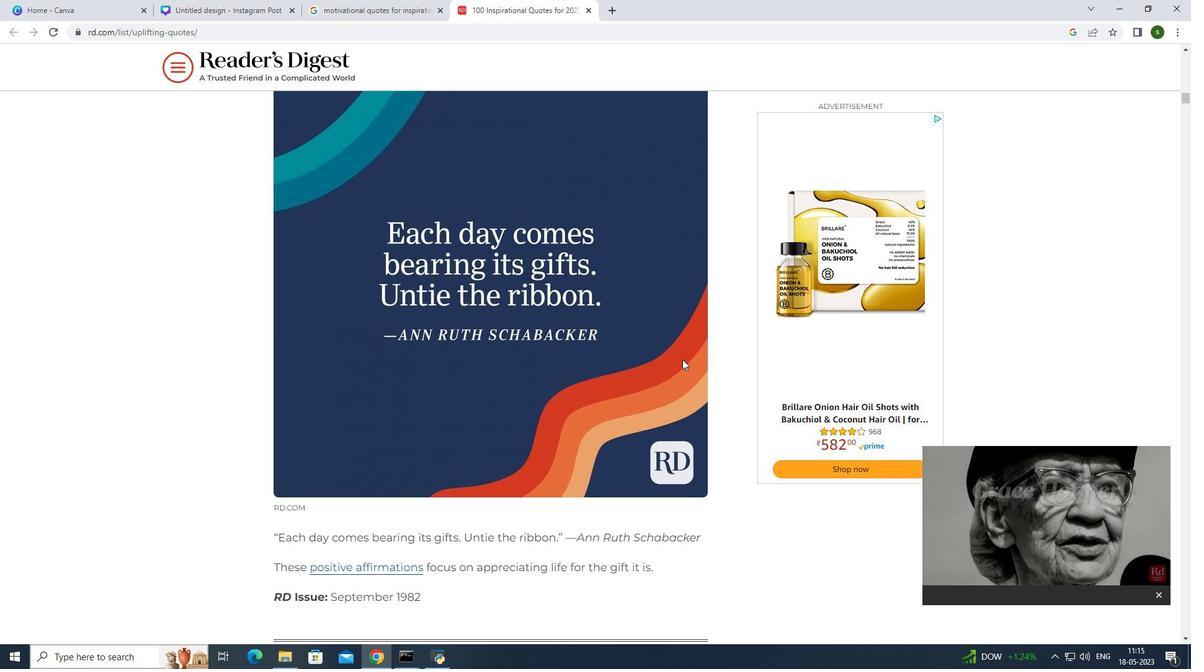 
Action: Mouse scrolled (682, 359) with delta (0, 0)
Screenshot: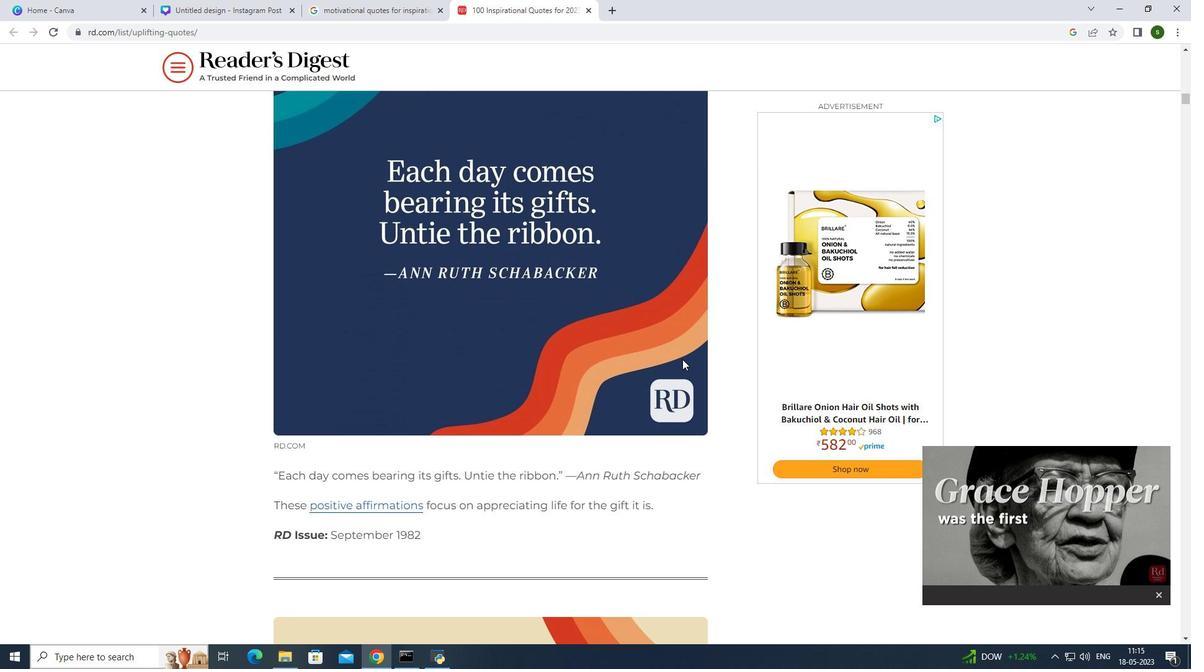 
Action: Mouse scrolled (682, 359) with delta (0, 0)
Screenshot: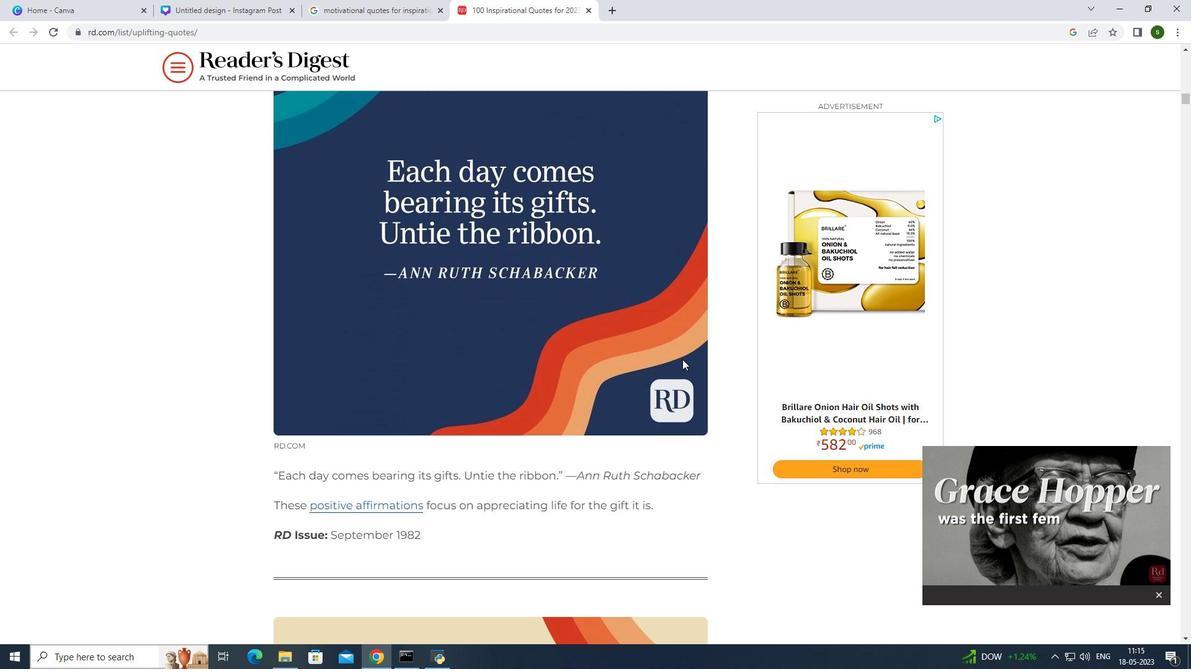 
Action: Mouse scrolled (682, 359) with delta (0, 0)
Screenshot: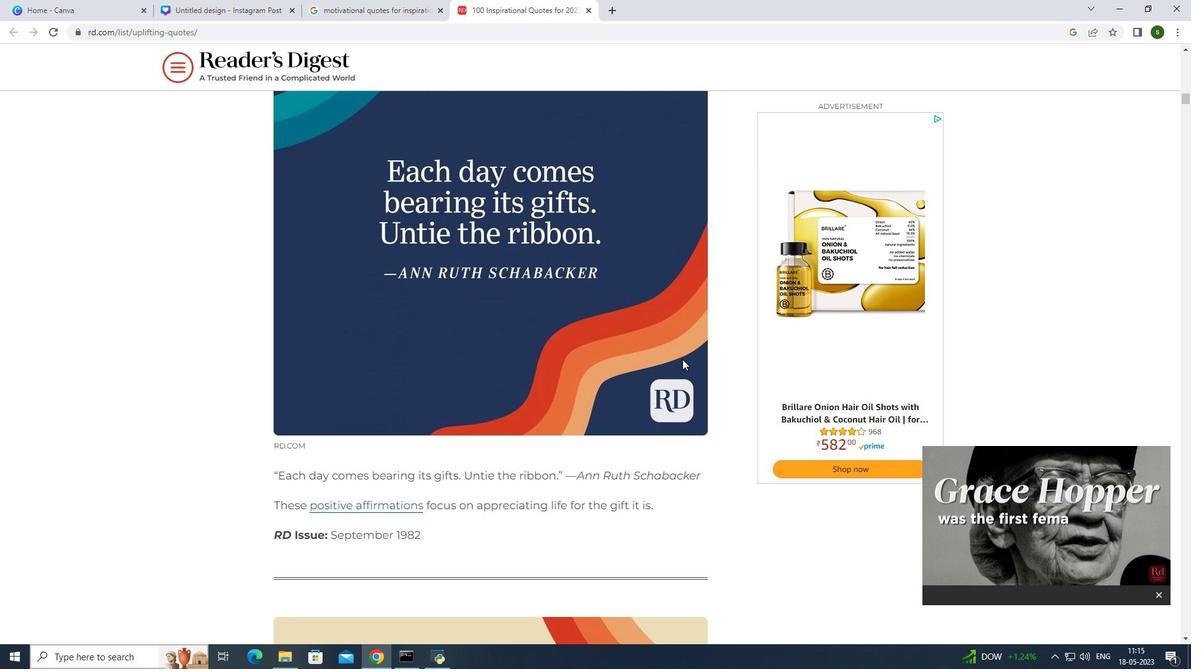 
Action: Mouse scrolled (682, 359) with delta (0, 0)
Screenshot: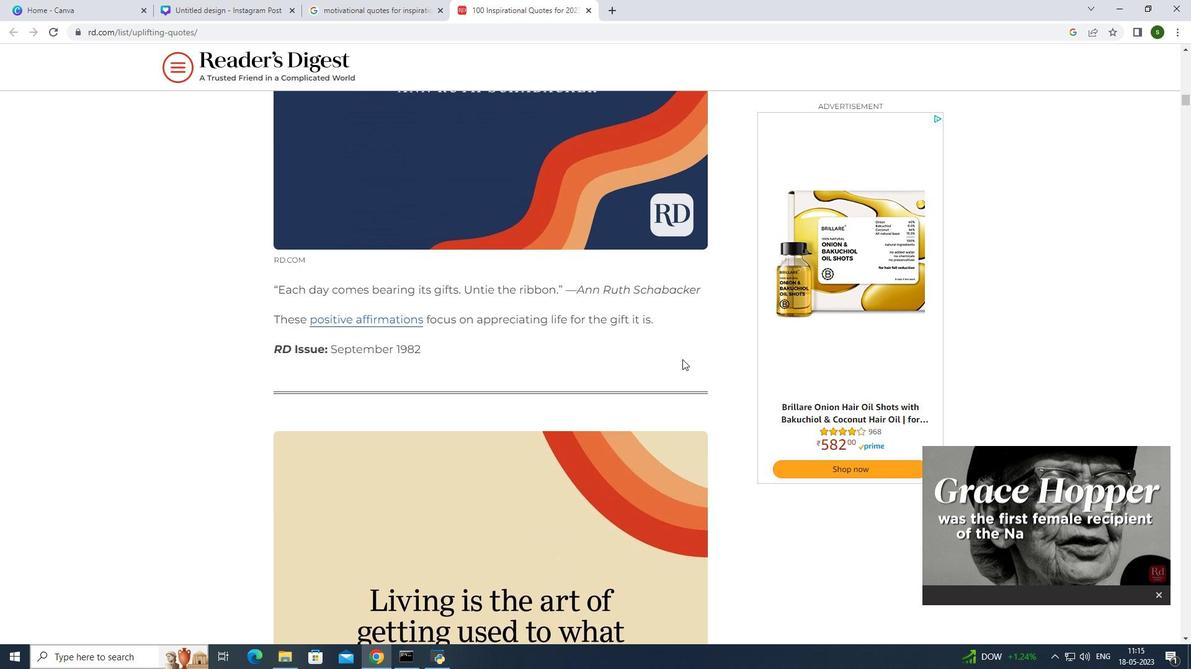 
Action: Mouse scrolled (682, 359) with delta (0, 0)
Screenshot: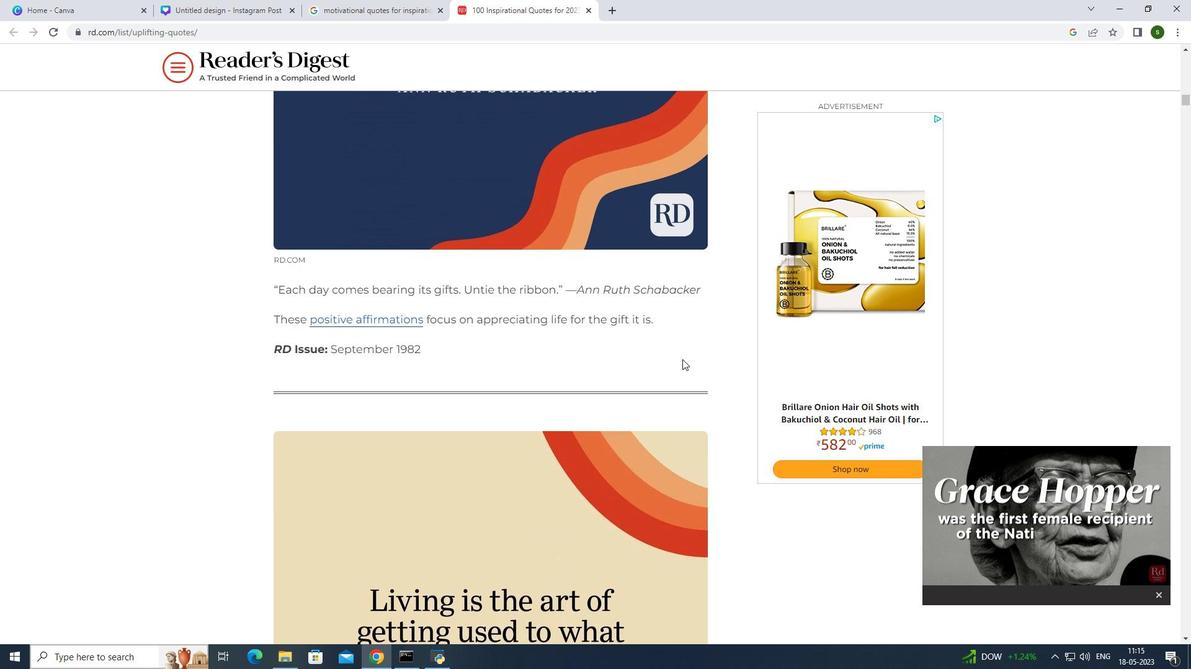 
Action: Mouse scrolled (682, 359) with delta (0, 0)
Screenshot: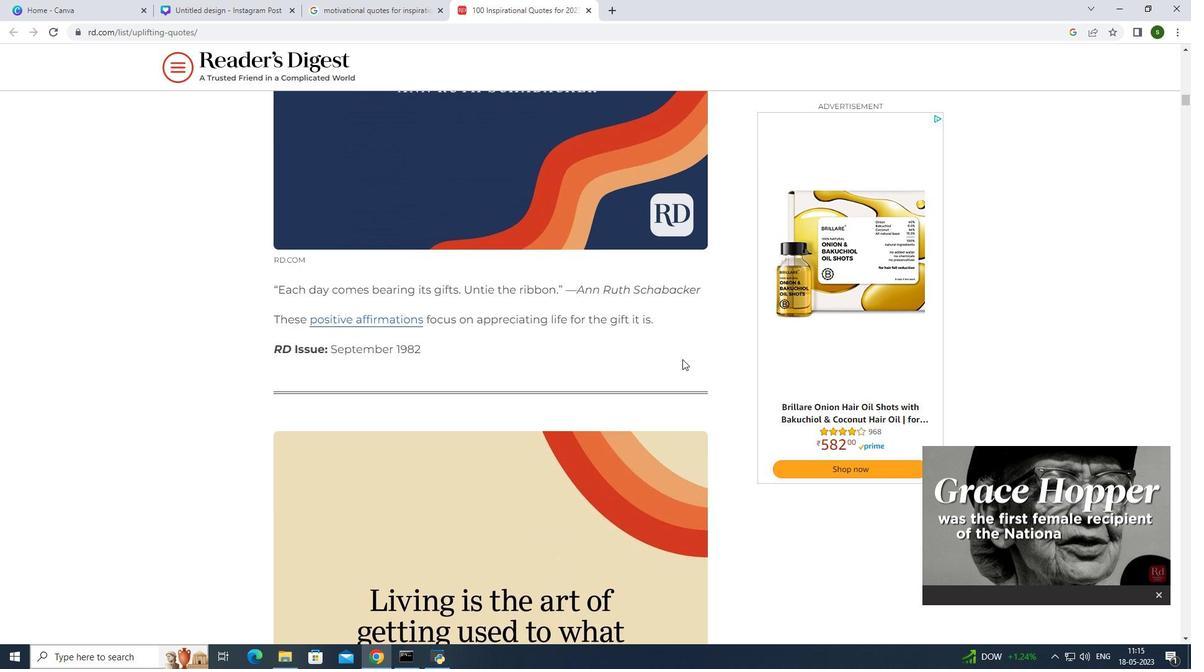 
Action: Mouse scrolled (682, 359) with delta (0, 0)
Screenshot: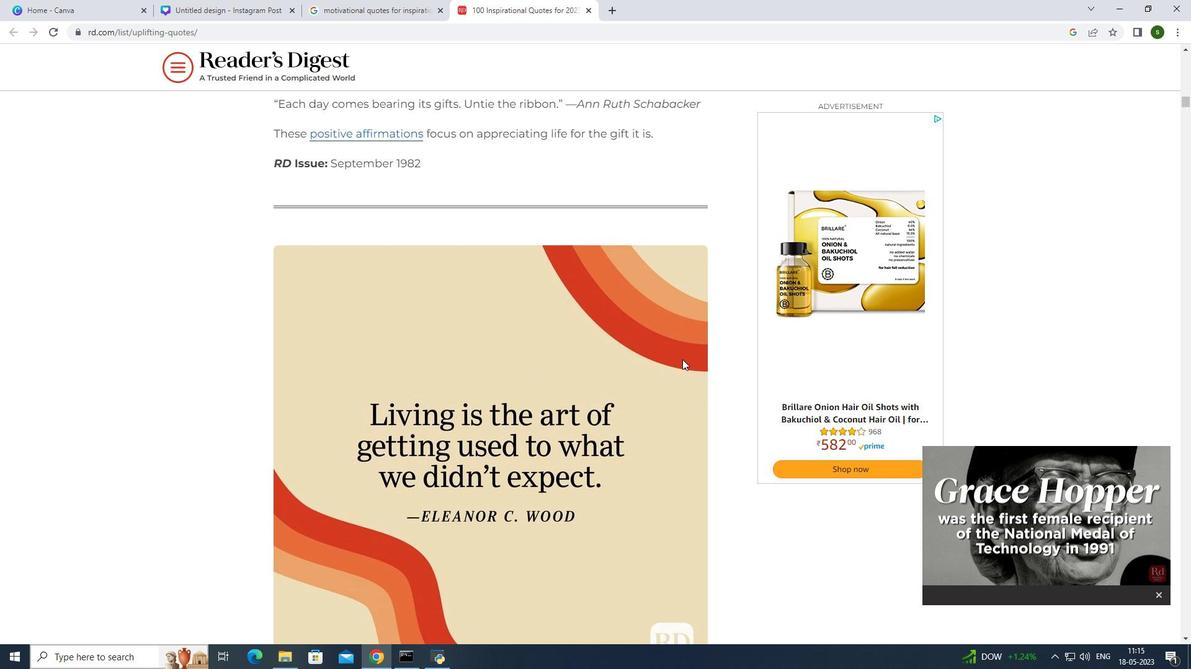 
Action: Mouse scrolled (682, 359) with delta (0, 0)
Screenshot: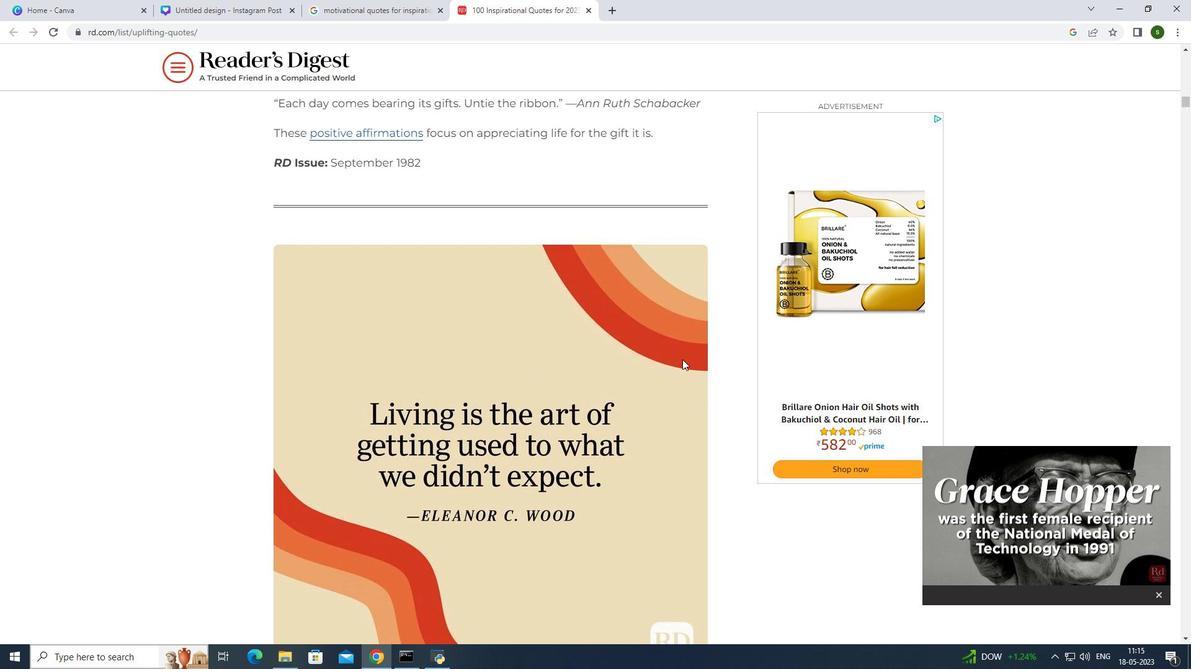 
Action: Mouse moved to (673, 368)
Screenshot: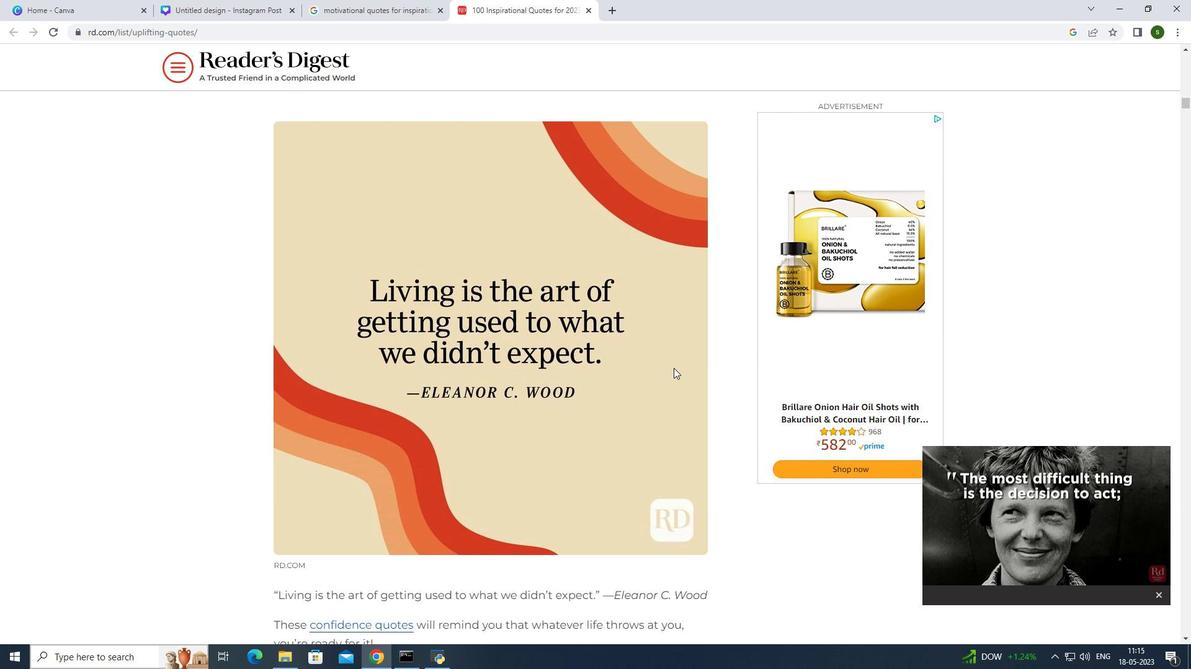 
Action: Mouse scrolled (673, 367) with delta (0, 0)
Screenshot: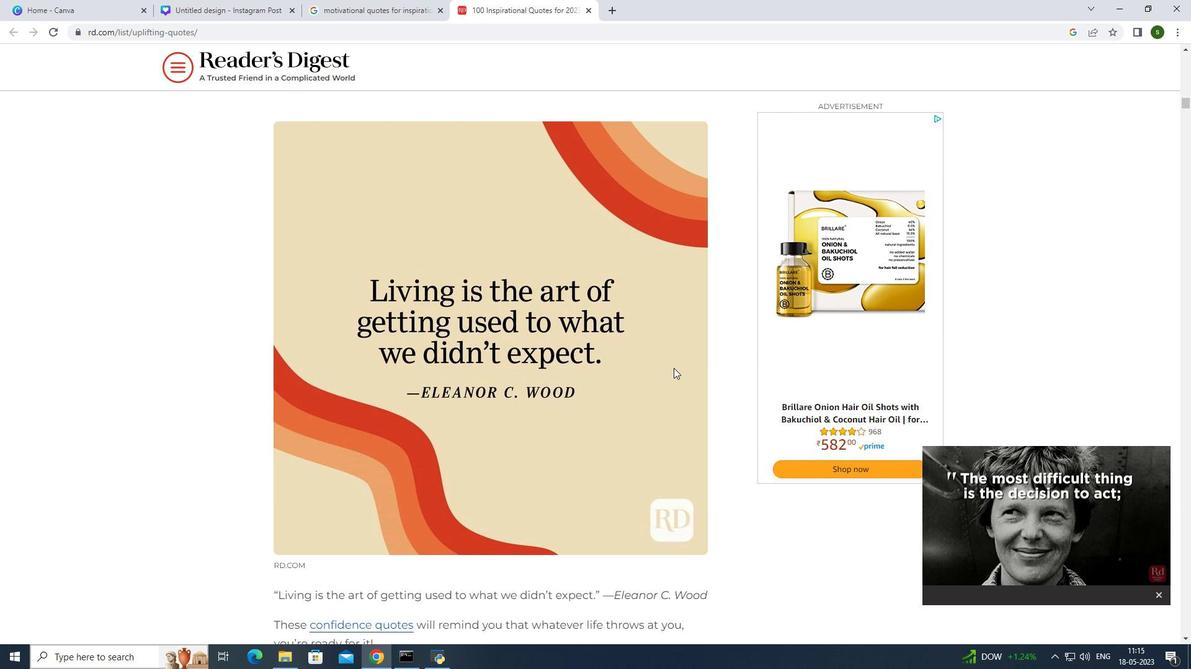 
Action: Mouse scrolled (673, 367) with delta (0, 0)
Screenshot: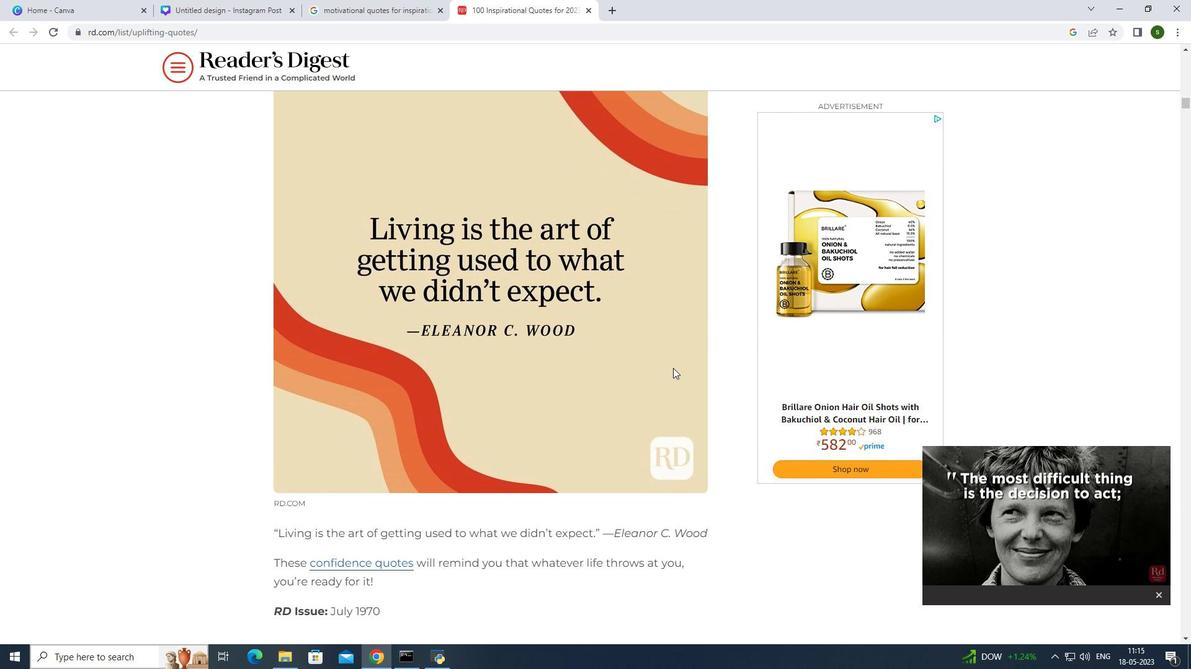
Action: Mouse scrolled (673, 367) with delta (0, 0)
Screenshot: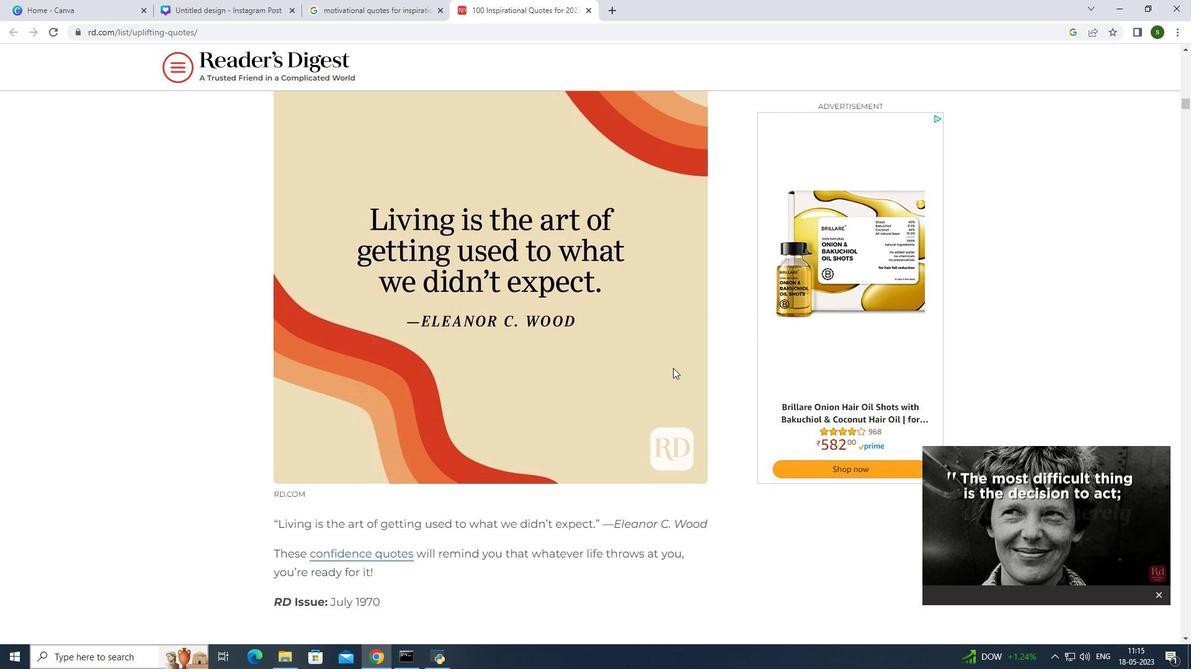
Action: Mouse moved to (513, 323)
Screenshot: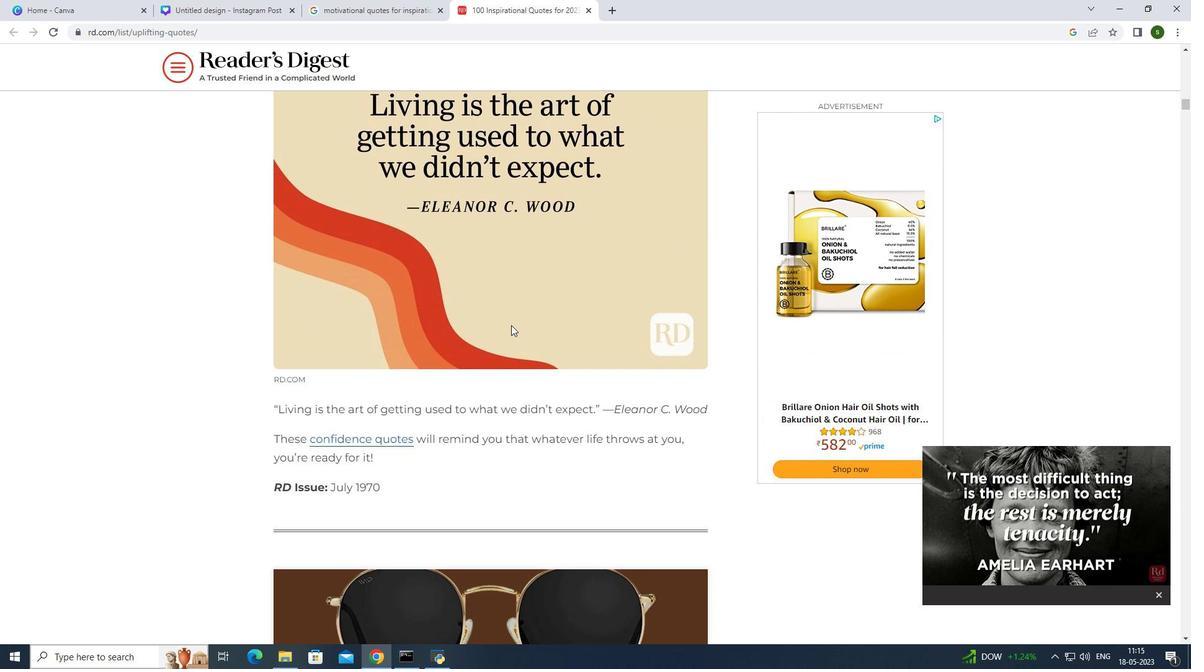 
Action: Mouse scrolled (513, 323) with delta (0, 0)
Screenshot: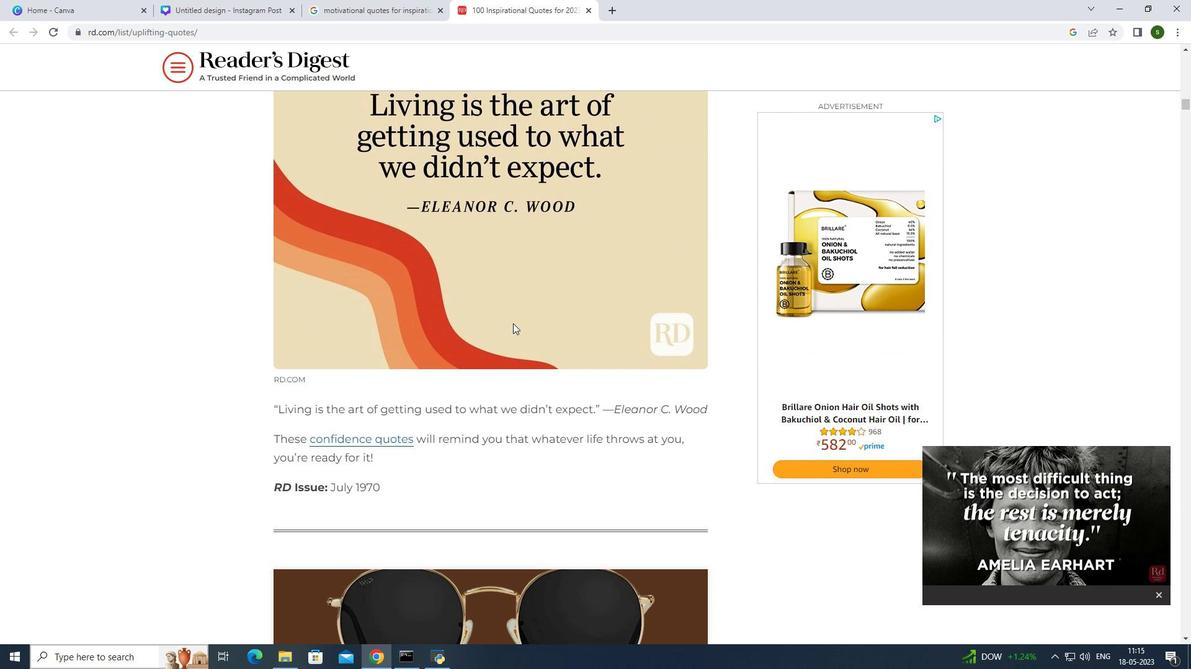 
Action: Mouse moved to (452, 545)
Screenshot: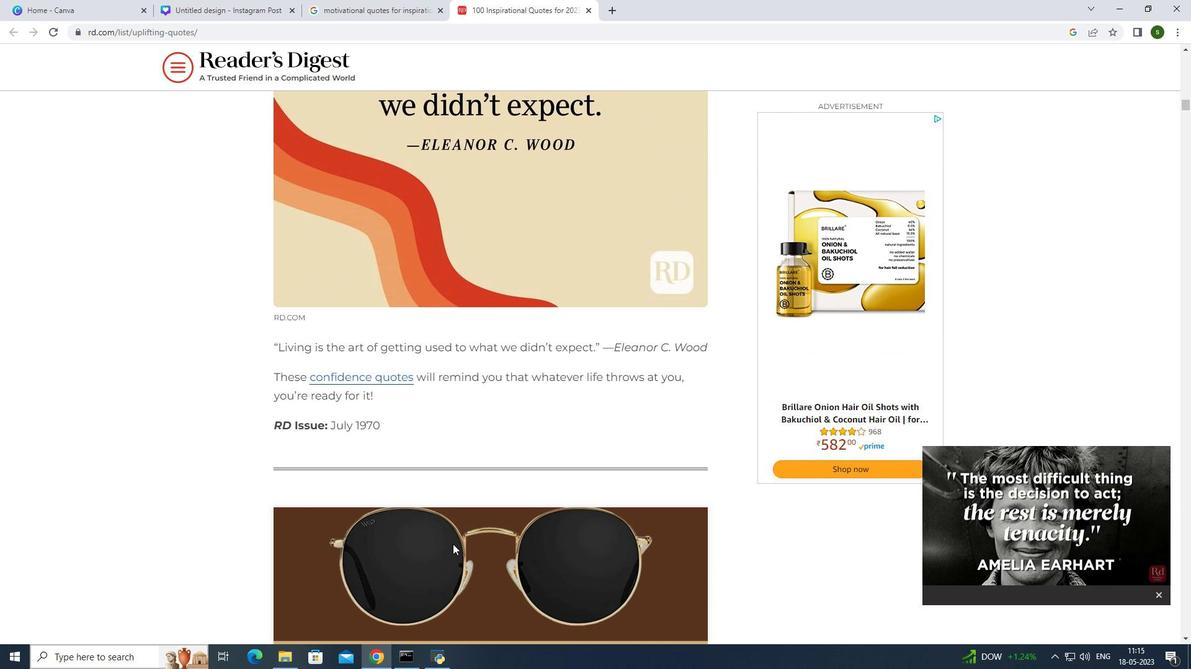 
Action: Mouse scrolled (452, 544) with delta (0, 0)
Screenshot: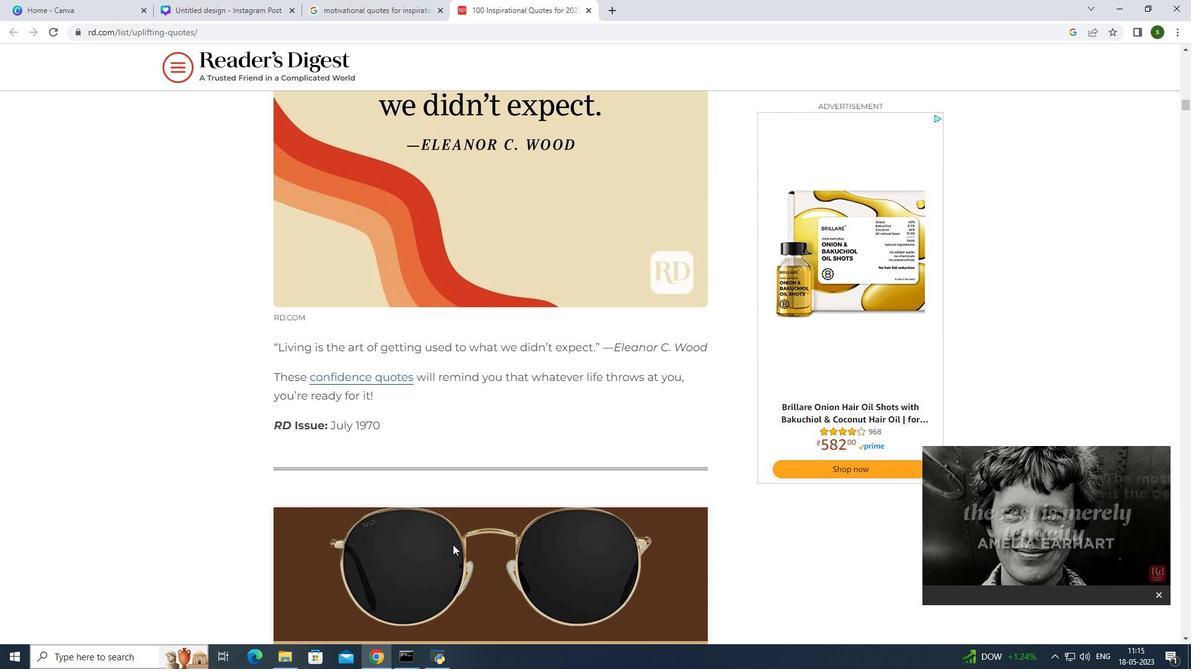 
Action: Mouse scrolled (452, 544) with delta (0, 0)
Screenshot: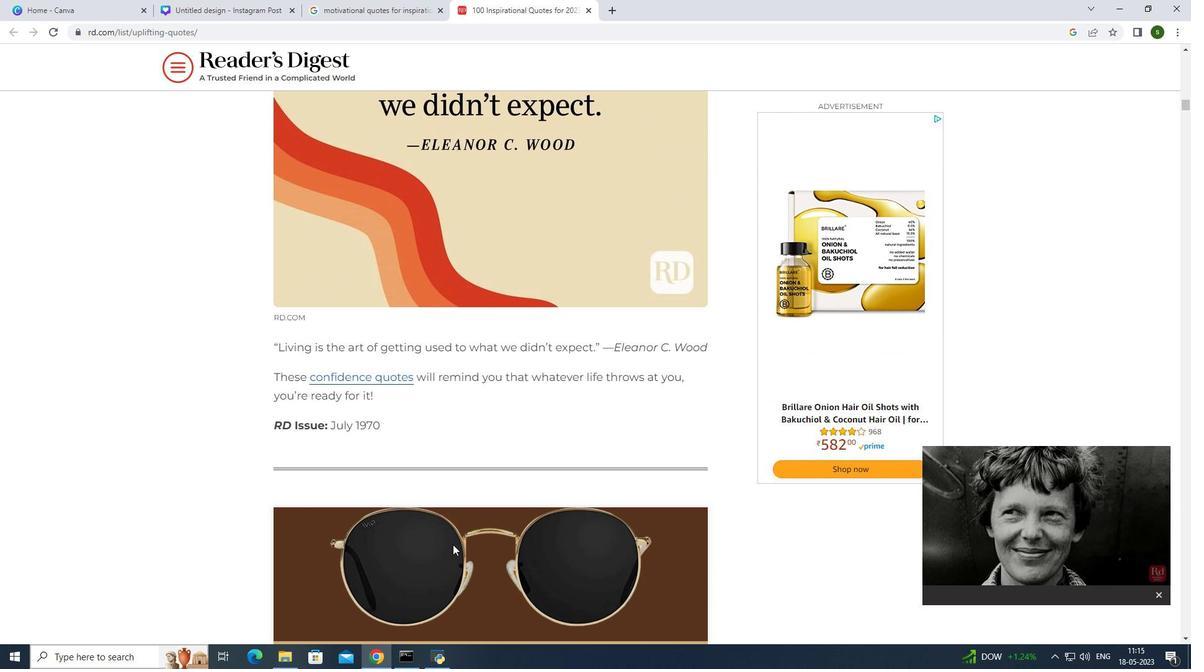 
Action: Mouse scrolled (452, 544) with delta (0, 0)
Screenshot: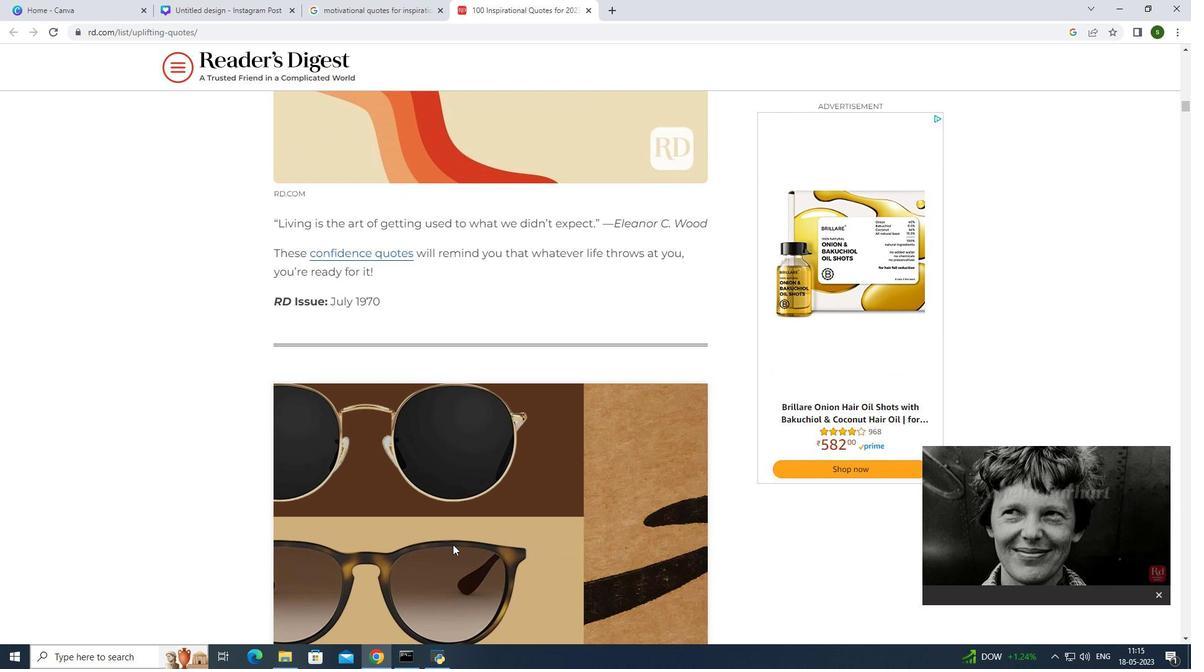 
Action: Mouse scrolled (452, 544) with delta (0, 0)
Screenshot: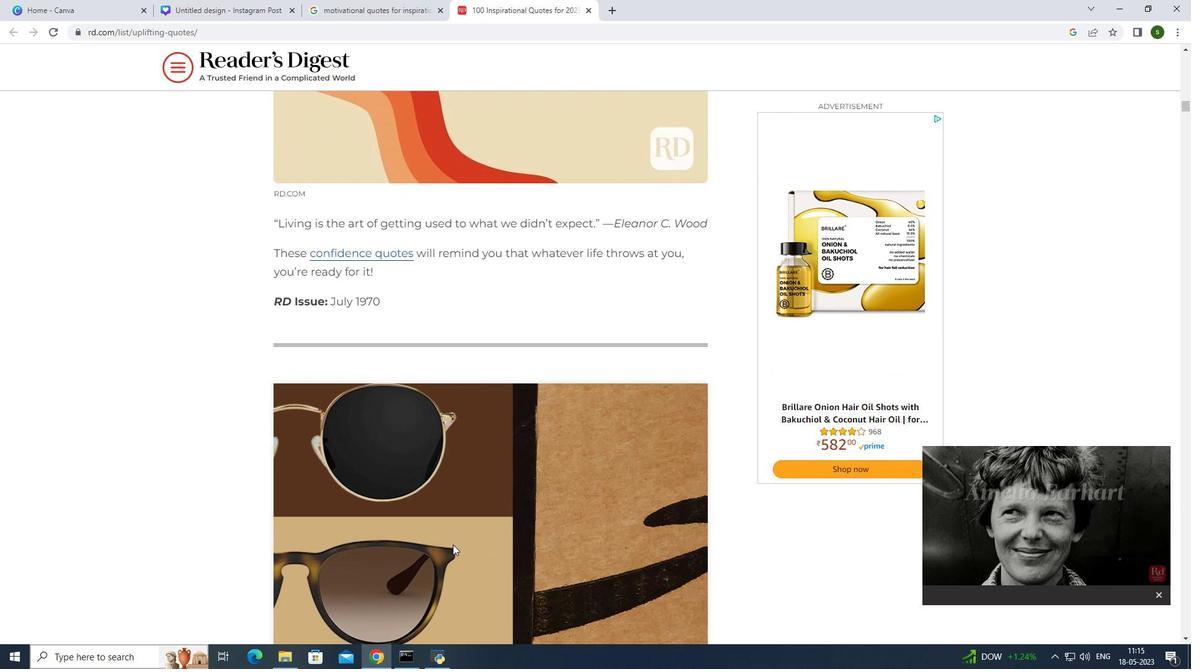 
Action: Mouse scrolled (452, 544) with delta (0, 0)
Screenshot: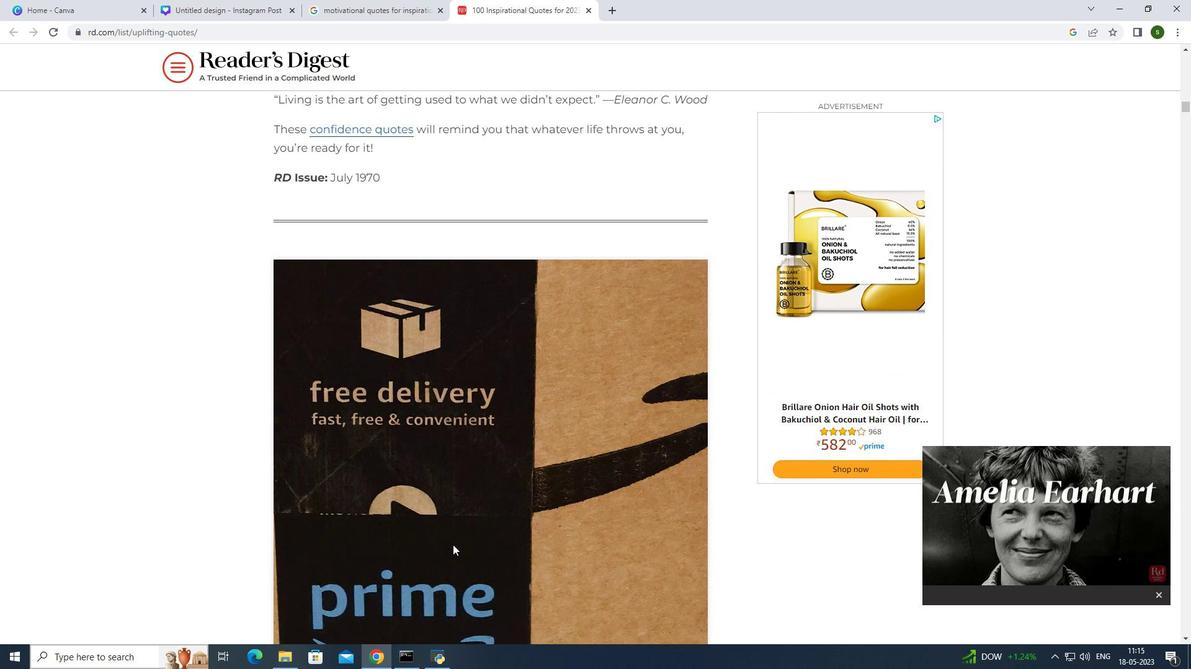 
Action: Mouse scrolled (452, 544) with delta (0, 0)
Screenshot: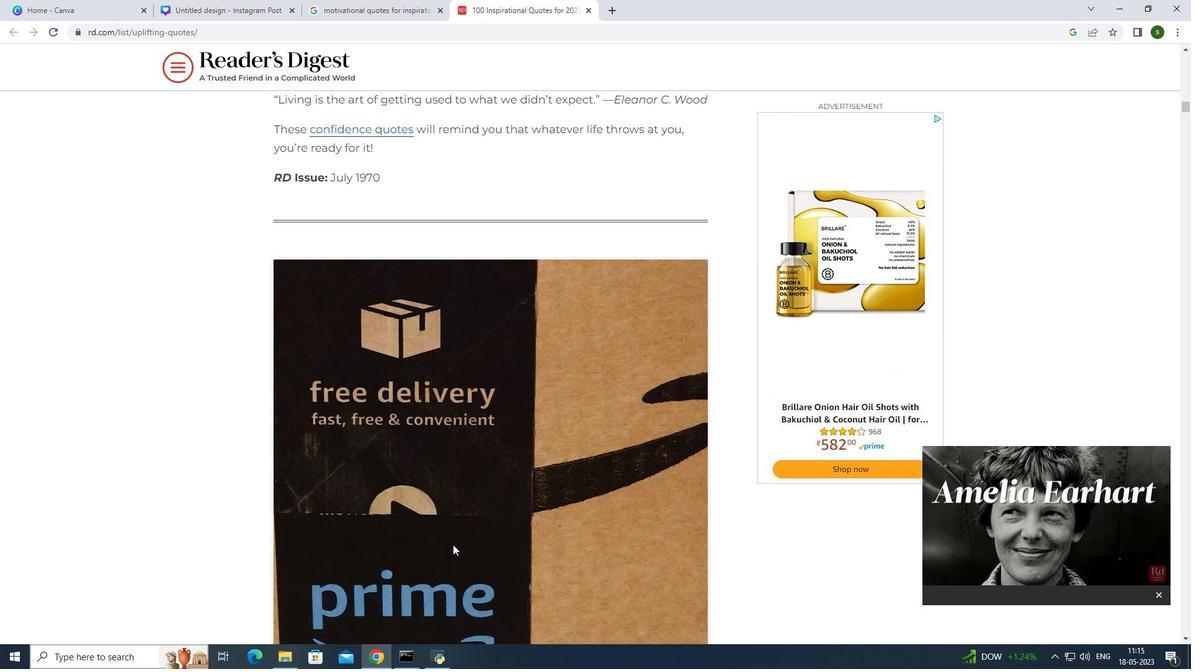
Action: Mouse scrolled (452, 544) with delta (0, 0)
Screenshot: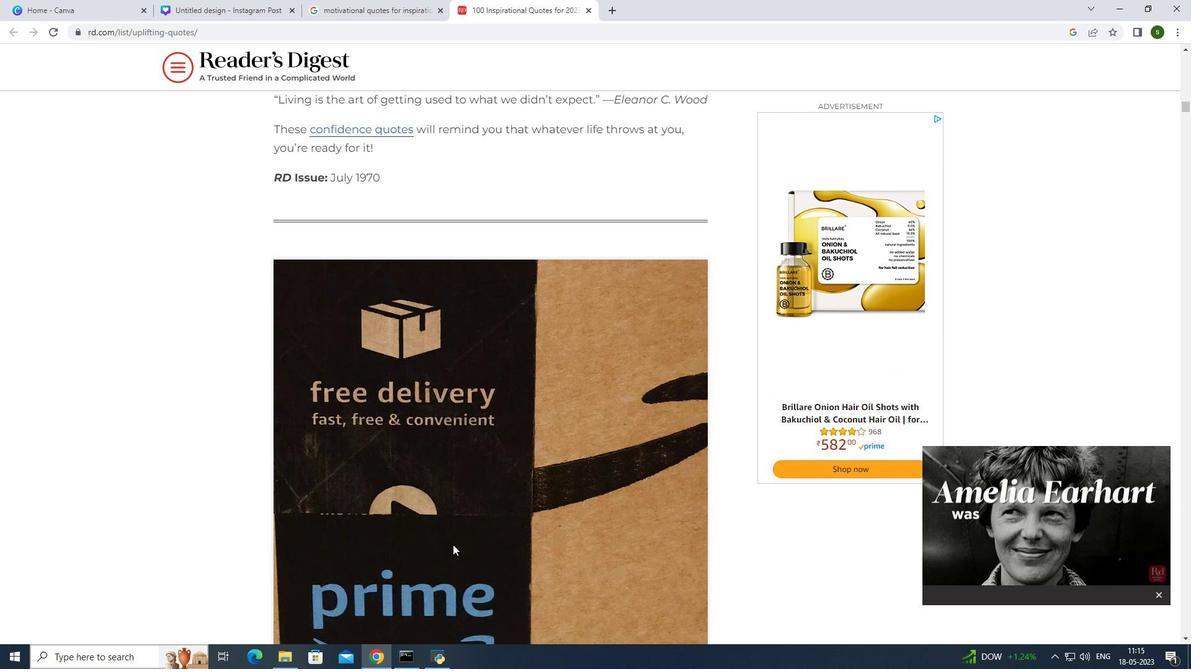 
Action: Mouse scrolled (452, 544) with delta (0, 0)
Screenshot: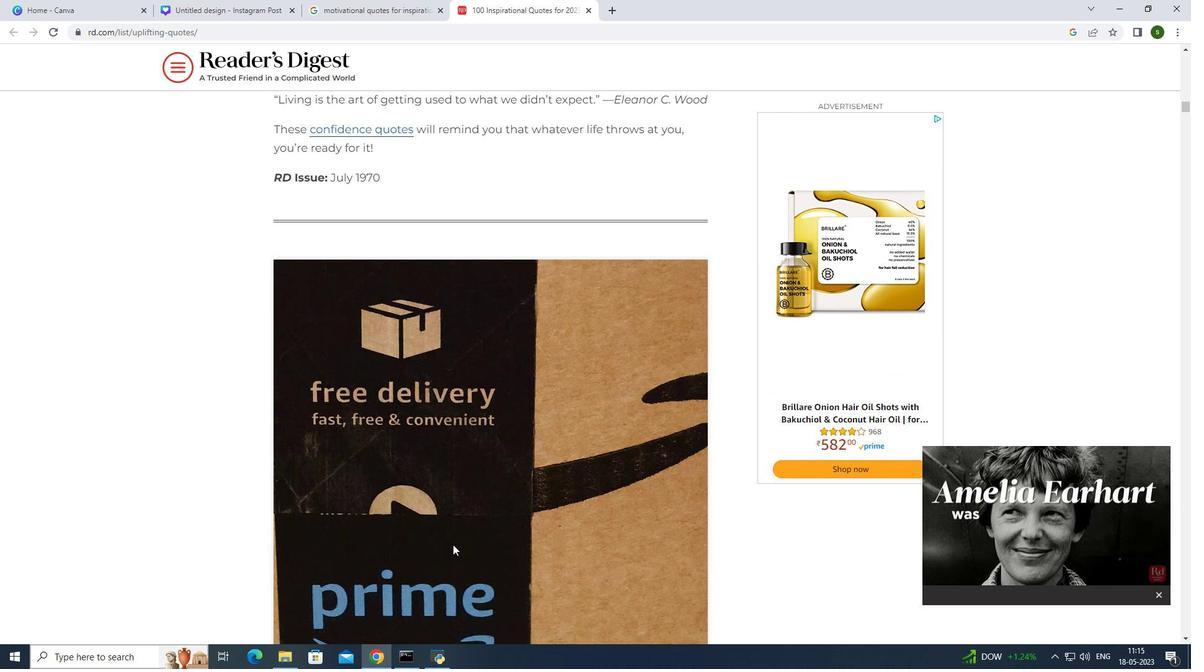 
Action: Mouse scrolled (452, 544) with delta (0, 0)
Screenshot: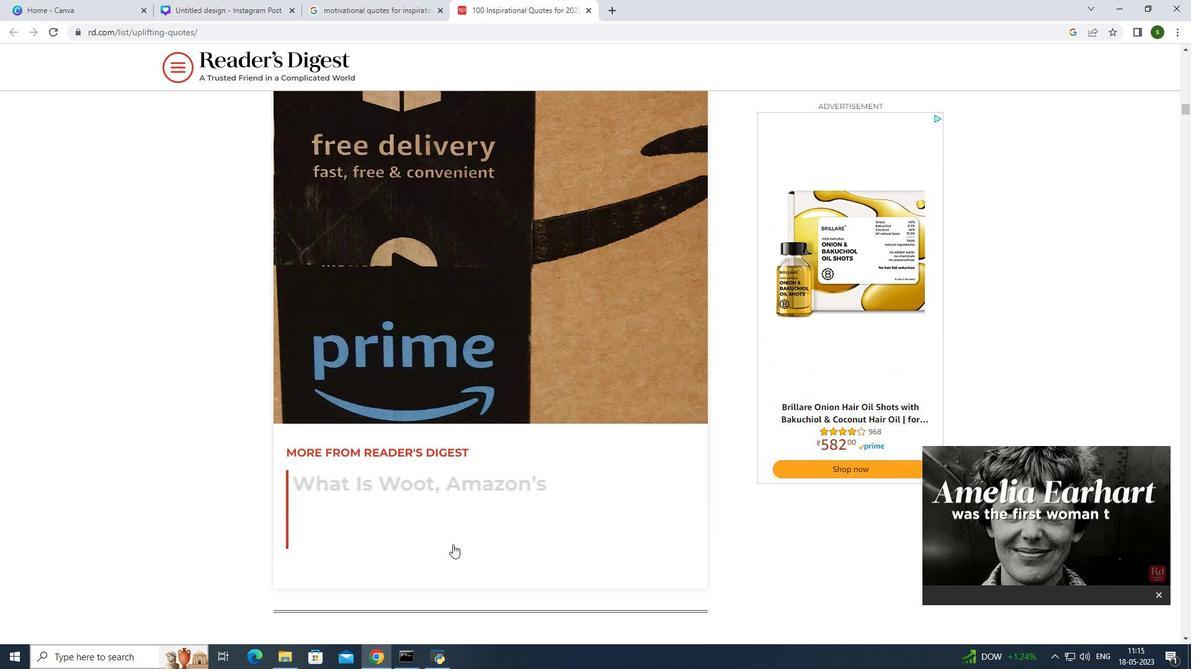 
Action: Mouse scrolled (452, 544) with delta (0, 0)
Screenshot: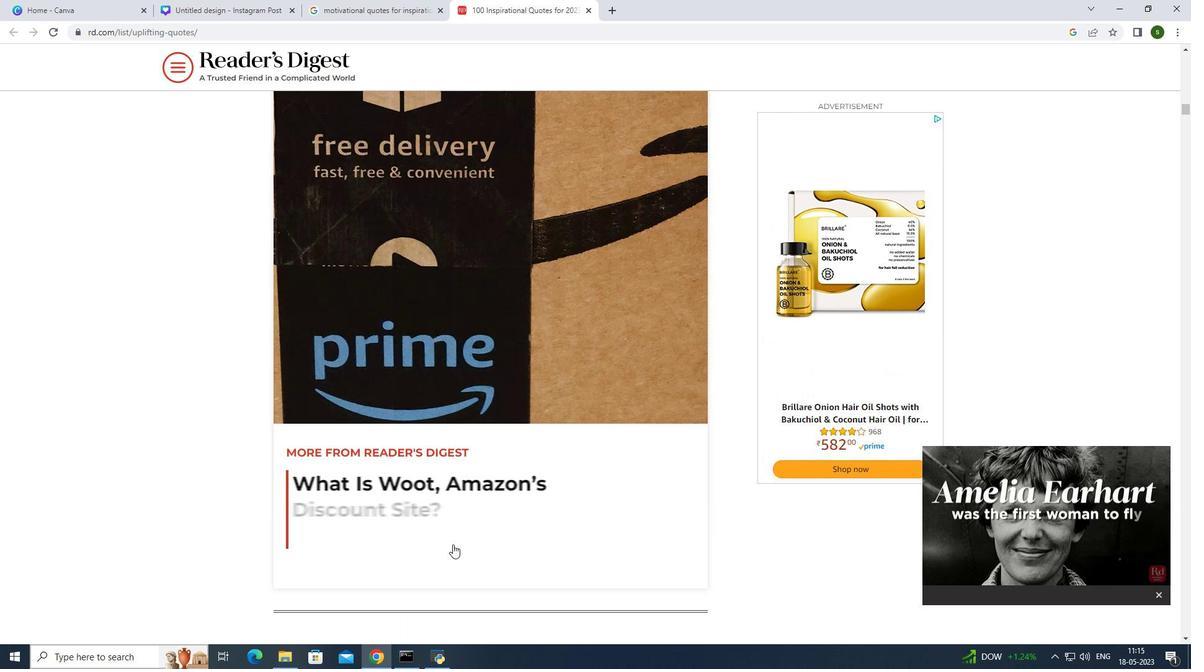 
Action: Mouse scrolled (452, 544) with delta (0, 0)
Screenshot: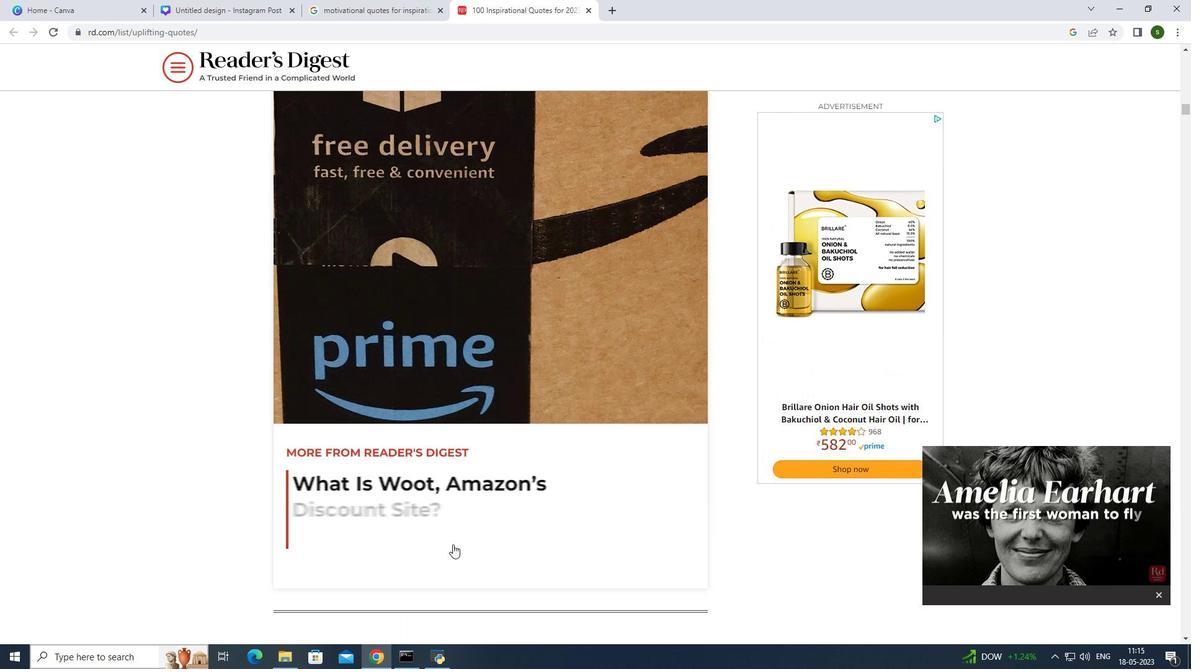 
Action: Mouse scrolled (452, 544) with delta (0, 0)
Screenshot: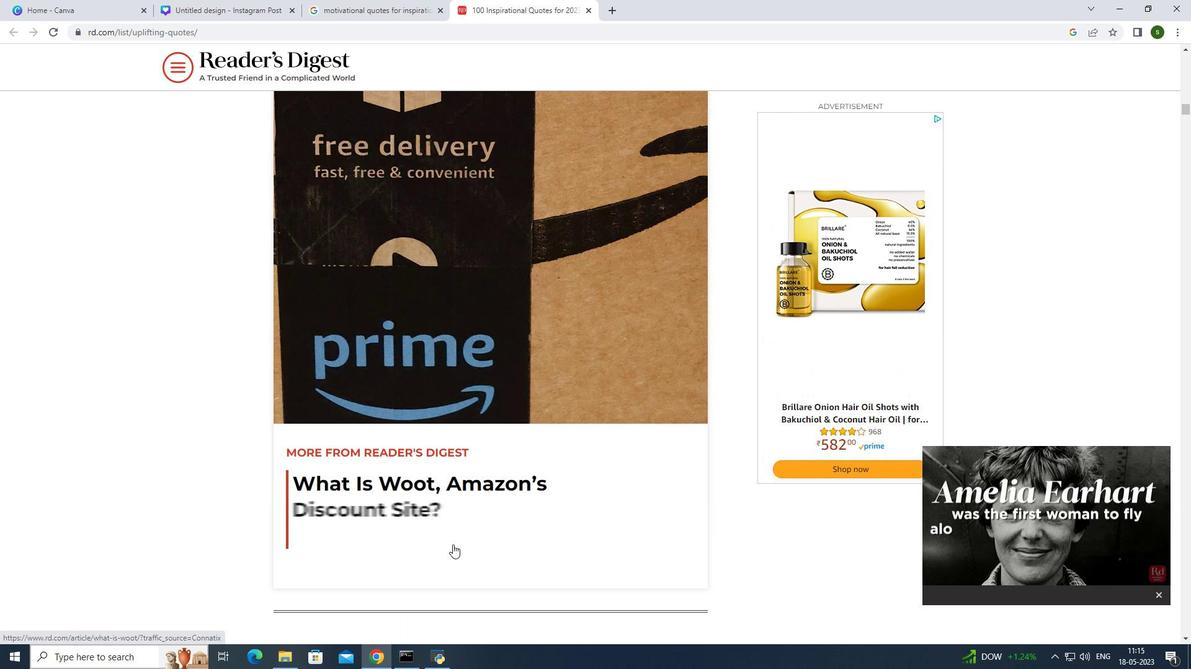 
Action: Mouse scrolled (452, 544) with delta (0, 0)
Screenshot: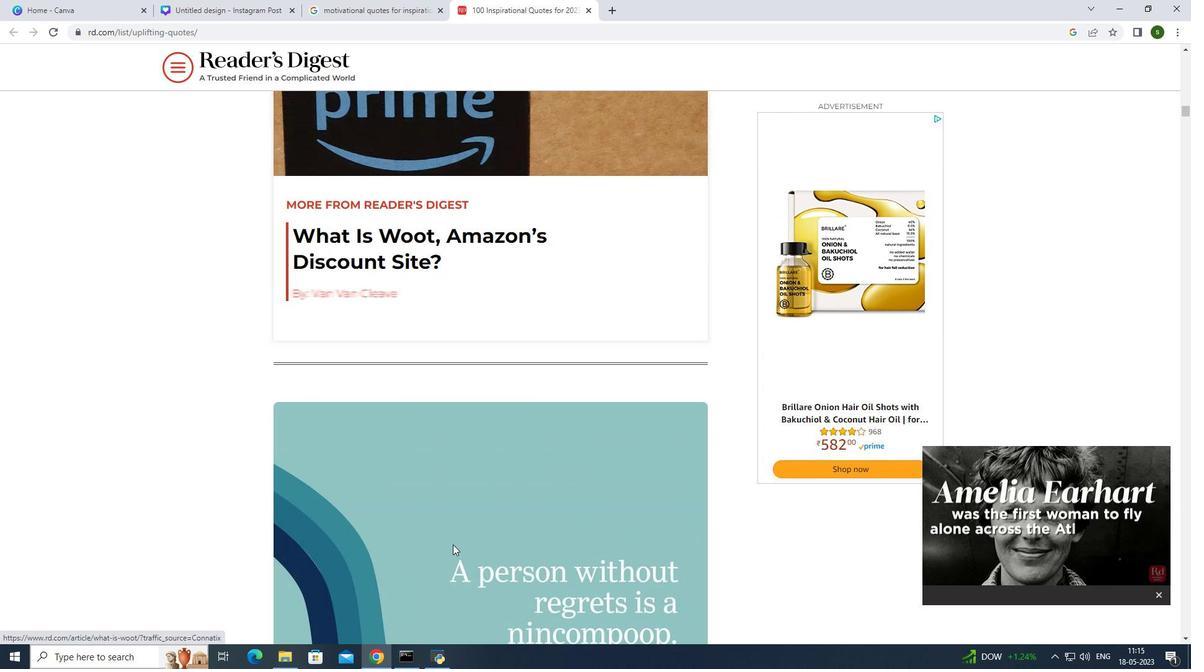 
Action: Mouse scrolled (452, 544) with delta (0, 0)
Screenshot: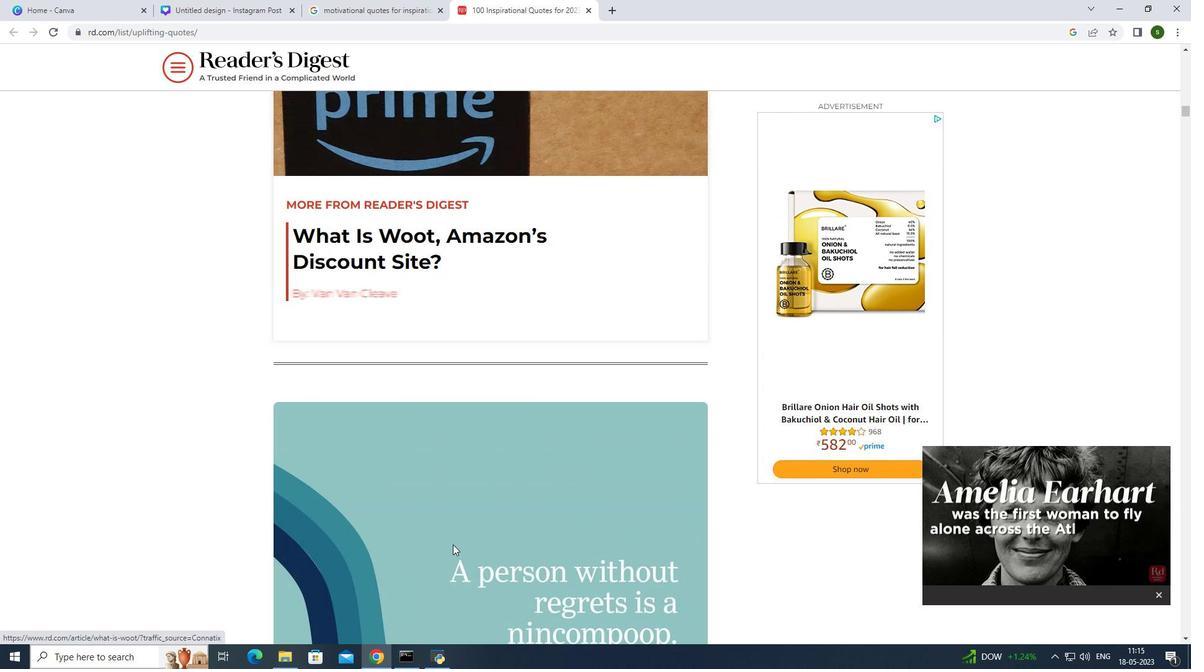 
Action: Mouse scrolled (452, 544) with delta (0, 0)
Screenshot: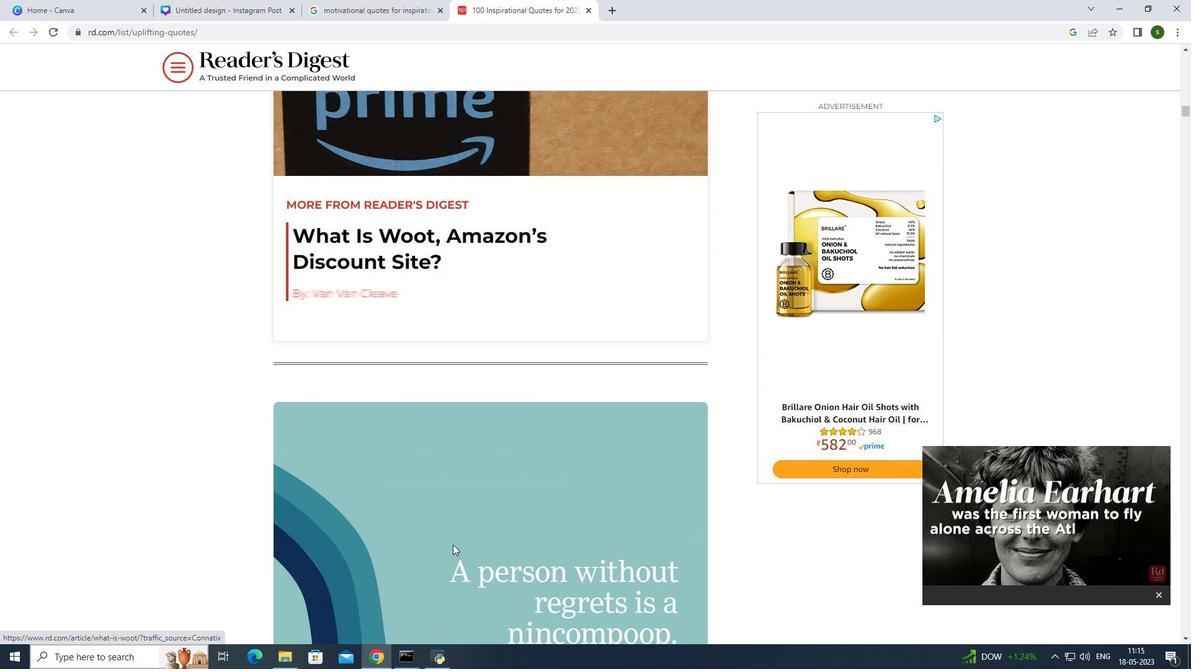 
Action: Mouse scrolled (452, 544) with delta (0, 0)
Screenshot: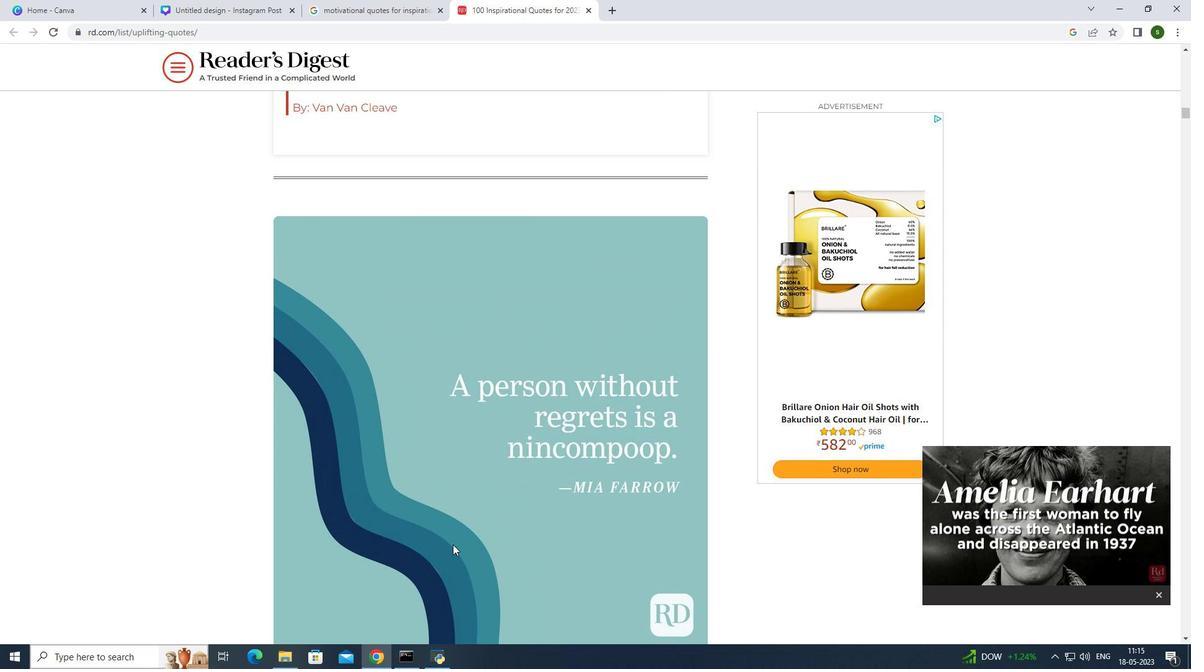 
Action: Mouse scrolled (452, 544) with delta (0, 0)
Screenshot: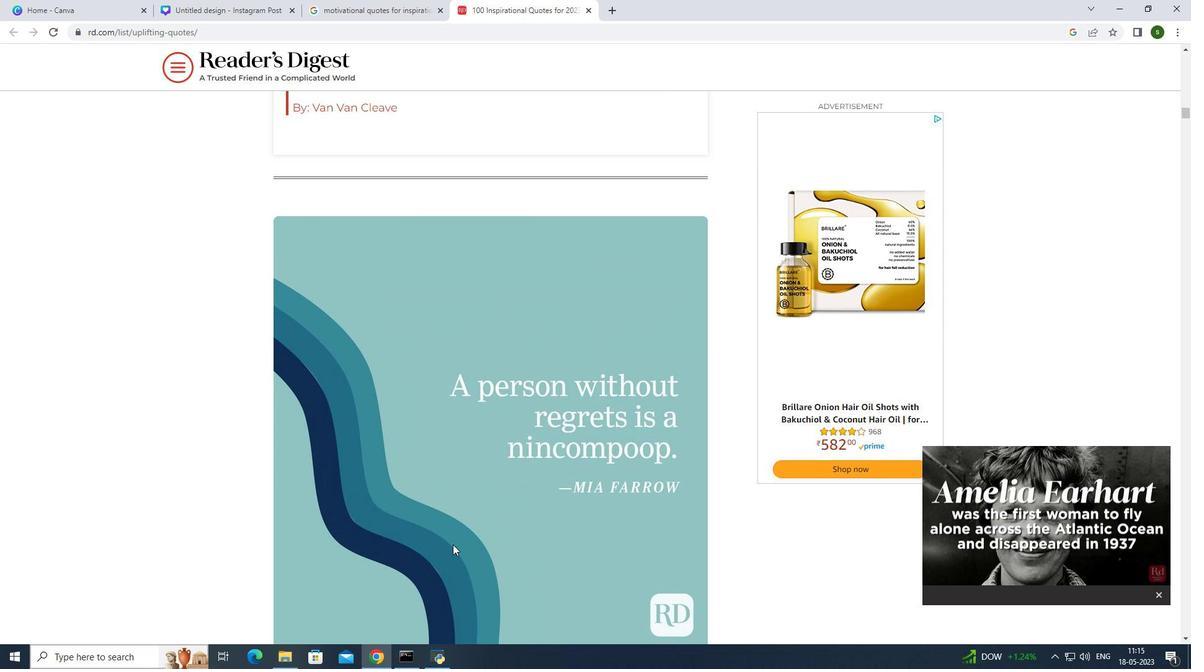 
Action: Mouse scrolled (452, 544) with delta (0, 0)
Screenshot: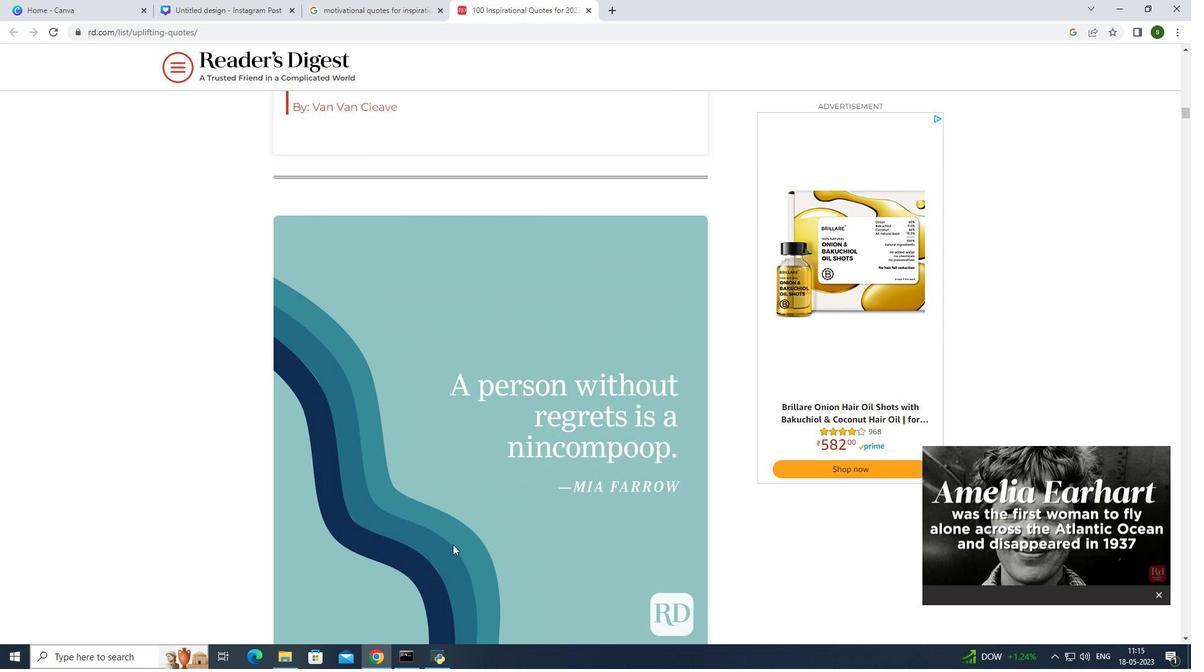 
Action: Mouse scrolled (452, 544) with delta (0, 0)
Screenshot: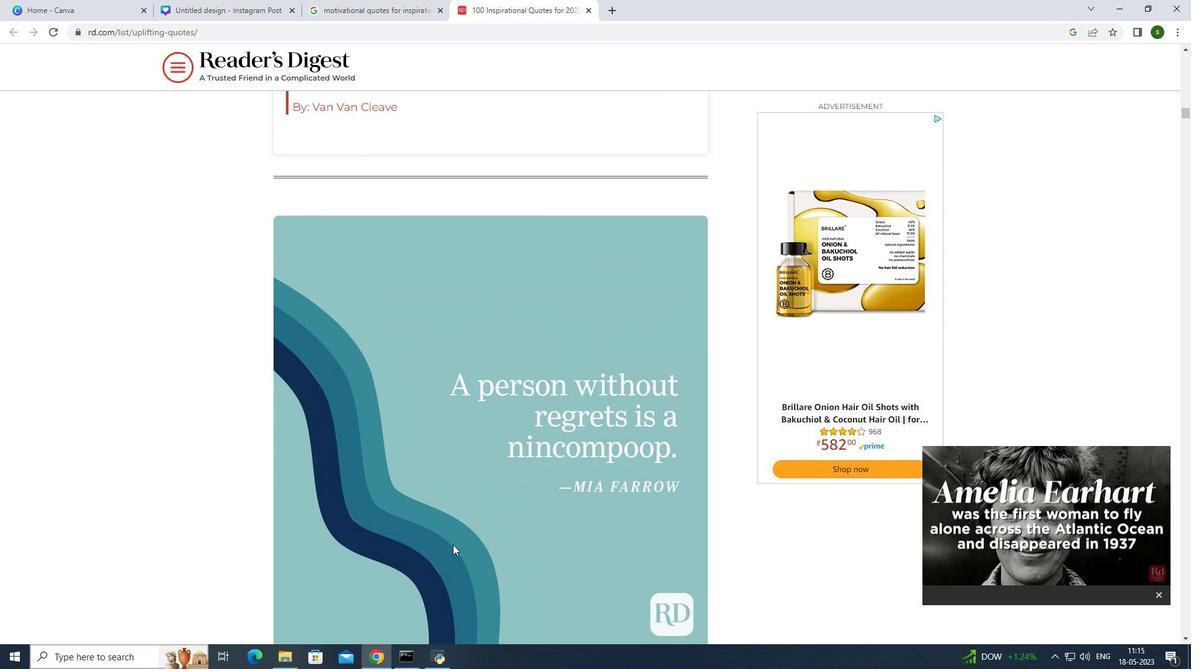
Action: Mouse scrolled (452, 544) with delta (0, 0)
Screenshot: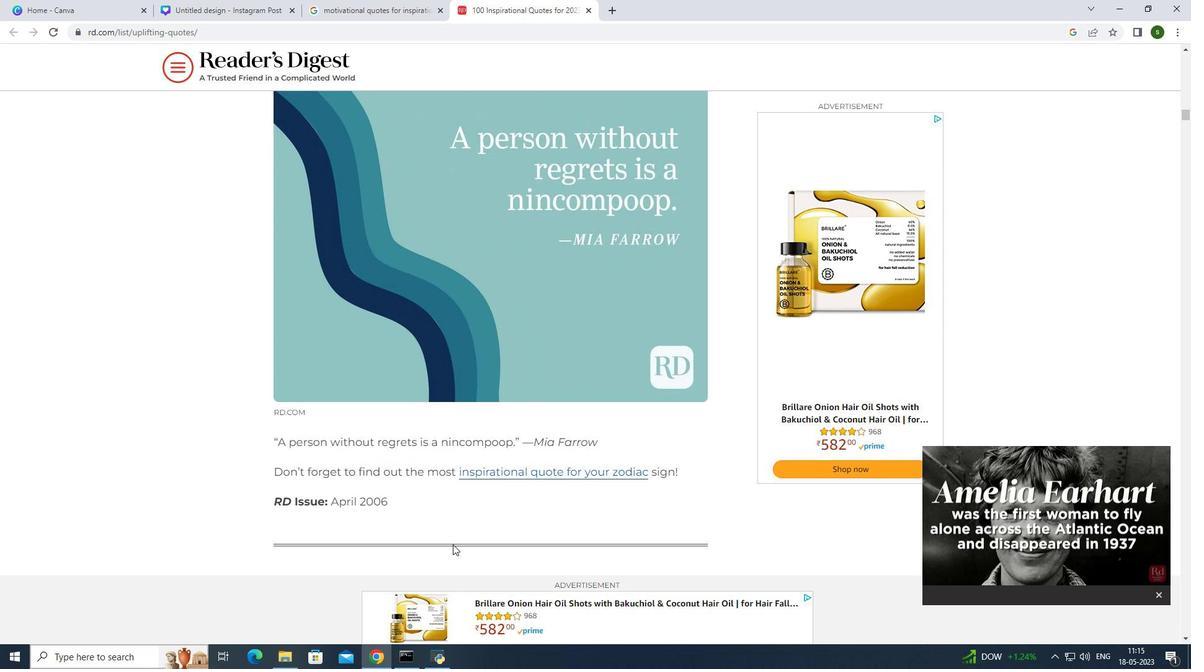 
Action: Mouse scrolled (452, 544) with delta (0, 0)
Screenshot: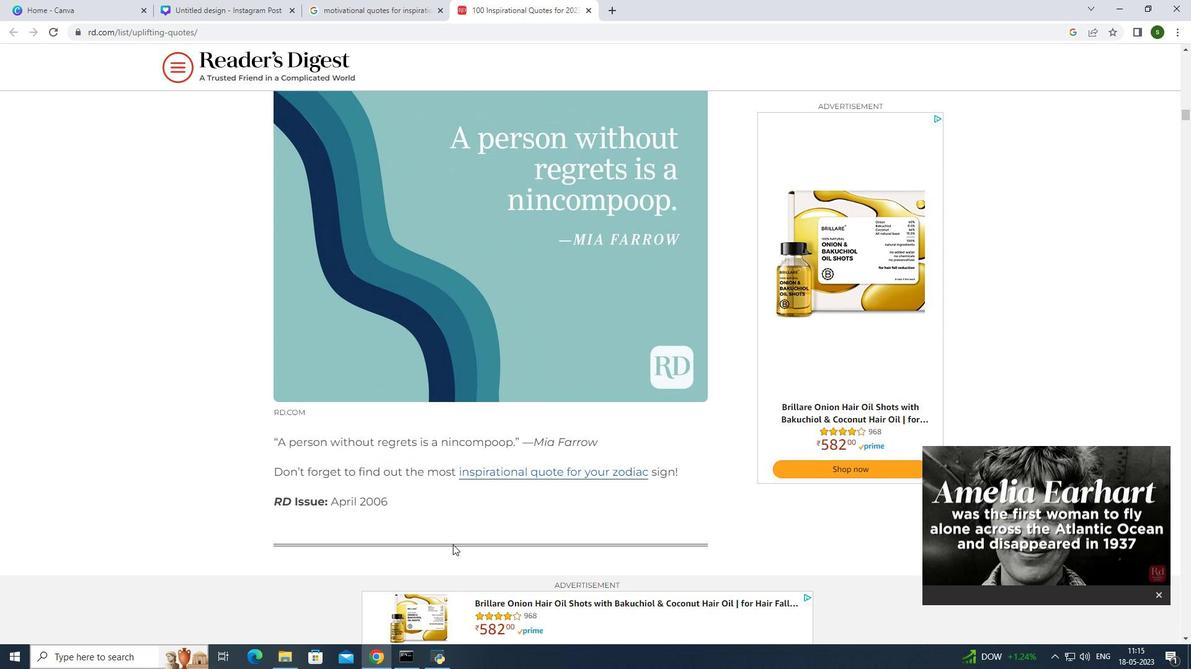 
Action: Mouse scrolled (452, 544) with delta (0, 0)
Screenshot: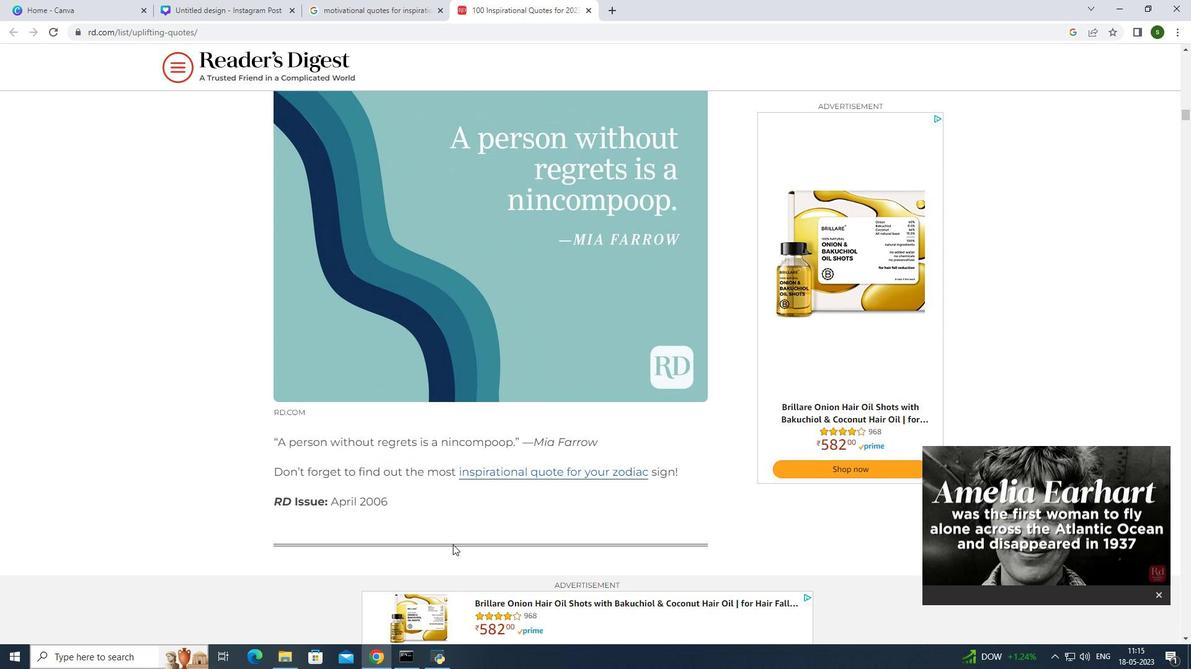 
Action: Mouse scrolled (452, 544) with delta (0, 0)
Screenshot: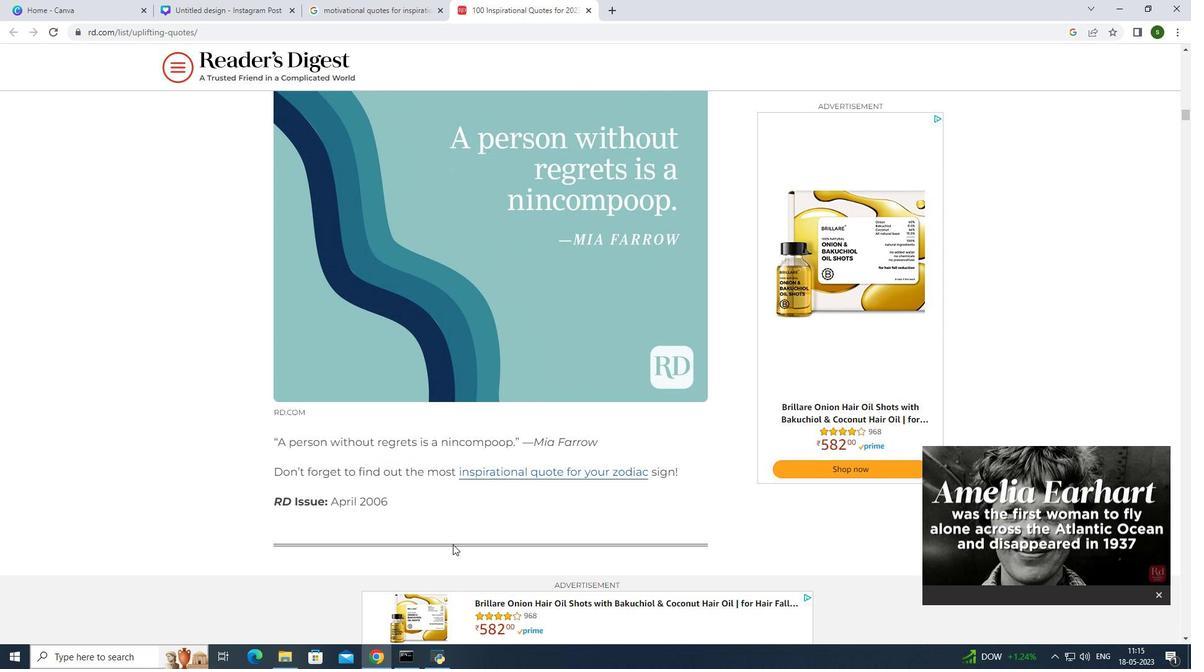 
Action: Mouse scrolled (452, 544) with delta (0, 0)
Screenshot: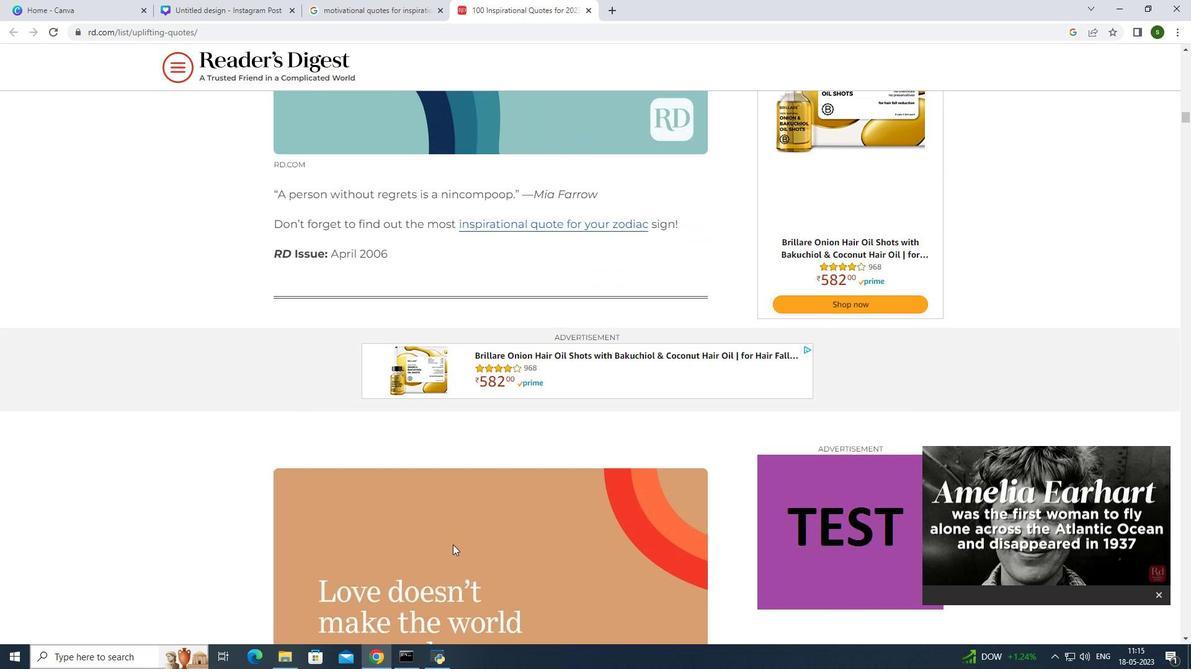 
Action: Mouse scrolled (452, 544) with delta (0, 0)
Screenshot: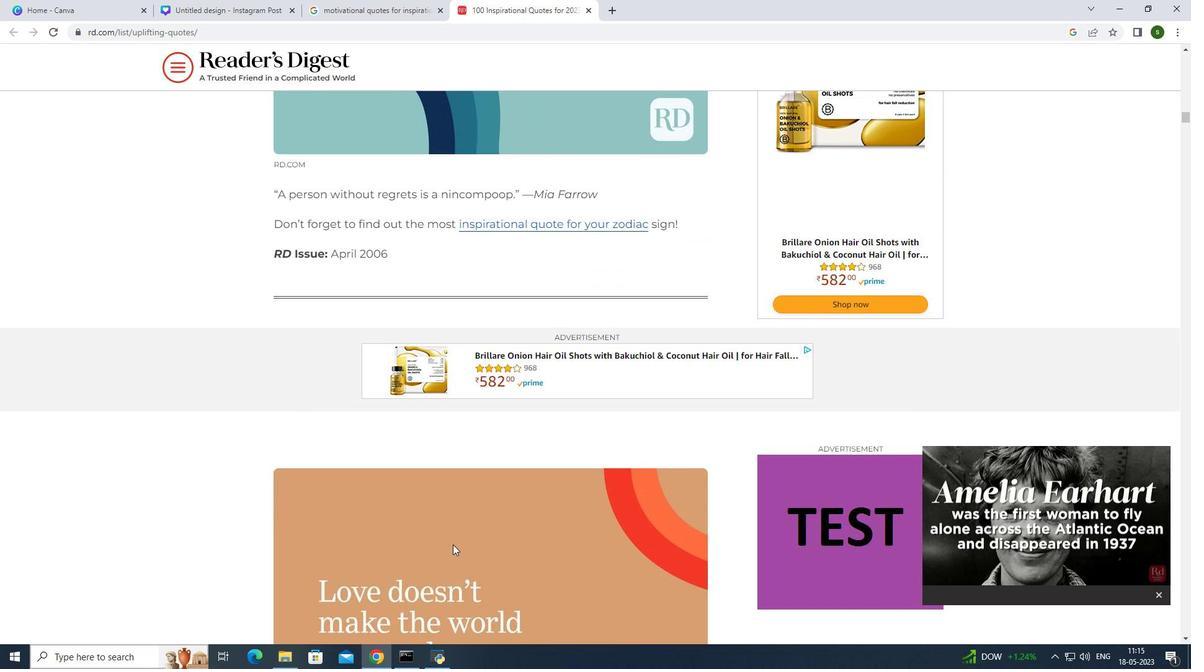 
Action: Mouse scrolled (452, 544) with delta (0, 0)
Screenshot: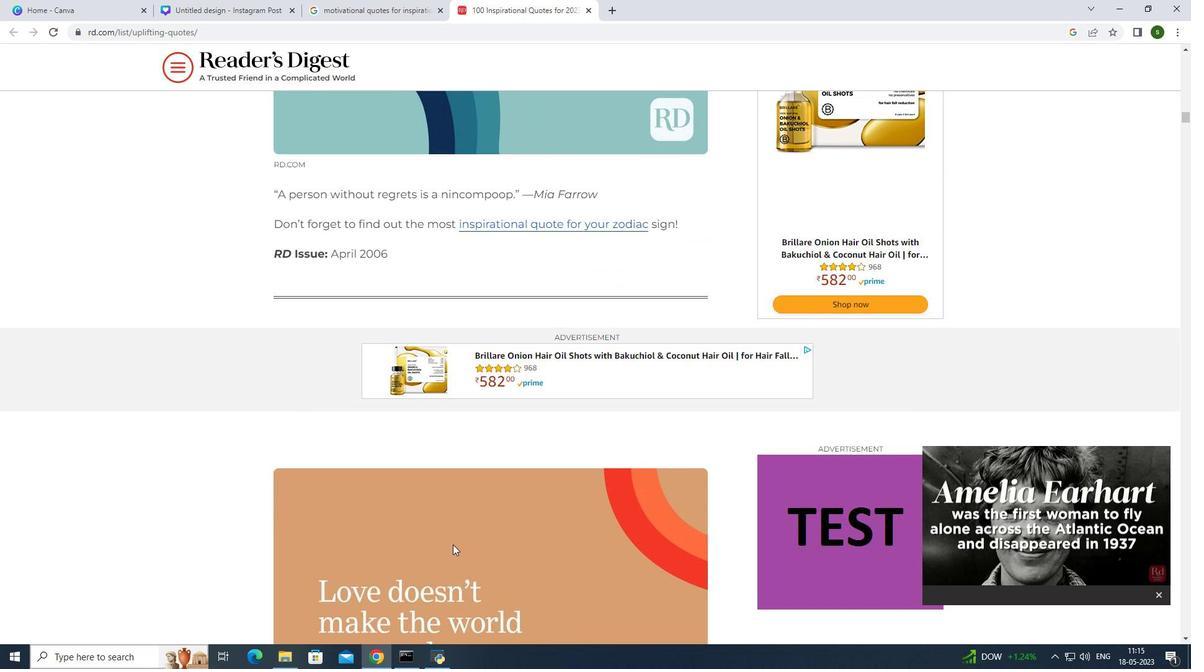 
Action: Mouse scrolled (452, 544) with delta (0, 0)
Screenshot: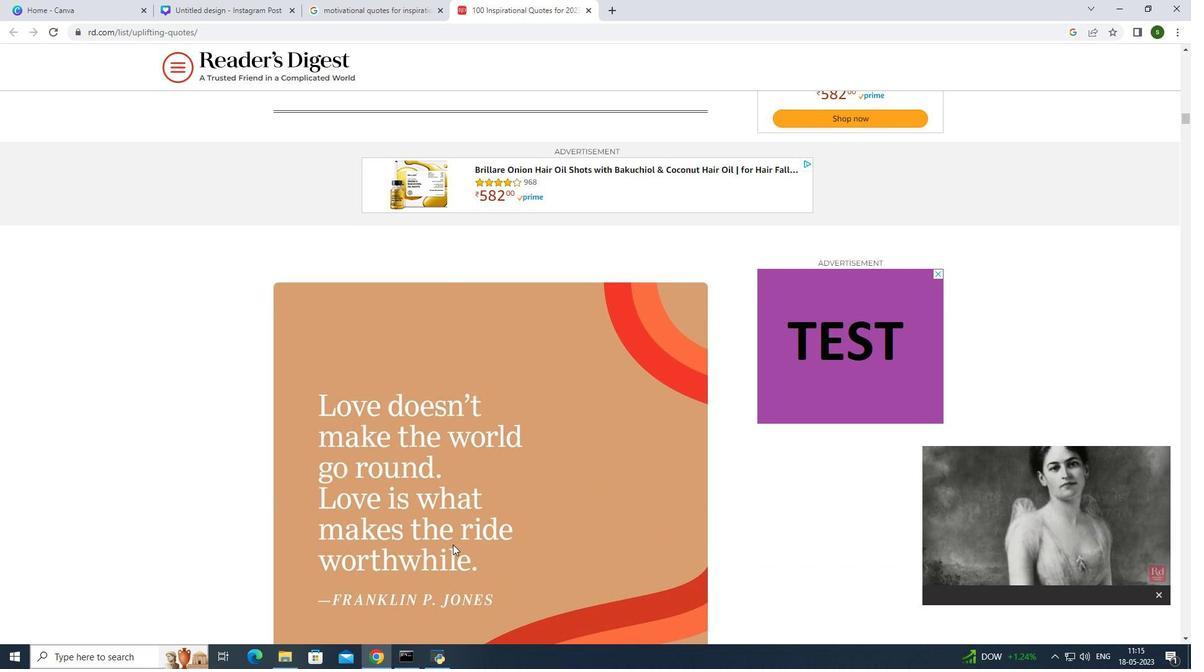 
Action: Mouse scrolled (452, 544) with delta (0, 0)
Screenshot: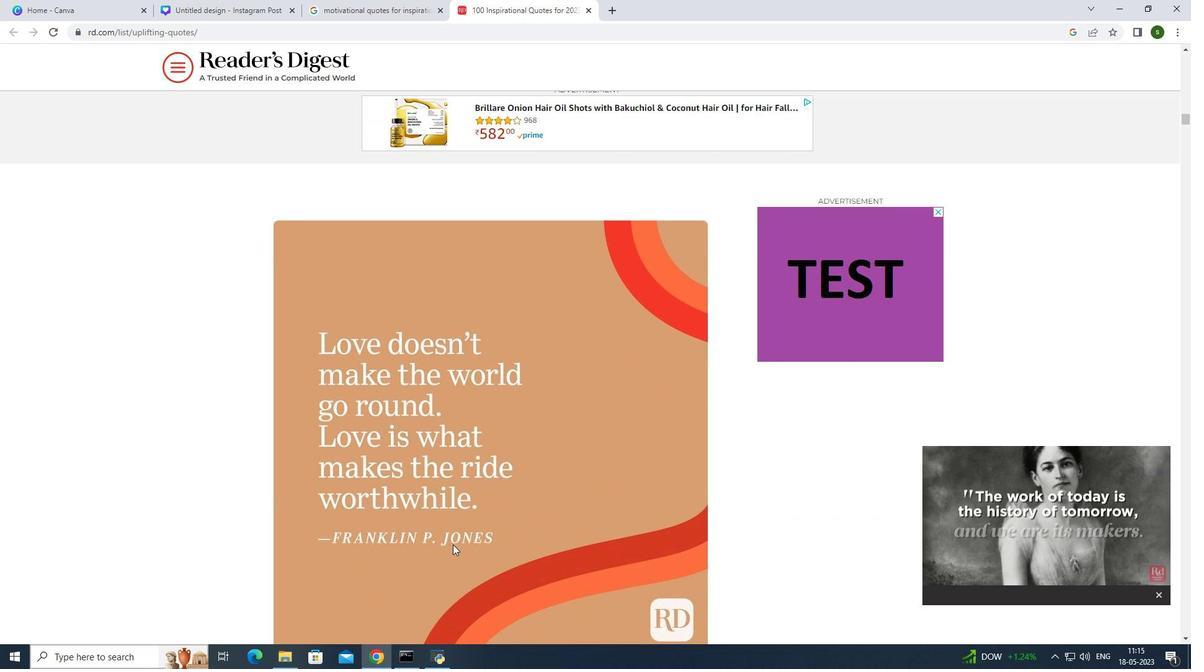
Action: Mouse scrolled (452, 544) with delta (0, 0)
Screenshot: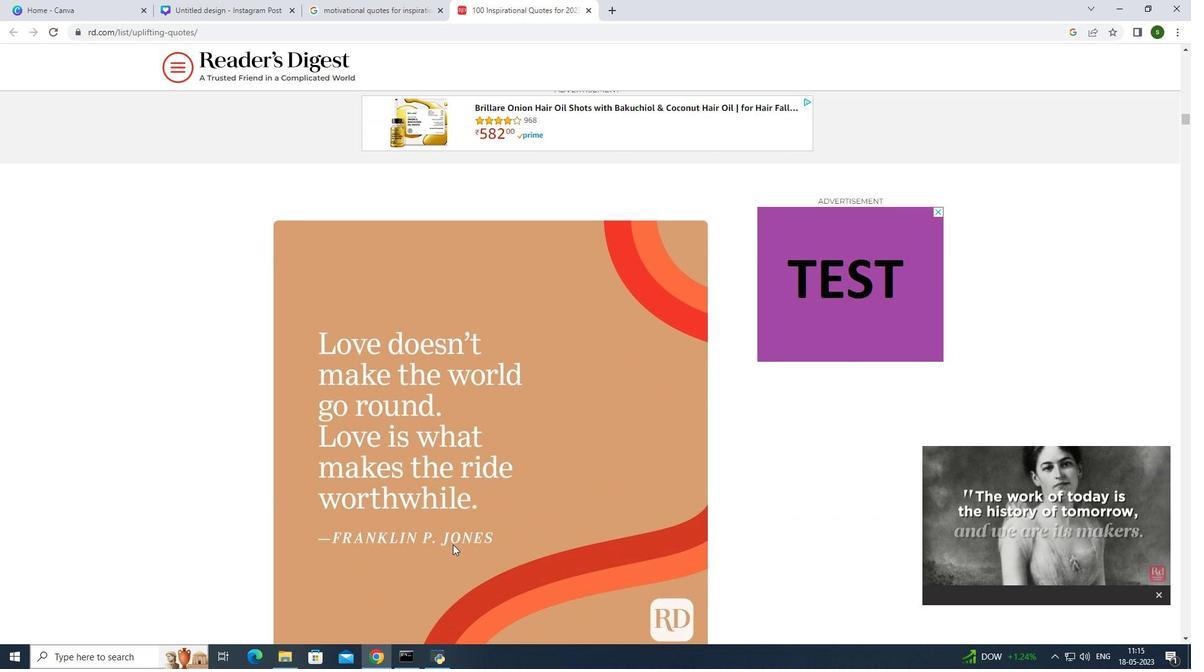 
Action: Mouse scrolled (452, 544) with delta (0, 0)
Screenshot: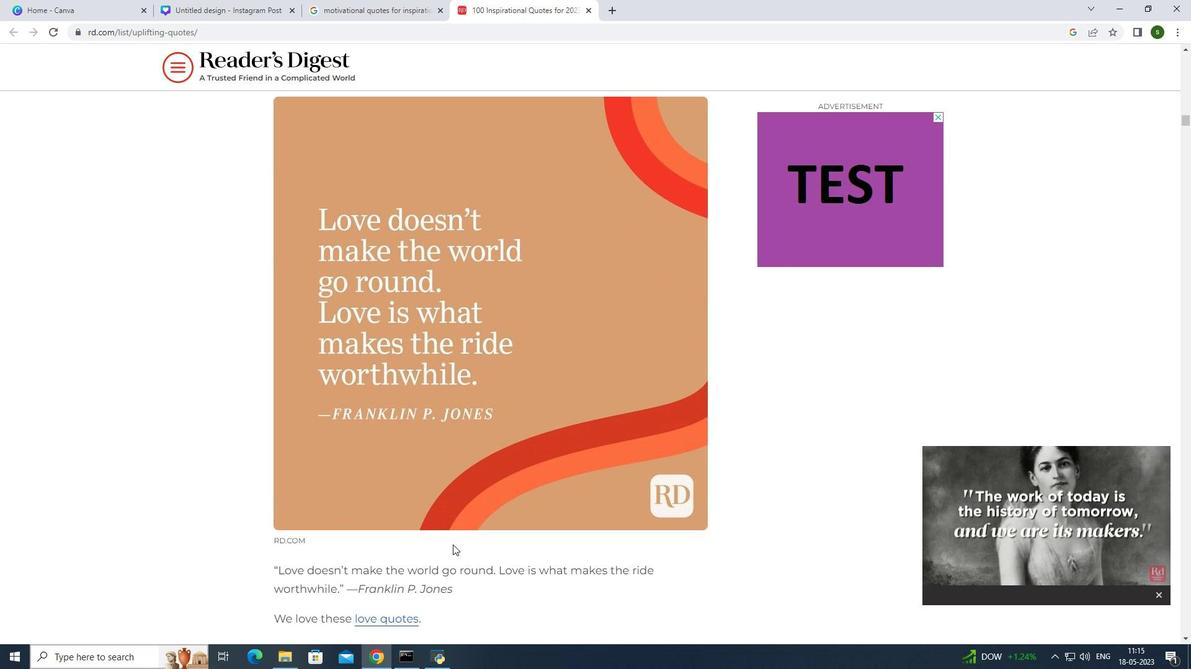 
Action: Mouse scrolled (452, 544) with delta (0, 0)
Screenshot: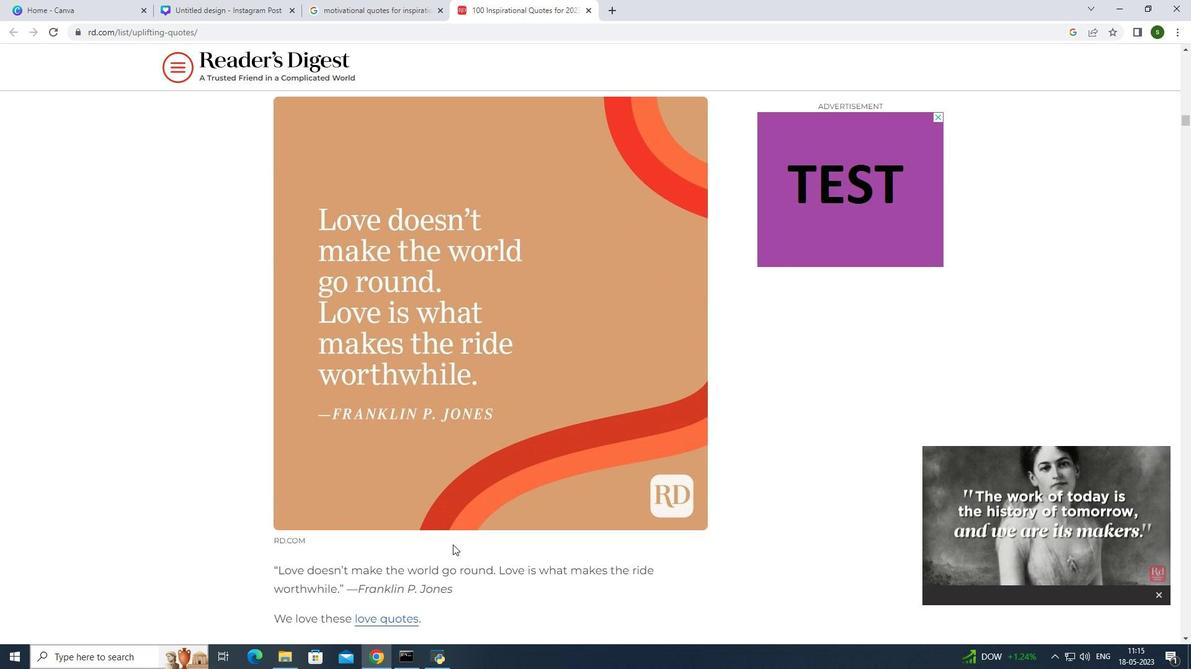 
Action: Mouse scrolled (452, 544) with delta (0, 0)
Screenshot: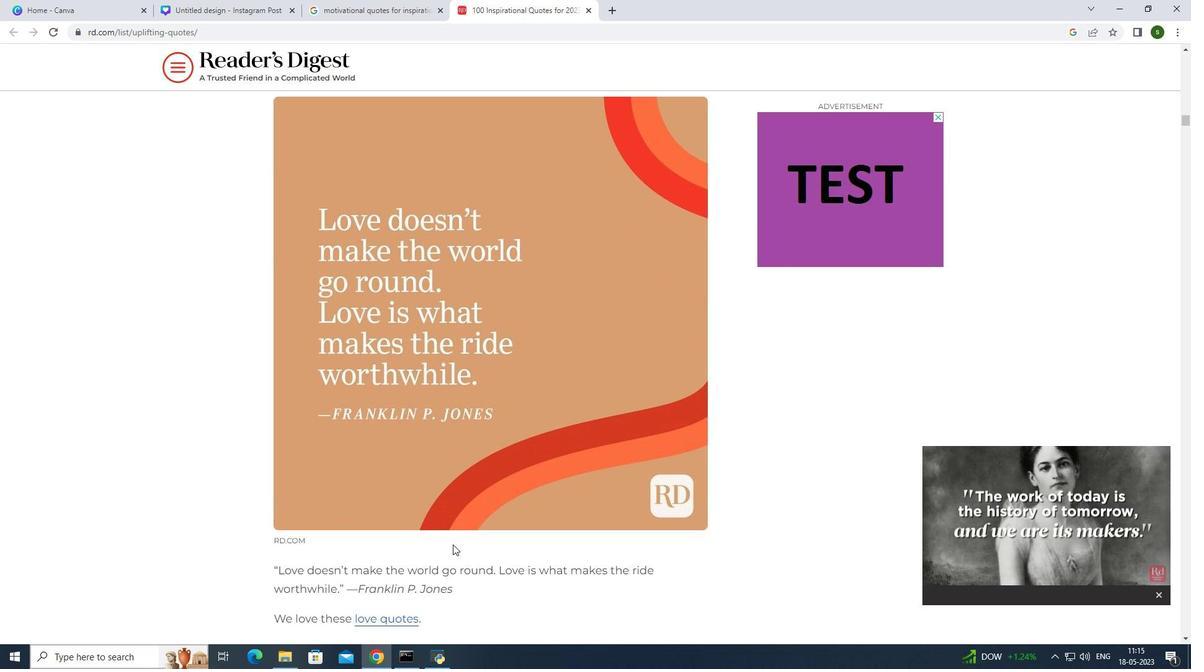 
Action: Mouse scrolled (452, 544) with delta (0, 0)
Screenshot: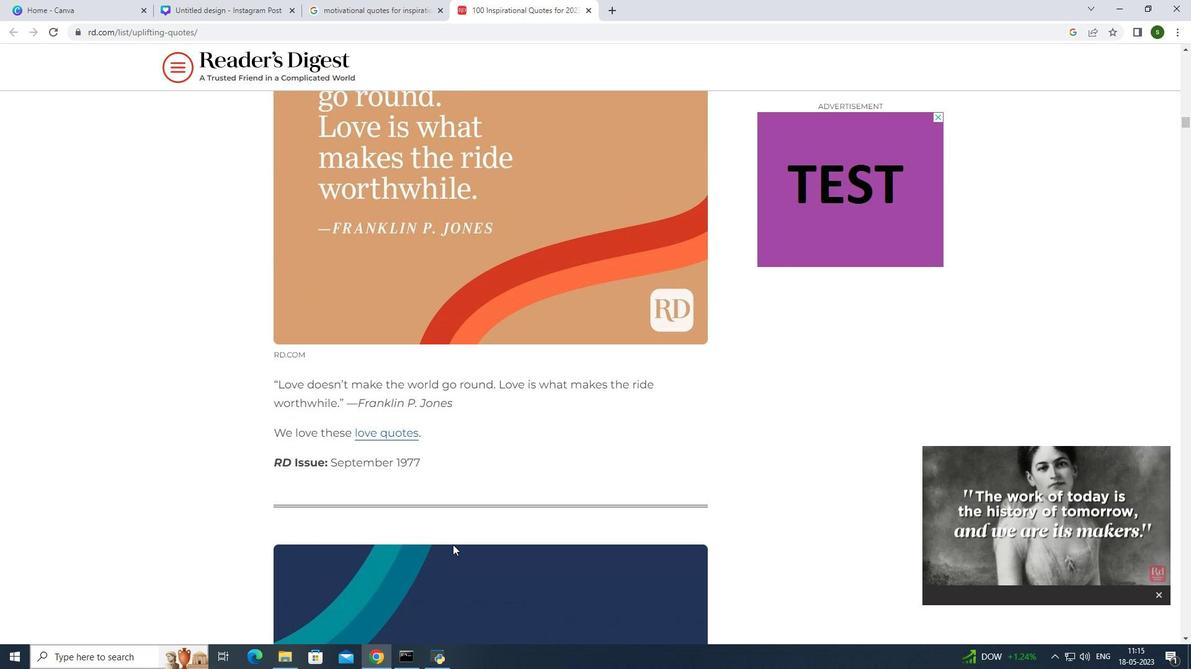 
Action: Mouse scrolled (452, 544) with delta (0, 0)
Screenshot: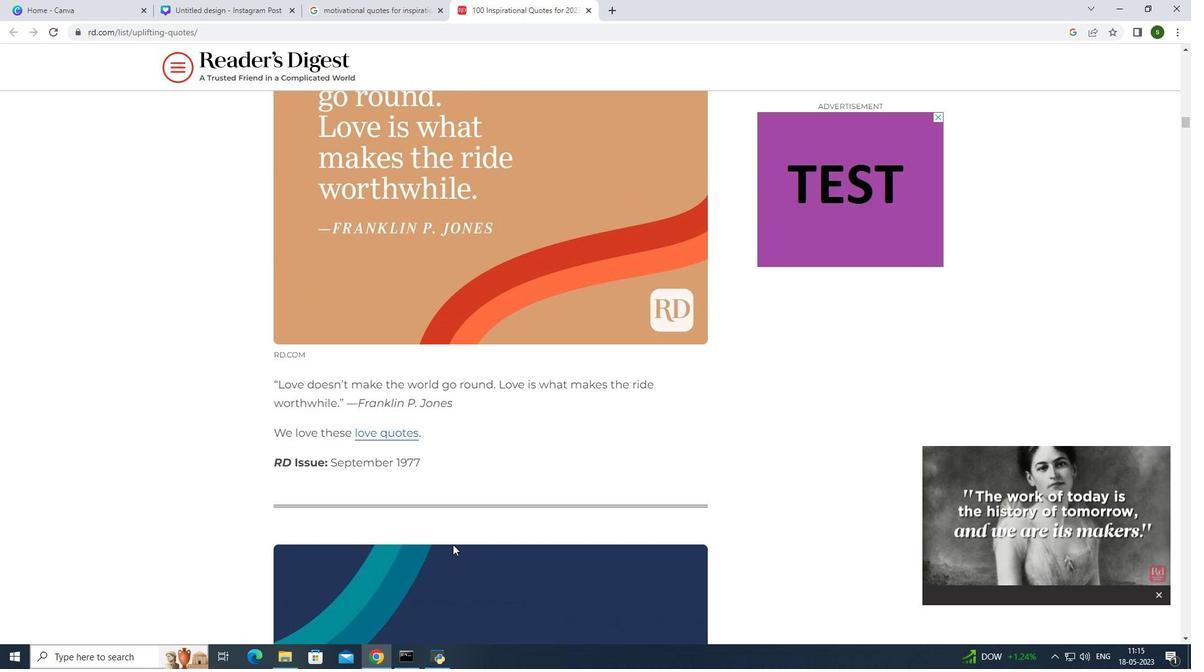 
Action: Mouse scrolled (452, 544) with delta (0, 0)
Screenshot: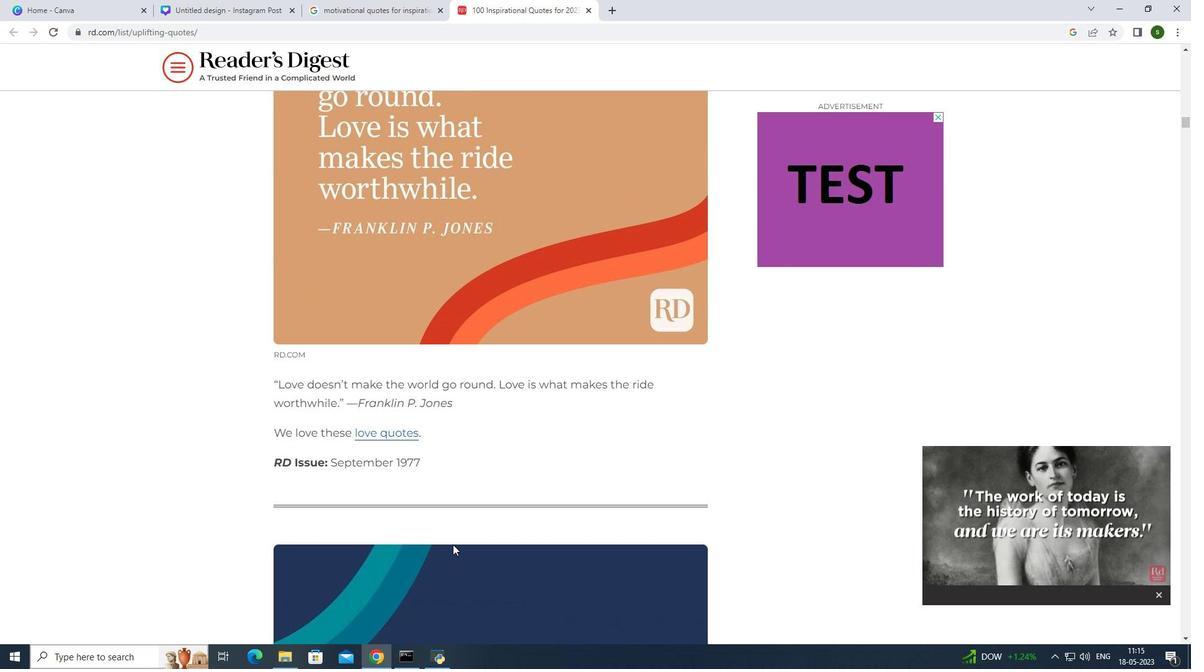 
Action: Mouse scrolled (452, 544) with delta (0, 0)
Screenshot: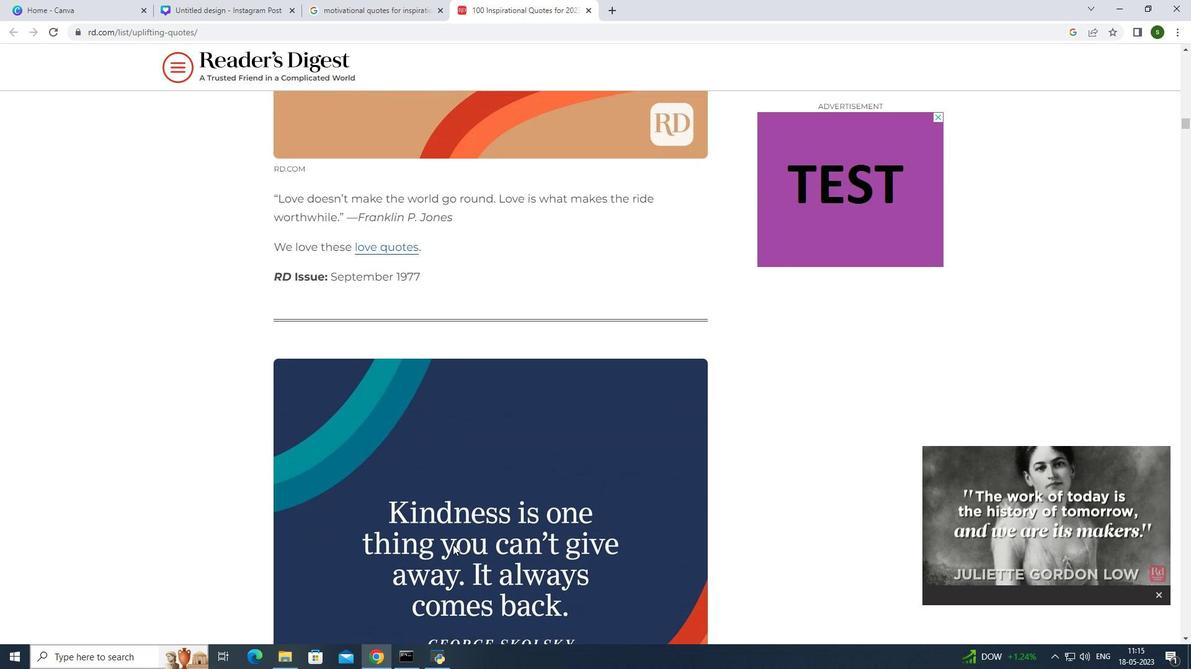 
Action: Mouse scrolled (452, 544) with delta (0, 0)
Screenshot: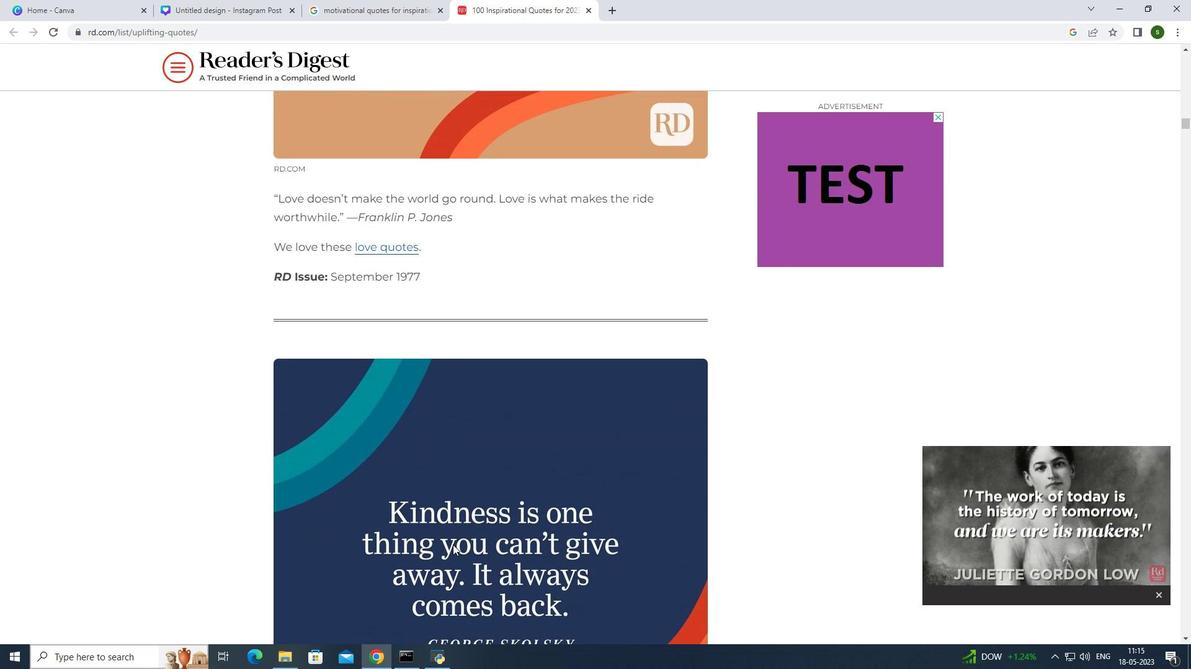 
Action: Mouse scrolled (452, 544) with delta (0, 0)
Screenshot: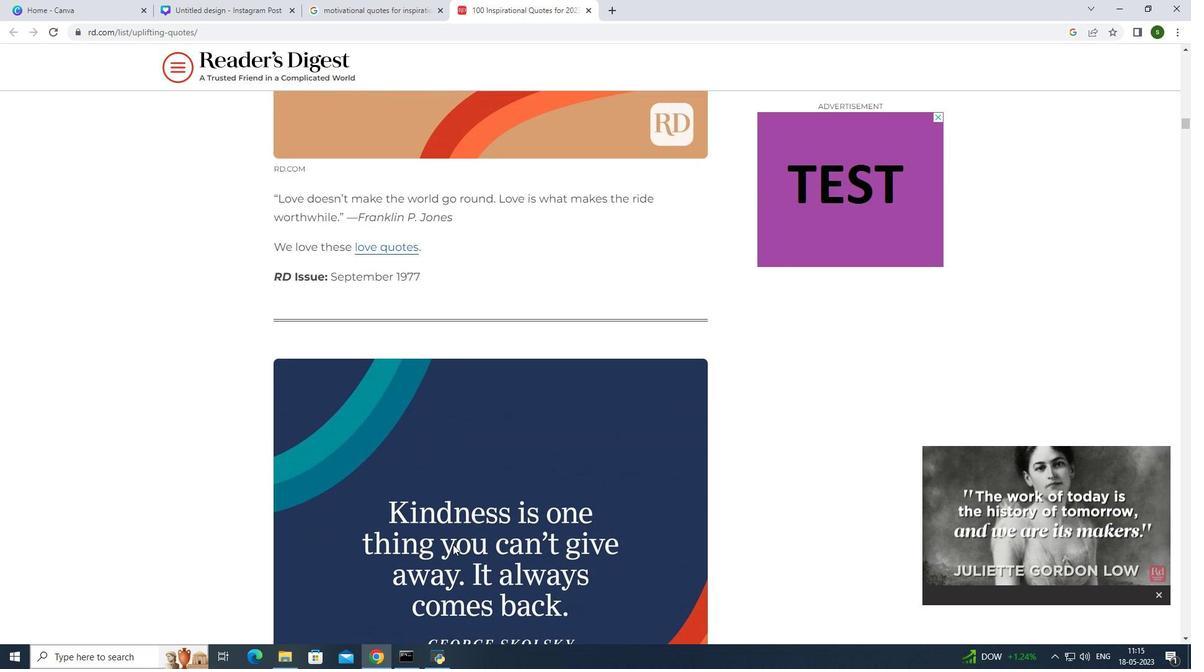 
Action: Mouse scrolled (452, 544) with delta (0, 0)
Screenshot: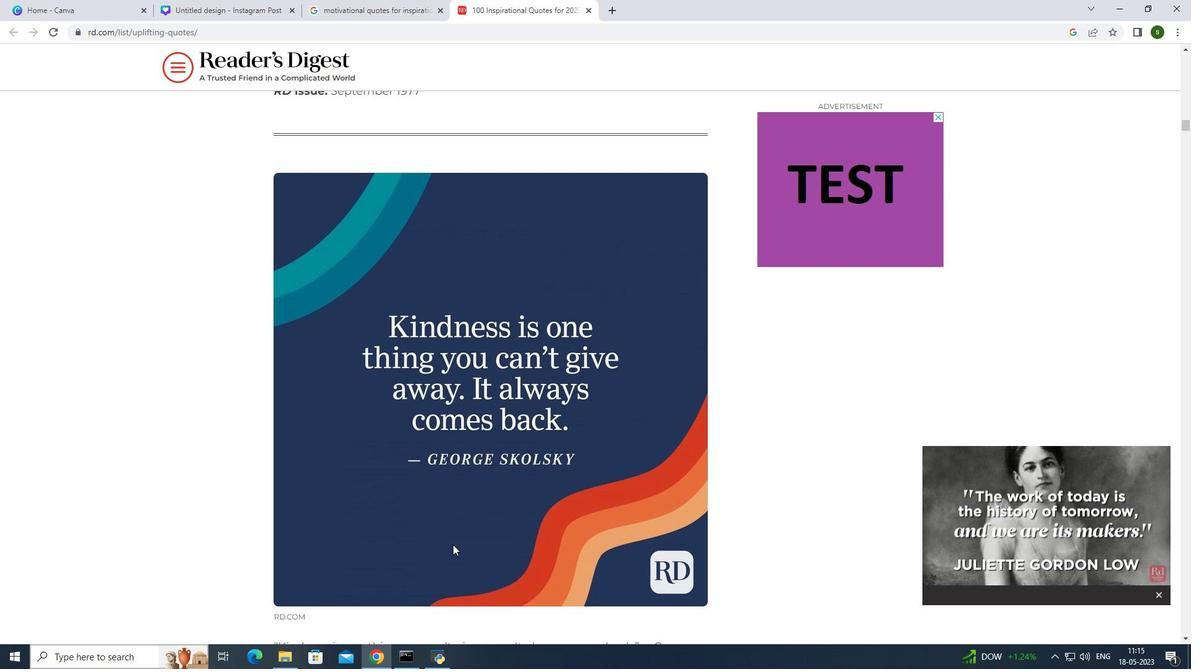 
Action: Mouse scrolled (452, 544) with delta (0, 0)
Screenshot: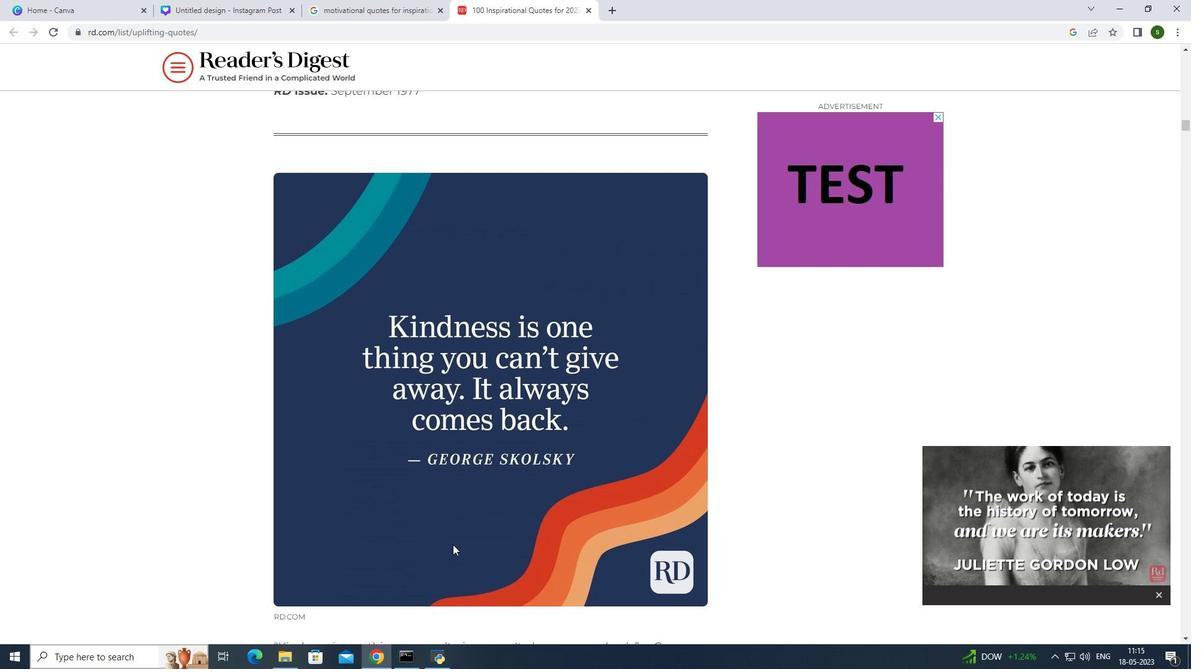 
Action: Mouse scrolled (452, 544) with delta (0, 0)
Screenshot: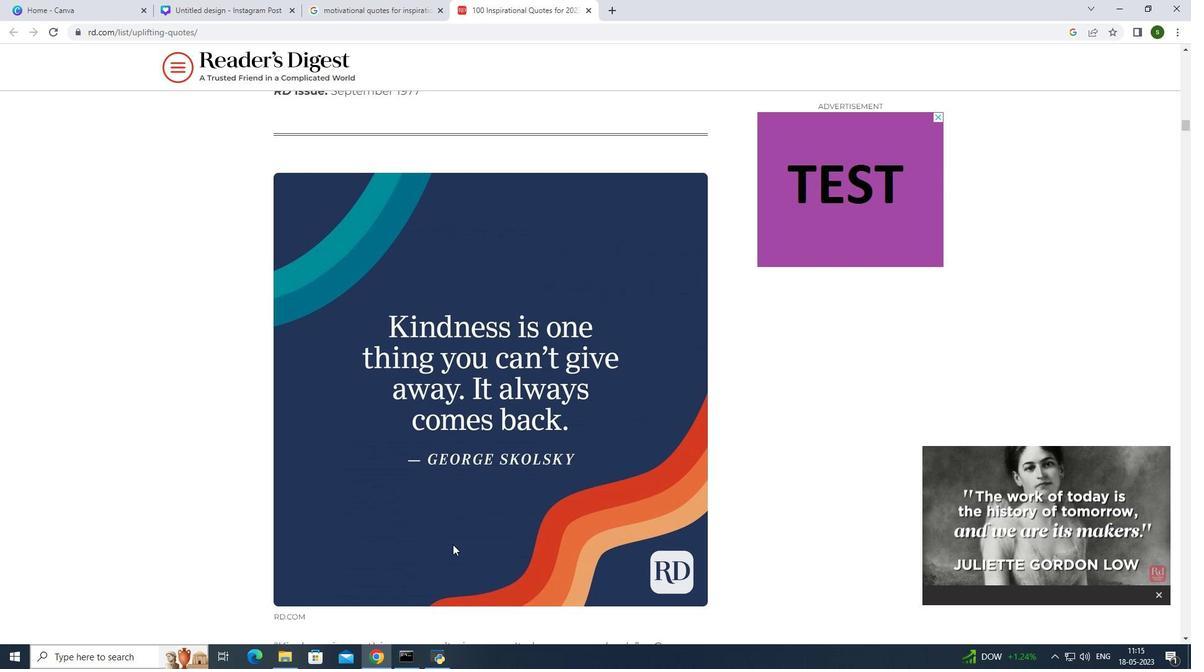 
Action: Mouse scrolled (452, 544) with delta (0, 0)
Screenshot: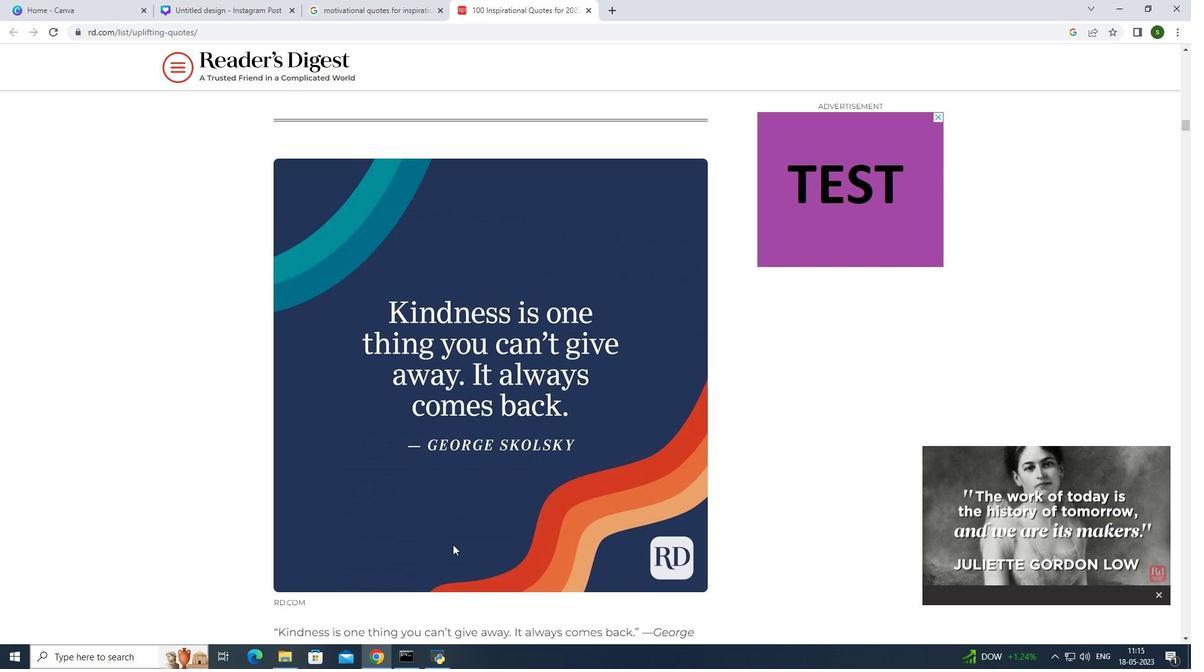 
Action: Mouse scrolled (452, 544) with delta (0, 0)
Screenshot: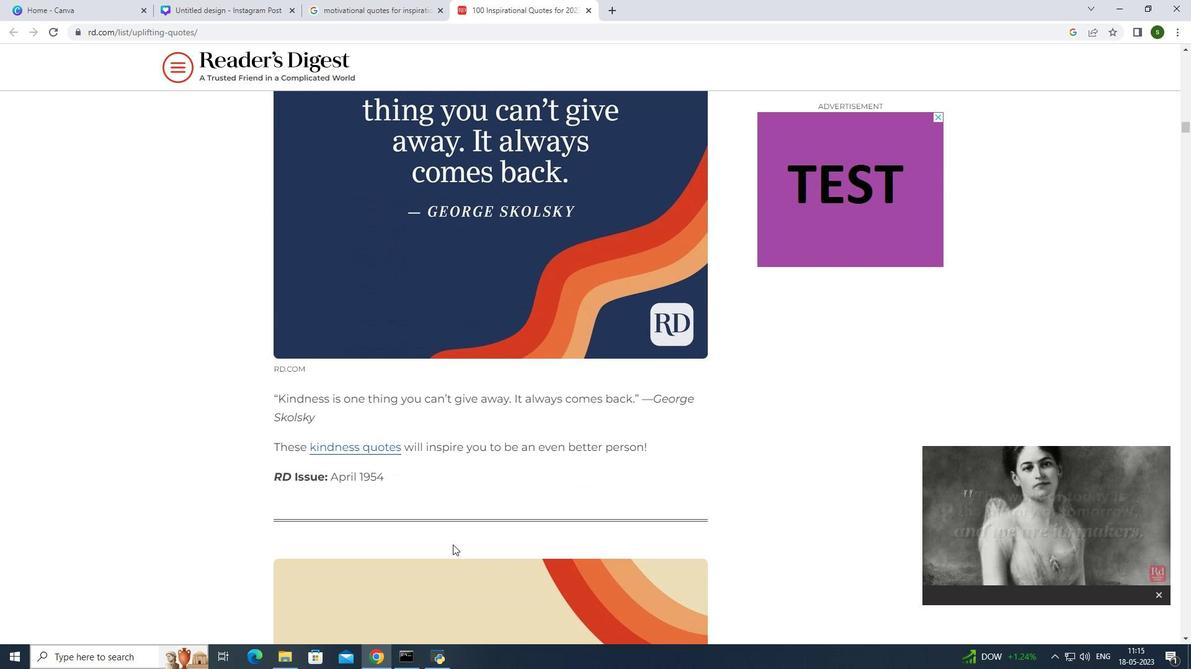 
Action: Mouse scrolled (452, 544) with delta (0, 0)
Screenshot: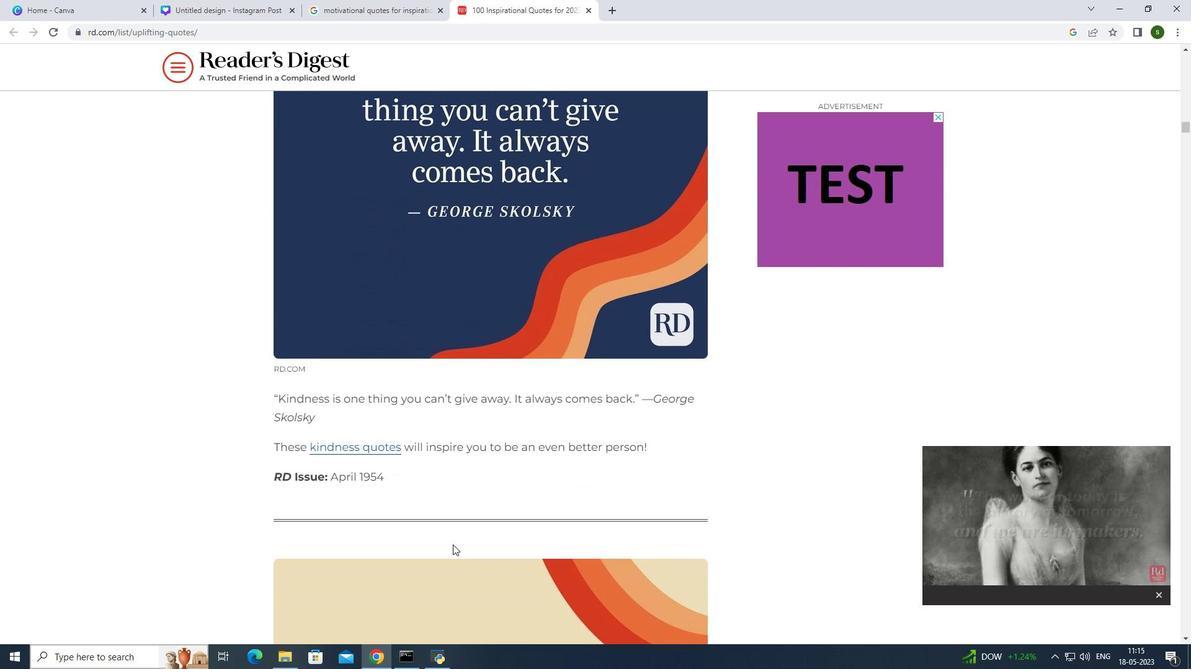 
Action: Mouse scrolled (452, 544) with delta (0, 0)
Screenshot: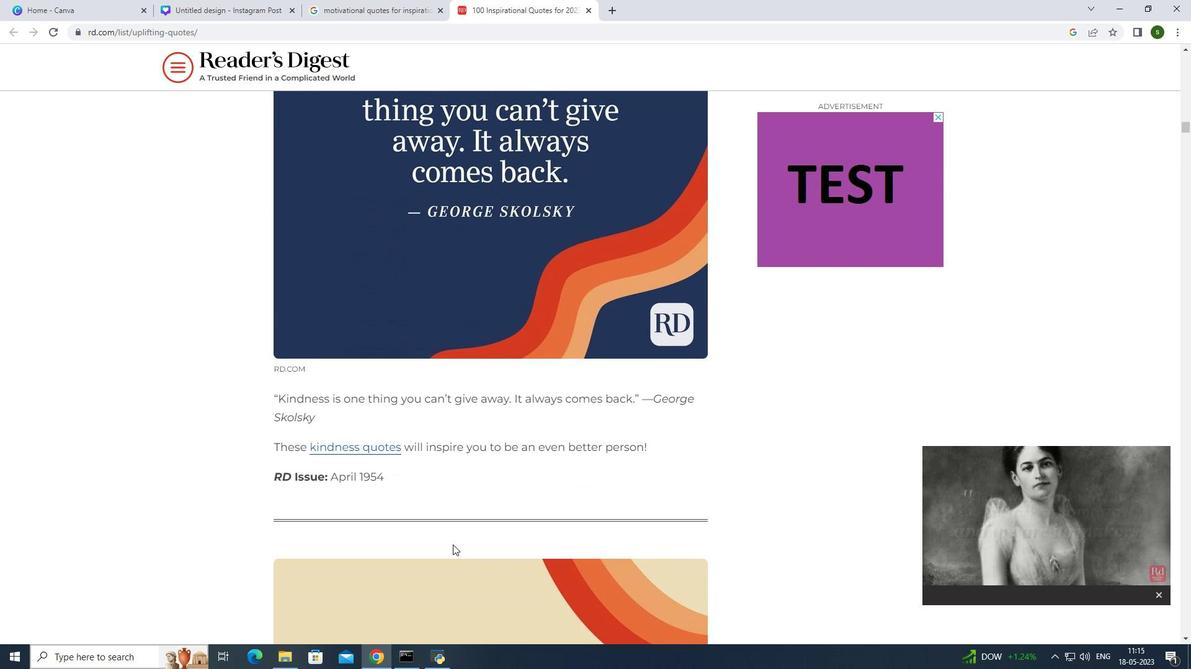 
Action: Mouse scrolled (452, 544) with delta (0, 0)
Screenshot: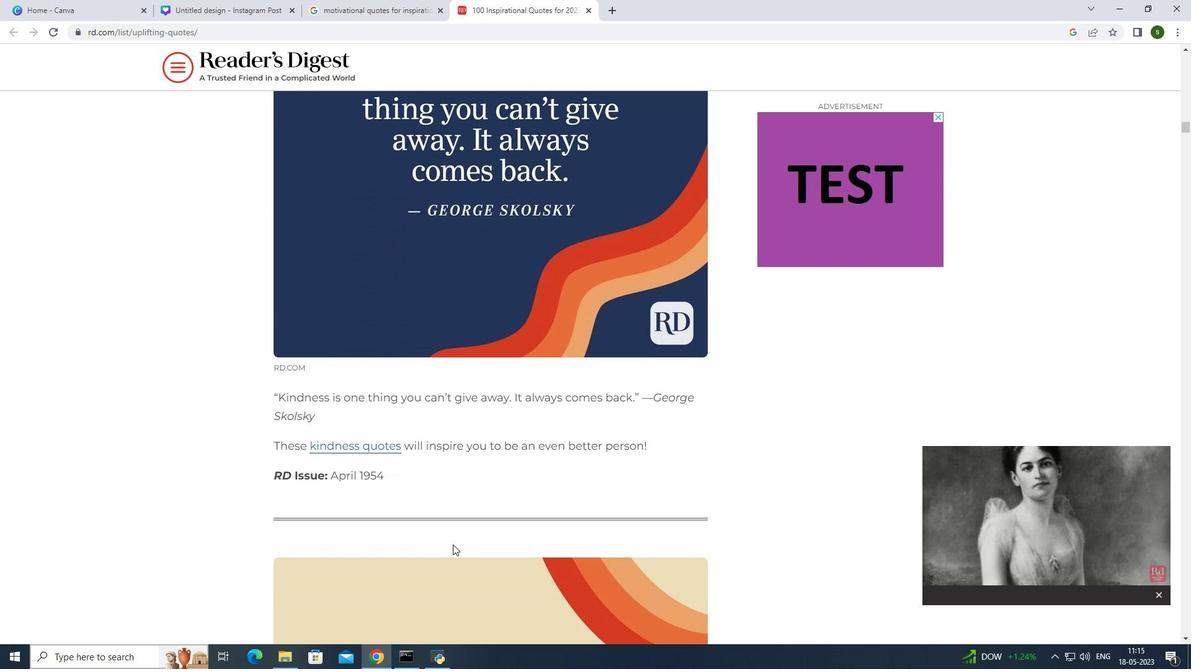 
Action: Mouse scrolled (452, 544) with delta (0, 0)
Screenshot: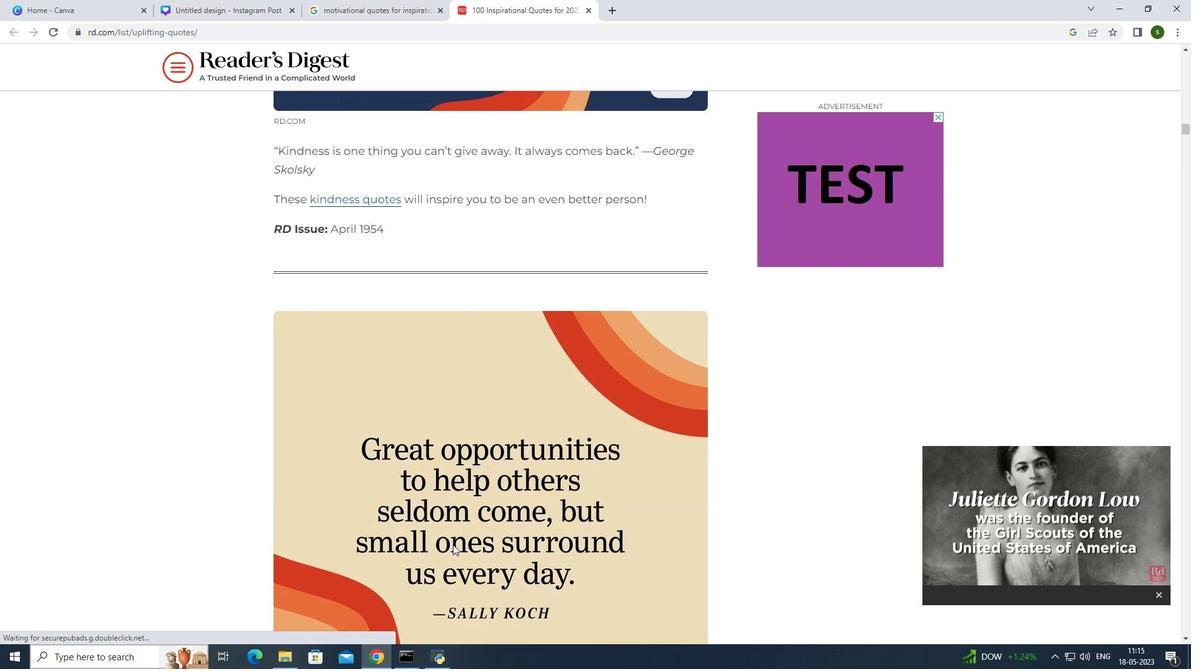 
Action: Mouse scrolled (452, 544) with delta (0, 0)
Screenshot: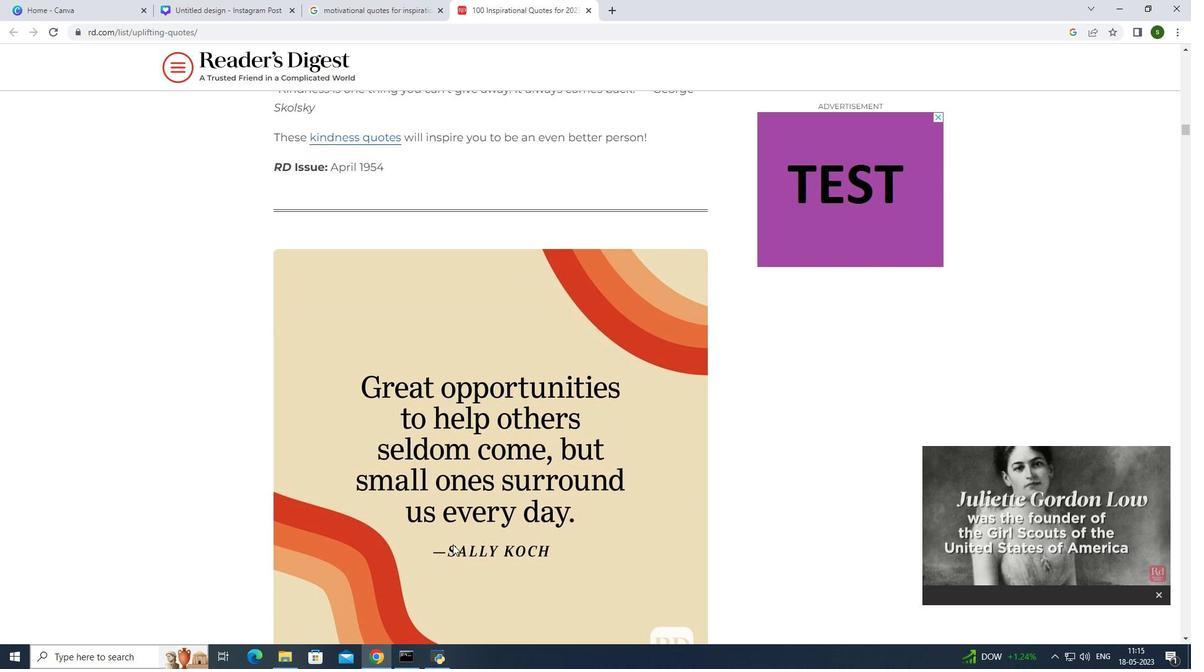 
Action: Mouse scrolled (452, 544) with delta (0, 0)
Screenshot: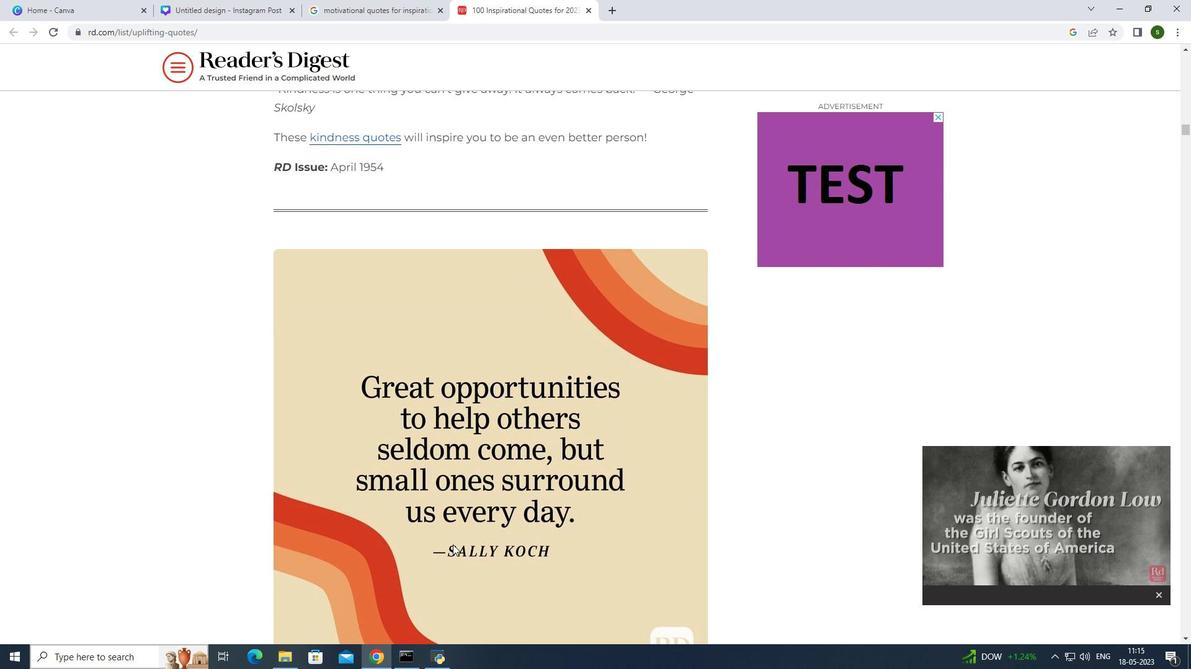 
Action: Mouse scrolled (452, 544) with delta (0, 0)
Screenshot: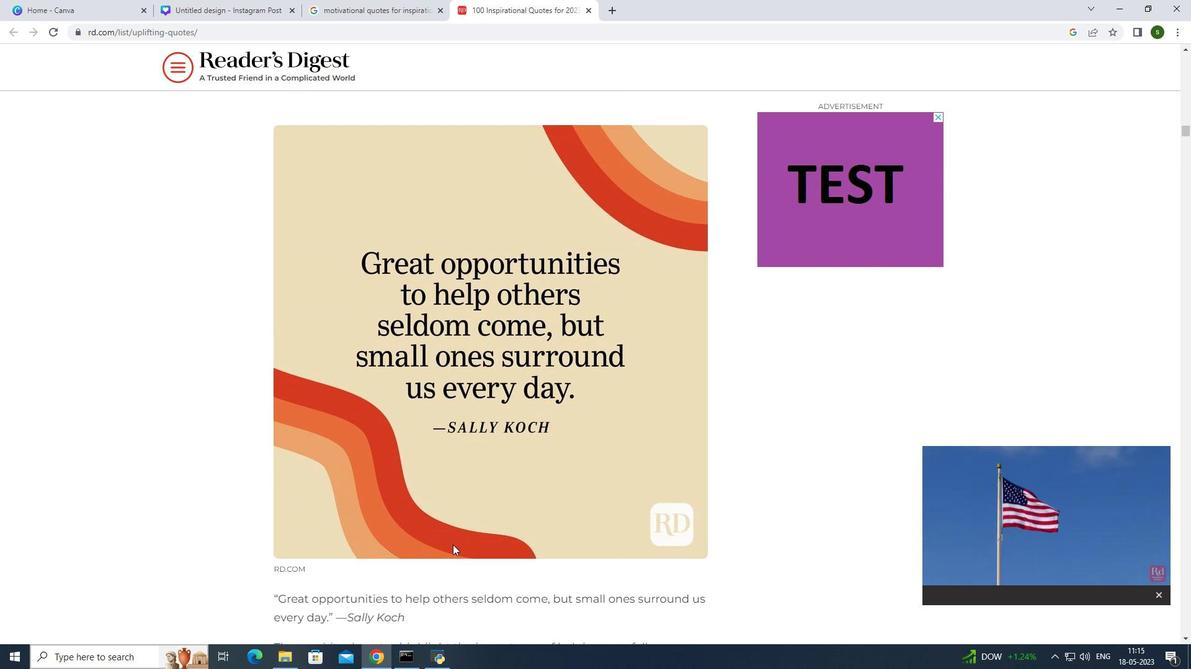 
Action: Mouse scrolled (452, 544) with delta (0, 0)
Screenshot: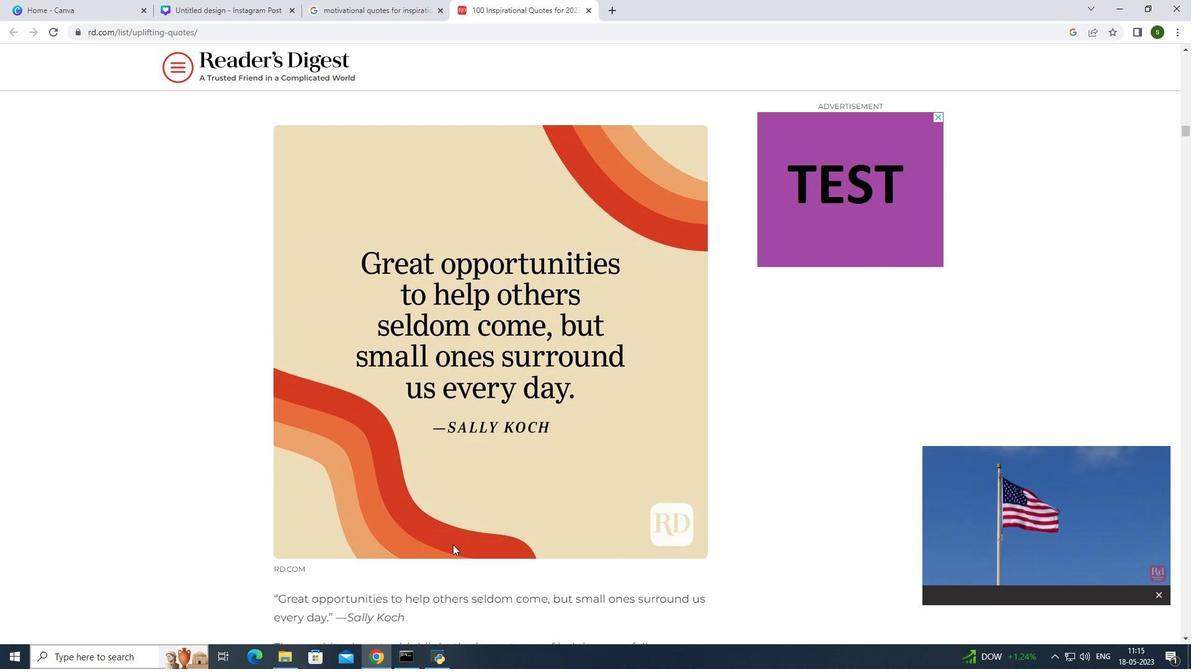 
Action: Mouse scrolled (452, 544) with delta (0, 0)
Screenshot: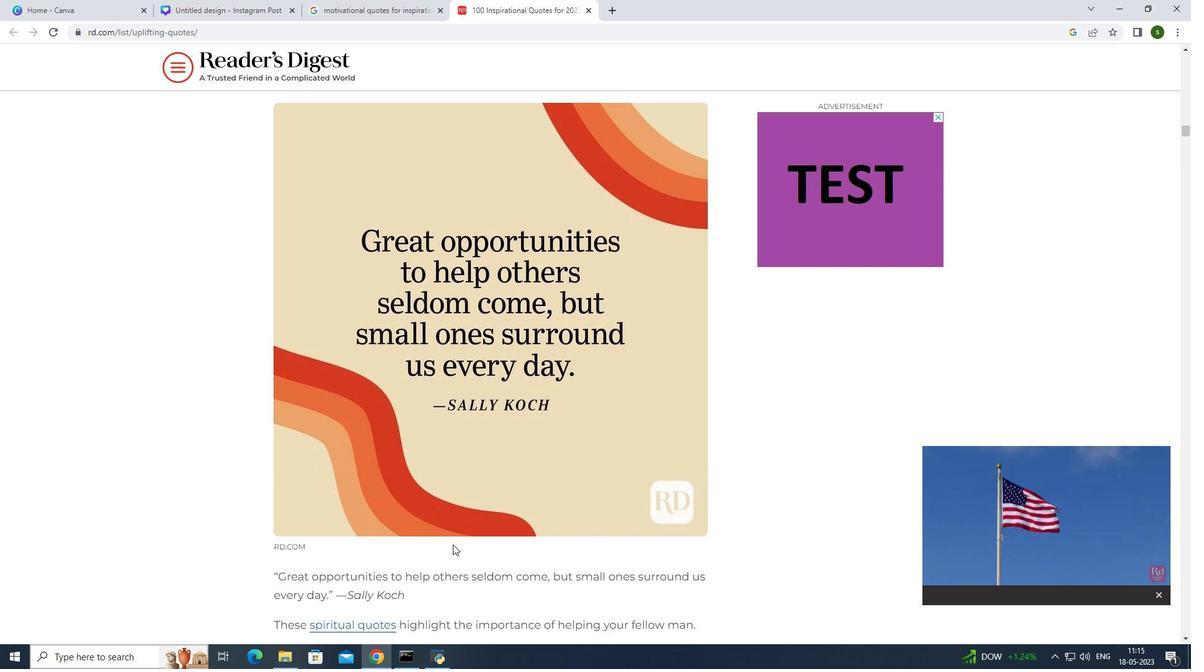 
Action: Mouse scrolled (452, 545) with delta (0, 0)
Screenshot: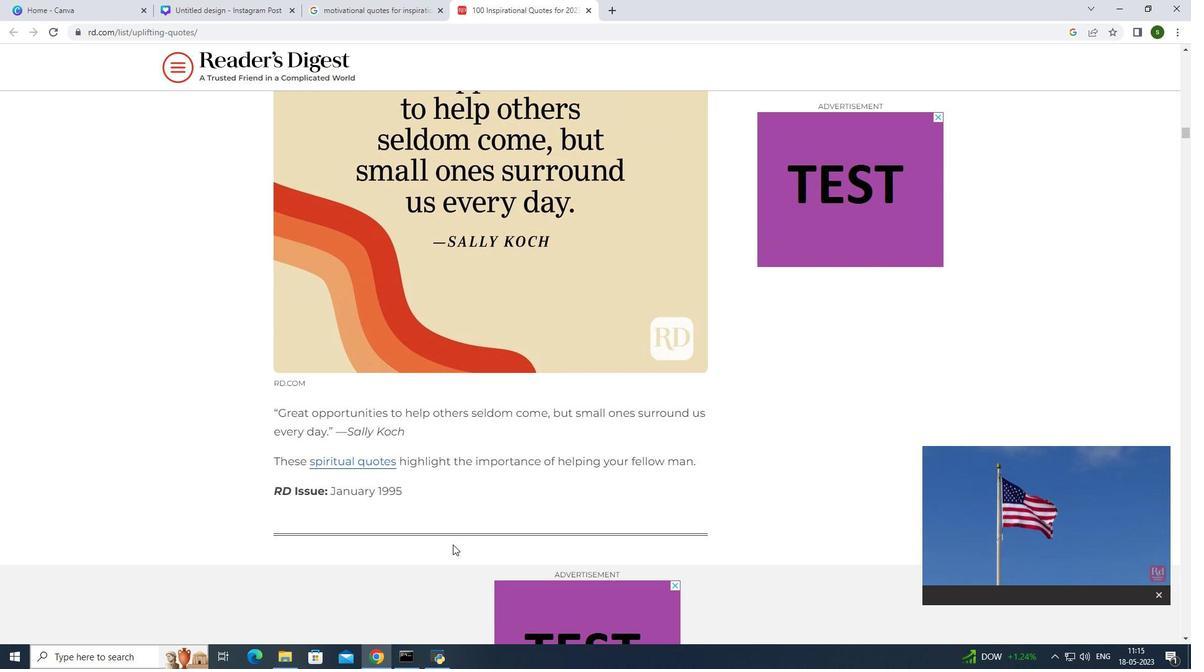 
Action: Mouse scrolled (452, 545) with delta (0, 0)
Screenshot: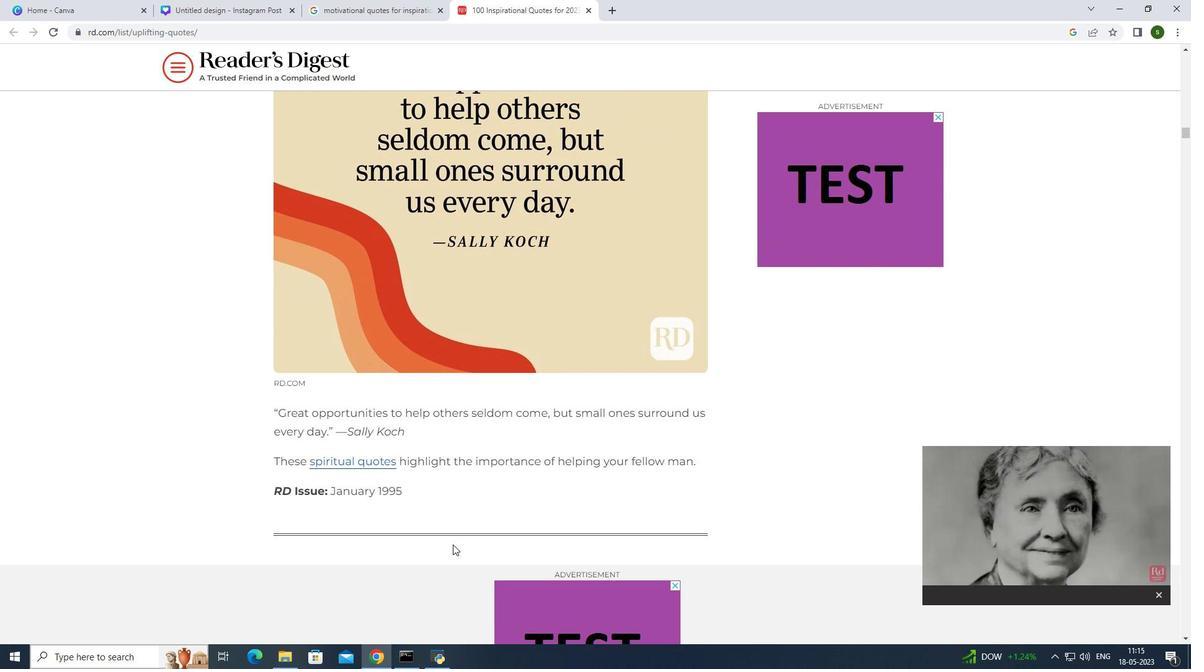 
Action: Mouse scrolled (452, 545) with delta (0, 0)
Screenshot: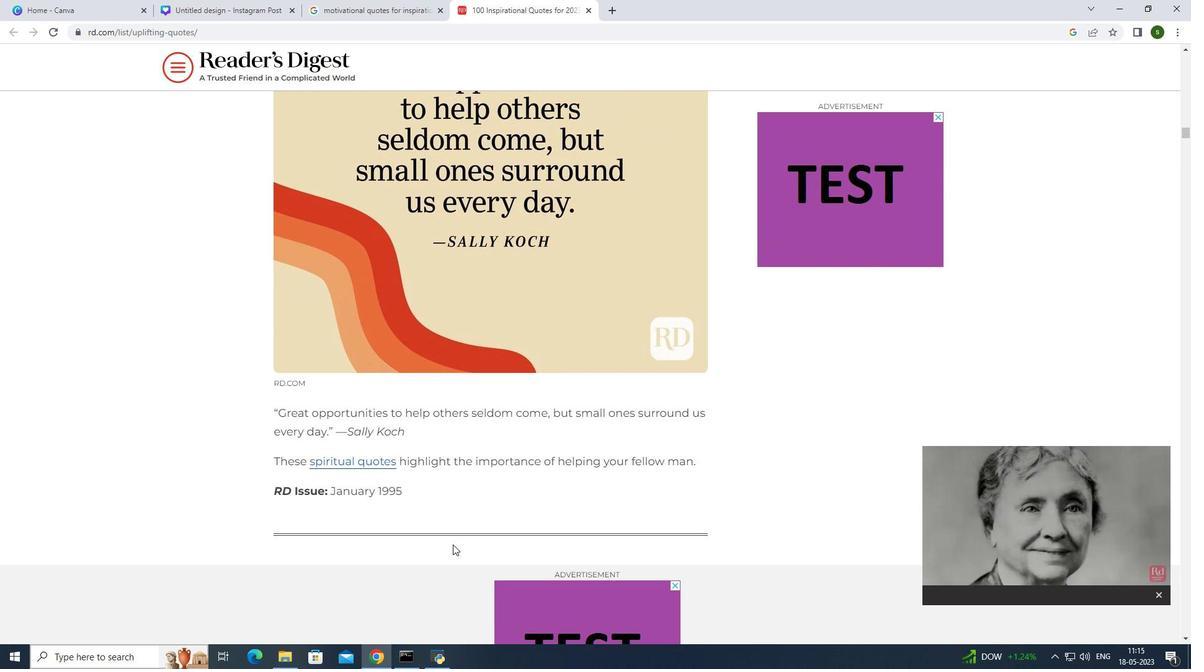 
Action: Mouse scrolled (452, 545) with delta (0, 0)
Screenshot: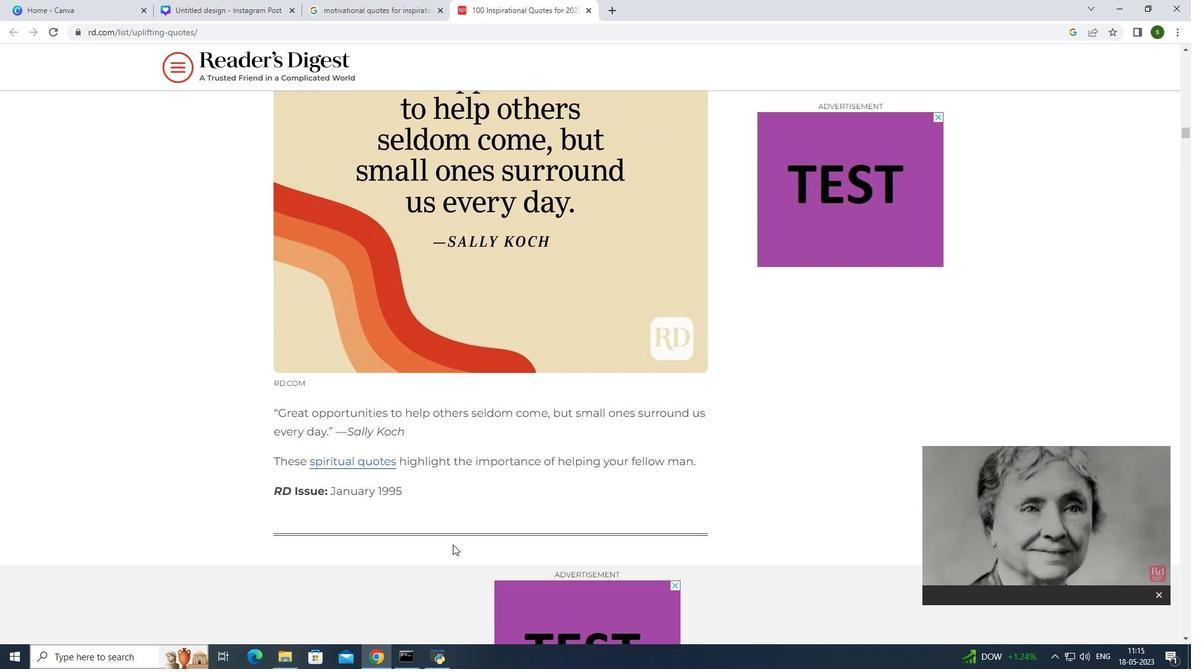 
Action: Mouse scrolled (452, 545) with delta (0, 0)
Screenshot: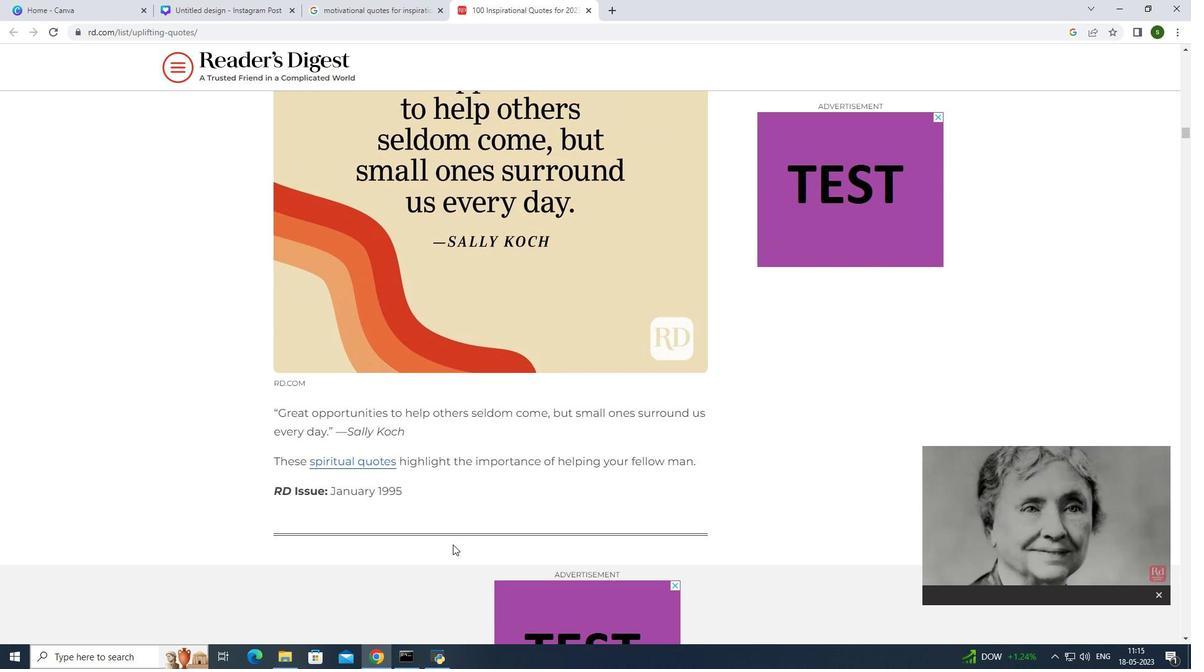 
Action: Mouse scrolled (452, 545) with delta (0, 0)
Screenshot: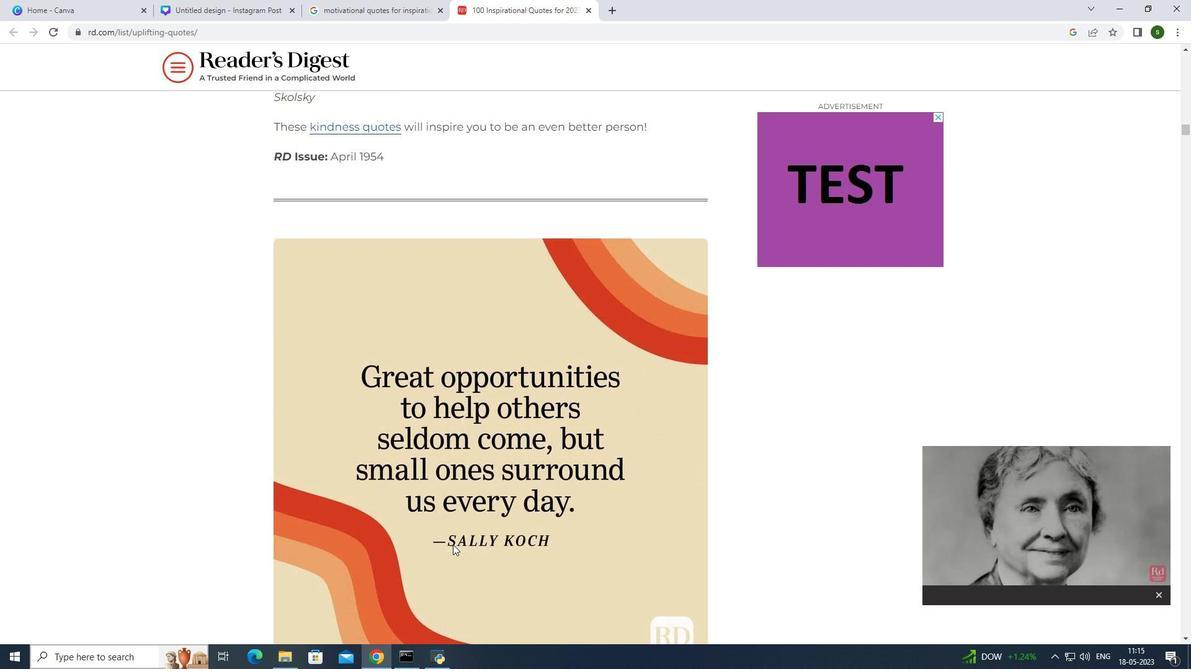 
Action: Mouse scrolled (452, 545) with delta (0, 0)
Screenshot: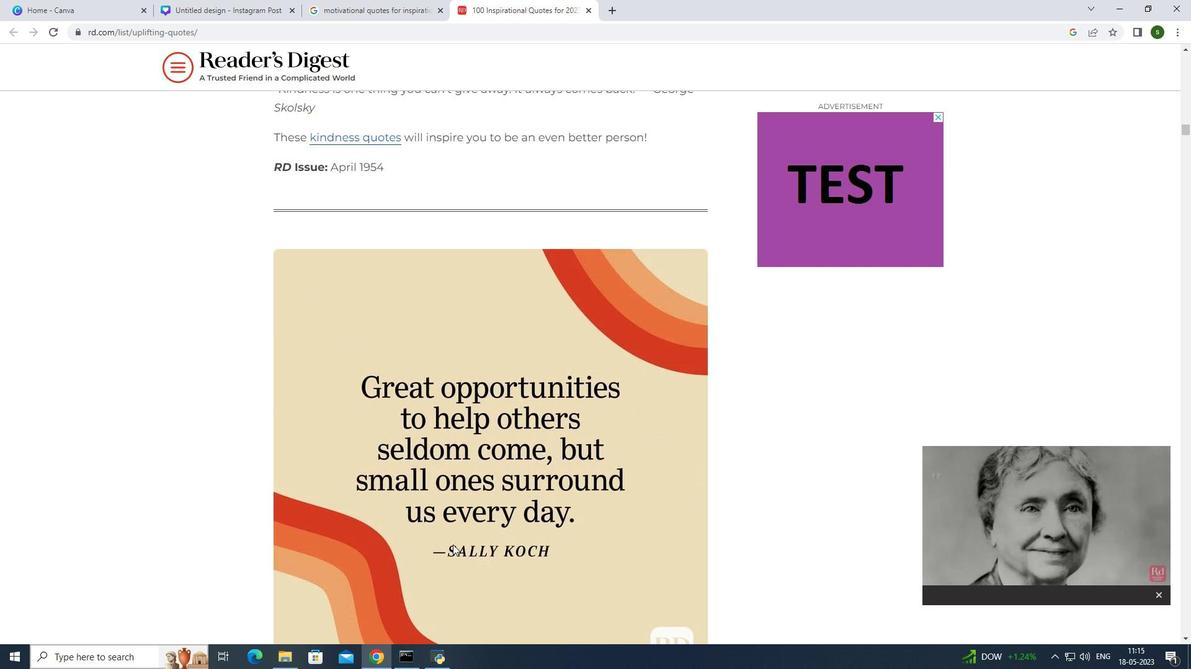 
Action: Mouse scrolled (452, 545) with delta (0, 0)
Screenshot: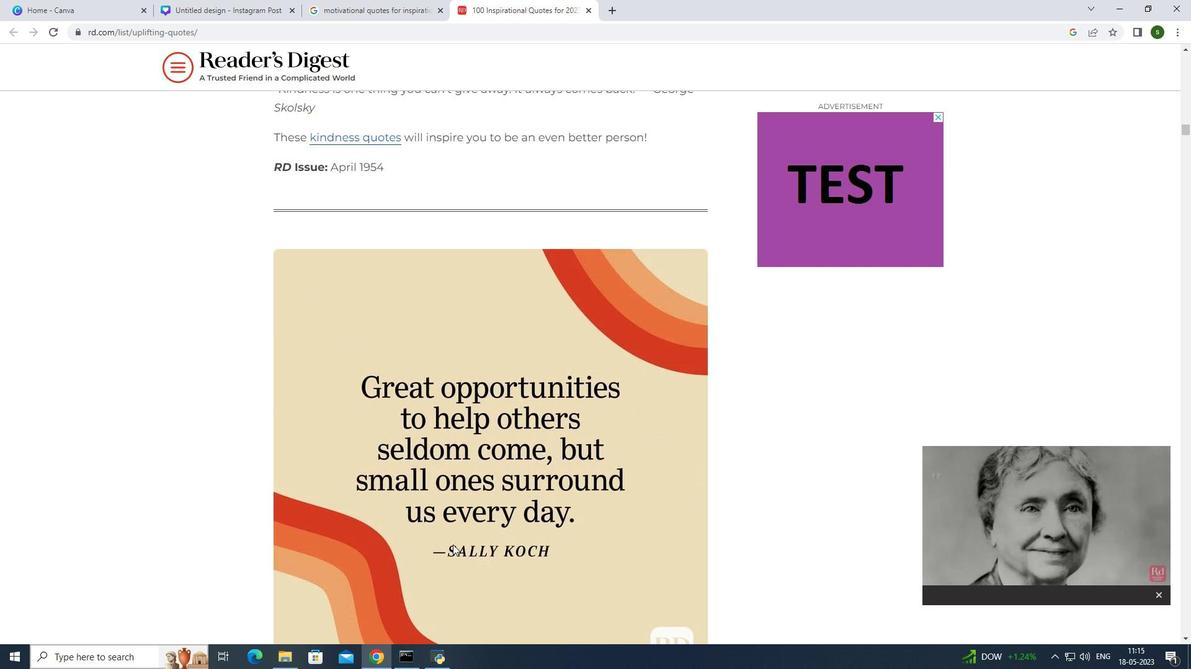 
Action: Mouse scrolled (452, 545) with delta (0, 0)
